 Task: Plan a trip to Richmond, Australia from 12th  December, 2023 to 15th December, 2023 for 3 adults.2 bedrooms having 3 beds and 1 bathroom. Property type can be flat. Amenities needed are: washing machine, kitchen. Booking option can be shelf check-in. Look for 3 properties as per requirement.
Action: Mouse moved to (448, 117)
Screenshot: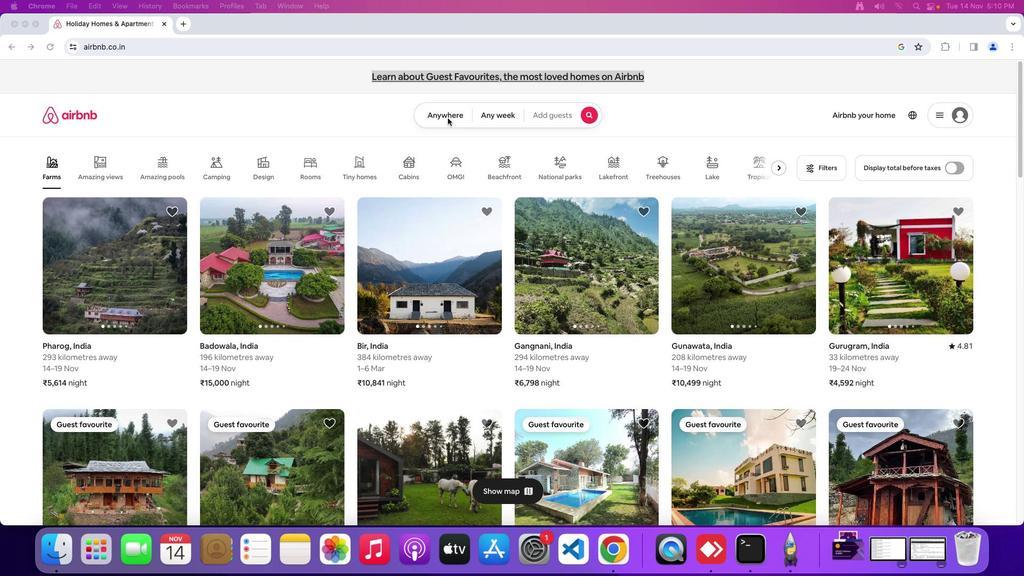 
Action: Mouse pressed left at (448, 117)
Screenshot: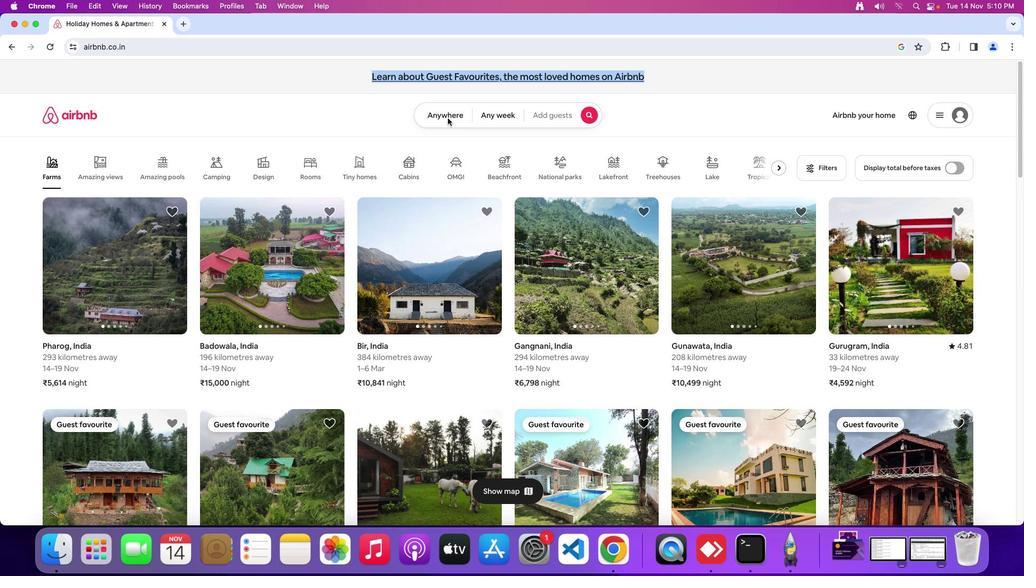 
Action: Mouse moved to (447, 113)
Screenshot: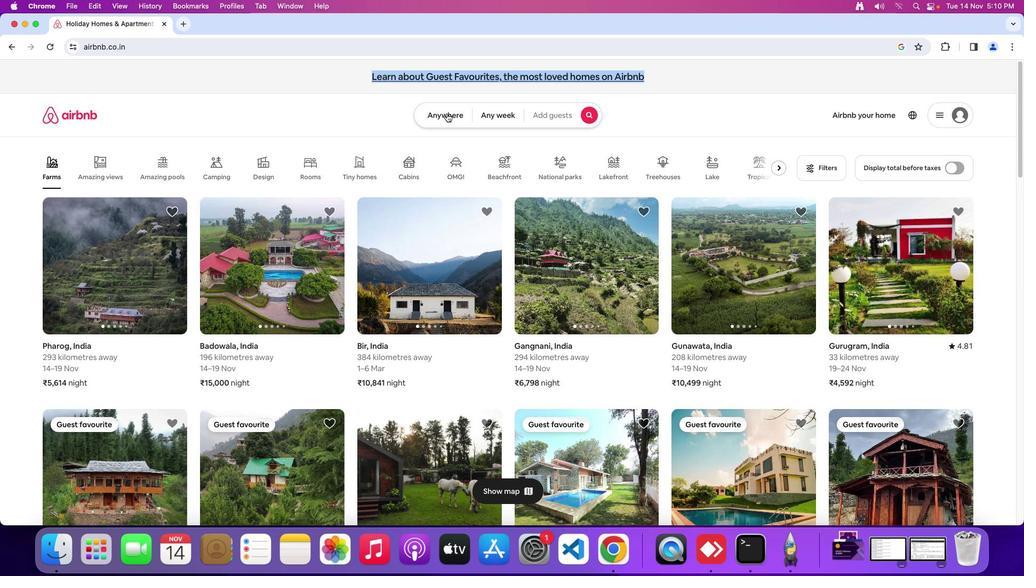 
Action: Mouse pressed left at (447, 113)
Screenshot: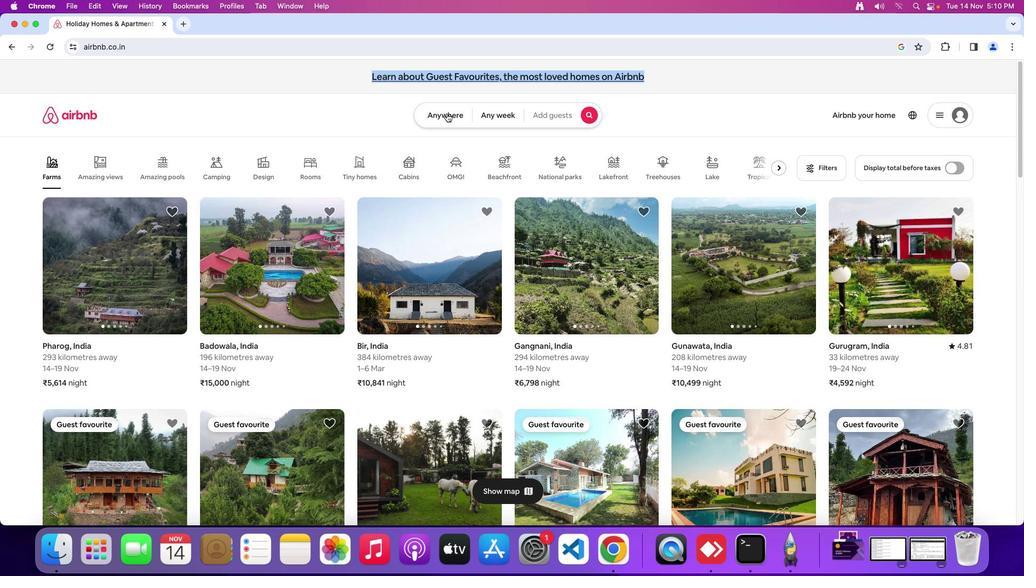 
Action: Mouse moved to (375, 155)
Screenshot: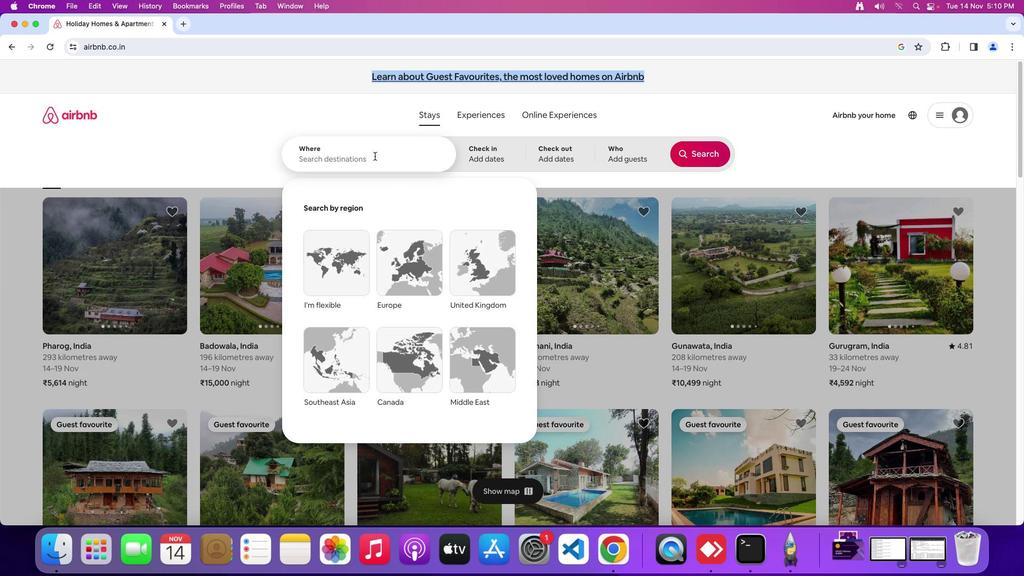 
Action: Mouse pressed left at (375, 155)
Screenshot: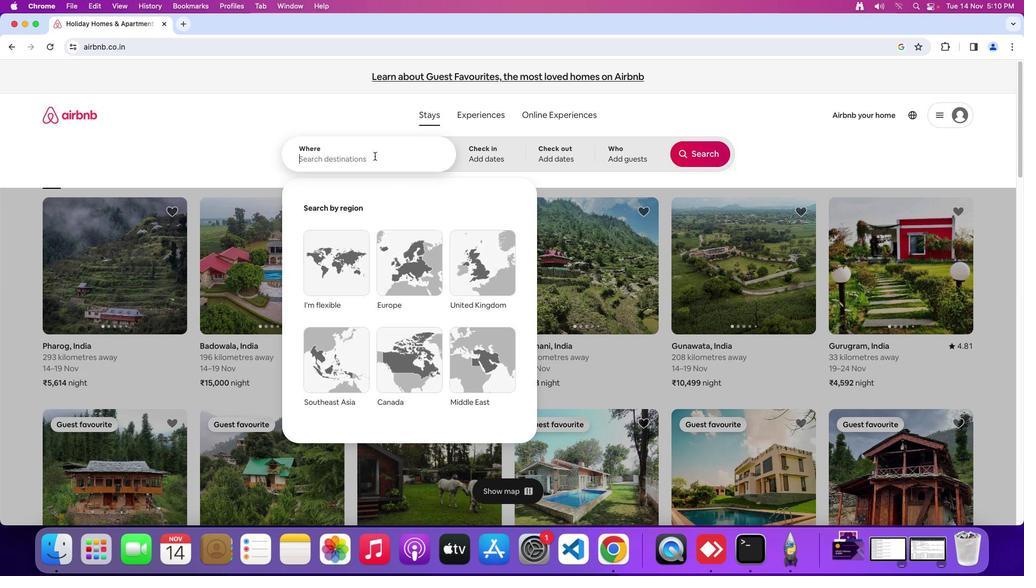 
Action: Mouse moved to (409, 226)
Screenshot: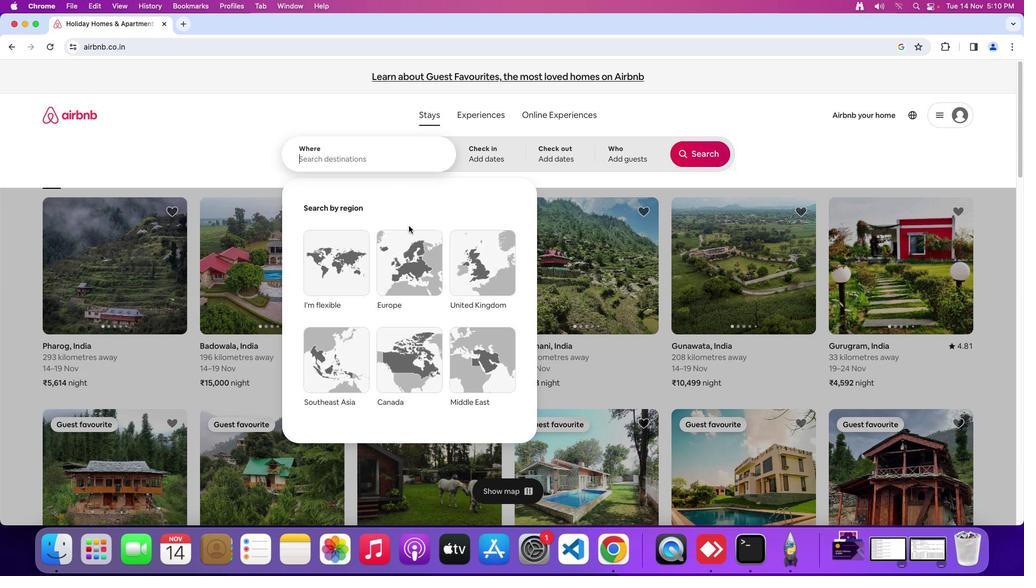 
Action: Key pressed Key.shift_r'R''i''c''h''m''o''n''d'','Key.spaceKey.shift_r'A''u''s''t''r''a''l''i''a'
Screenshot: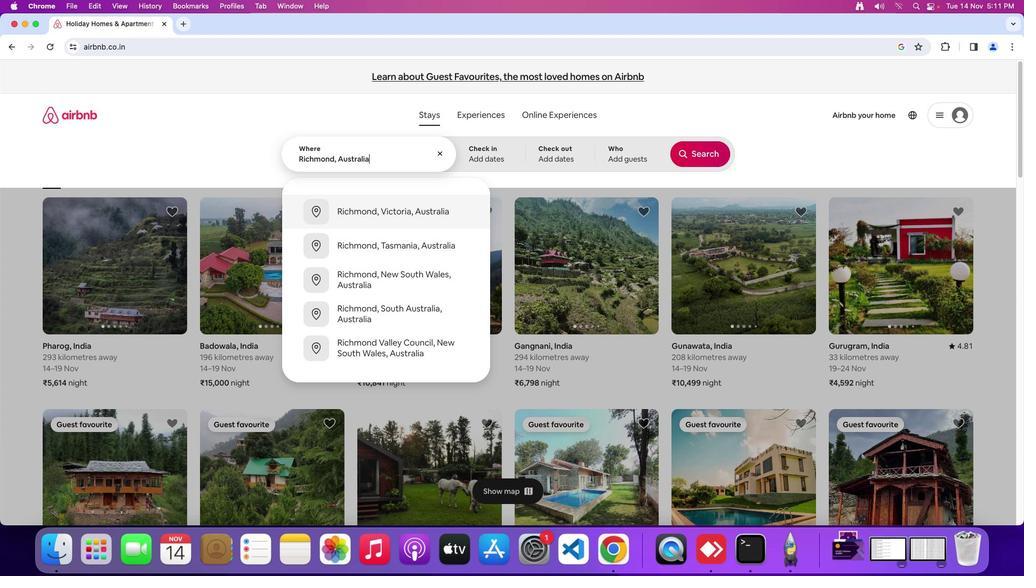 
Action: Mouse moved to (473, 151)
Screenshot: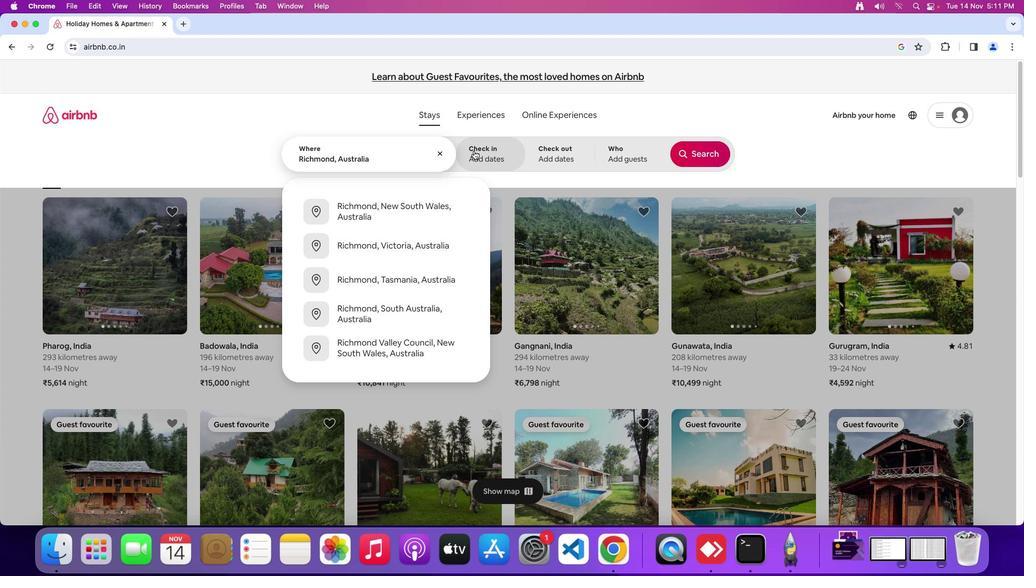
Action: Mouse pressed left at (473, 151)
Screenshot: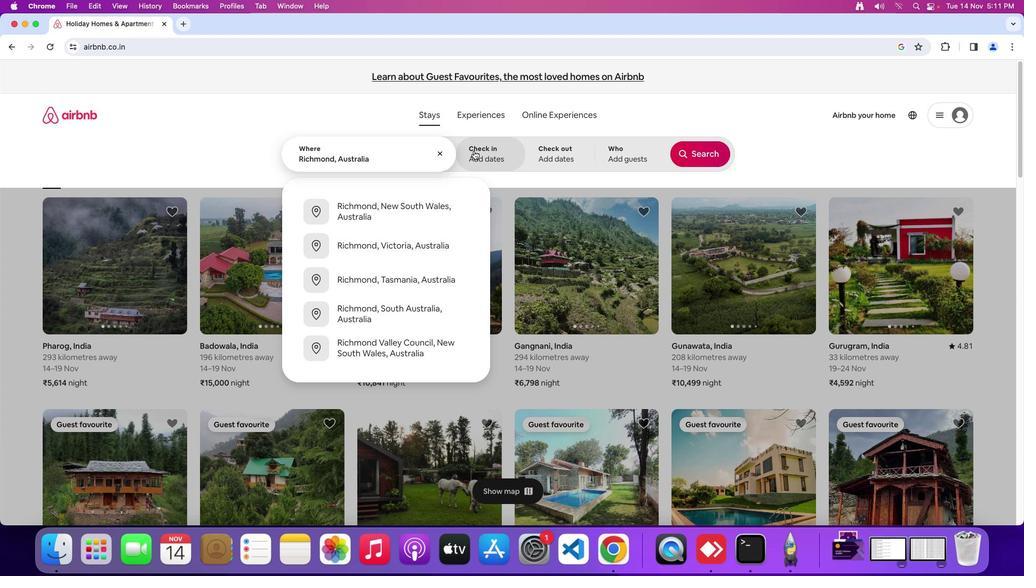 
Action: Mouse moved to (587, 340)
Screenshot: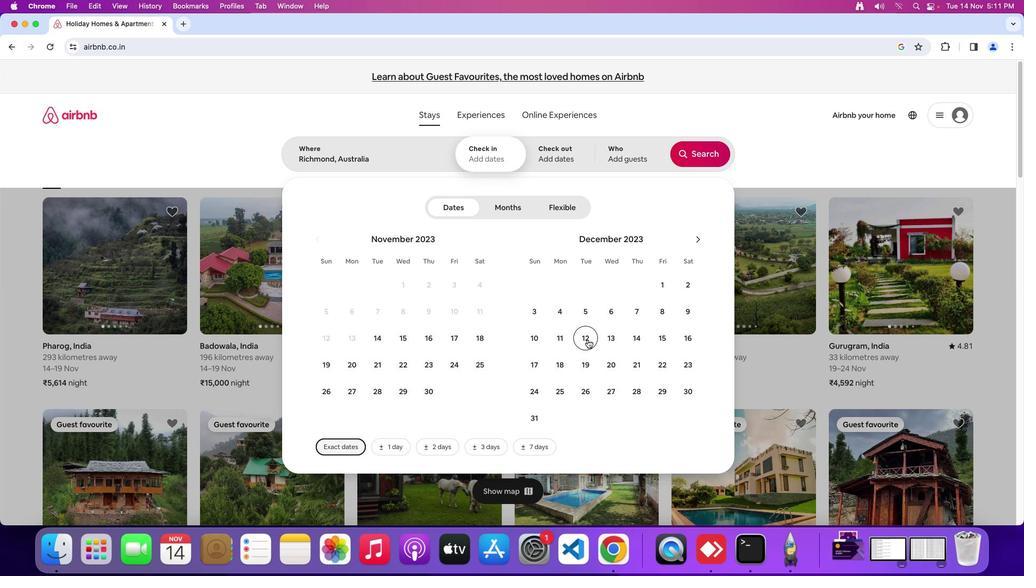 
Action: Mouse pressed left at (587, 340)
Screenshot: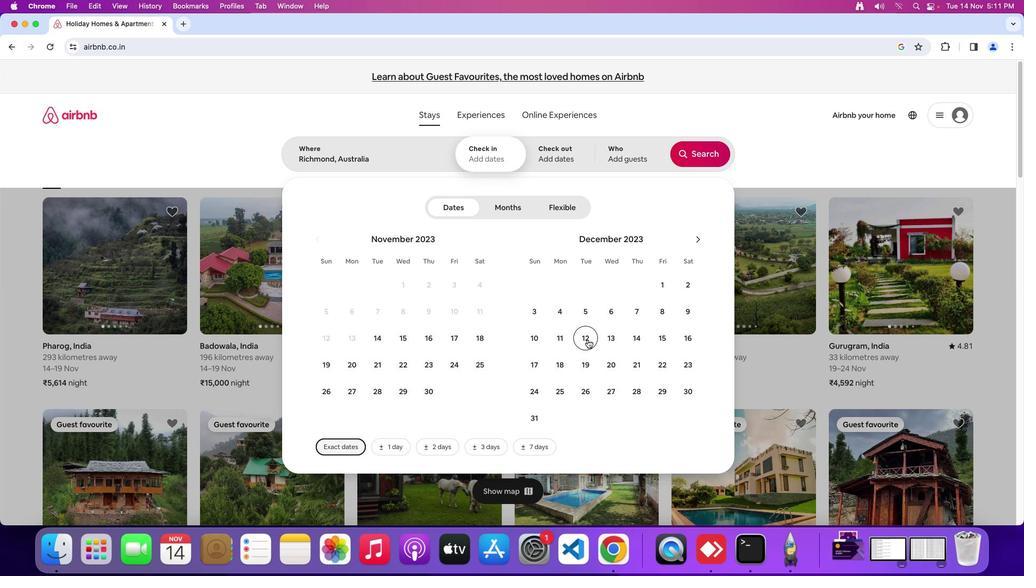 
Action: Mouse moved to (665, 336)
Screenshot: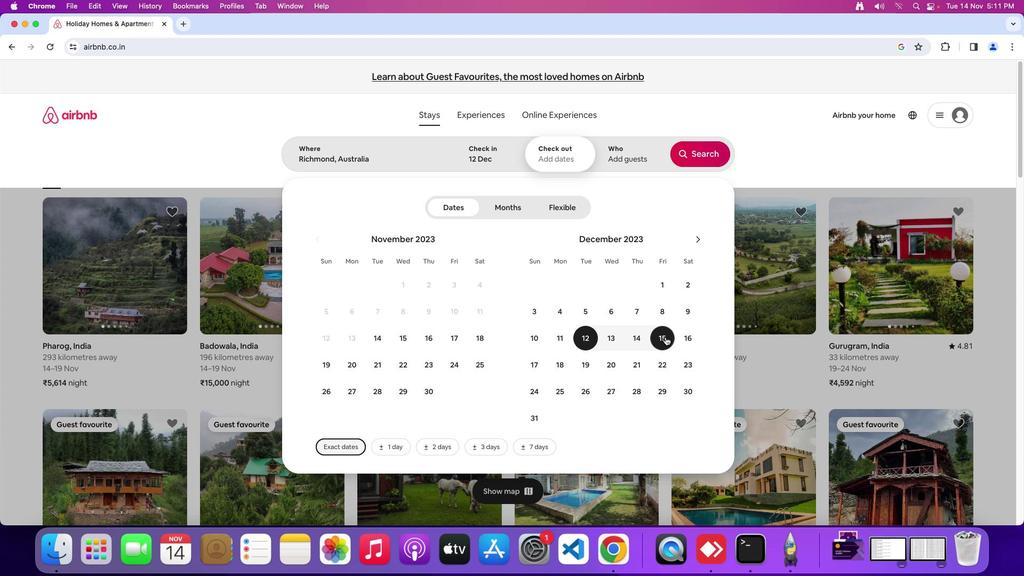 
Action: Mouse pressed left at (665, 336)
Screenshot: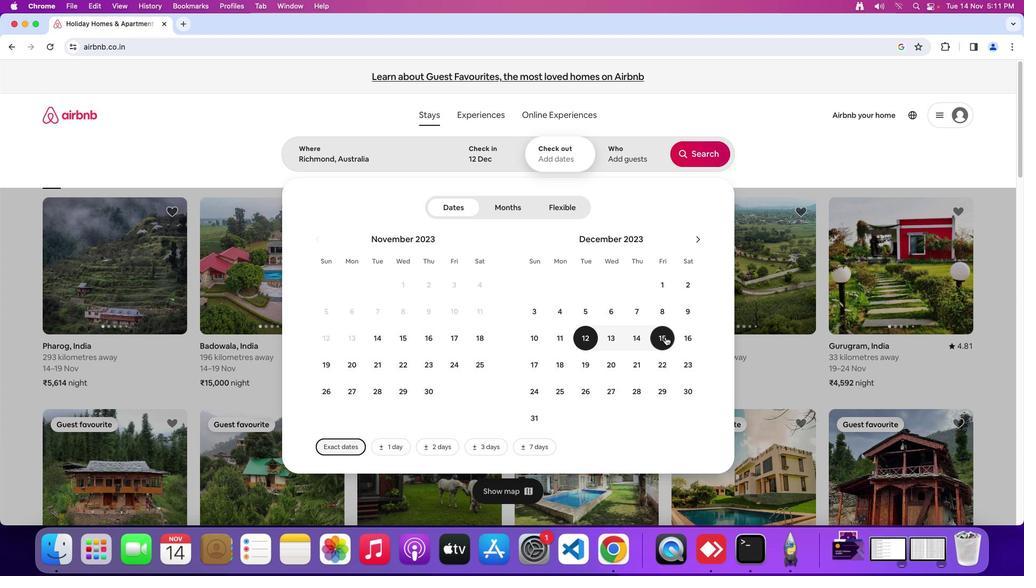 
Action: Mouse moved to (620, 160)
Screenshot: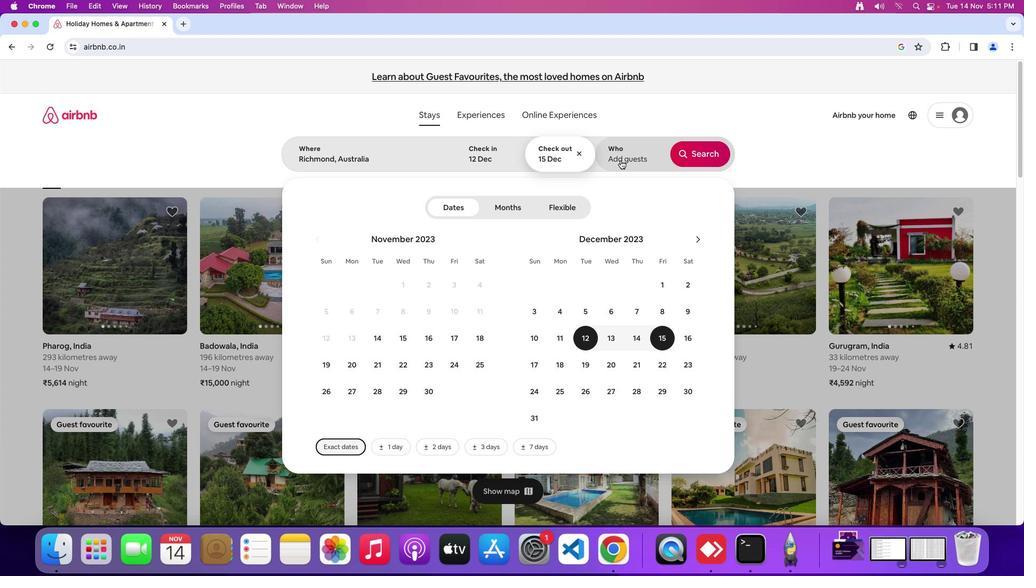 
Action: Mouse pressed left at (620, 160)
Screenshot: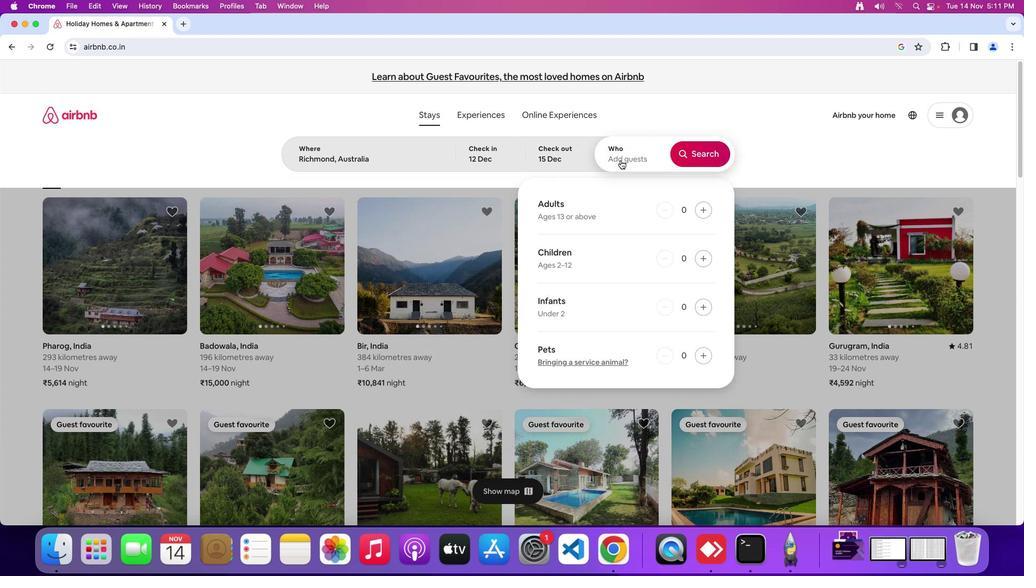 
Action: Mouse moved to (704, 210)
Screenshot: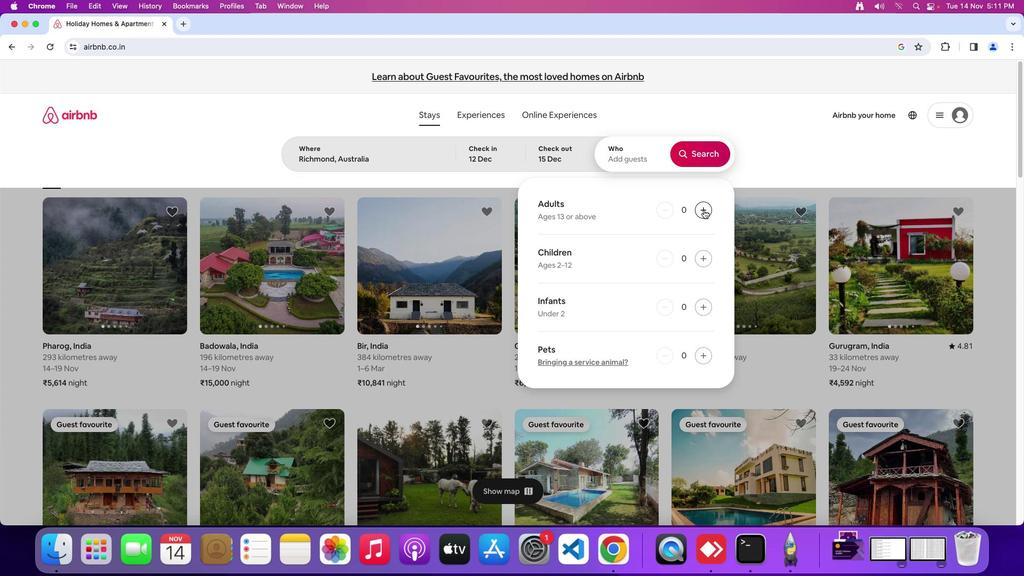 
Action: Mouse pressed left at (704, 210)
Screenshot: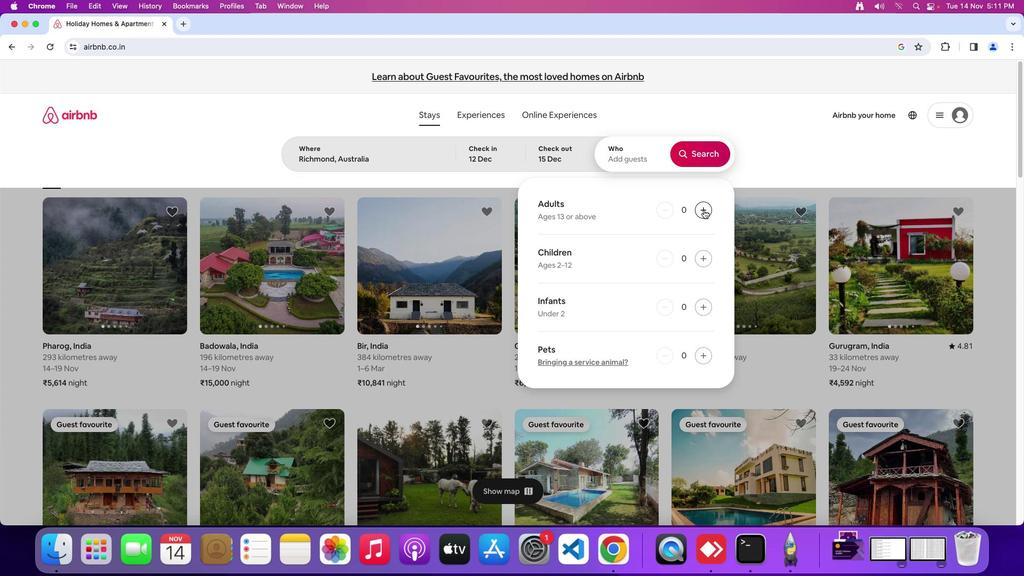 
Action: Mouse pressed left at (704, 210)
Screenshot: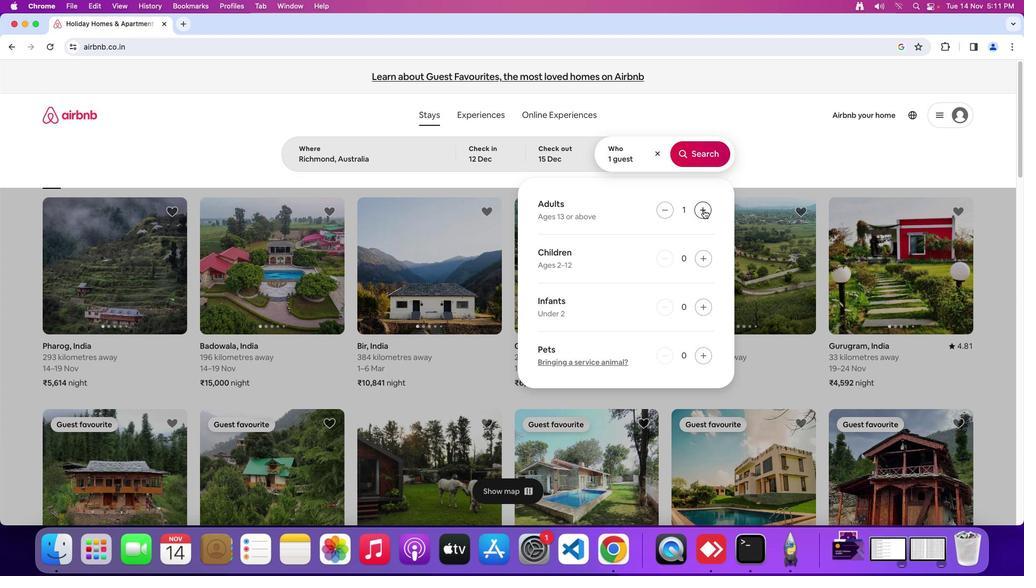 
Action: Mouse pressed left at (704, 210)
Screenshot: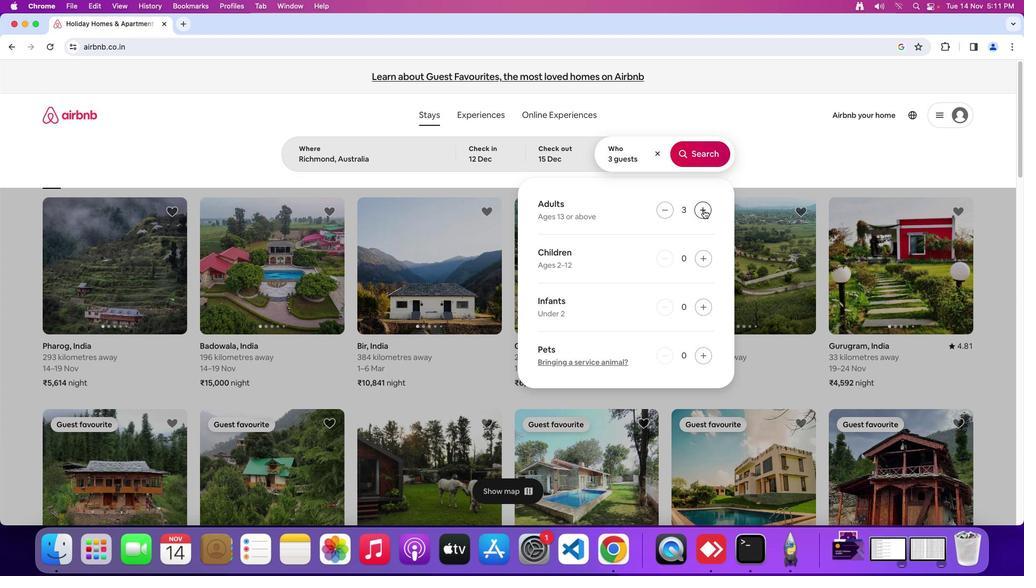 
Action: Mouse moved to (706, 155)
Screenshot: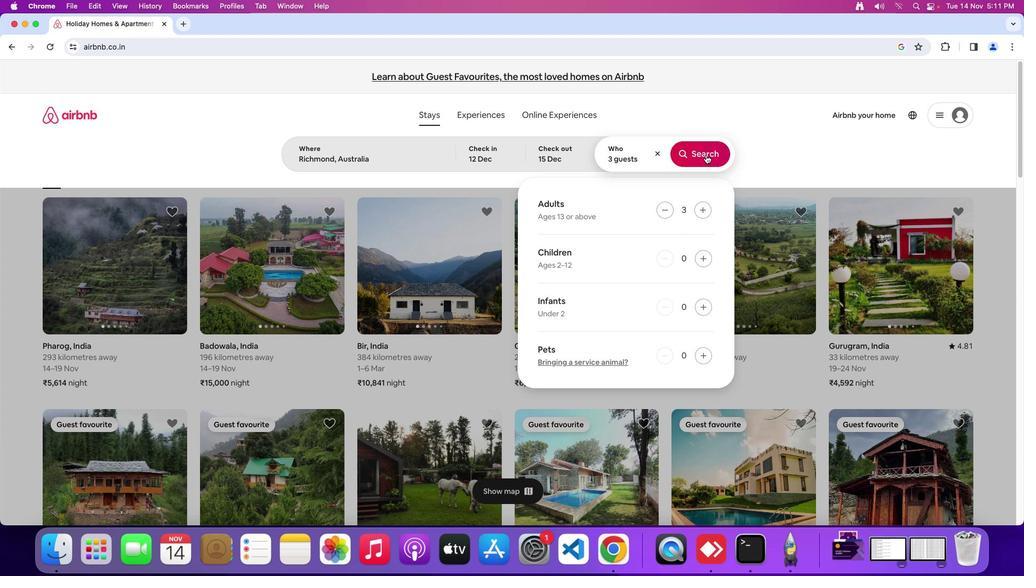 
Action: Mouse pressed left at (706, 155)
Screenshot: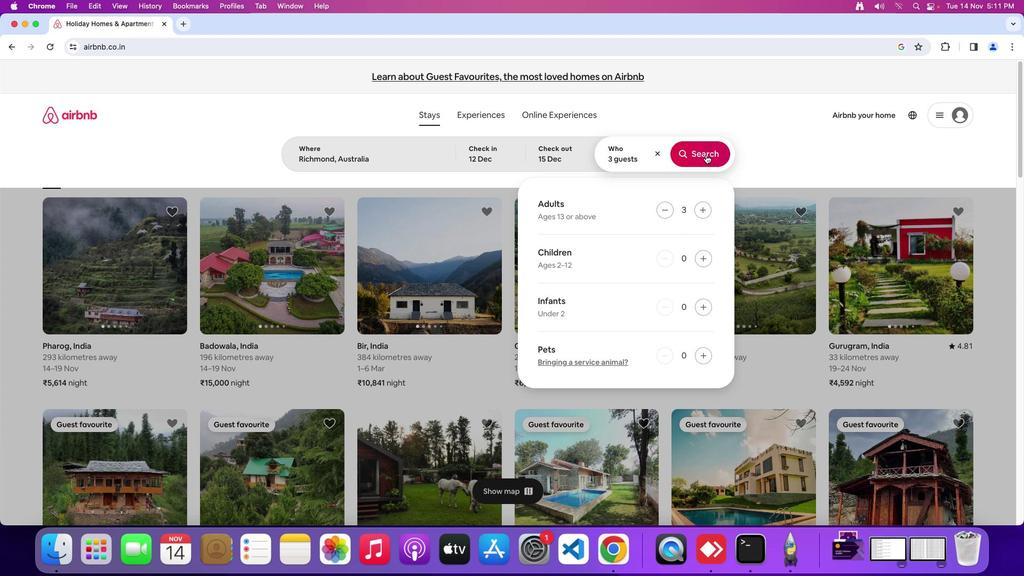 
Action: Mouse moved to (855, 125)
Screenshot: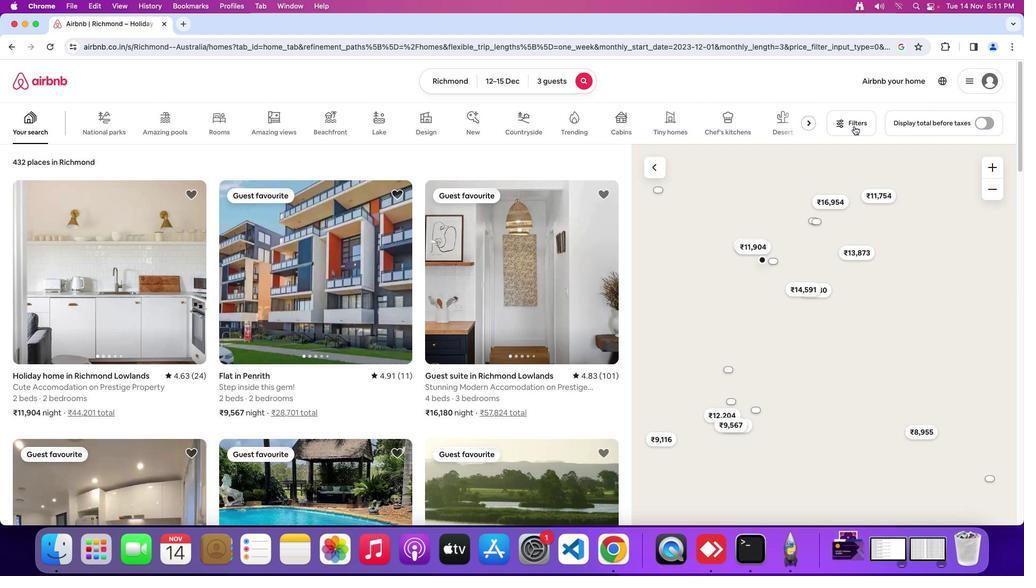 
Action: Mouse pressed left at (855, 125)
Screenshot: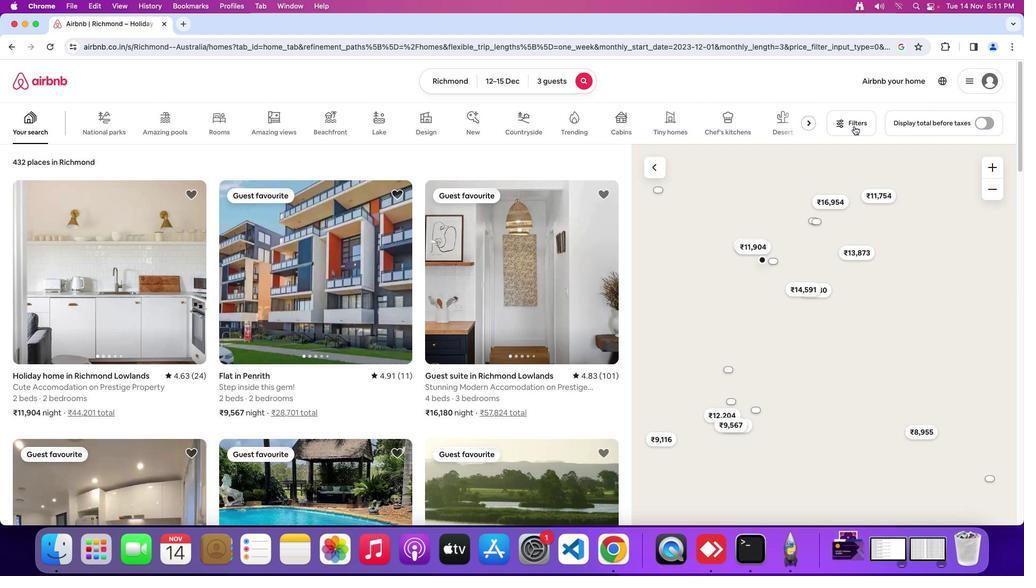 
Action: Mouse moved to (516, 292)
Screenshot: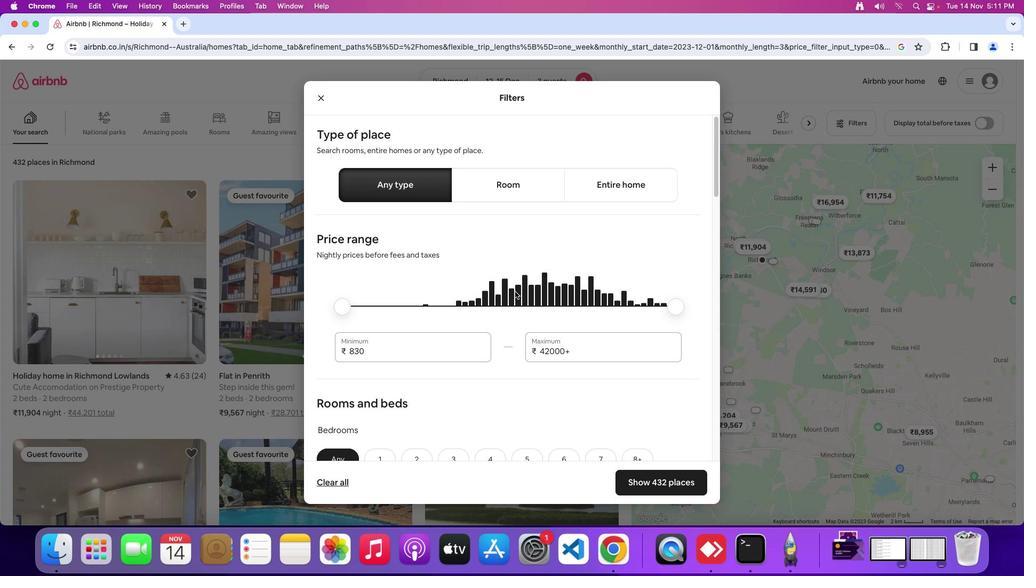 
Action: Mouse scrolled (516, 292) with delta (0, 0)
Screenshot: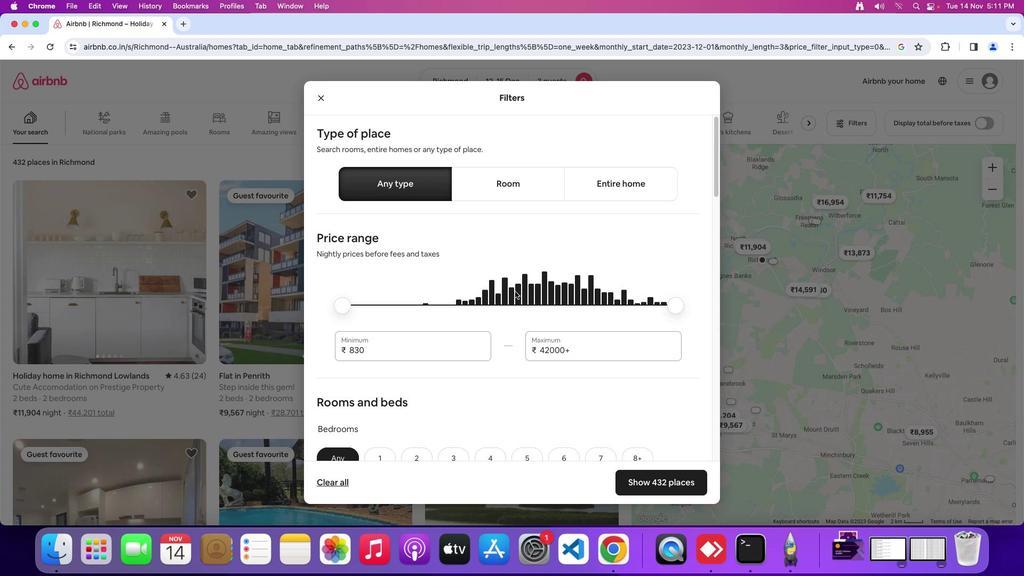 
Action: Mouse moved to (515, 291)
Screenshot: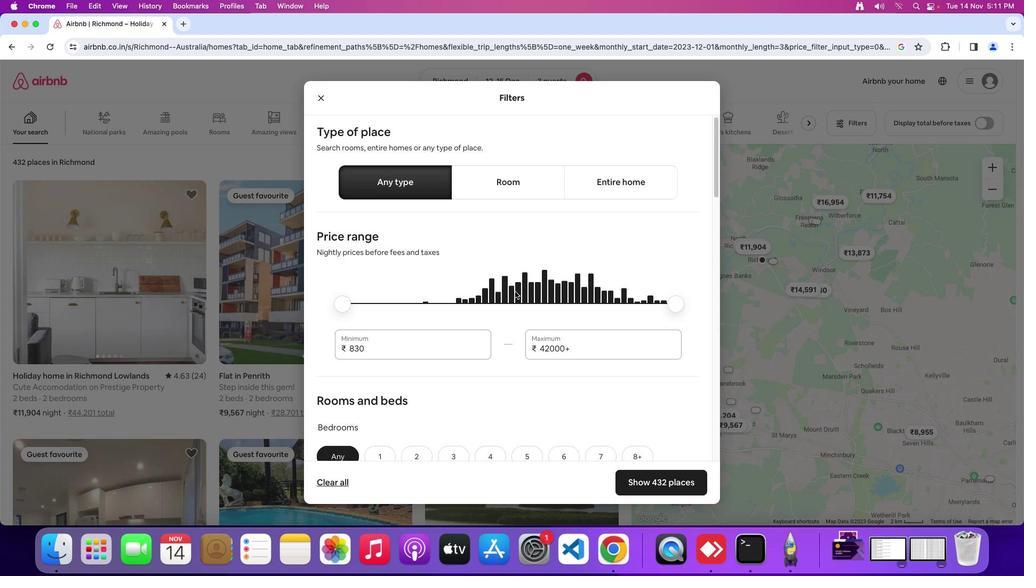 
Action: Mouse scrolled (515, 291) with delta (0, 0)
Screenshot: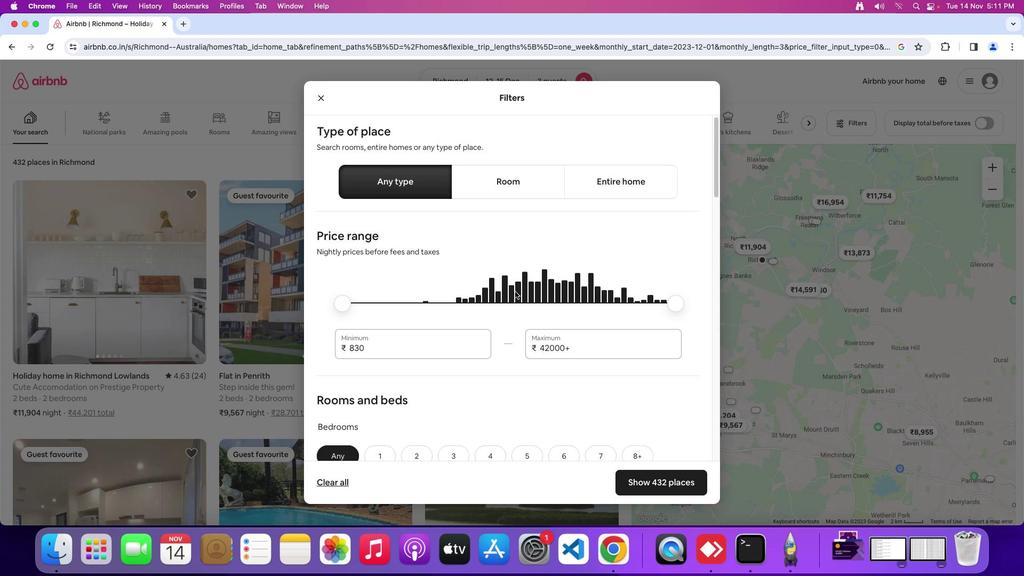 
Action: Mouse moved to (515, 291)
Screenshot: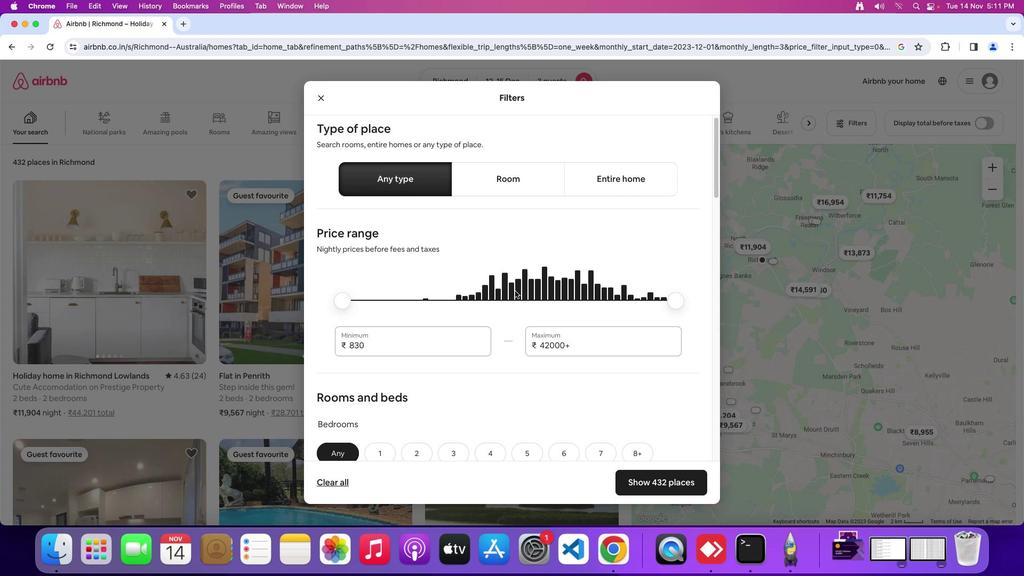 
Action: Mouse scrolled (515, 291) with delta (0, 0)
Screenshot: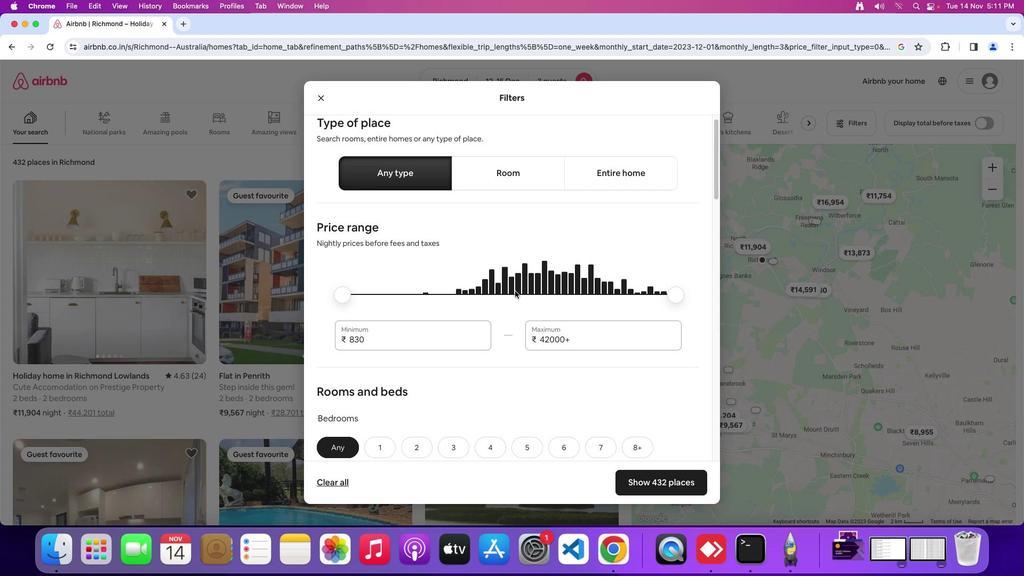 
Action: Mouse moved to (515, 290)
Screenshot: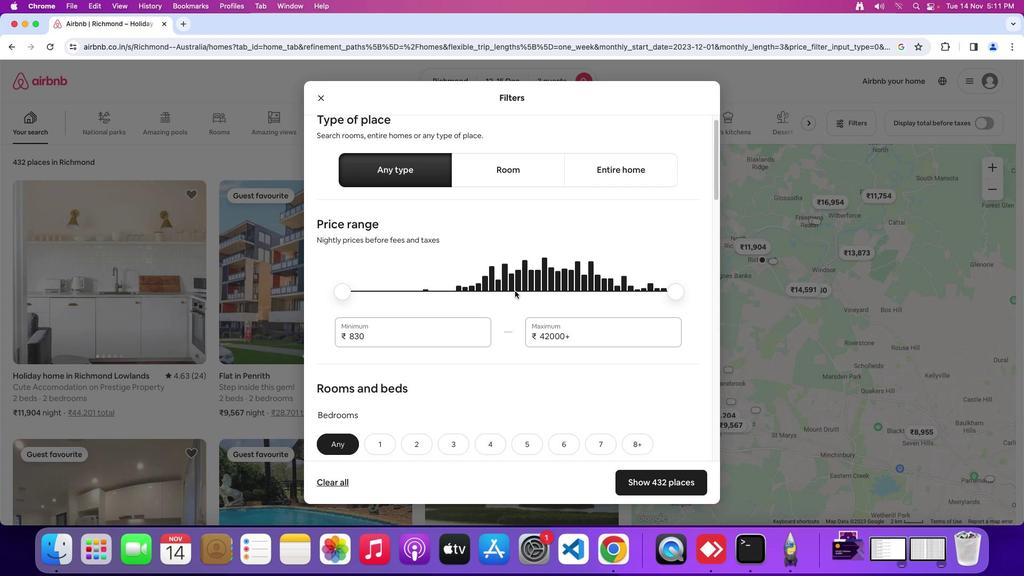 
Action: Mouse scrolled (515, 290) with delta (0, 0)
Screenshot: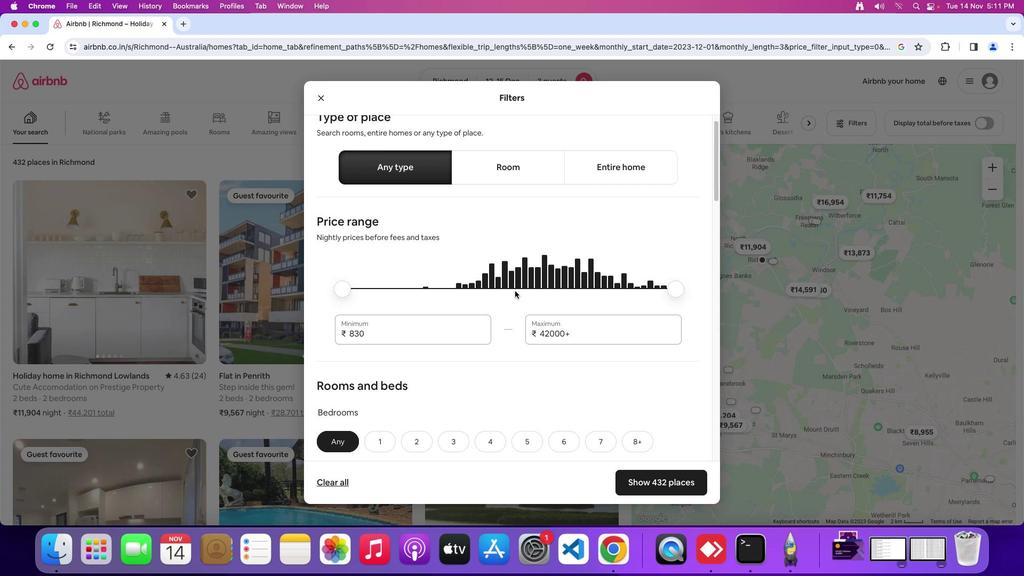 
Action: Mouse scrolled (515, 290) with delta (0, 0)
Screenshot: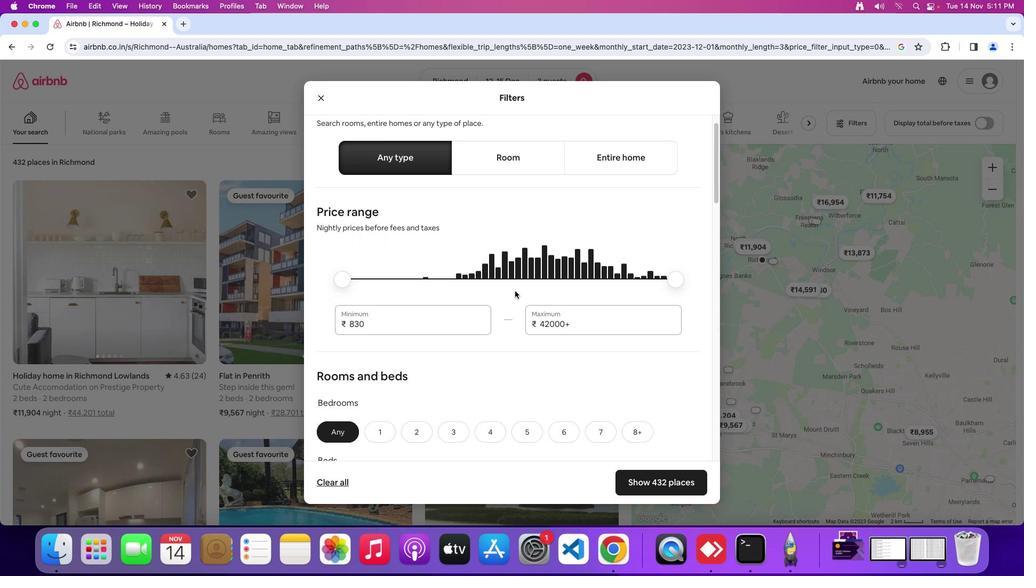 
Action: Mouse scrolled (515, 290) with delta (0, 0)
Screenshot: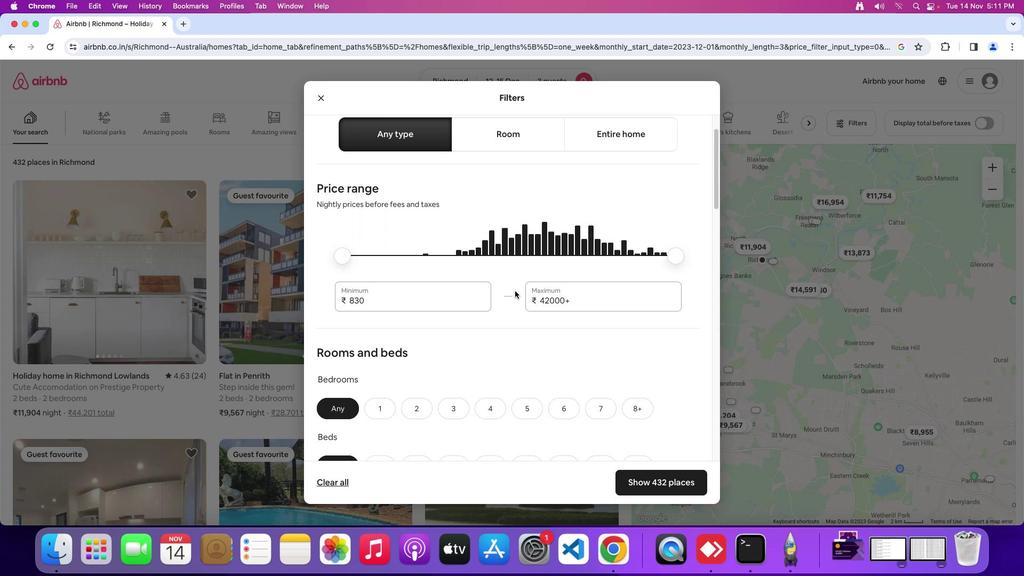 
Action: Mouse scrolled (515, 290) with delta (0, 0)
Screenshot: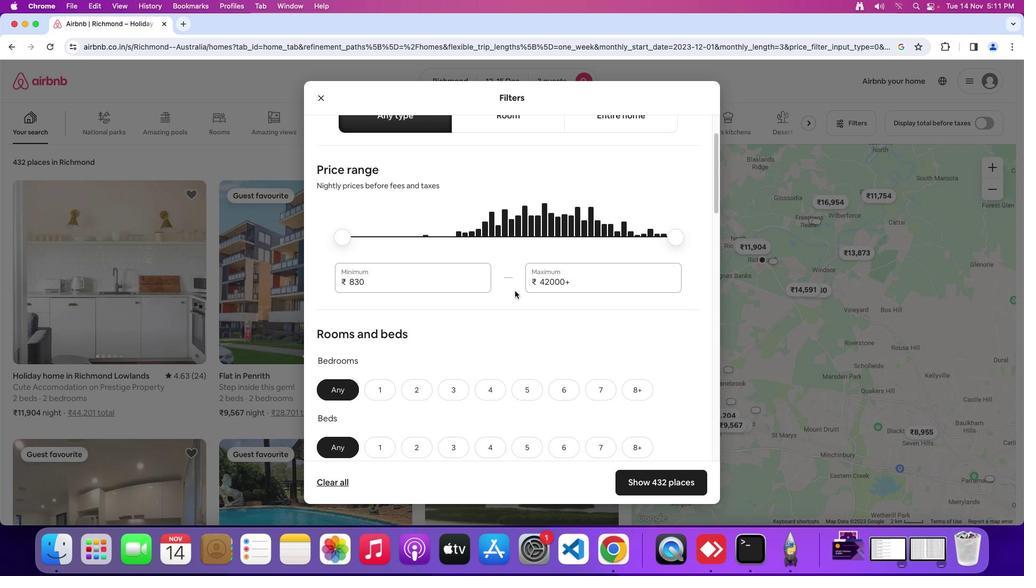 
Action: Mouse scrolled (515, 290) with delta (0, 0)
Screenshot: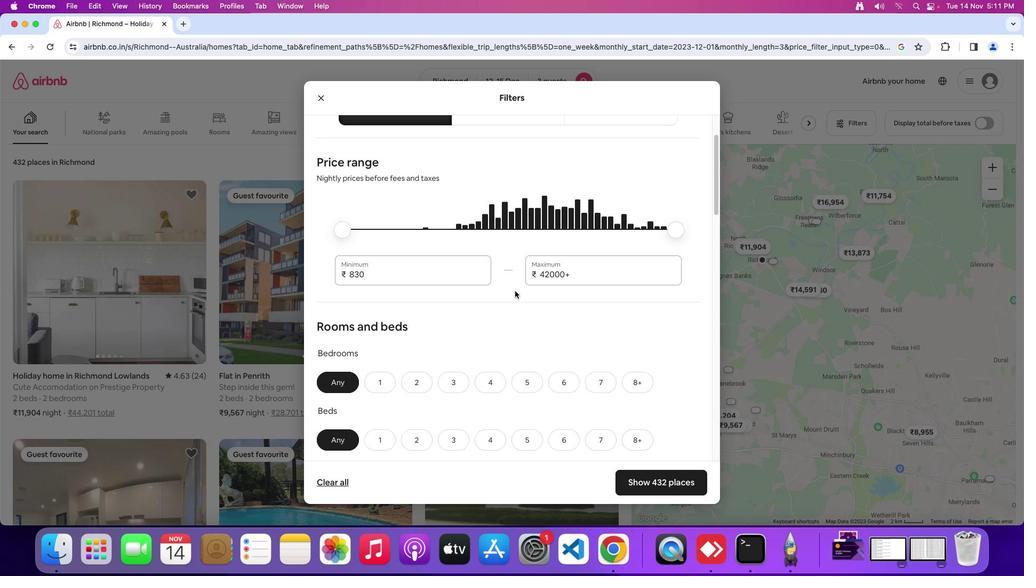 
Action: Mouse moved to (515, 290)
Screenshot: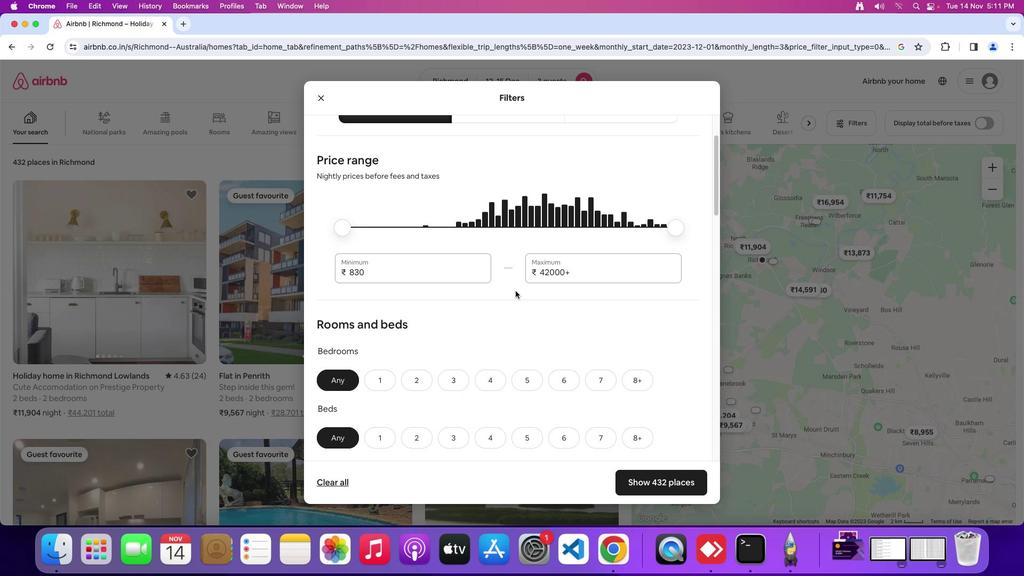 
Action: Mouse scrolled (515, 290) with delta (0, 0)
Screenshot: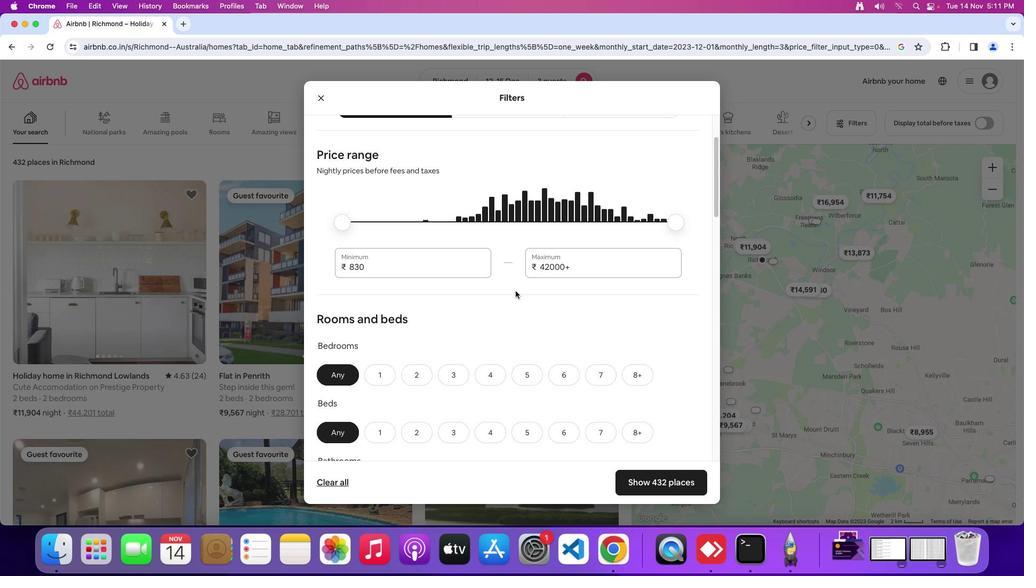 
Action: Mouse scrolled (515, 290) with delta (0, 0)
Screenshot: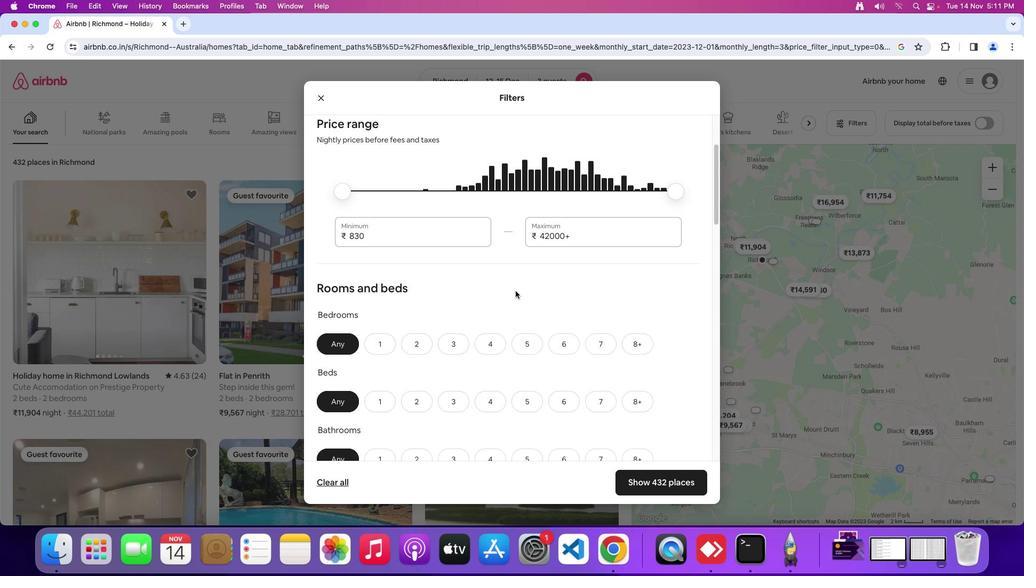 
Action: Mouse scrolled (515, 290) with delta (0, -1)
Screenshot: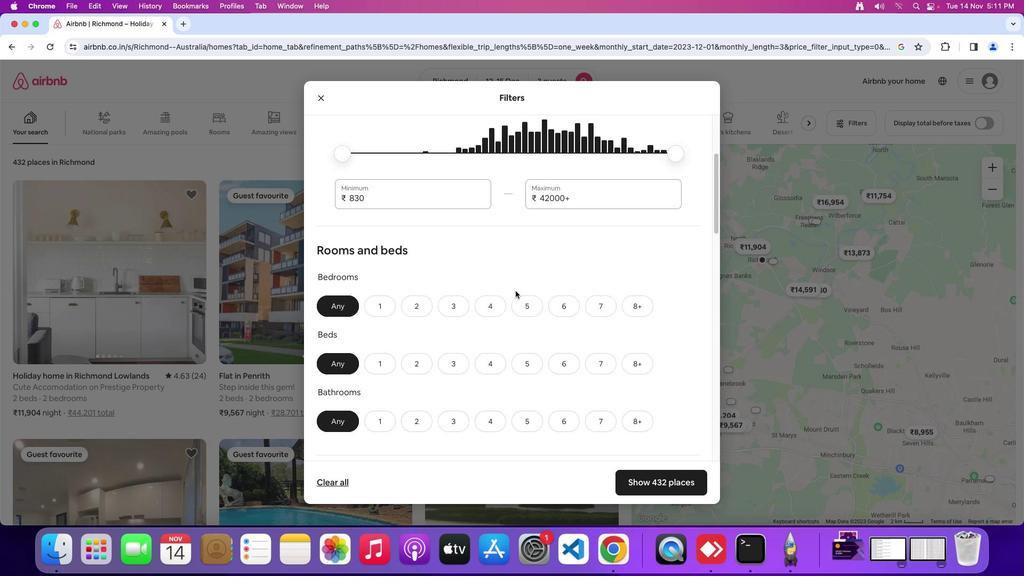 
Action: Mouse scrolled (515, 290) with delta (0, -2)
Screenshot: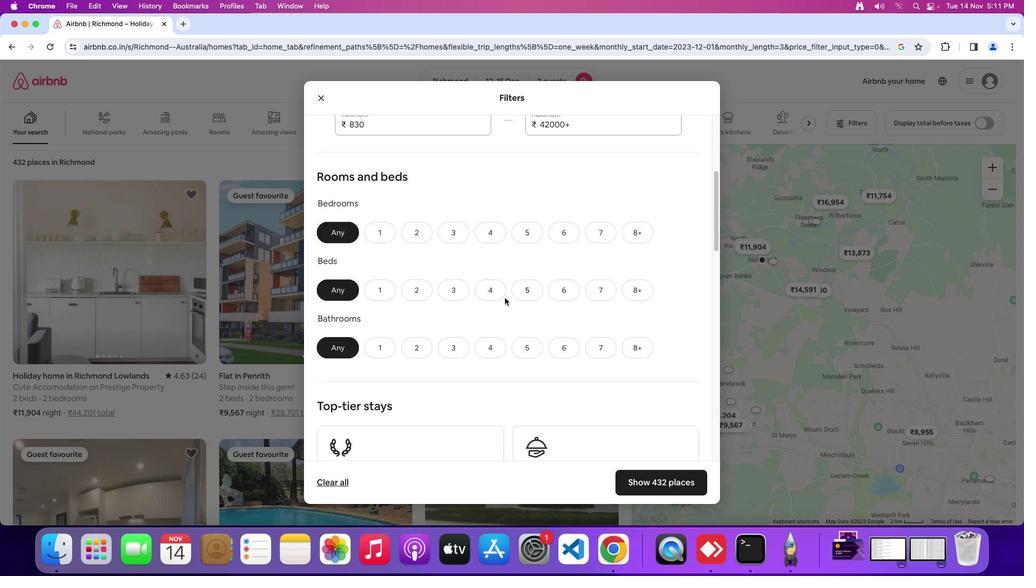
Action: Mouse moved to (410, 194)
Screenshot: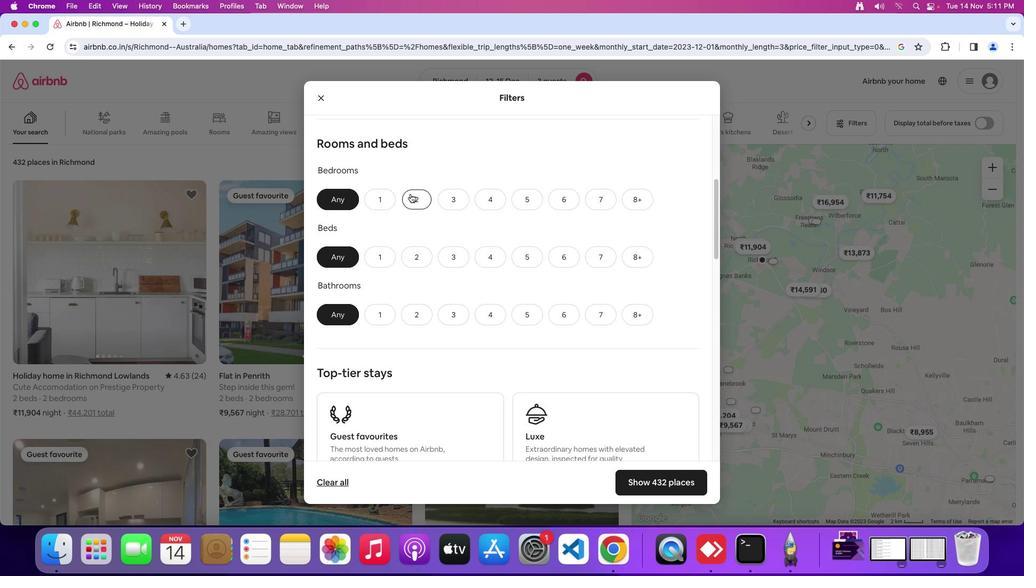 
Action: Mouse pressed left at (410, 194)
Screenshot: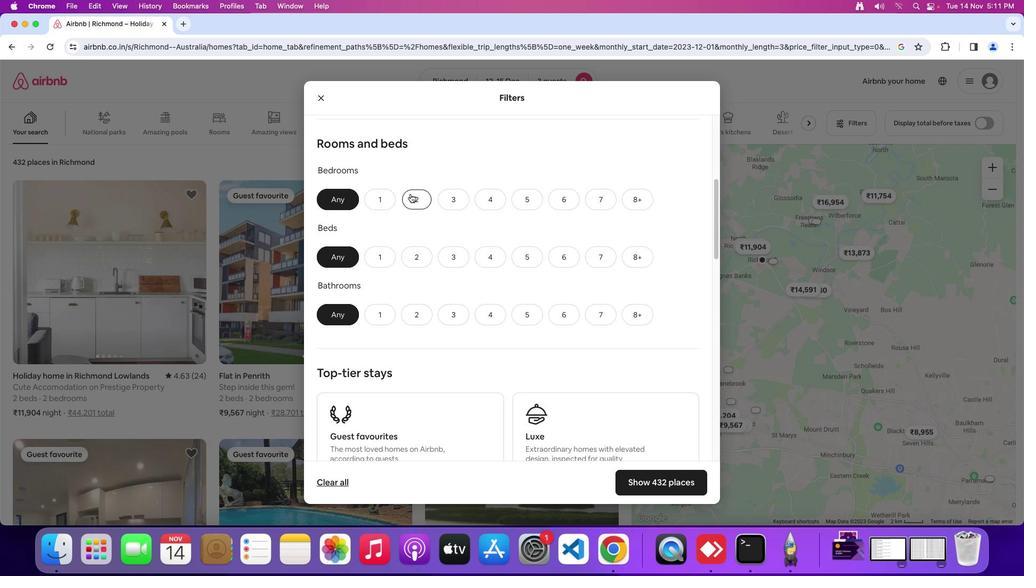 
Action: Mouse moved to (460, 255)
Screenshot: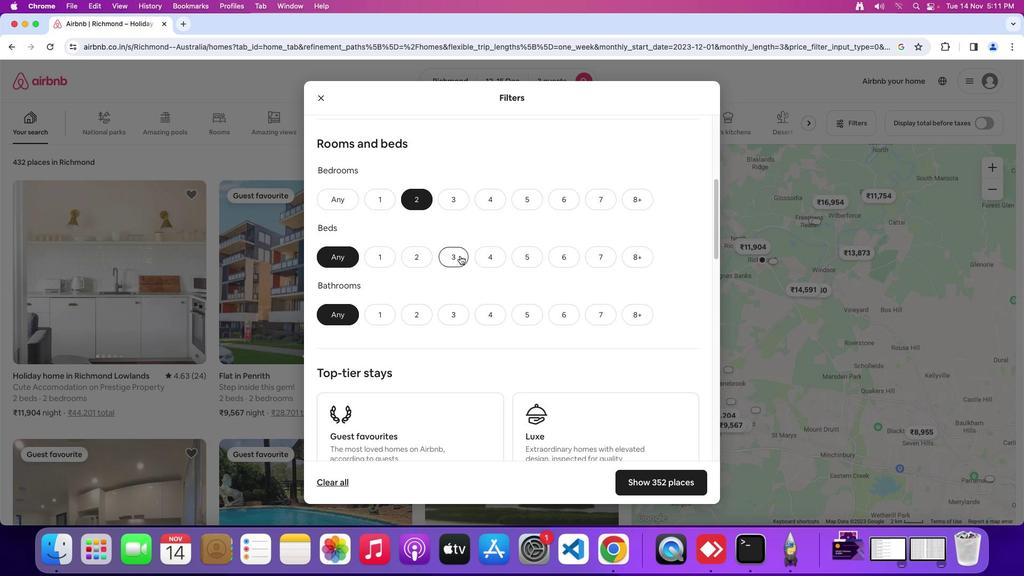 
Action: Mouse pressed left at (460, 255)
Screenshot: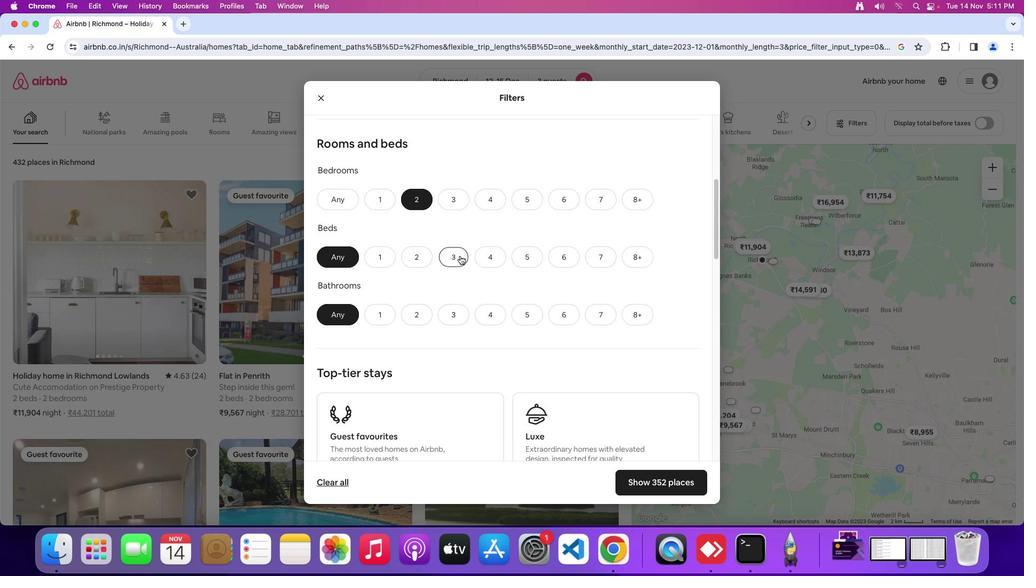 
Action: Mouse moved to (460, 257)
Screenshot: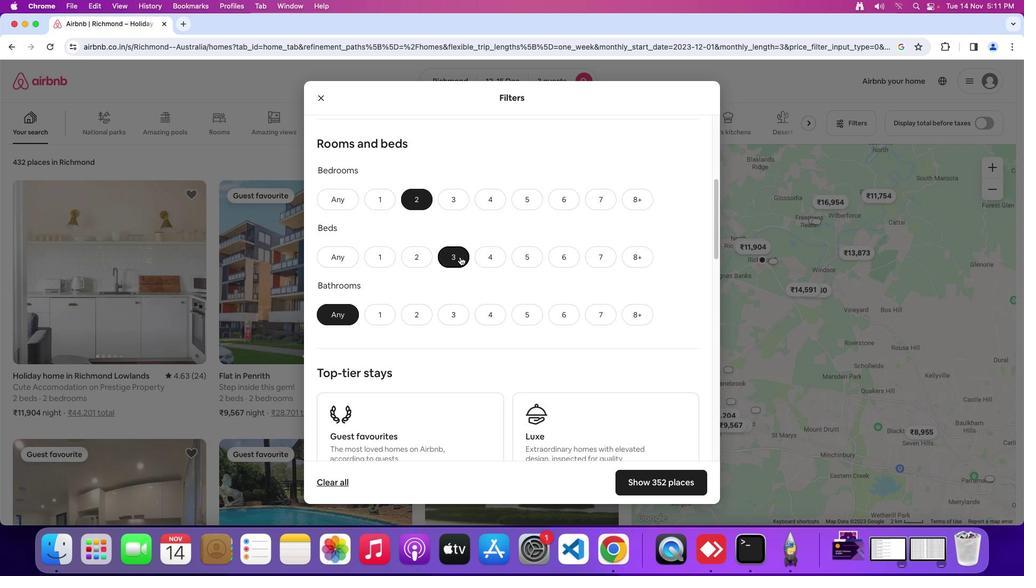 
Action: Mouse scrolled (460, 257) with delta (0, 0)
Screenshot: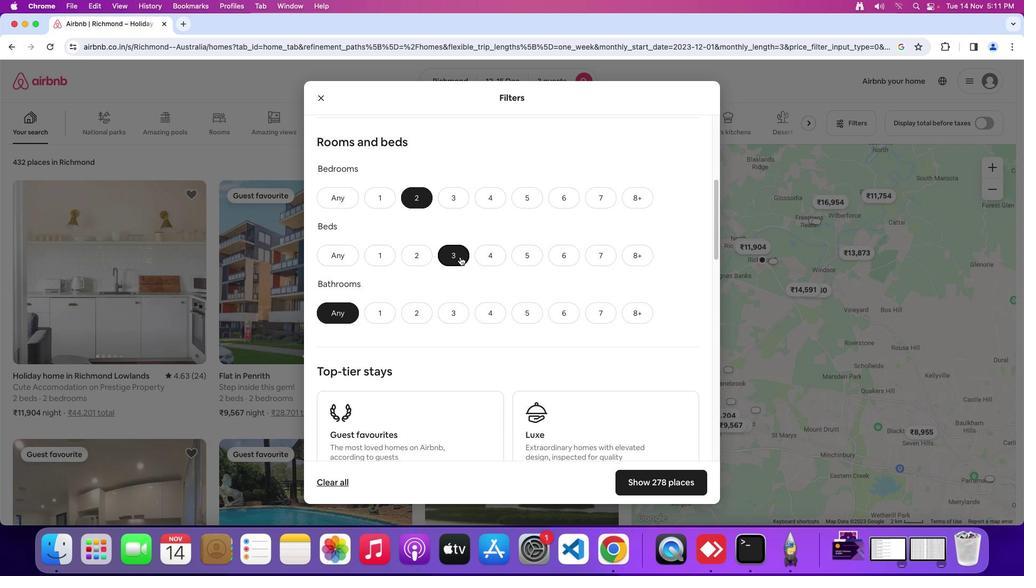 
Action: Mouse scrolled (460, 257) with delta (0, 0)
Screenshot: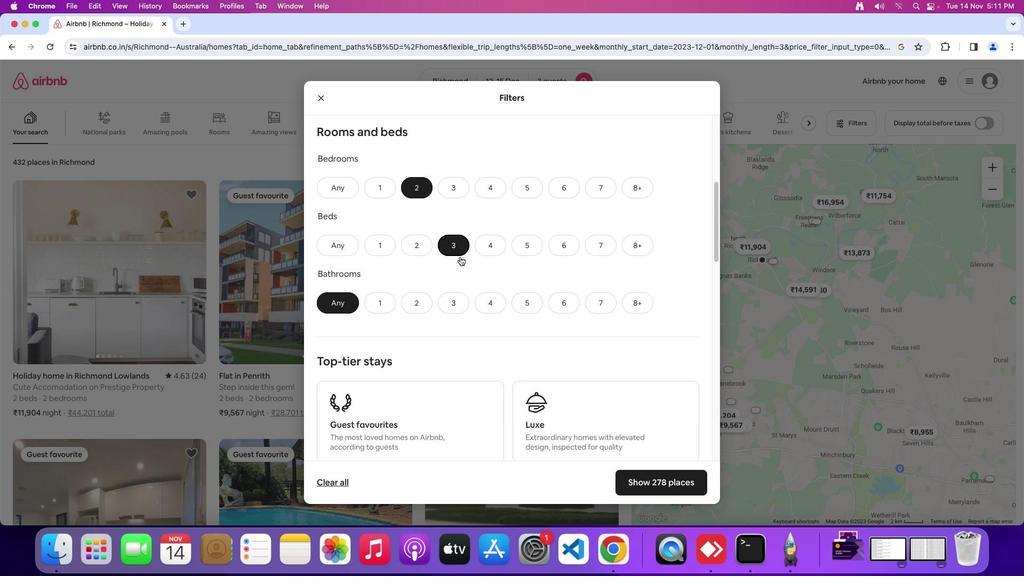 
Action: Mouse moved to (369, 306)
Screenshot: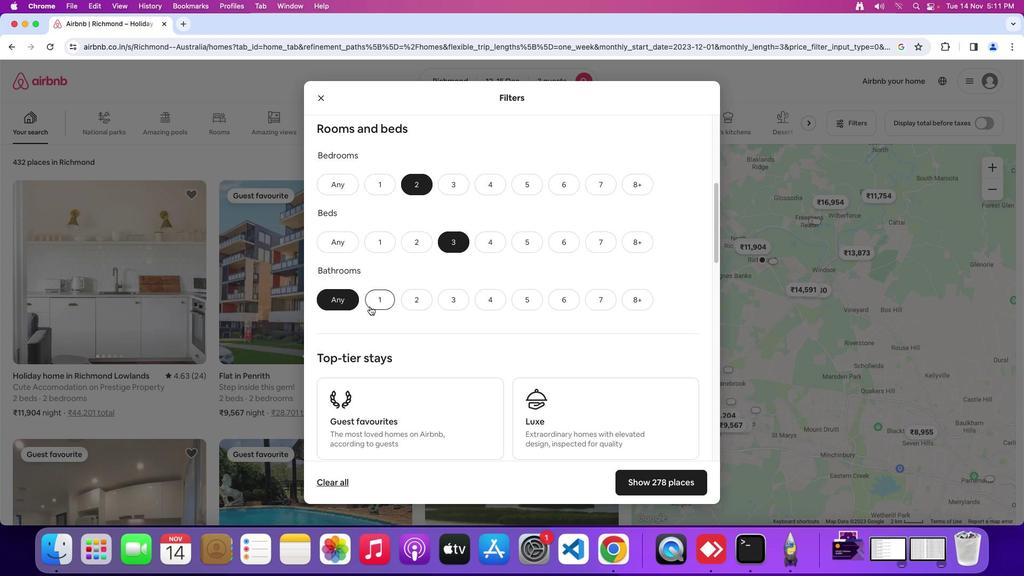 
Action: Mouse pressed left at (369, 306)
Screenshot: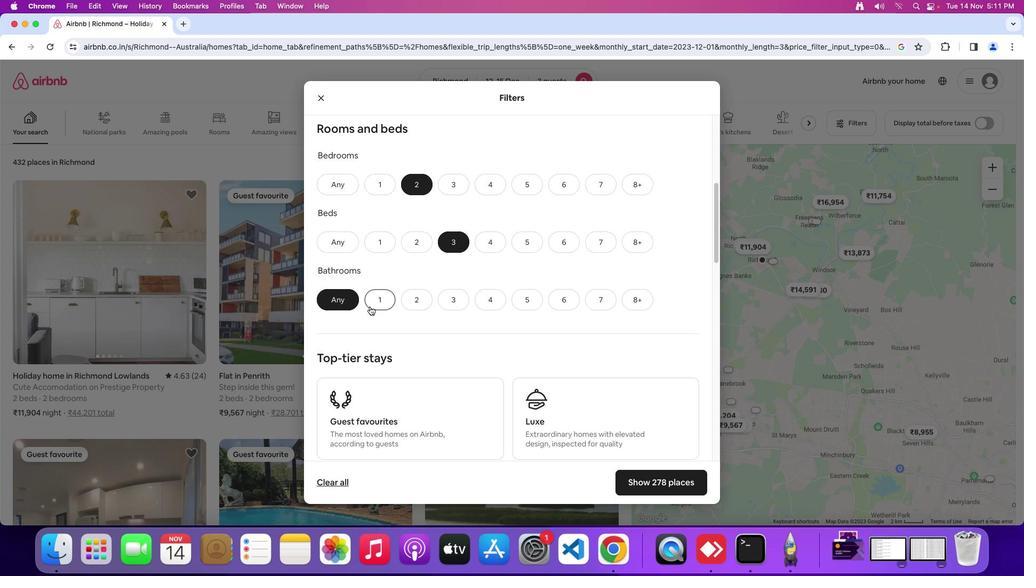 
Action: Mouse moved to (493, 305)
Screenshot: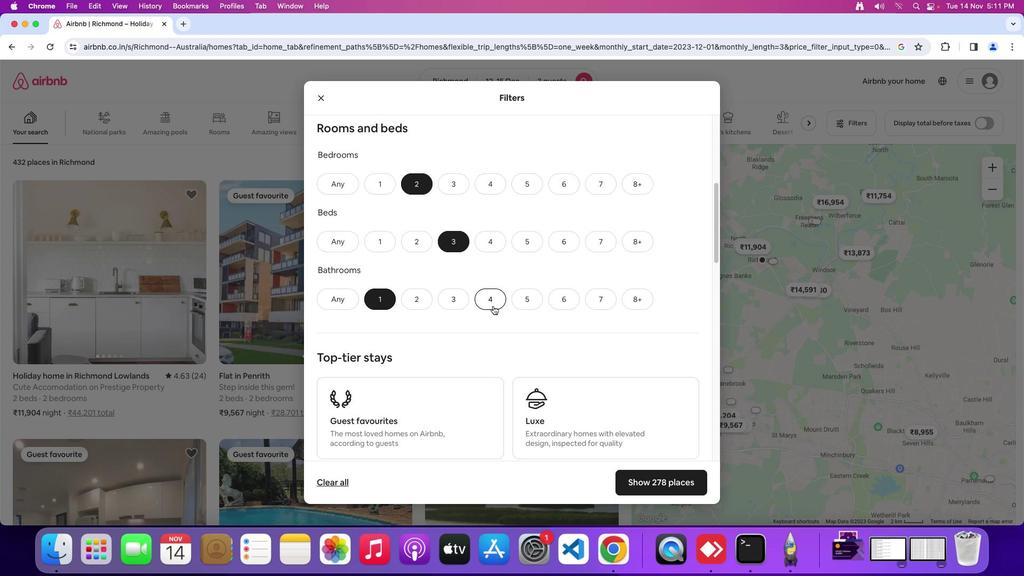 
Action: Mouse scrolled (493, 305) with delta (0, 0)
Screenshot: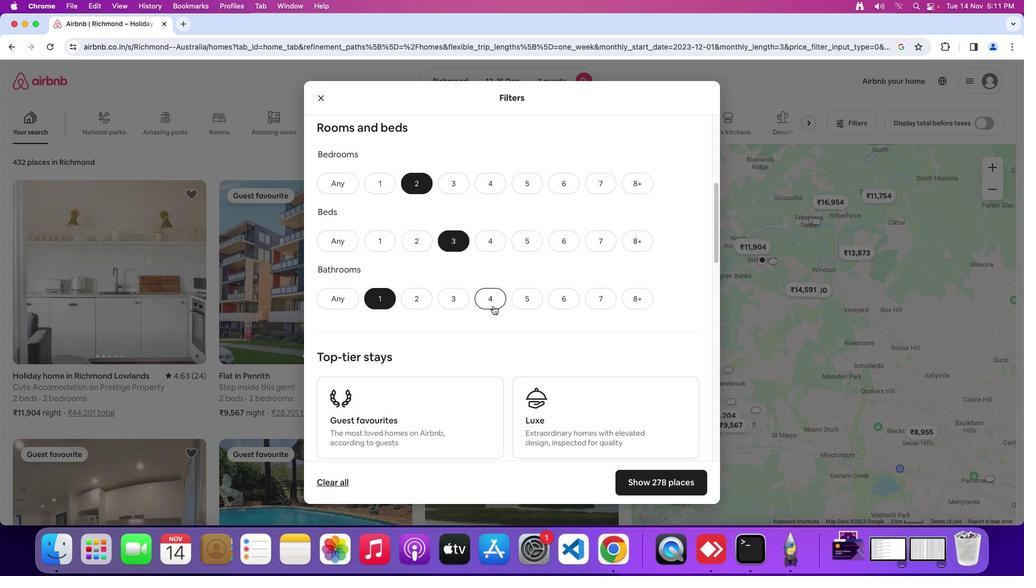 
Action: Mouse scrolled (493, 305) with delta (0, 0)
Screenshot: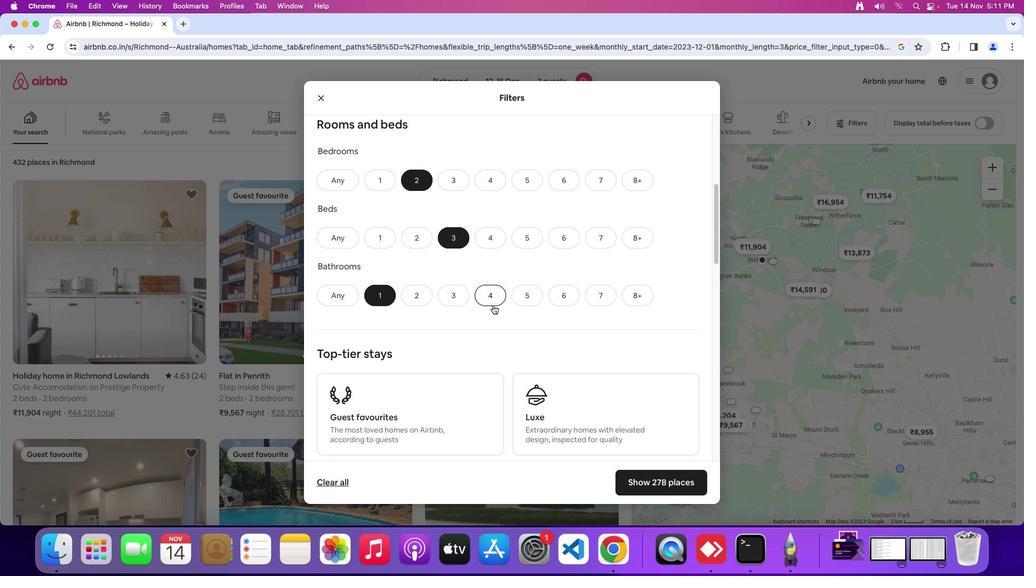 
Action: Mouse moved to (493, 305)
Screenshot: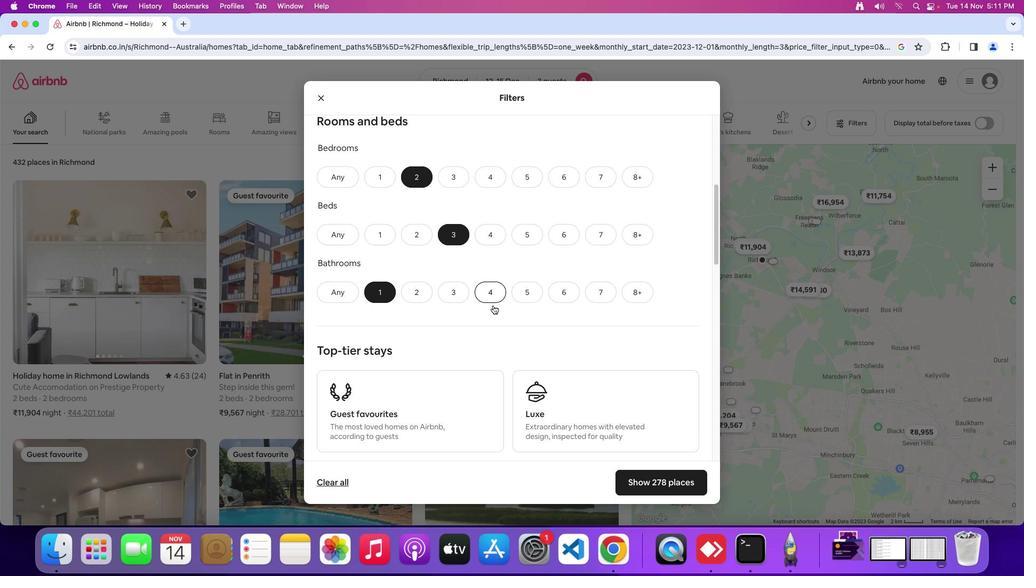 
Action: Mouse scrolled (493, 305) with delta (0, 0)
Screenshot: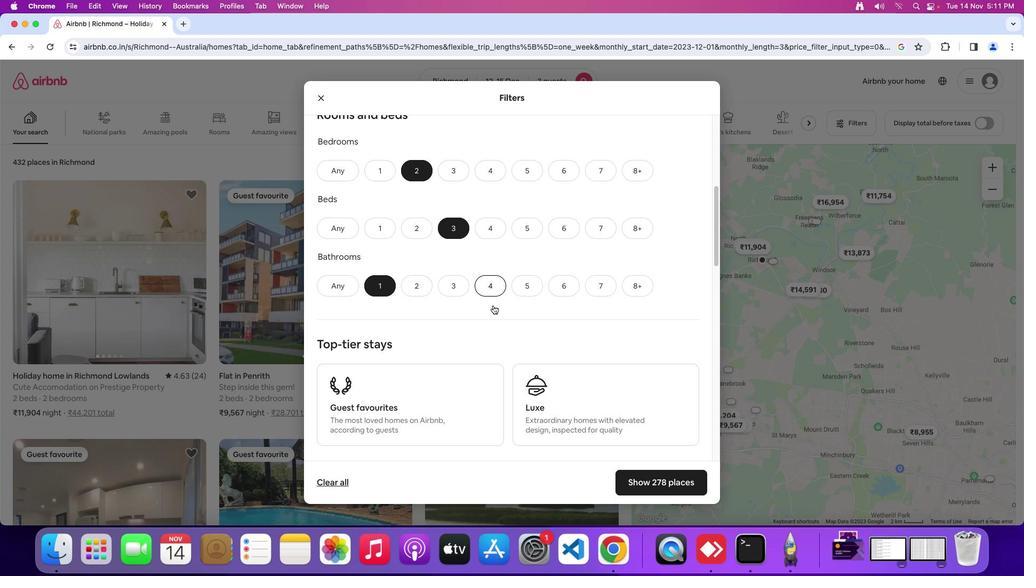 
Action: Mouse scrolled (493, 305) with delta (0, -1)
Screenshot: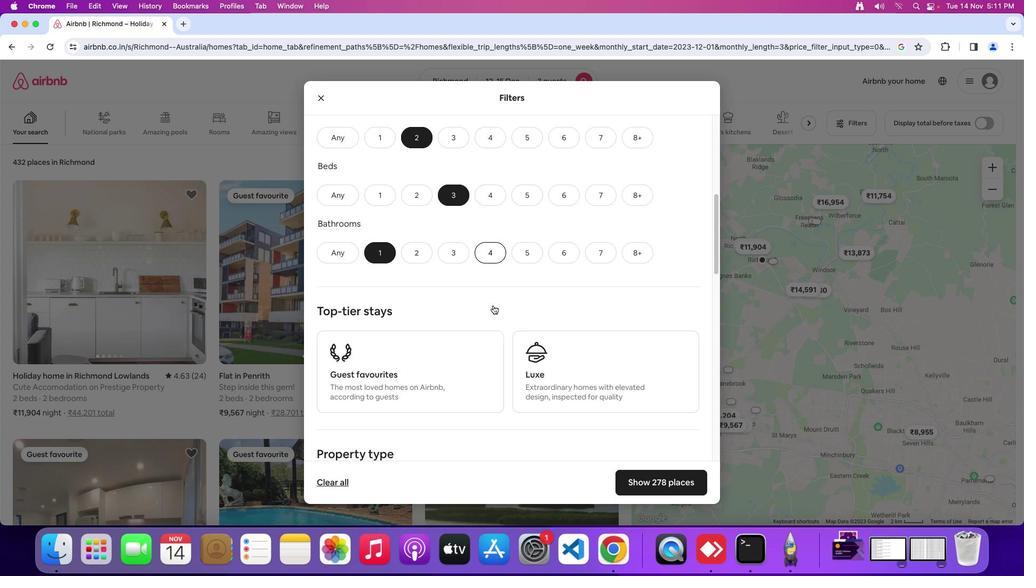 
Action: Mouse moved to (553, 330)
Screenshot: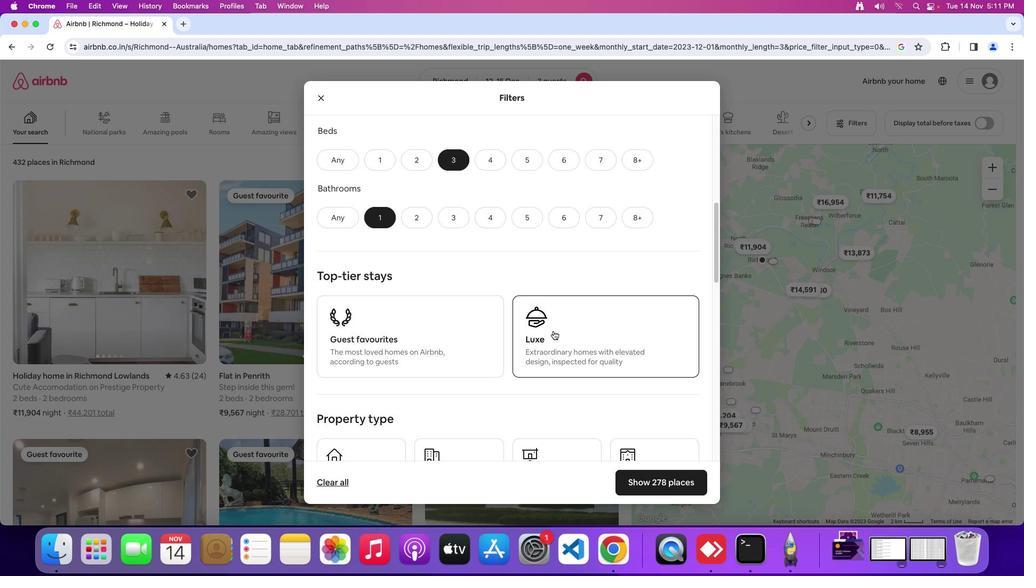 
Action: Mouse scrolled (553, 330) with delta (0, 0)
Screenshot: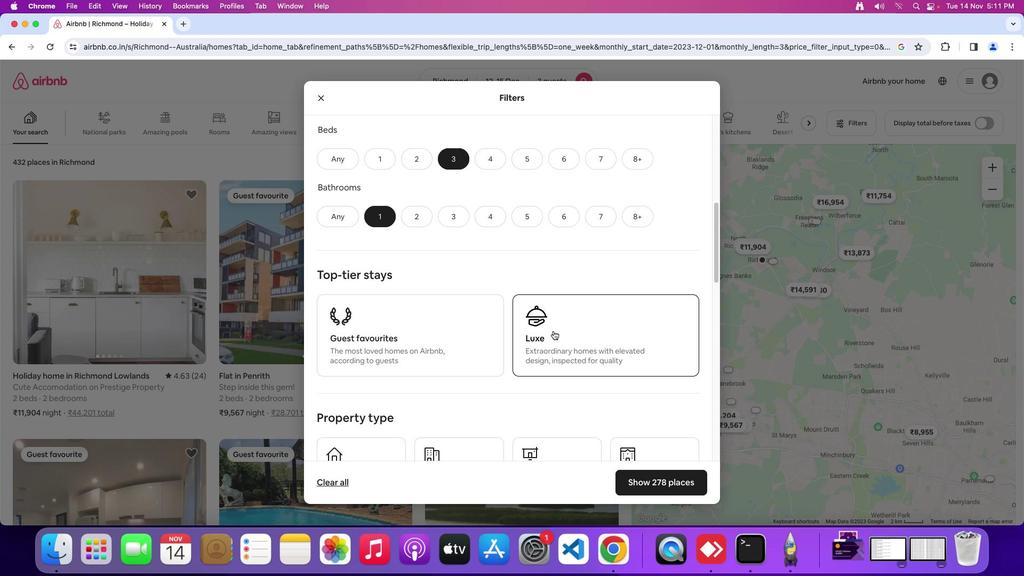 
Action: Mouse scrolled (553, 330) with delta (0, 0)
Screenshot: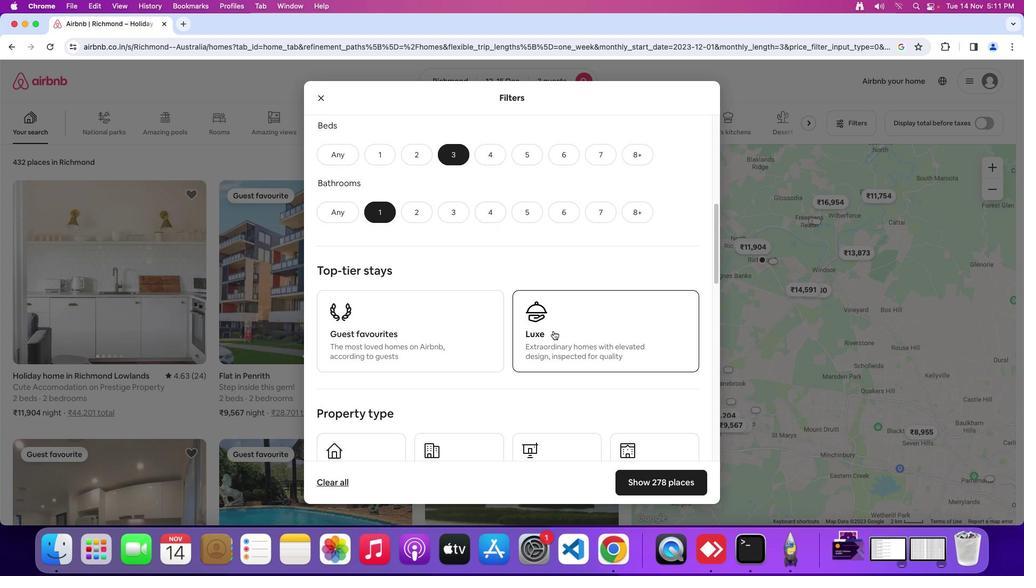 
Action: Mouse scrolled (553, 330) with delta (0, 0)
Screenshot: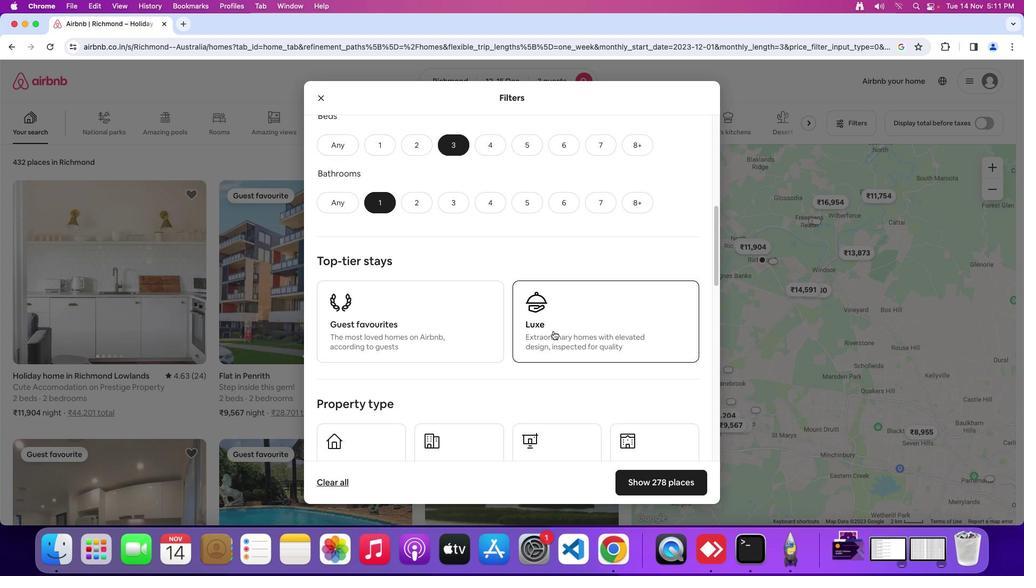 
Action: Mouse scrolled (553, 330) with delta (0, 0)
Screenshot: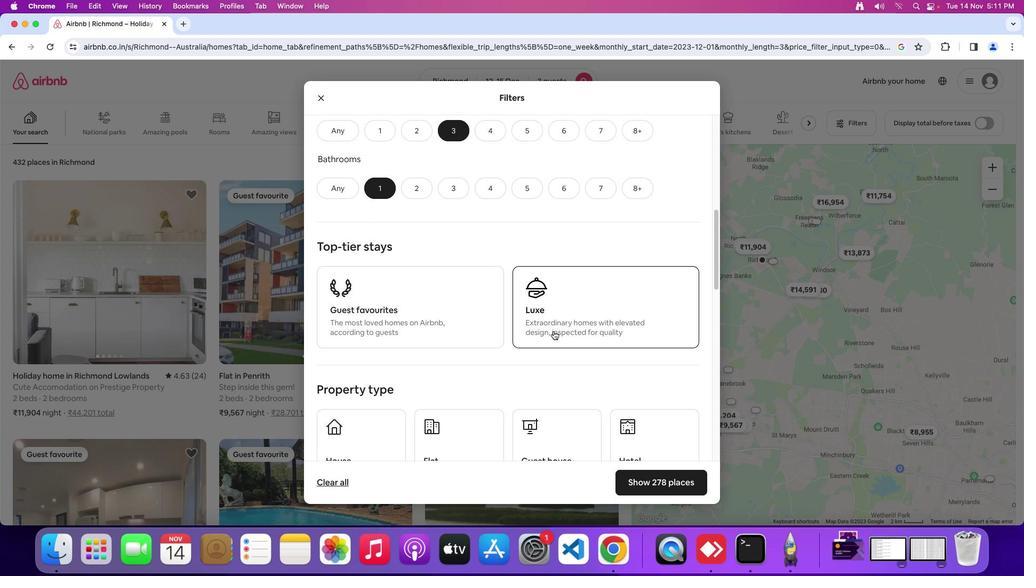 
Action: Mouse scrolled (553, 330) with delta (0, 0)
Screenshot: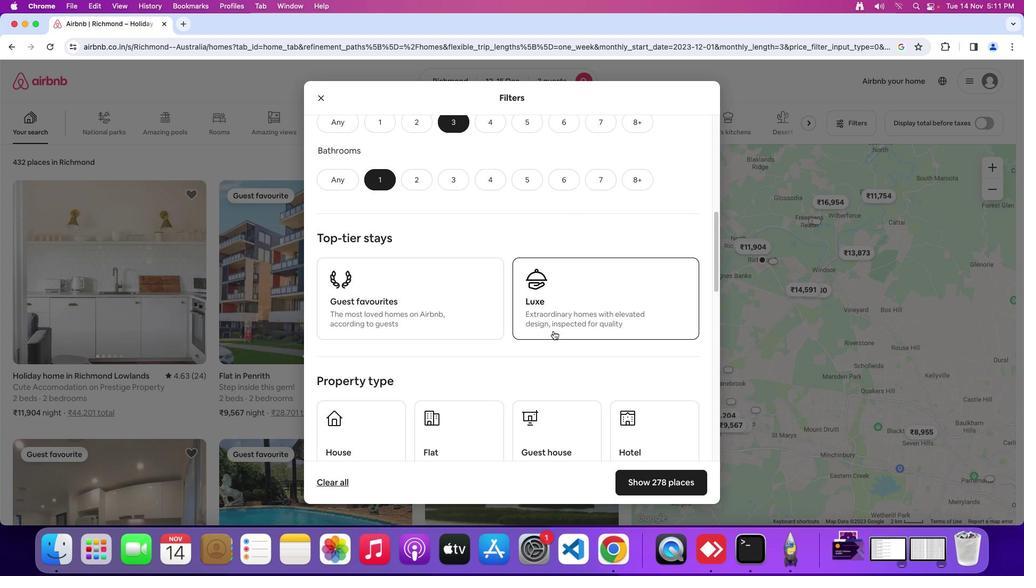 
Action: Mouse scrolled (553, 330) with delta (0, -1)
Screenshot: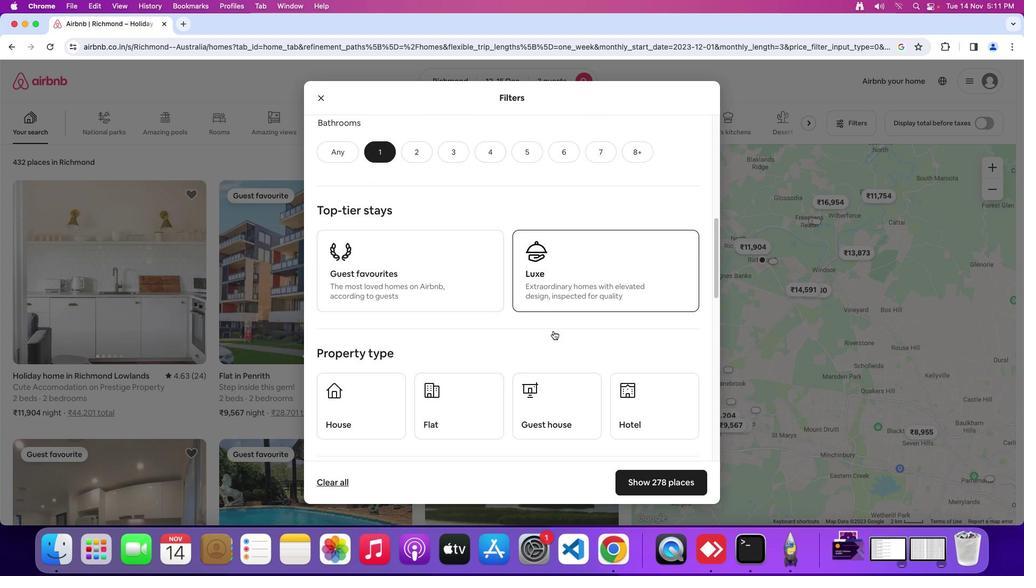 
Action: Mouse moved to (456, 369)
Screenshot: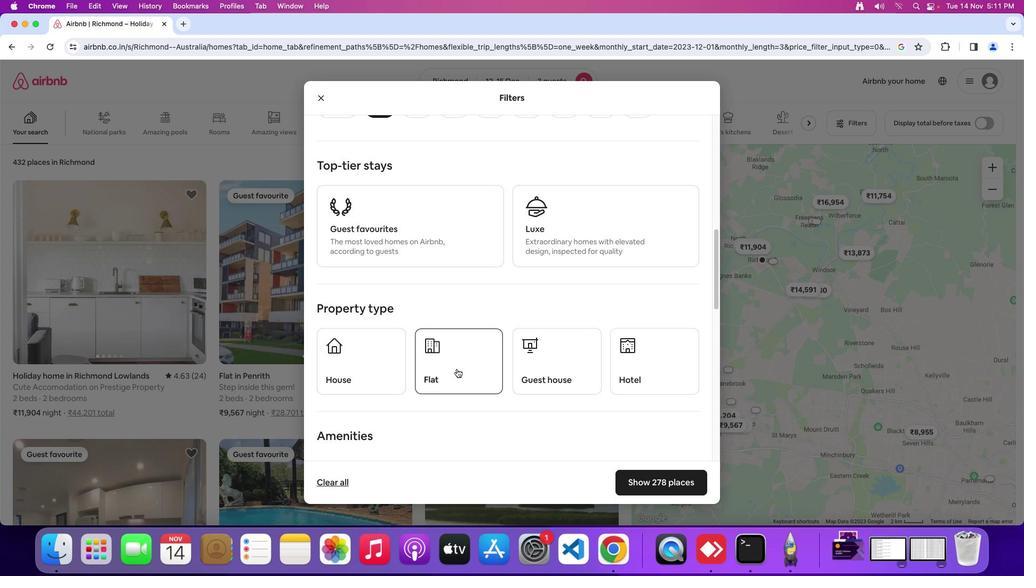 
Action: Mouse pressed left at (456, 369)
Screenshot: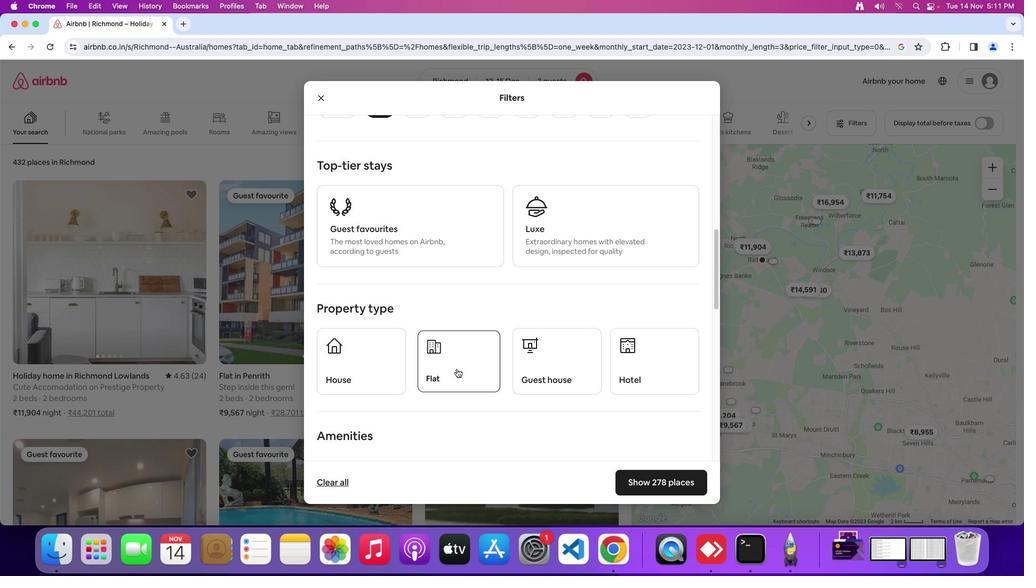 
Action: Mouse moved to (499, 336)
Screenshot: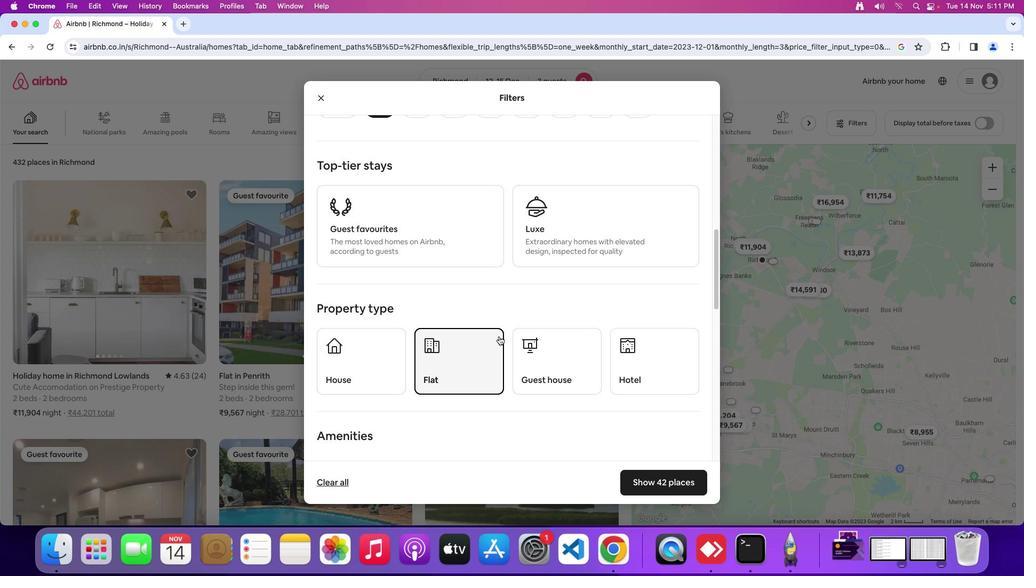 
Action: Mouse scrolled (499, 336) with delta (0, 0)
Screenshot: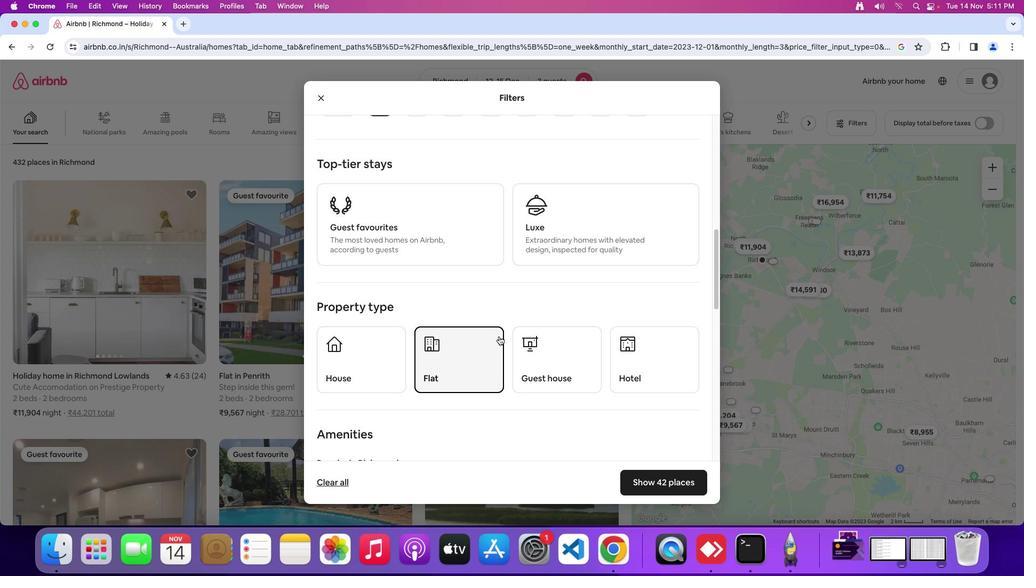 
Action: Mouse scrolled (499, 336) with delta (0, 0)
Screenshot: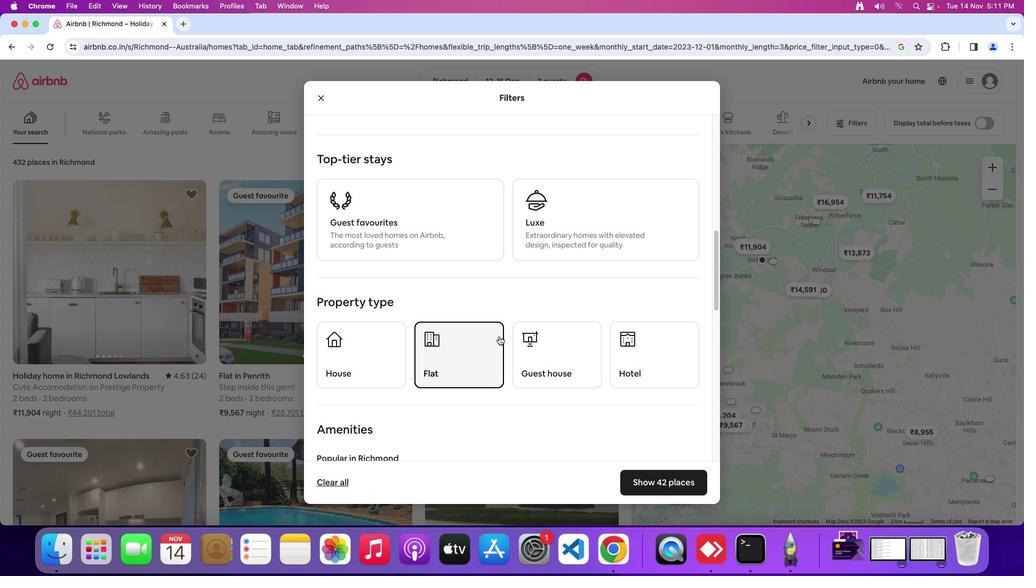
Action: Mouse scrolled (499, 336) with delta (0, 0)
Screenshot: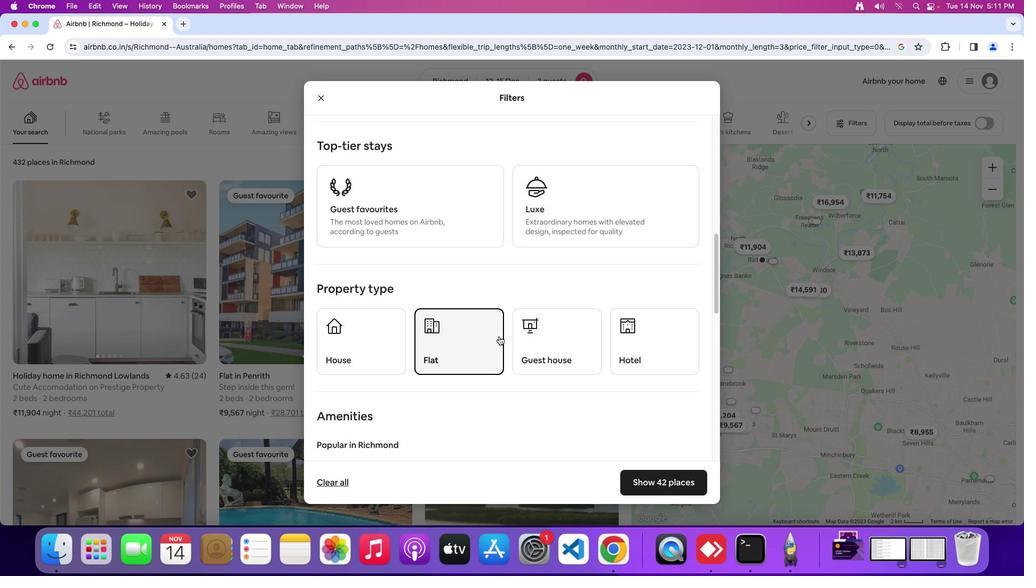 
Action: Mouse scrolled (499, 336) with delta (0, 0)
Screenshot: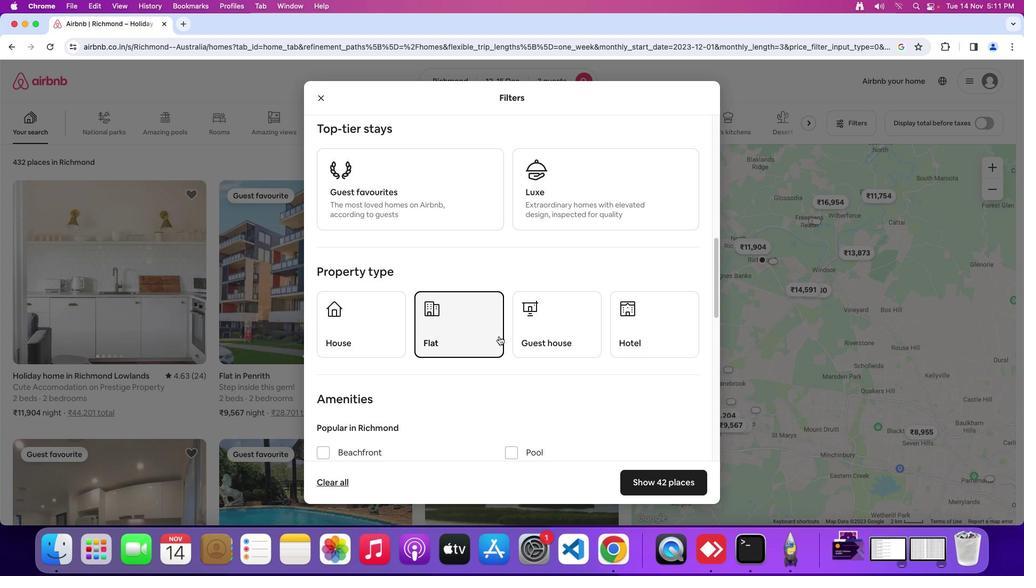 
Action: Mouse scrolled (499, 336) with delta (0, 0)
Screenshot: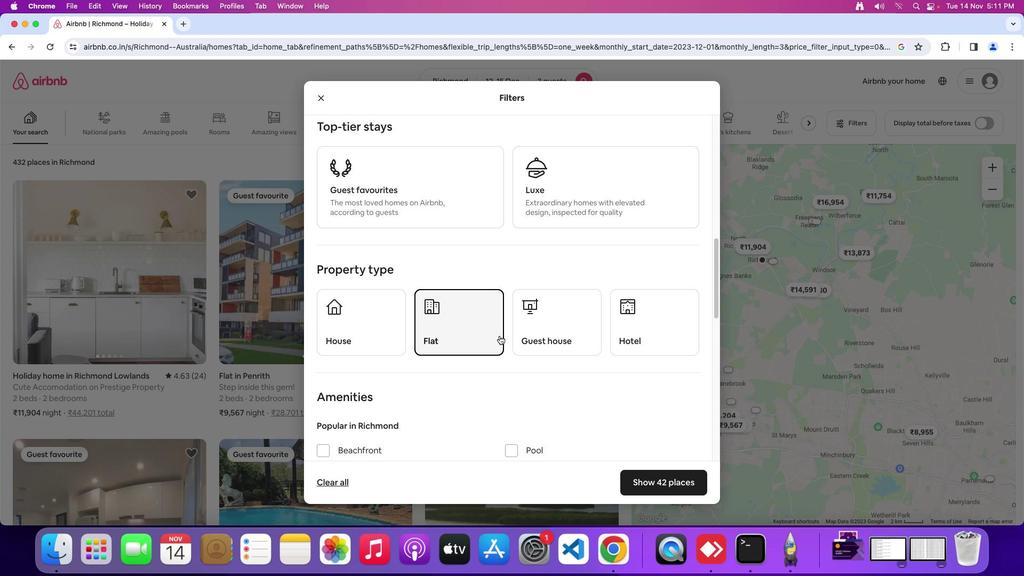 
Action: Mouse moved to (484, 358)
Screenshot: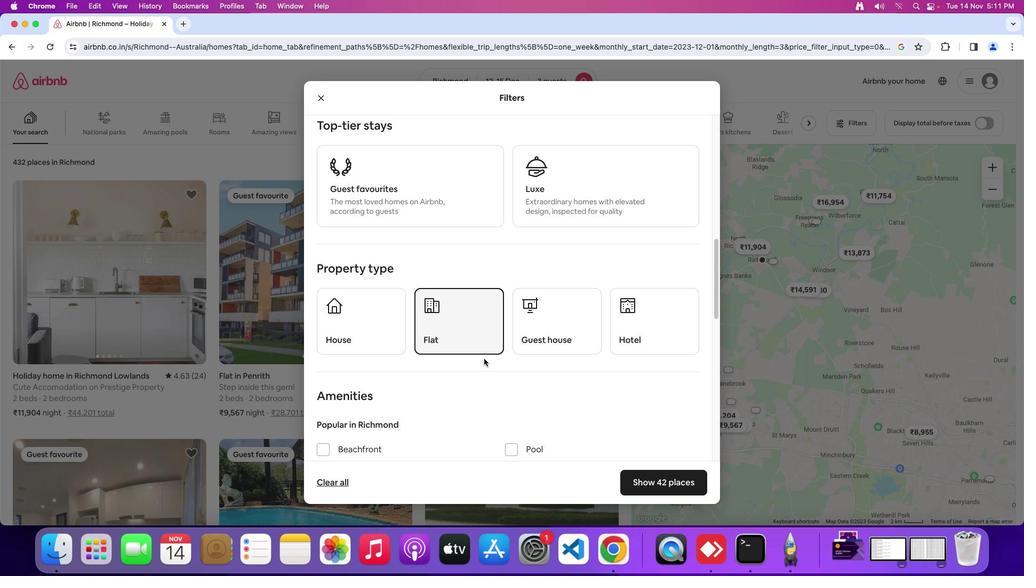 
Action: Mouse scrolled (484, 358) with delta (0, 0)
Screenshot: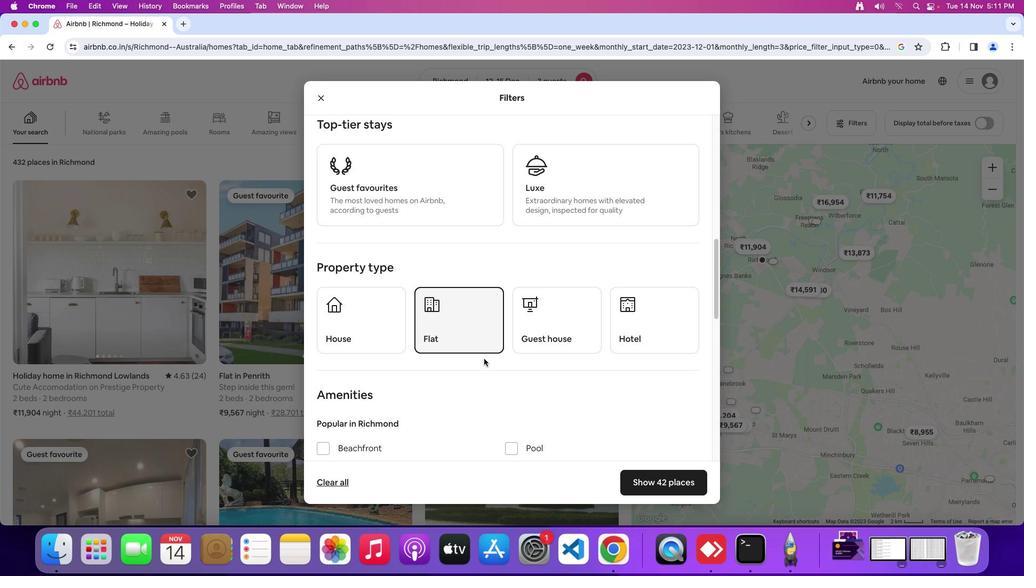 
Action: Mouse scrolled (484, 358) with delta (0, 0)
Screenshot: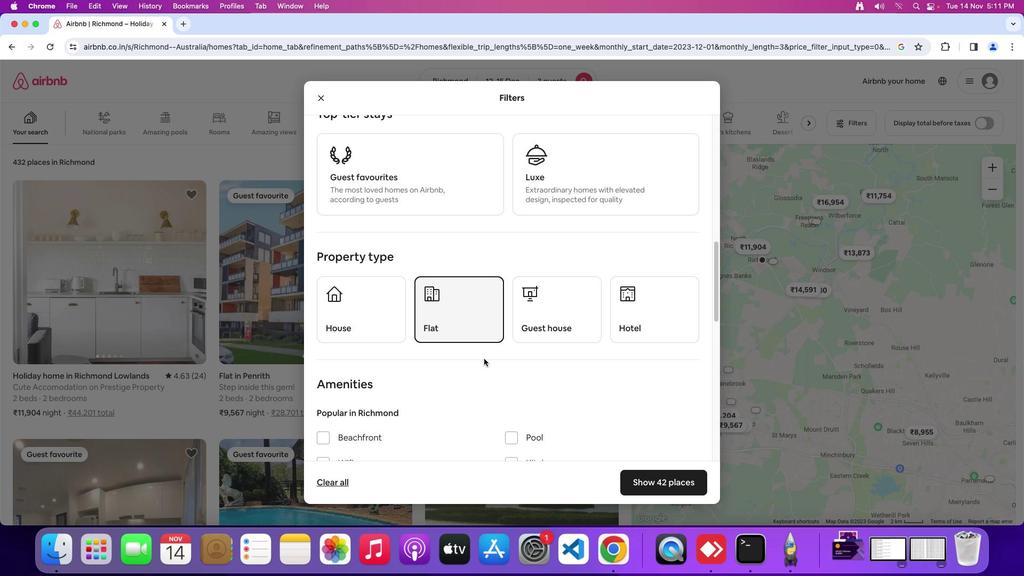
Action: Mouse scrolled (484, 358) with delta (0, 0)
Screenshot: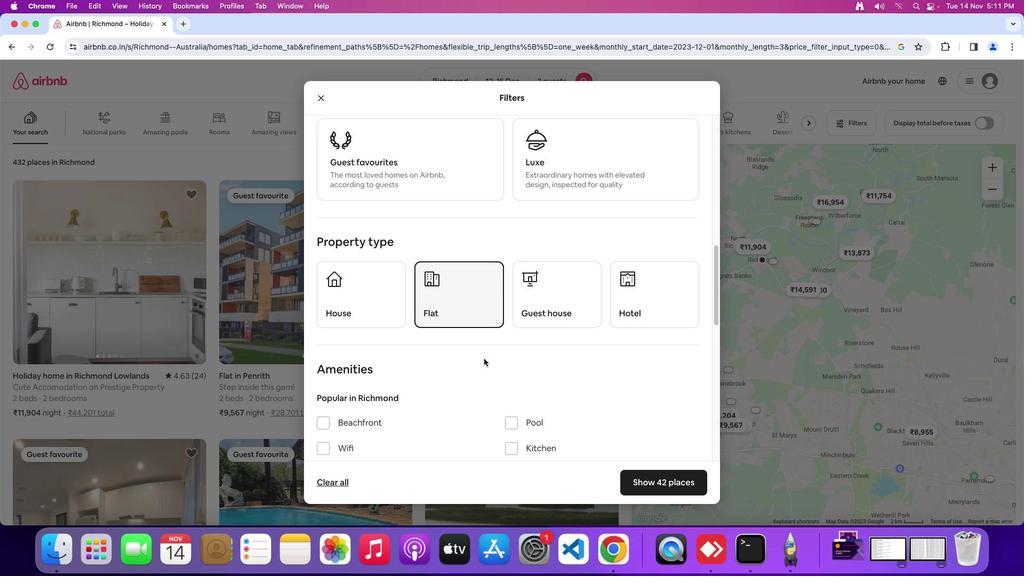 
Action: Mouse scrolled (484, 358) with delta (0, -1)
Screenshot: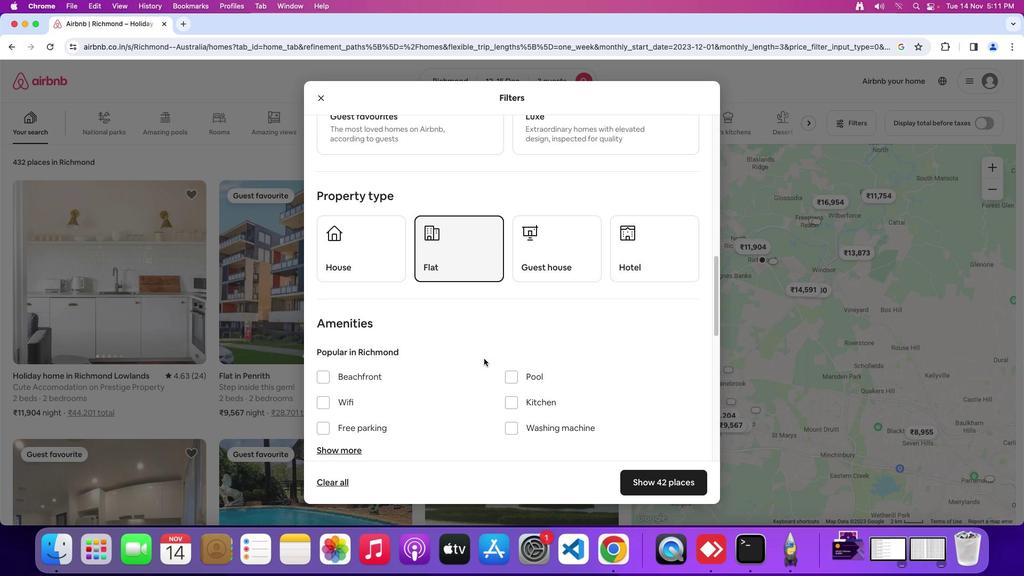 
Action: Mouse scrolled (484, 358) with delta (0, 0)
Screenshot: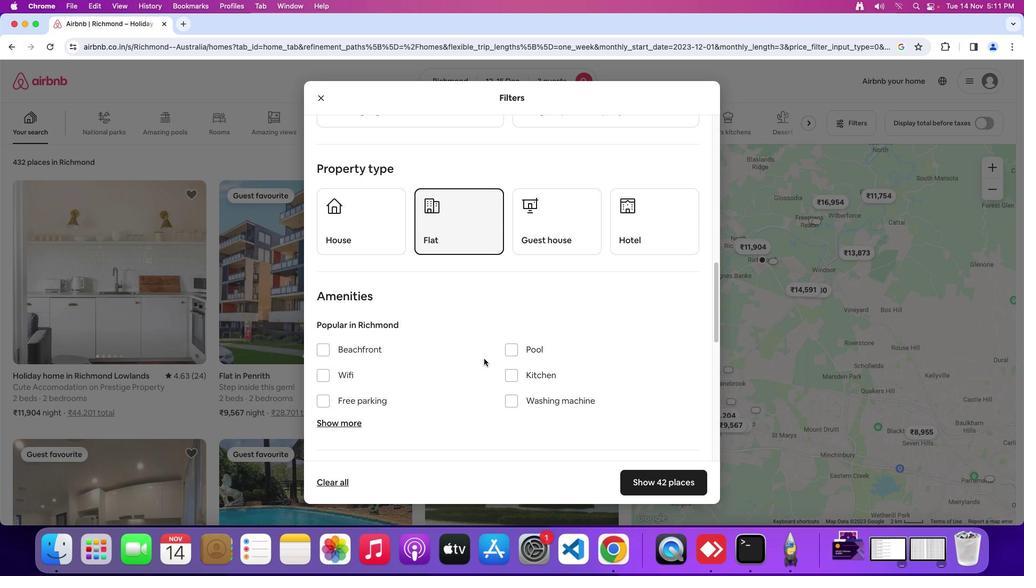 
Action: Mouse scrolled (484, 358) with delta (0, 0)
Screenshot: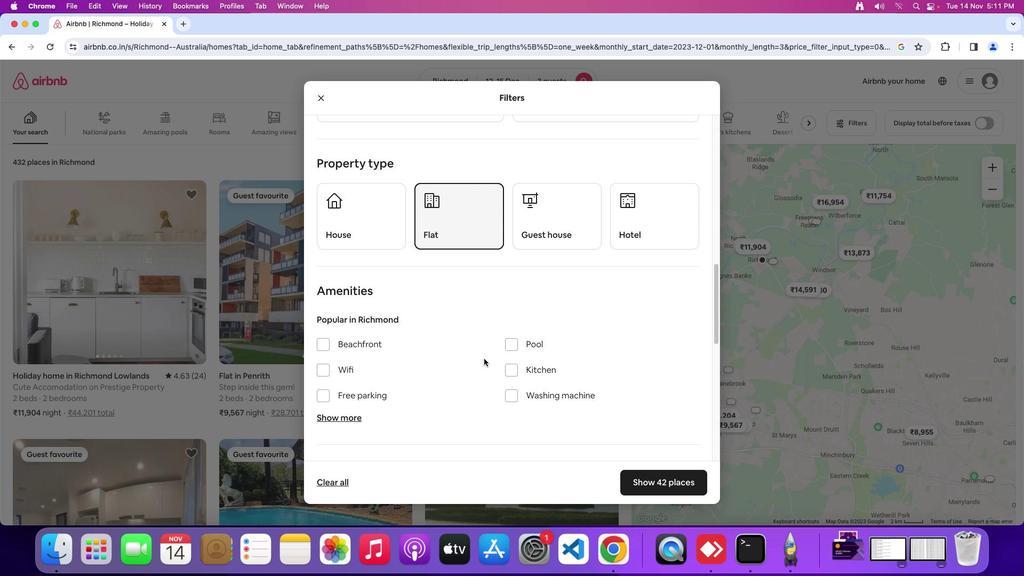 
Action: Mouse scrolled (484, 358) with delta (0, -1)
Screenshot: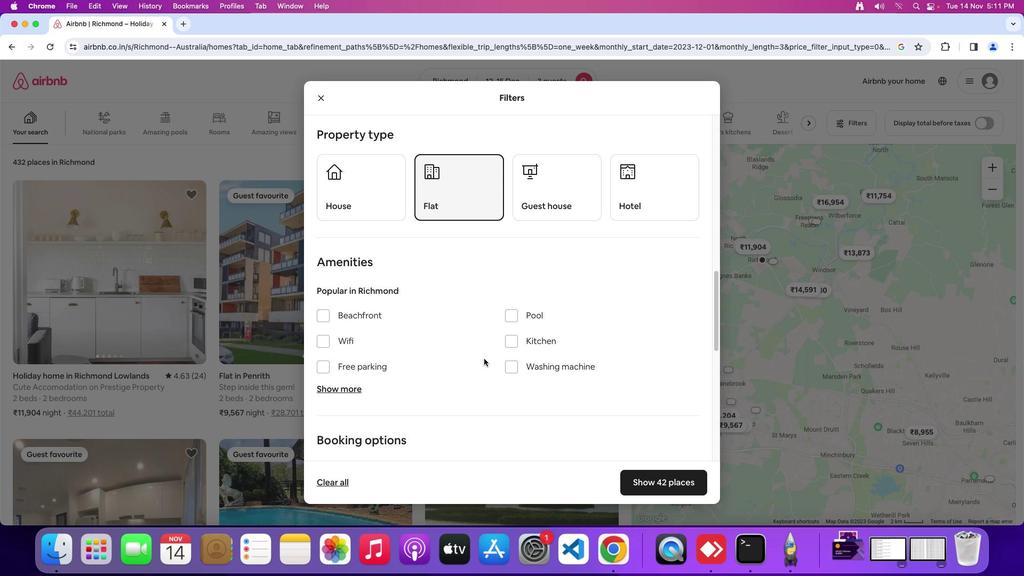 
Action: Mouse moved to (516, 329)
Screenshot: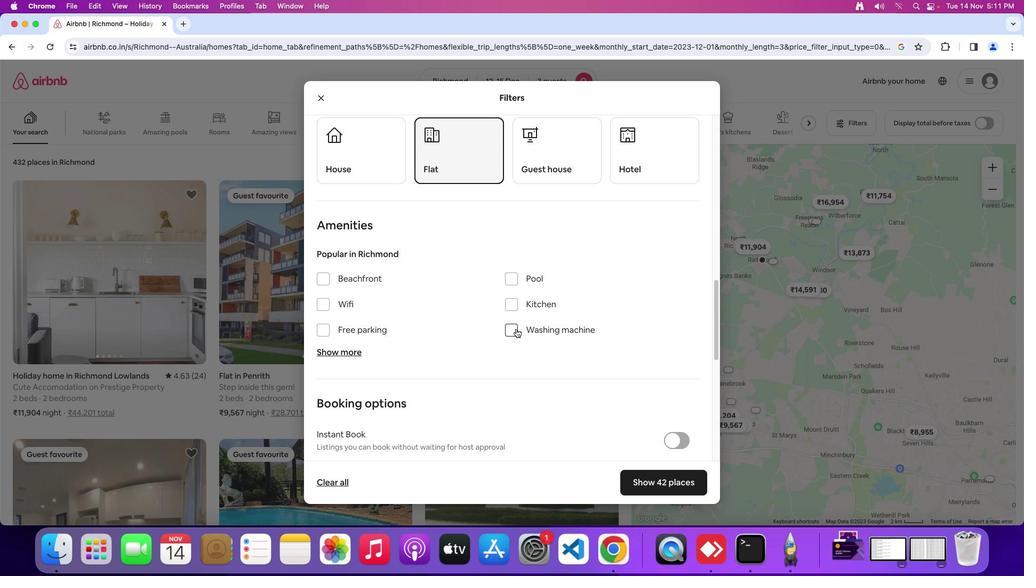 
Action: Mouse pressed left at (516, 329)
Screenshot: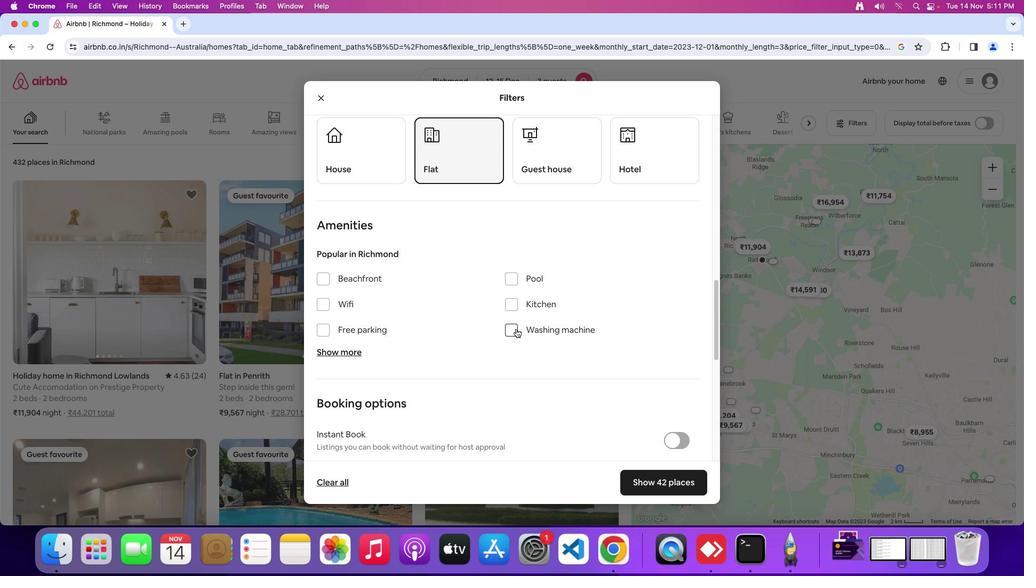 
Action: Mouse moved to (353, 352)
Screenshot: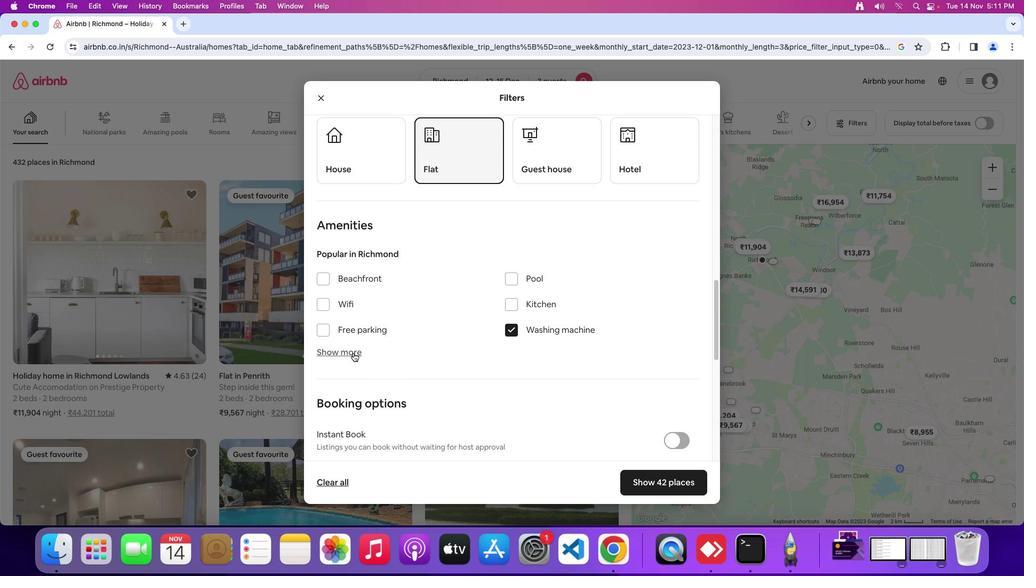 
Action: Mouse pressed left at (353, 352)
Screenshot: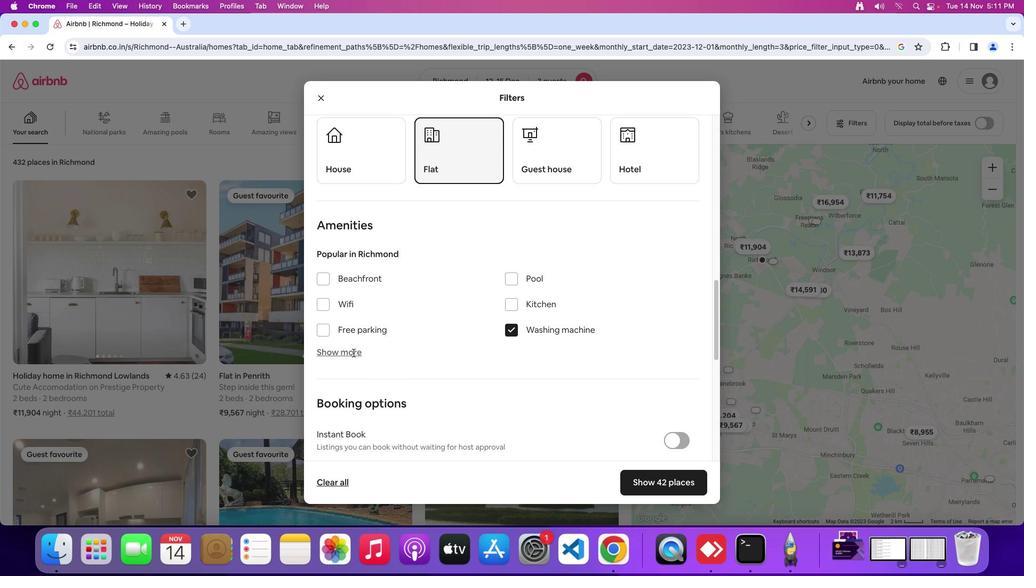 
Action: Mouse moved to (525, 360)
Screenshot: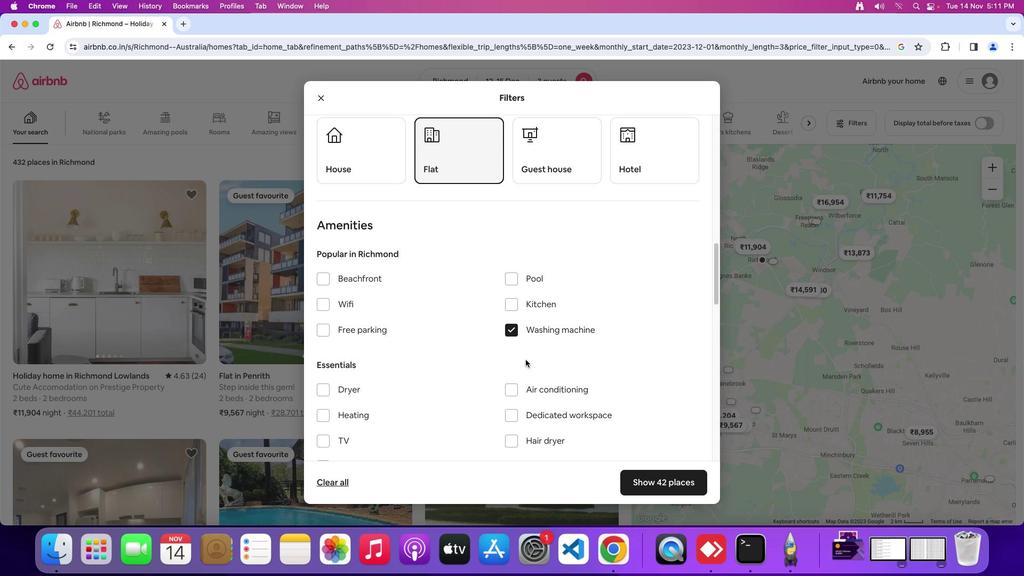 
Action: Mouse scrolled (525, 360) with delta (0, 0)
Screenshot: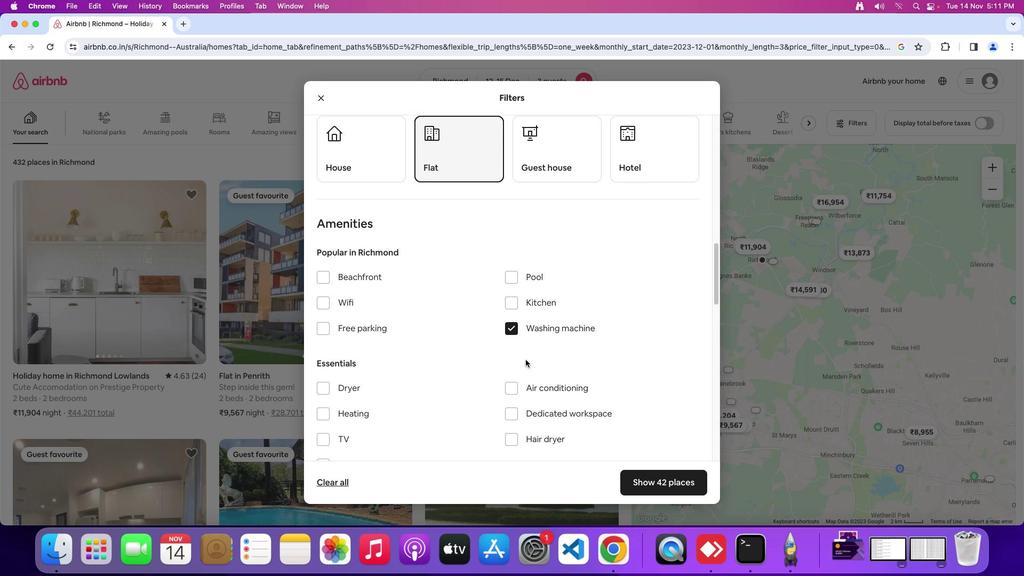 
Action: Mouse scrolled (525, 360) with delta (0, 0)
Screenshot: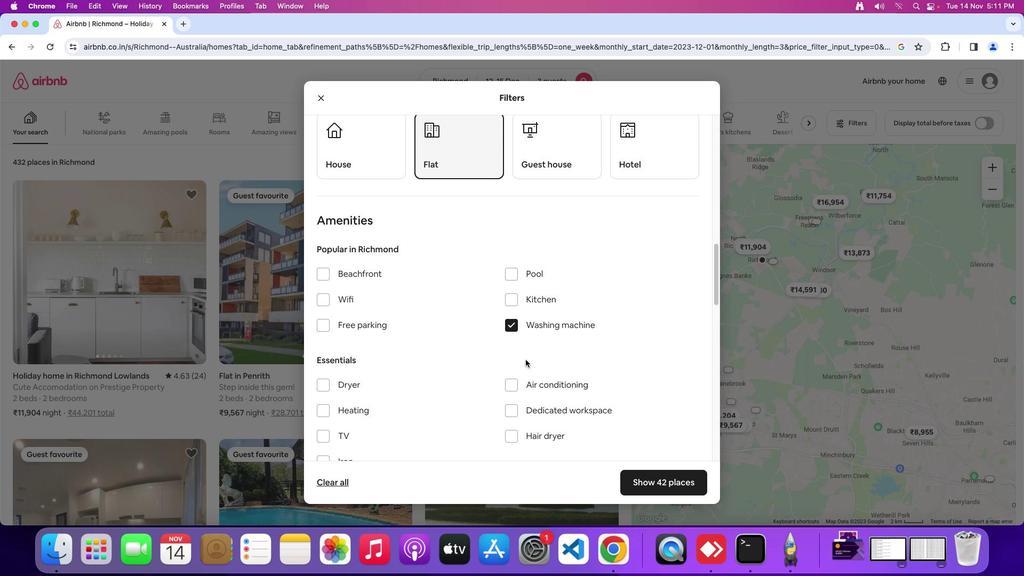 
Action: Mouse scrolled (525, 360) with delta (0, 0)
Screenshot: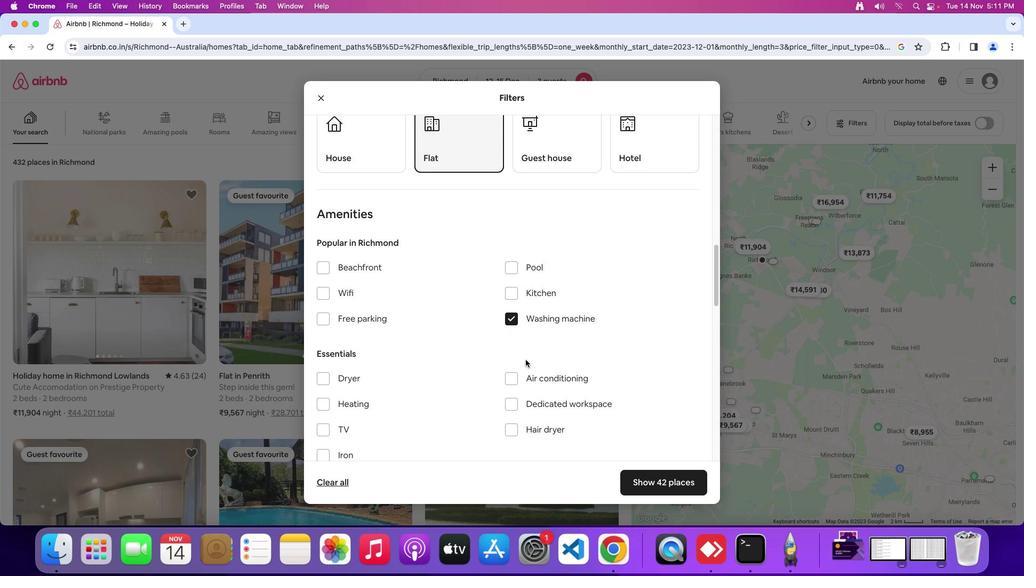 
Action: Mouse moved to (525, 360)
Screenshot: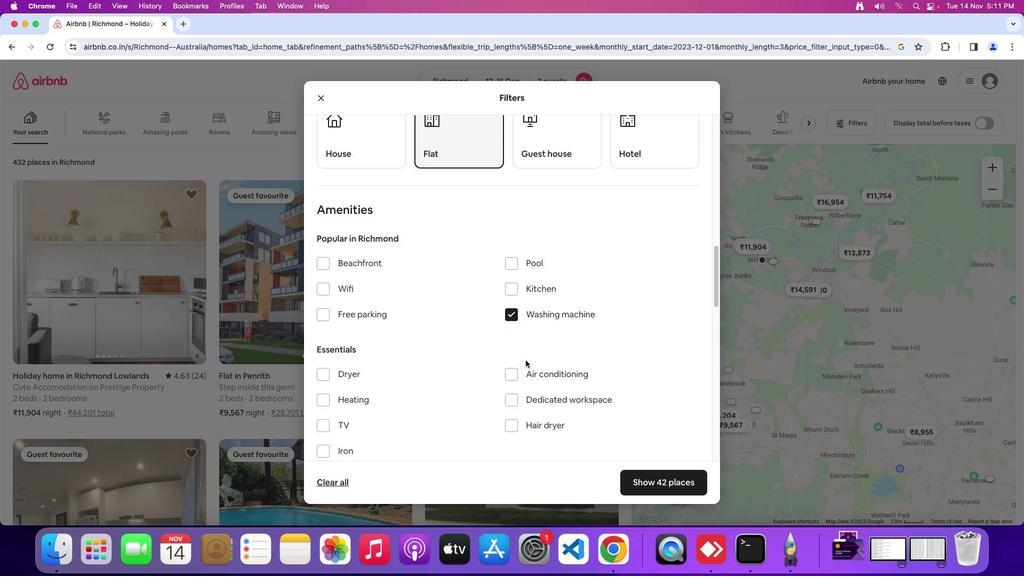 
Action: Mouse scrolled (525, 360) with delta (0, 0)
Screenshot: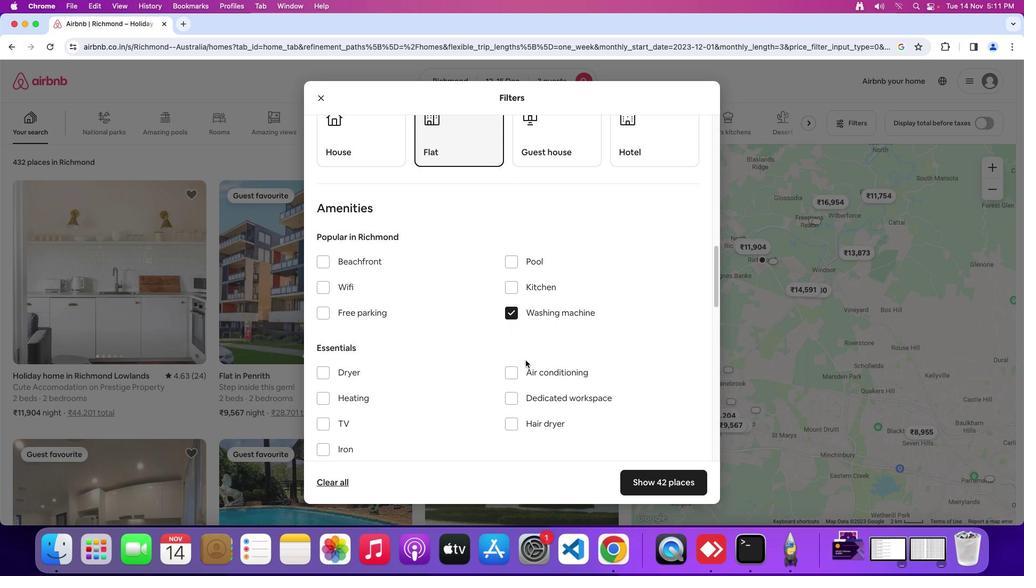 
Action: Mouse scrolled (525, 360) with delta (0, 0)
Screenshot: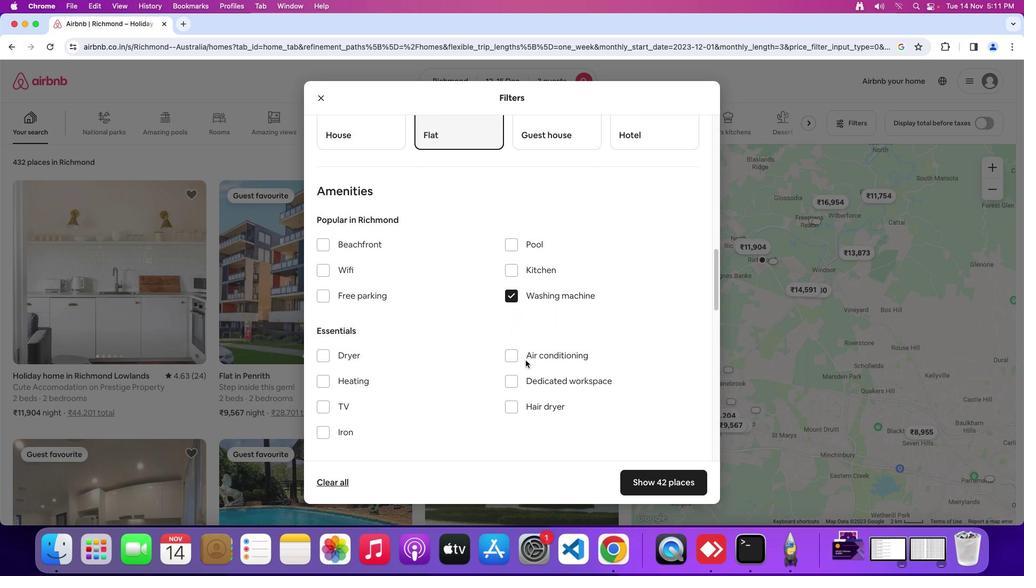 
Action: Mouse scrolled (525, 360) with delta (0, -1)
Screenshot: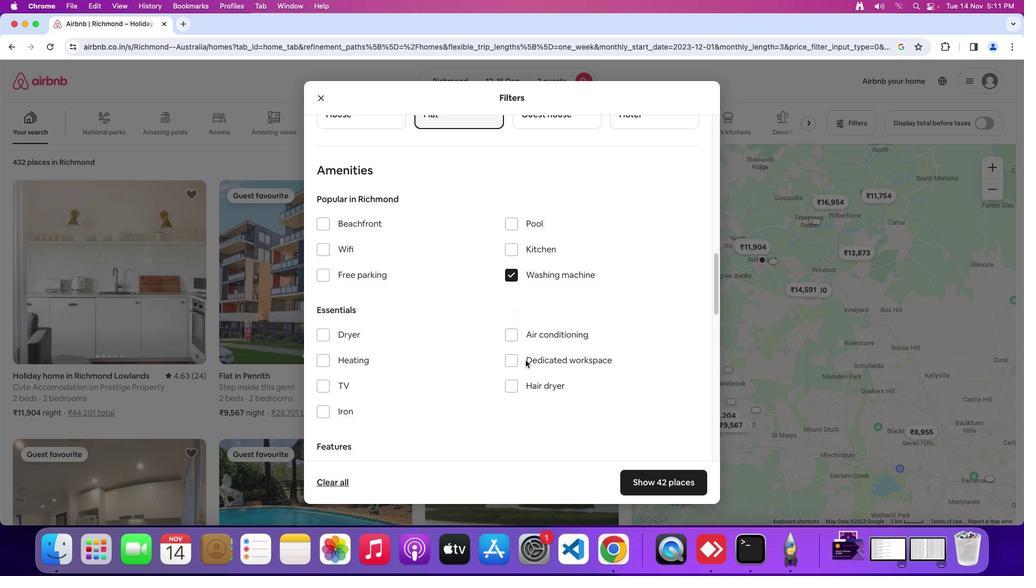
Action: Mouse moved to (522, 360)
Screenshot: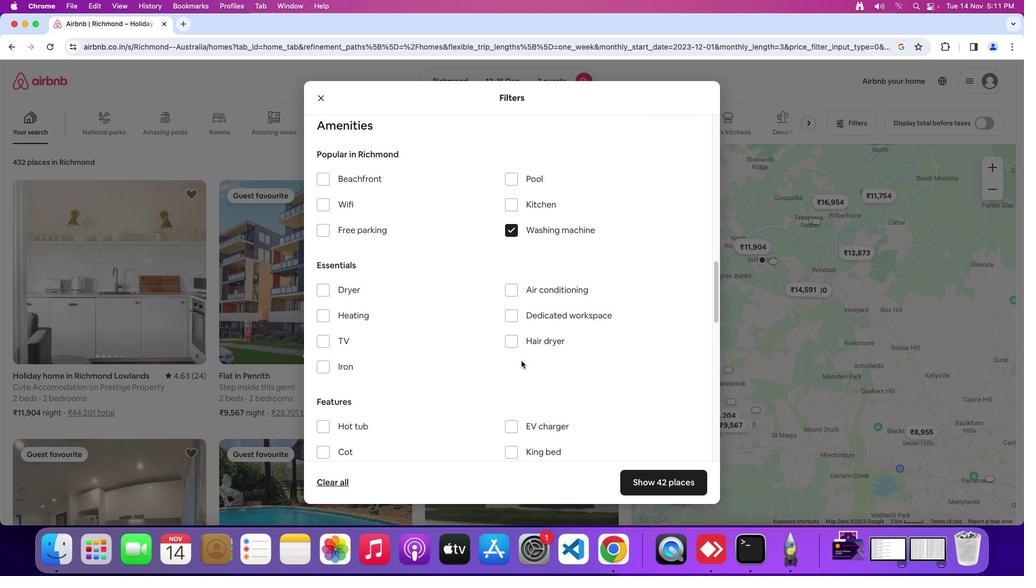 
Action: Mouse scrolled (522, 360) with delta (0, 0)
Screenshot: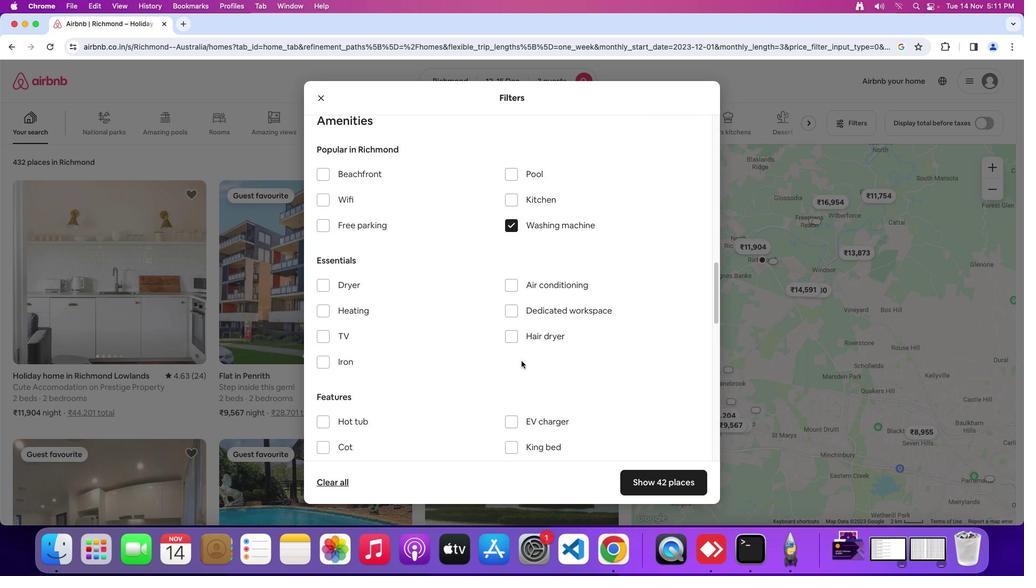 
Action: Mouse scrolled (522, 360) with delta (0, 0)
Screenshot: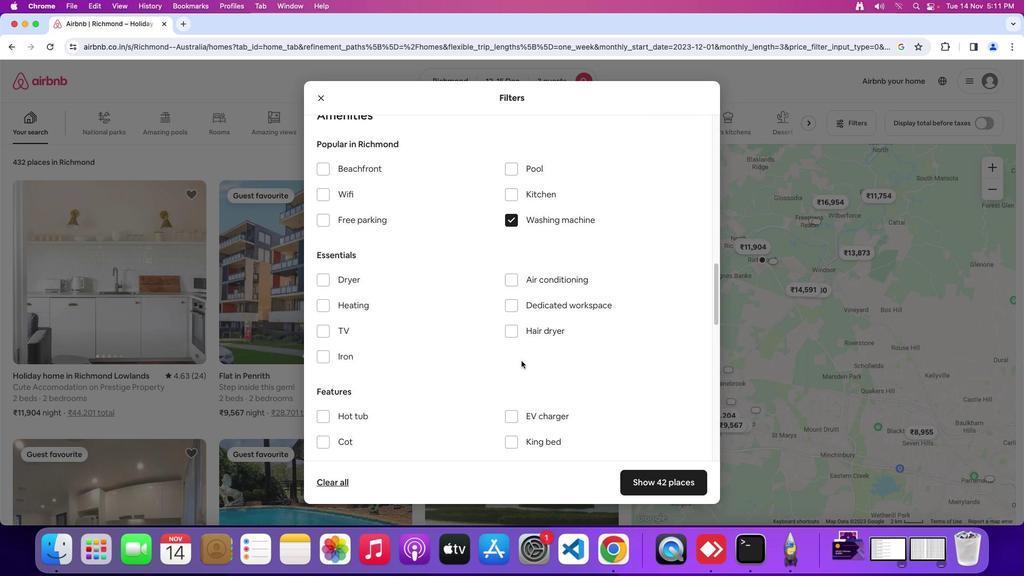 
Action: Mouse scrolled (522, 360) with delta (0, 0)
Screenshot: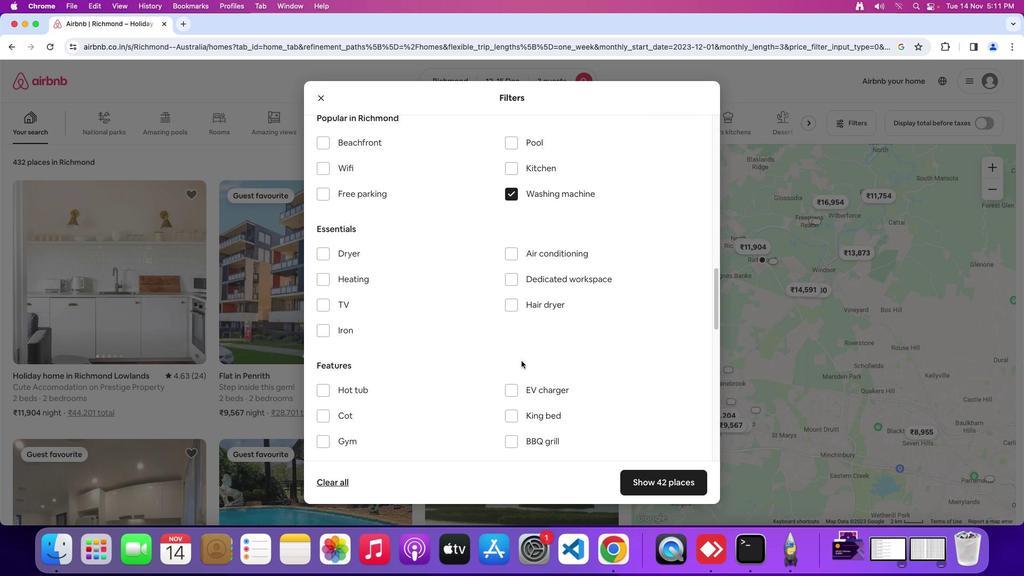 
Action: Mouse scrolled (522, 360) with delta (0, 0)
Screenshot: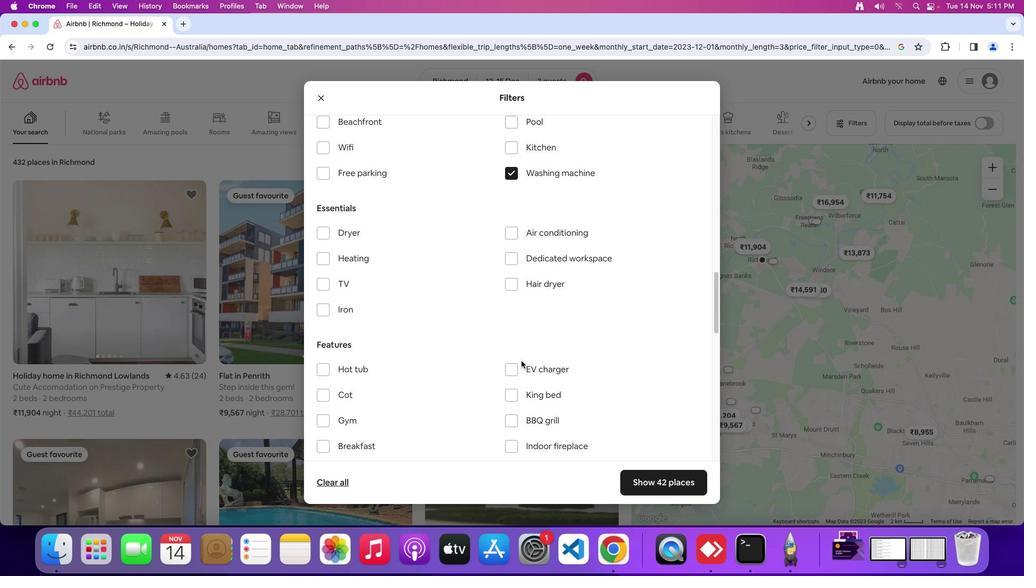 
Action: Mouse scrolled (522, 360) with delta (0, 0)
Screenshot: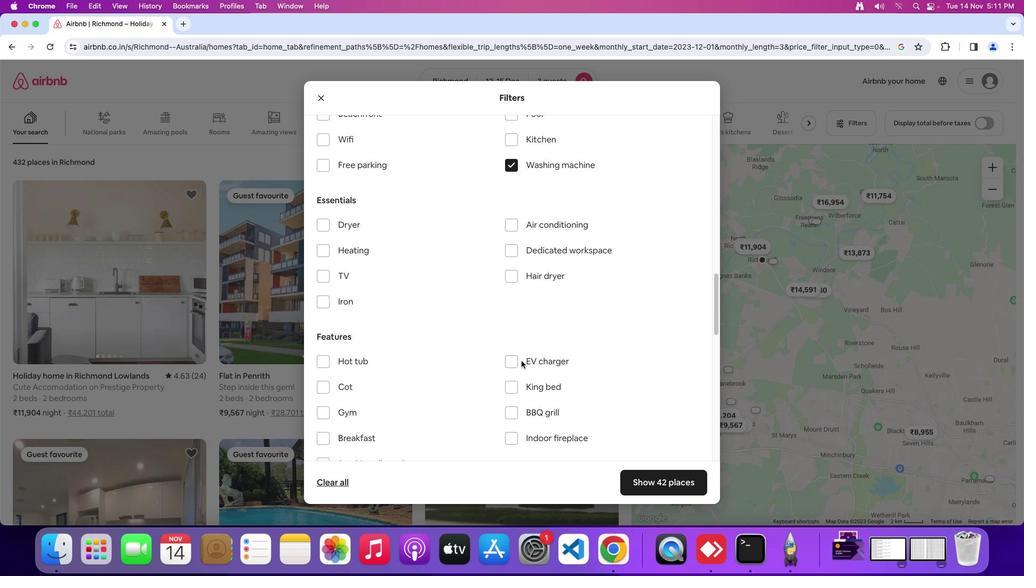 
Action: Mouse scrolled (522, 360) with delta (0, 0)
Screenshot: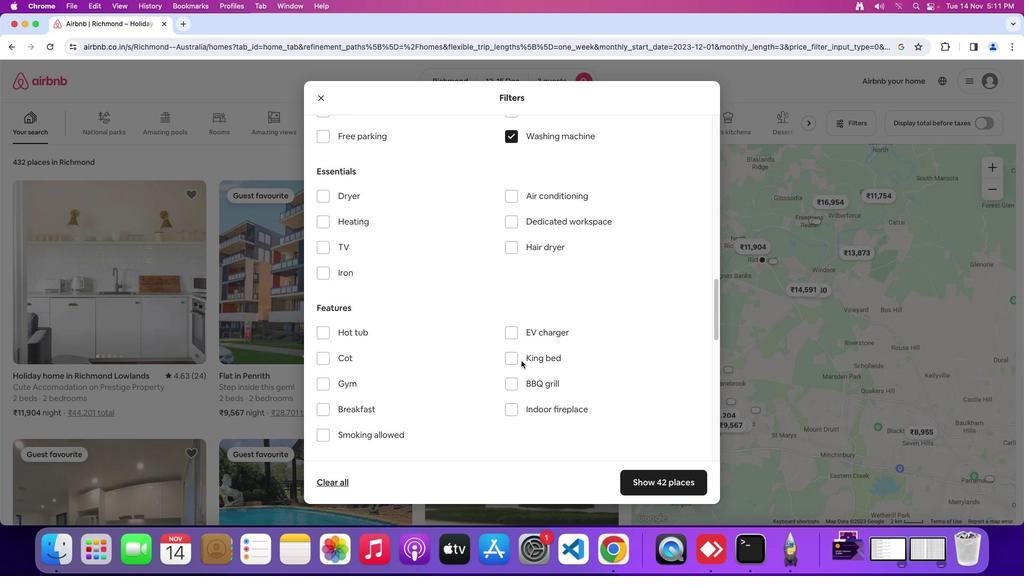 
Action: Mouse scrolled (522, 360) with delta (0, 0)
Screenshot: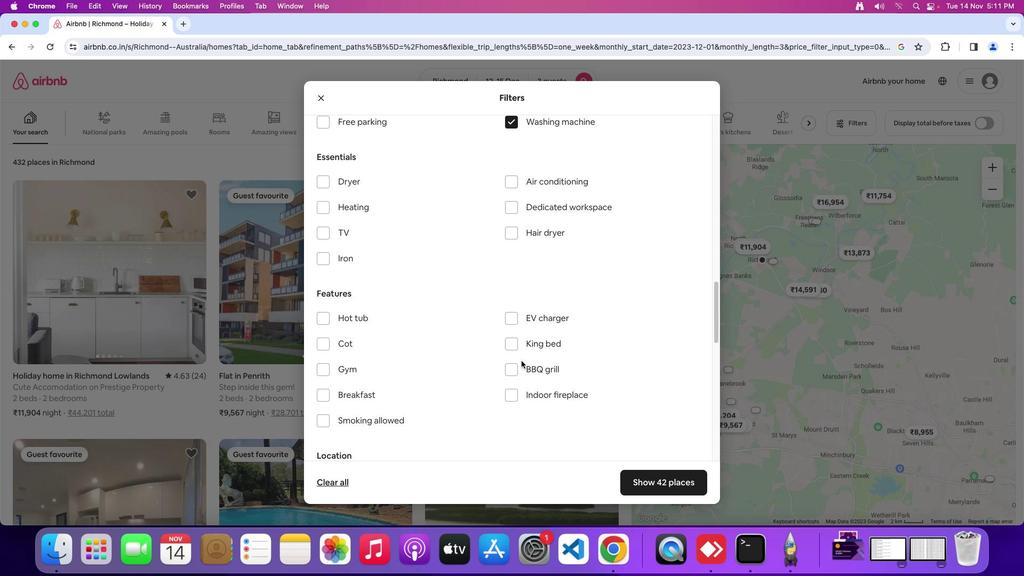 
Action: Mouse scrolled (522, 360) with delta (0, 0)
Screenshot: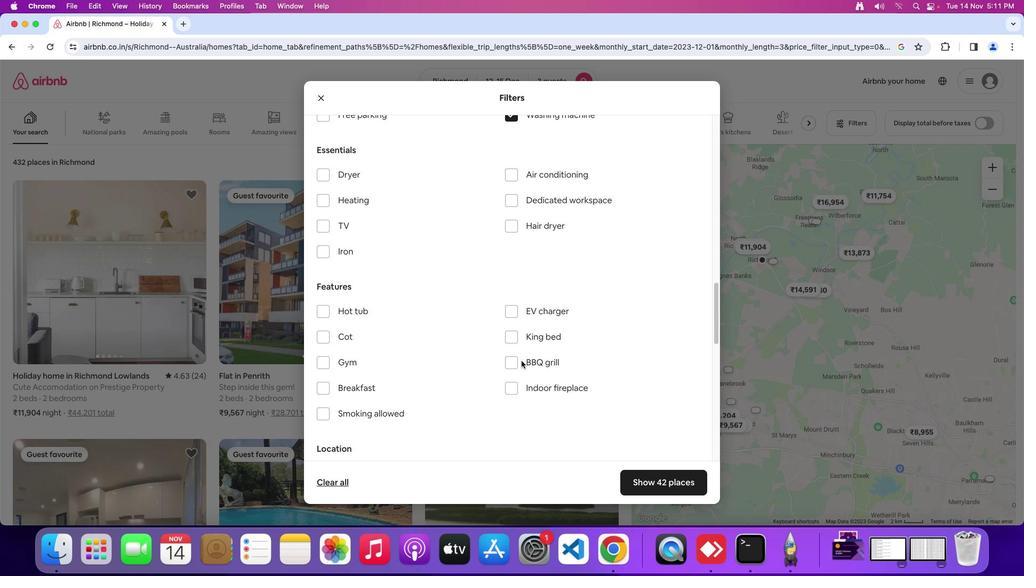 
Action: Mouse scrolled (522, 360) with delta (0, 0)
Screenshot: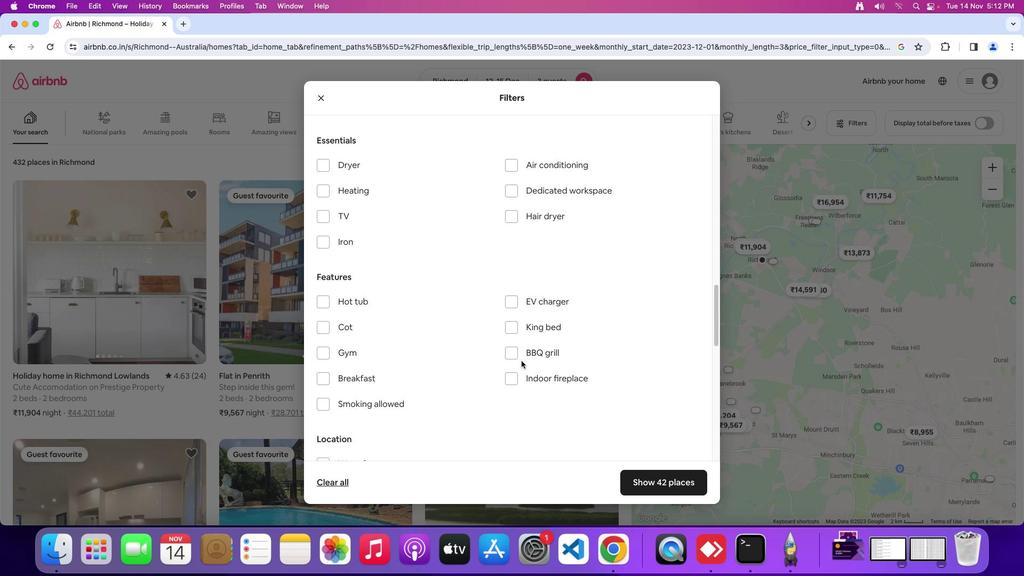 
Action: Mouse scrolled (522, 360) with delta (0, 0)
Screenshot: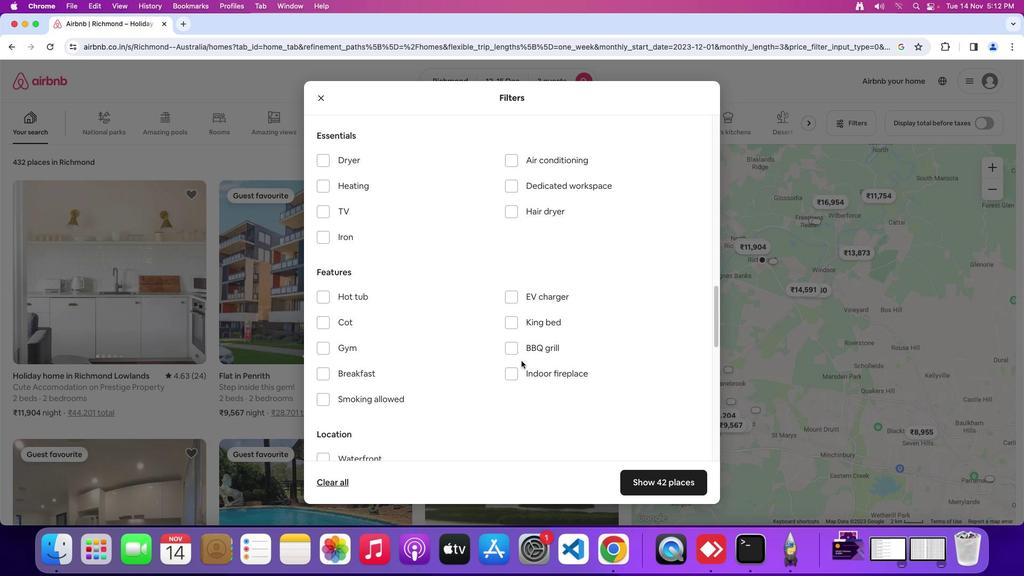 
Action: Mouse scrolled (522, 360) with delta (0, 0)
Screenshot: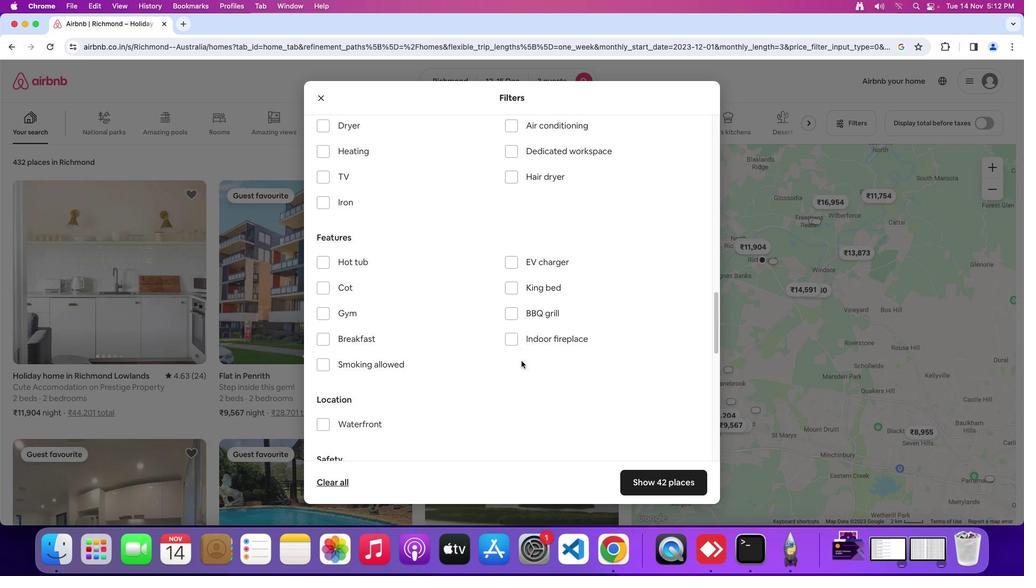 
Action: Mouse scrolled (522, 360) with delta (0, 0)
Screenshot: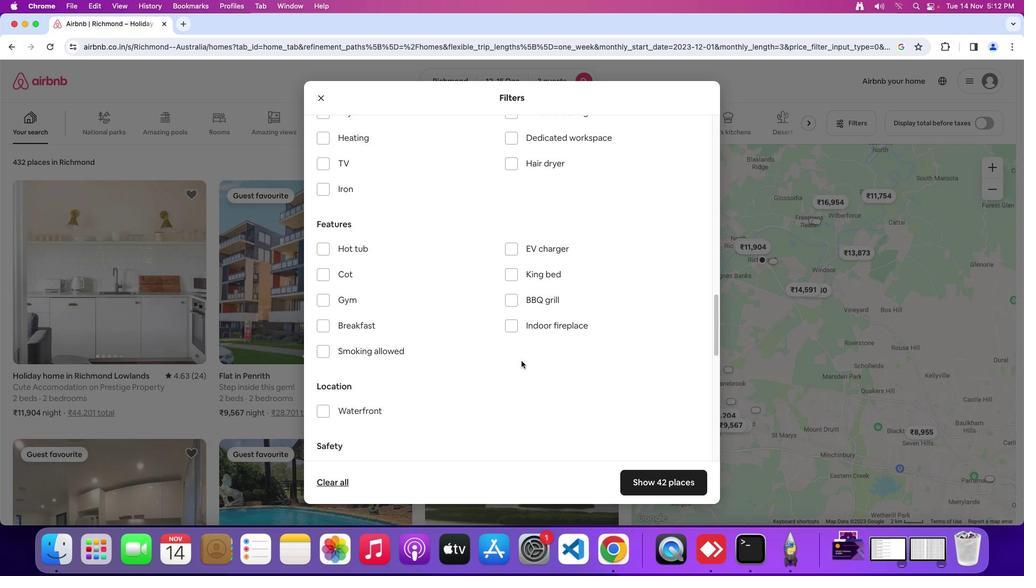 
Action: Mouse scrolled (522, 360) with delta (0, 0)
Screenshot: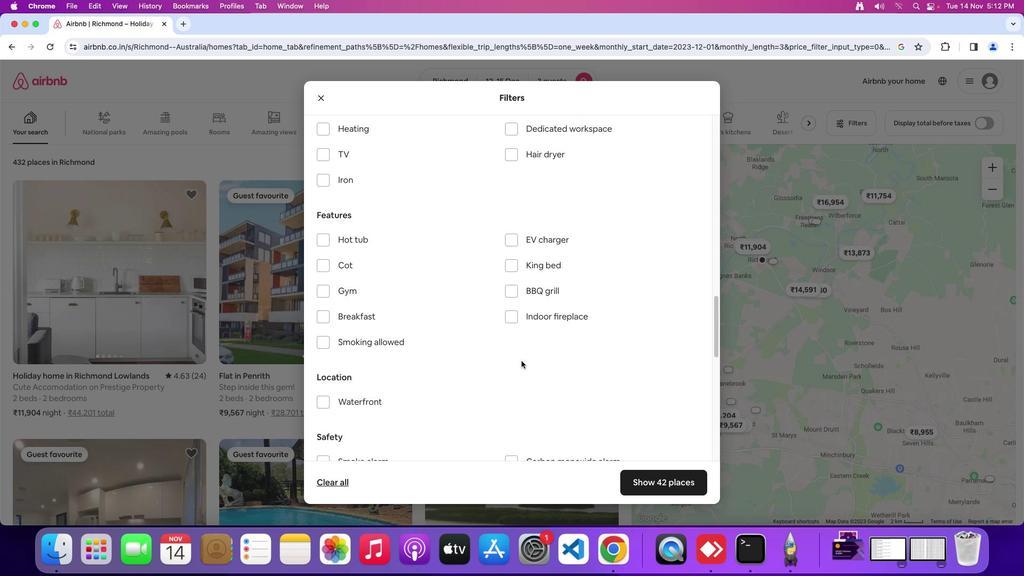 
Action: Mouse scrolled (522, 360) with delta (0, 0)
Screenshot: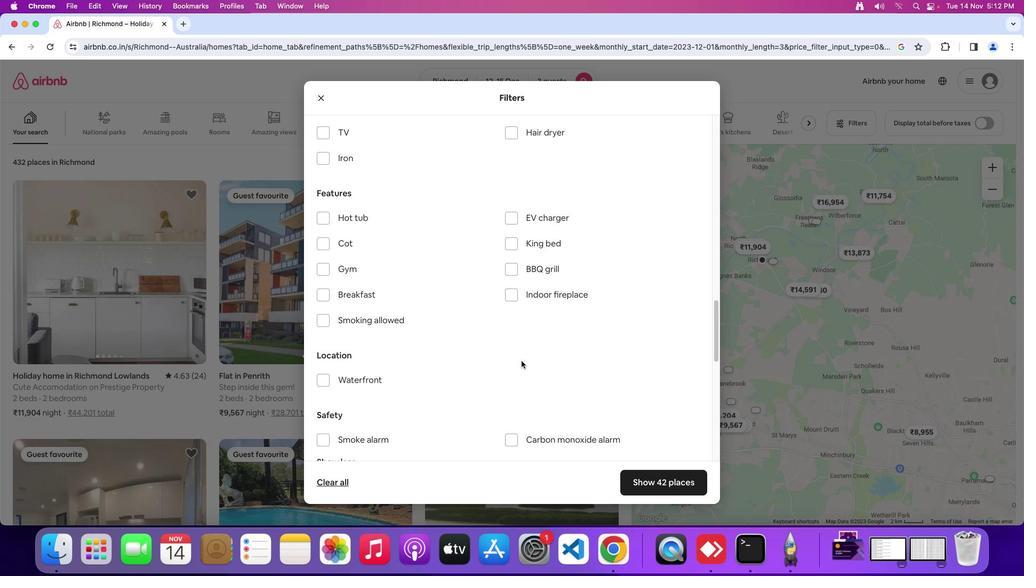 
Action: Mouse scrolled (522, 360) with delta (0, 0)
Screenshot: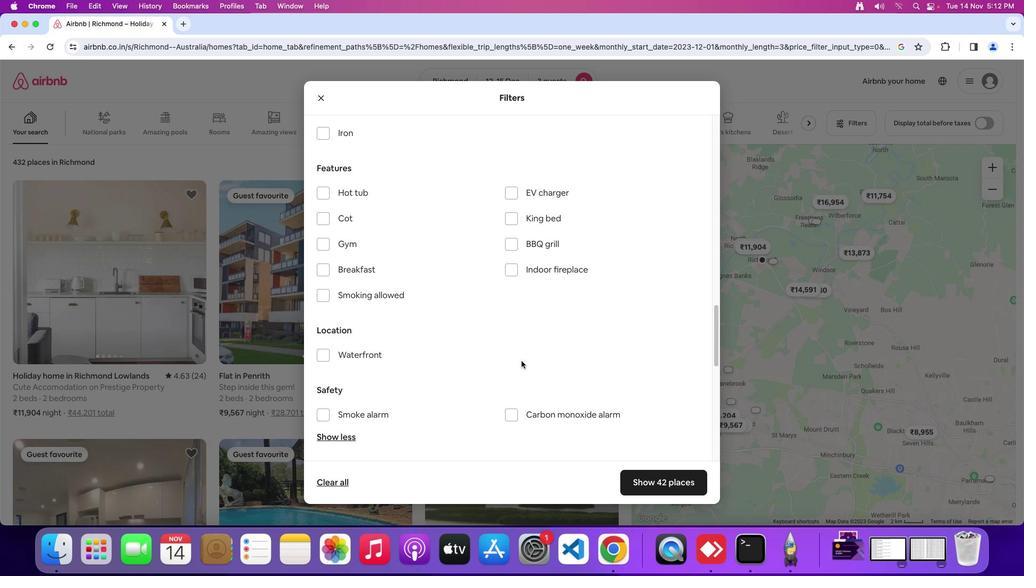 
Action: Mouse scrolled (522, 360) with delta (0, 0)
Screenshot: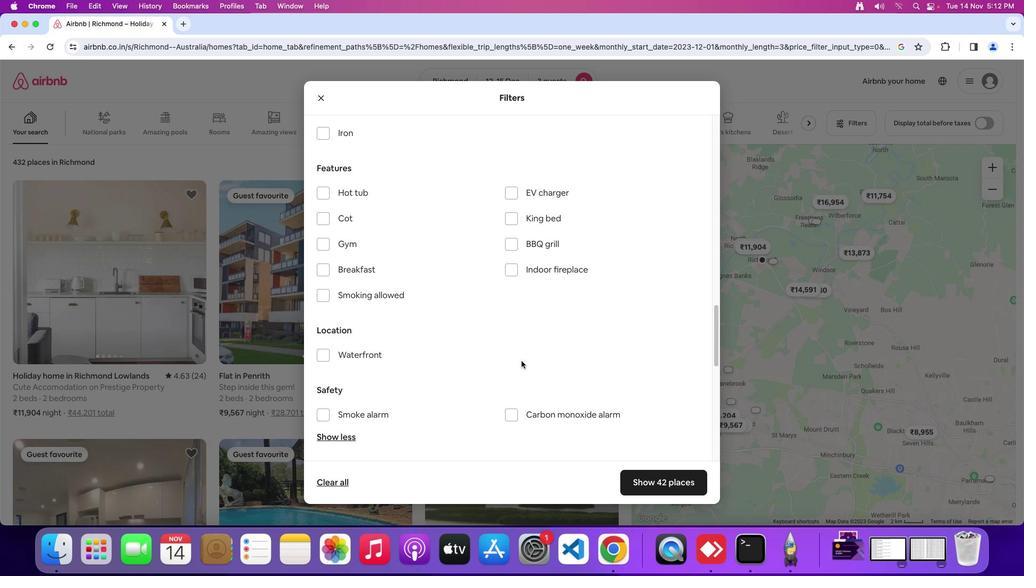 
Action: Mouse scrolled (522, 360) with delta (0, -1)
Screenshot: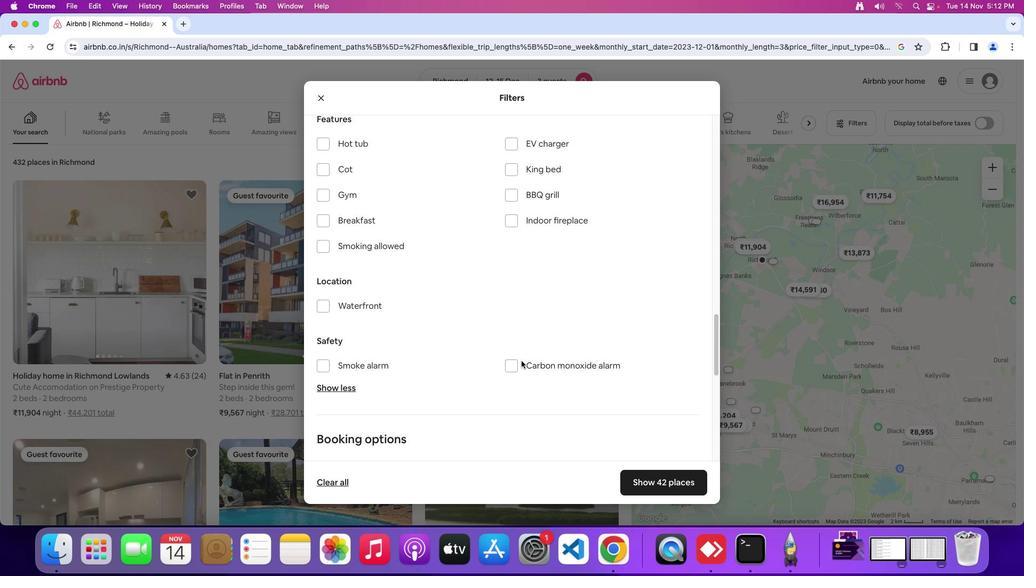 
Action: Mouse scrolled (522, 360) with delta (0, 0)
Screenshot: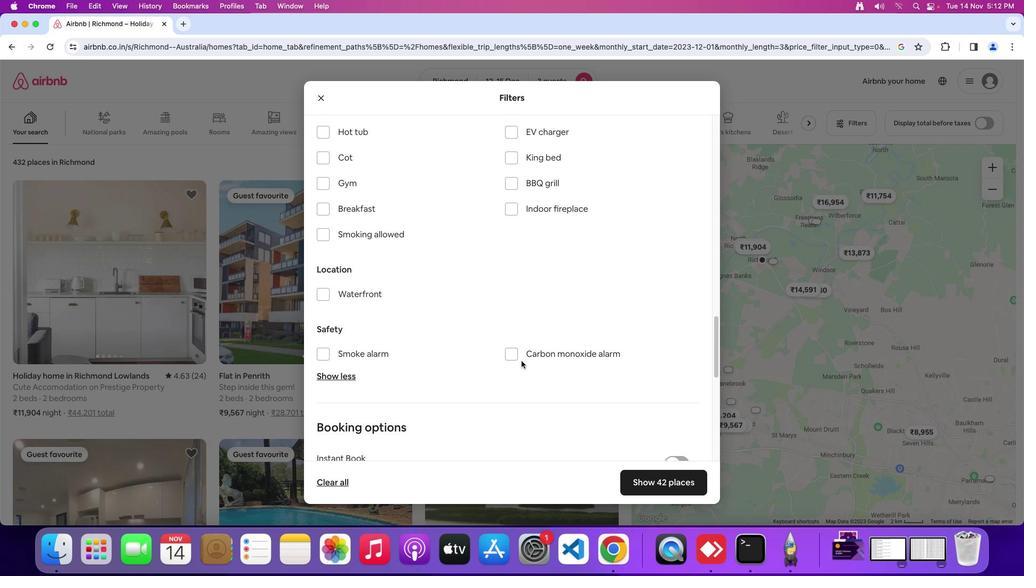 
Action: Mouse scrolled (522, 360) with delta (0, 0)
Screenshot: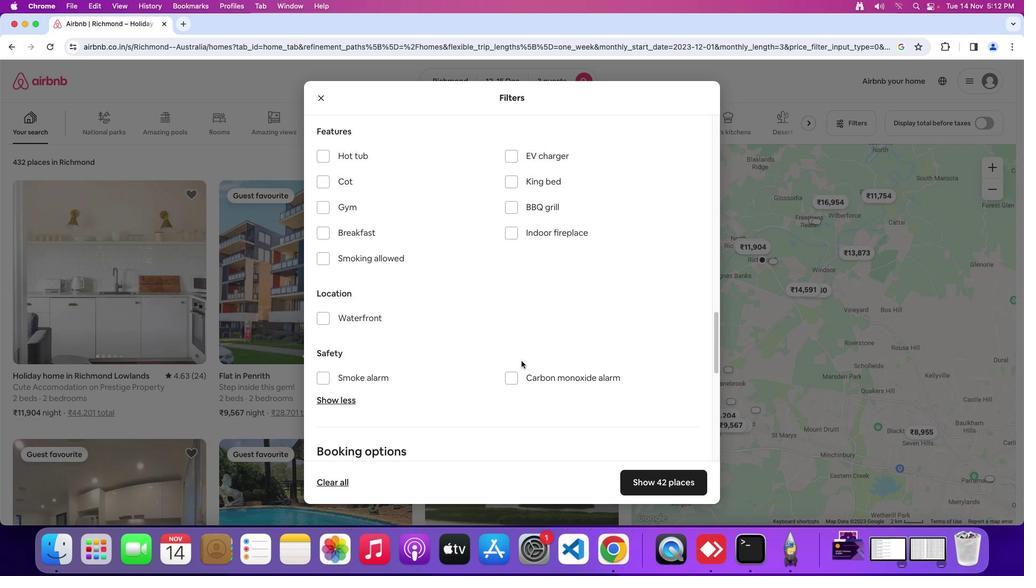 
Action: Mouse scrolled (522, 360) with delta (0, 1)
Screenshot: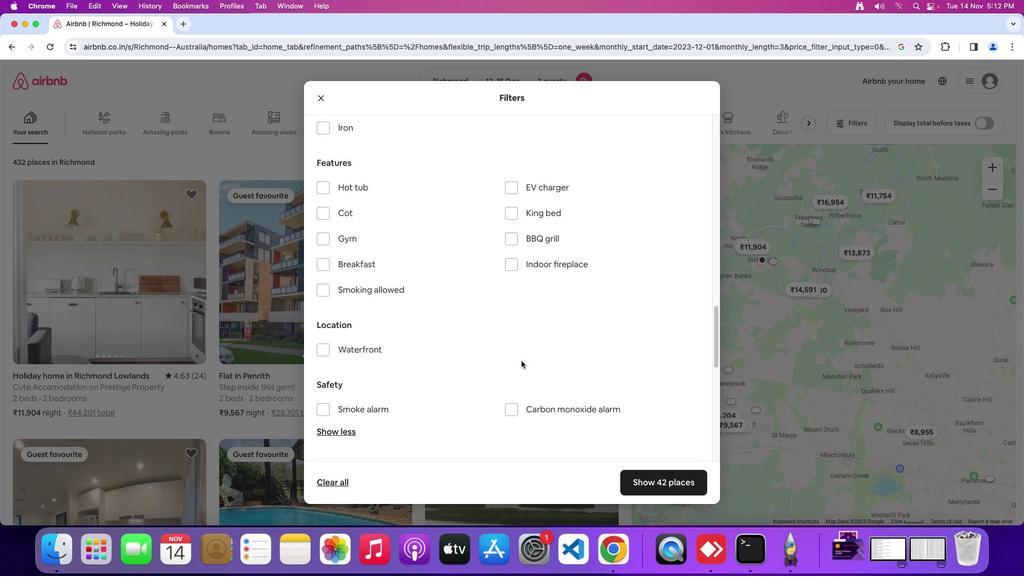 
Action: Mouse scrolled (522, 360) with delta (0, 0)
Screenshot: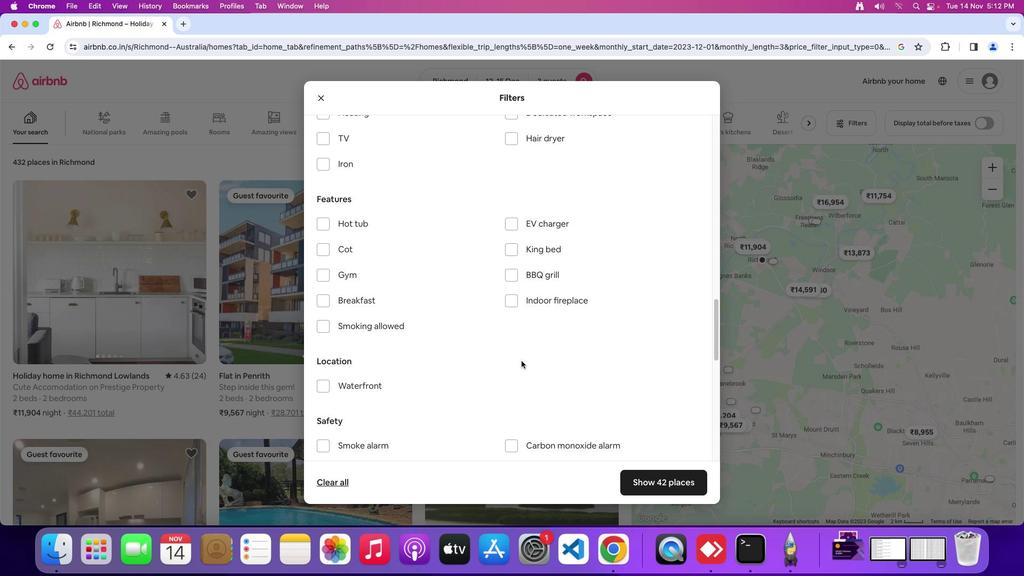 
Action: Mouse scrolled (522, 360) with delta (0, 0)
Screenshot: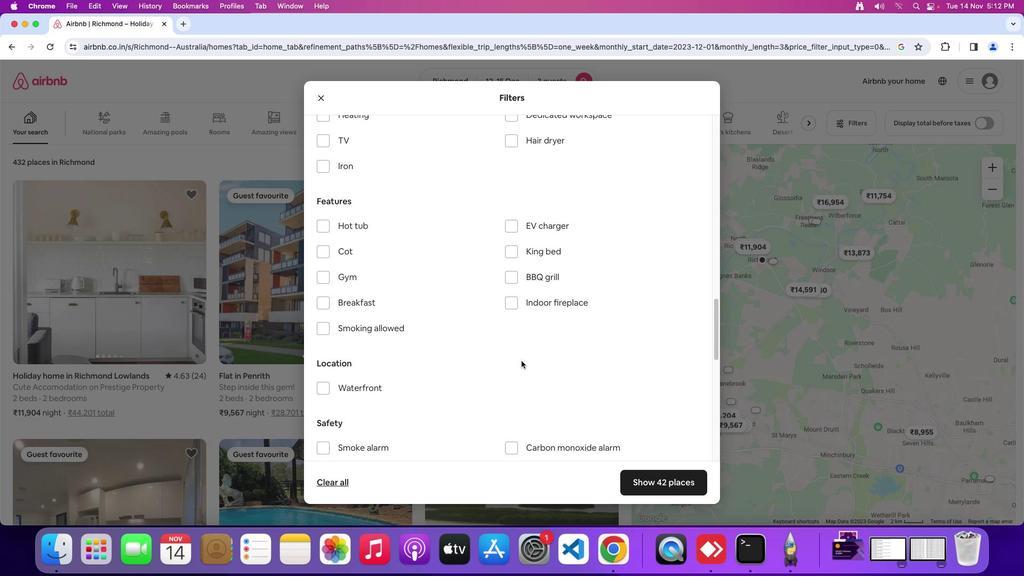 
Action: Mouse scrolled (522, 360) with delta (0, 0)
Screenshot: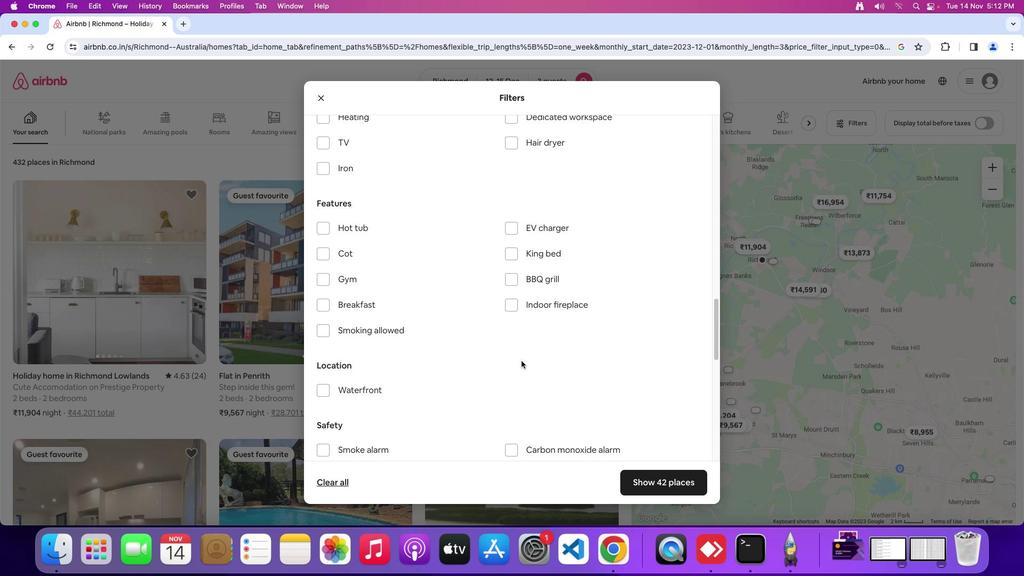 
Action: Mouse scrolled (522, 360) with delta (0, 0)
Screenshot: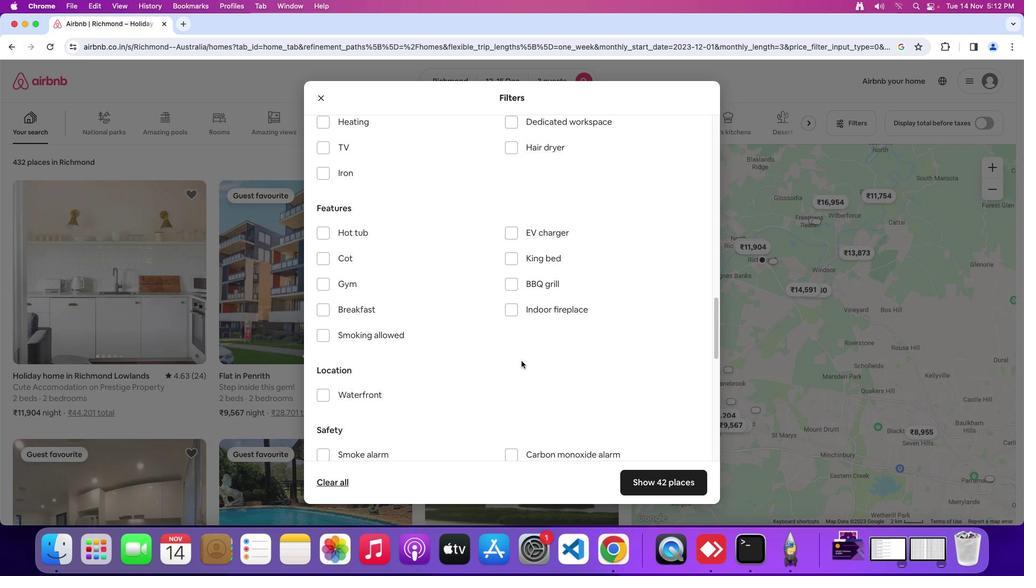 
Action: Mouse scrolled (522, 360) with delta (0, 0)
Screenshot: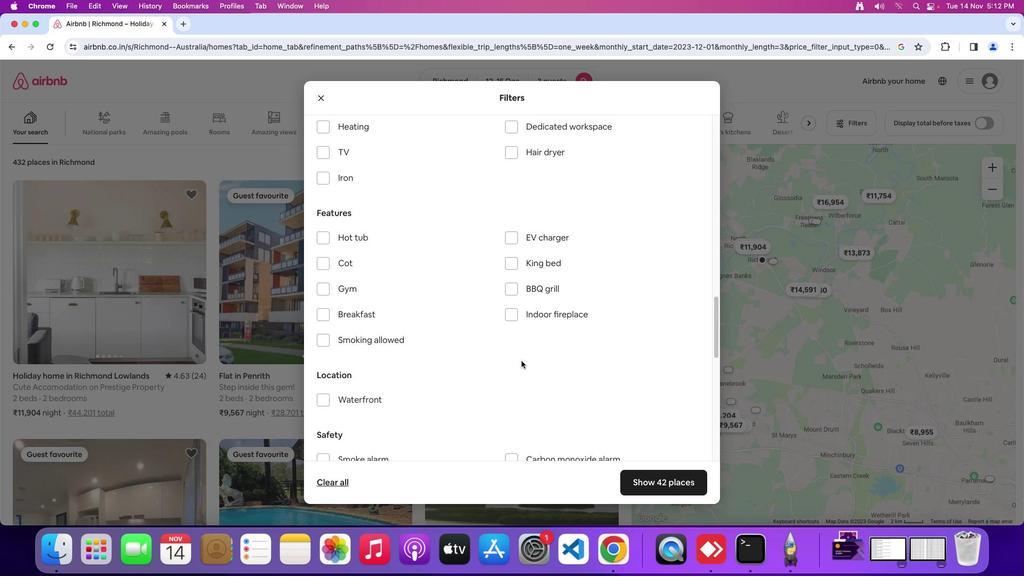 
Action: Mouse moved to (522, 360)
Screenshot: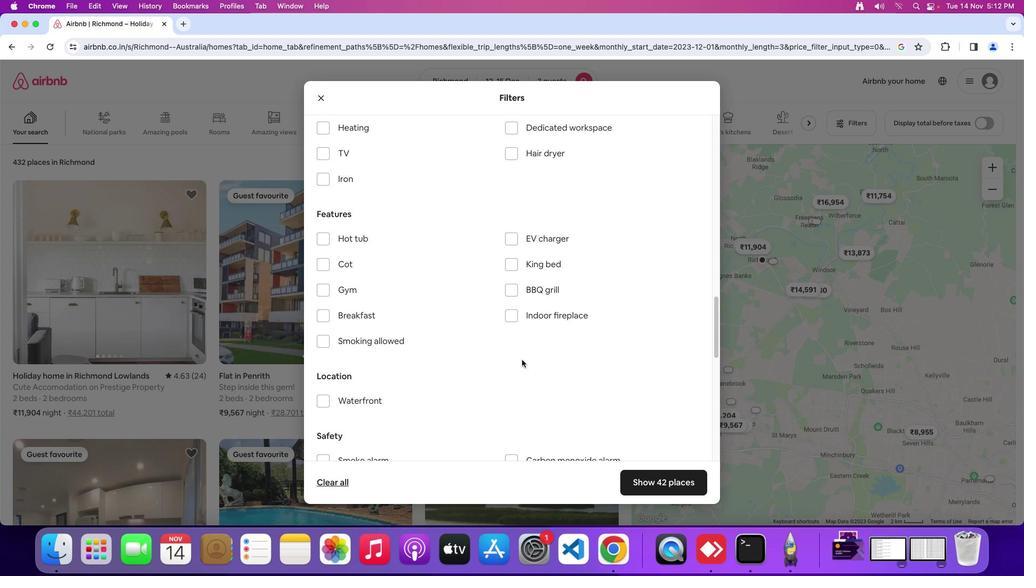 
Action: Mouse scrolled (522, 360) with delta (0, 0)
Screenshot: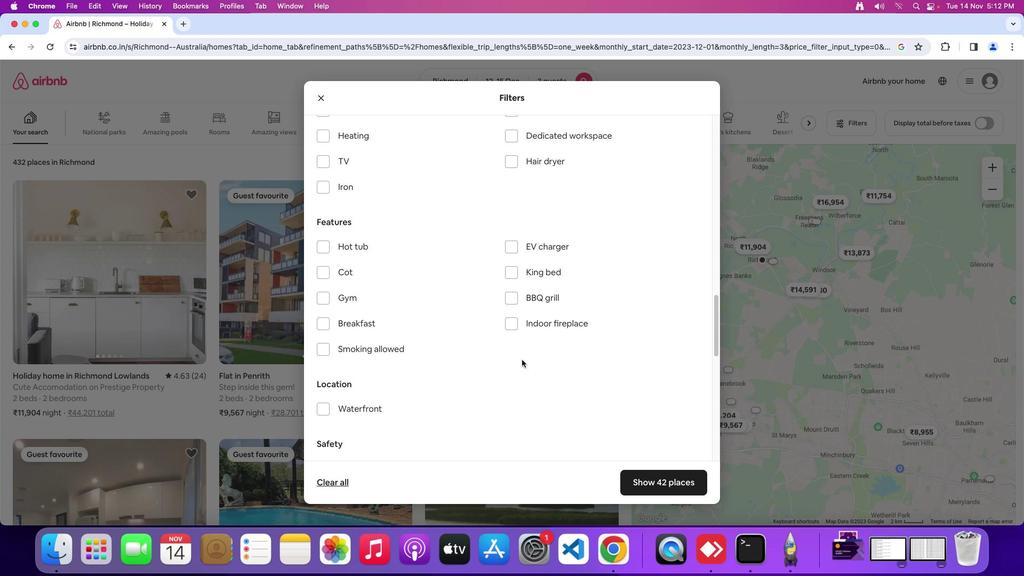 
Action: Mouse scrolled (522, 360) with delta (0, 0)
Screenshot: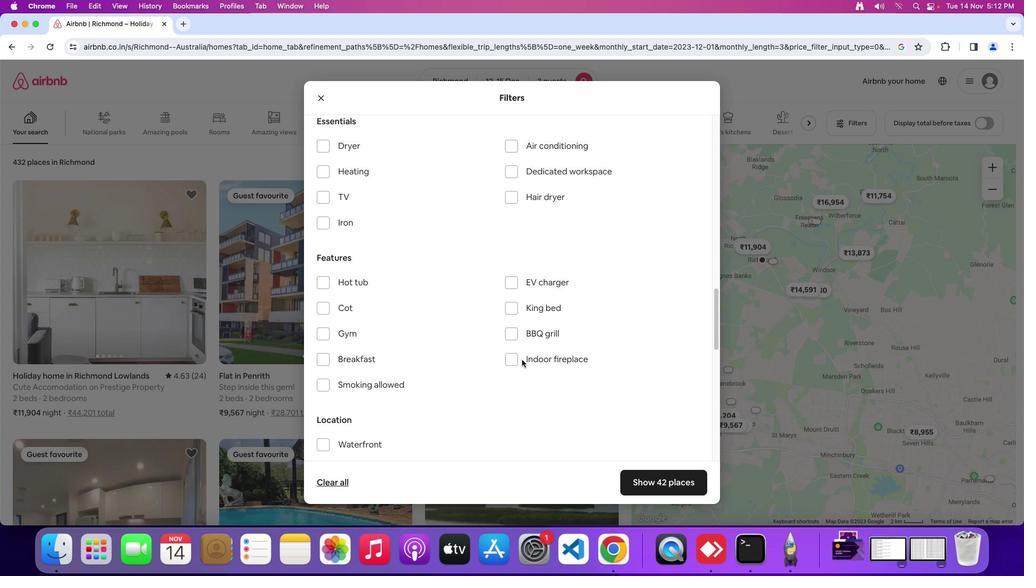 
Action: Mouse scrolled (522, 360) with delta (0, 1)
Screenshot: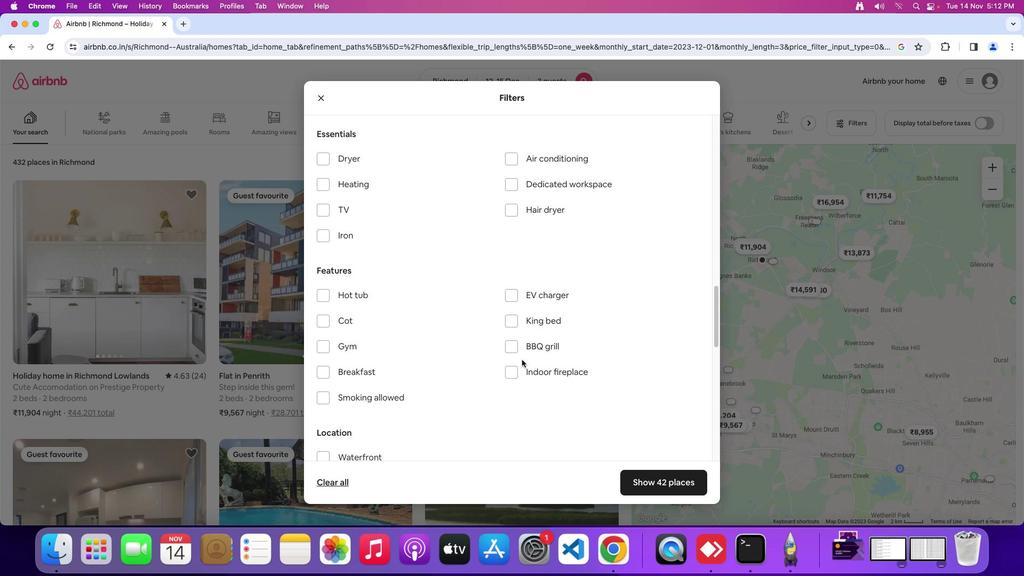 
Action: Mouse scrolled (522, 360) with delta (0, 0)
Screenshot: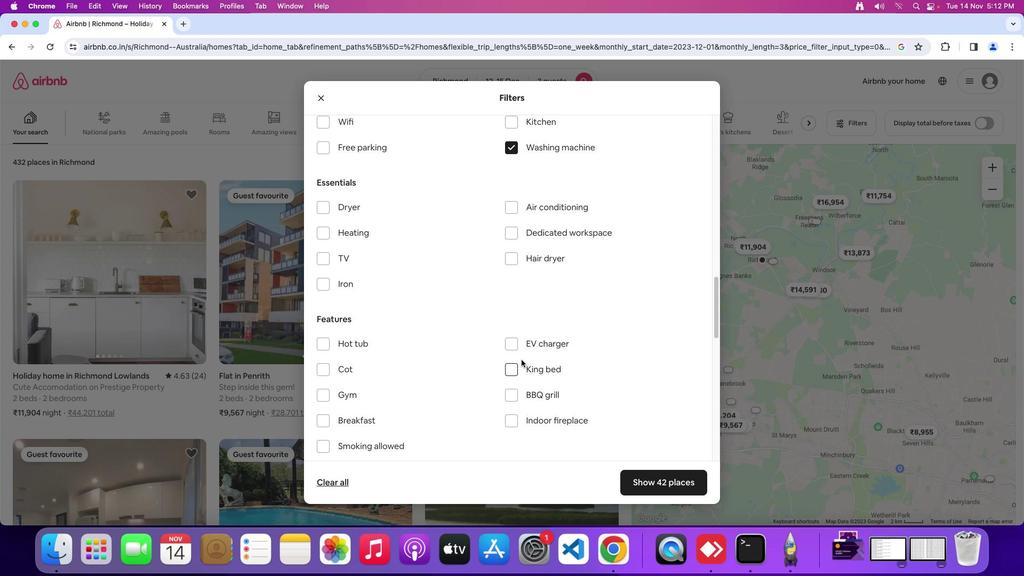 
Action: Mouse moved to (522, 359)
Screenshot: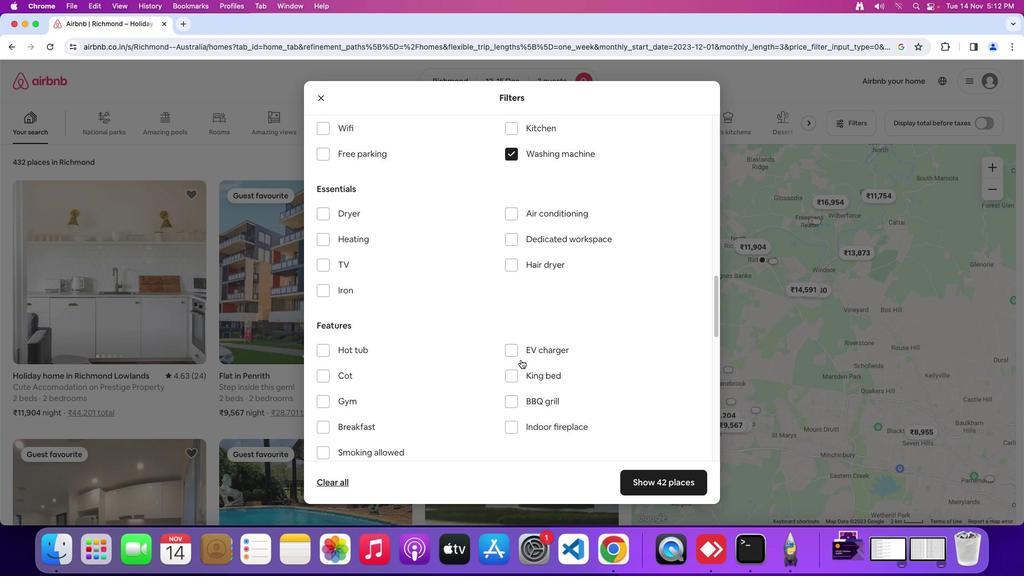 
Action: Mouse scrolled (522, 359) with delta (0, 0)
Screenshot: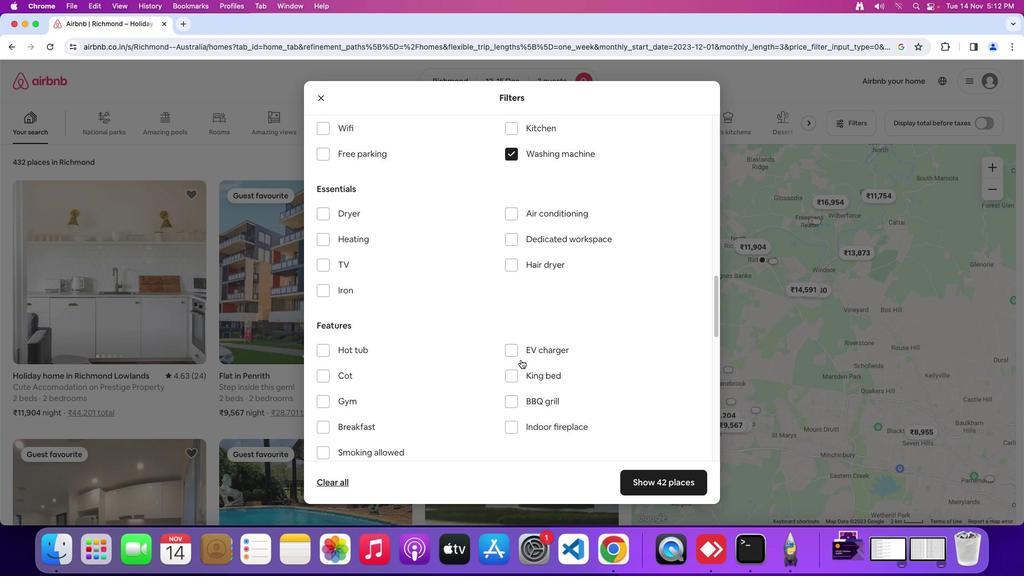 
Action: Mouse moved to (520, 359)
Screenshot: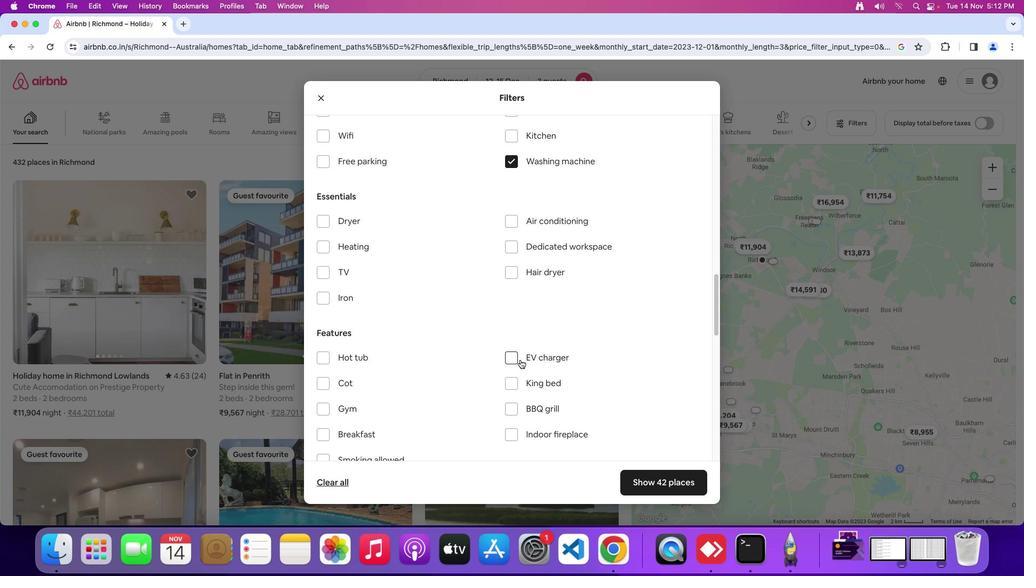 
Action: Mouse scrolled (520, 359) with delta (0, 0)
Screenshot: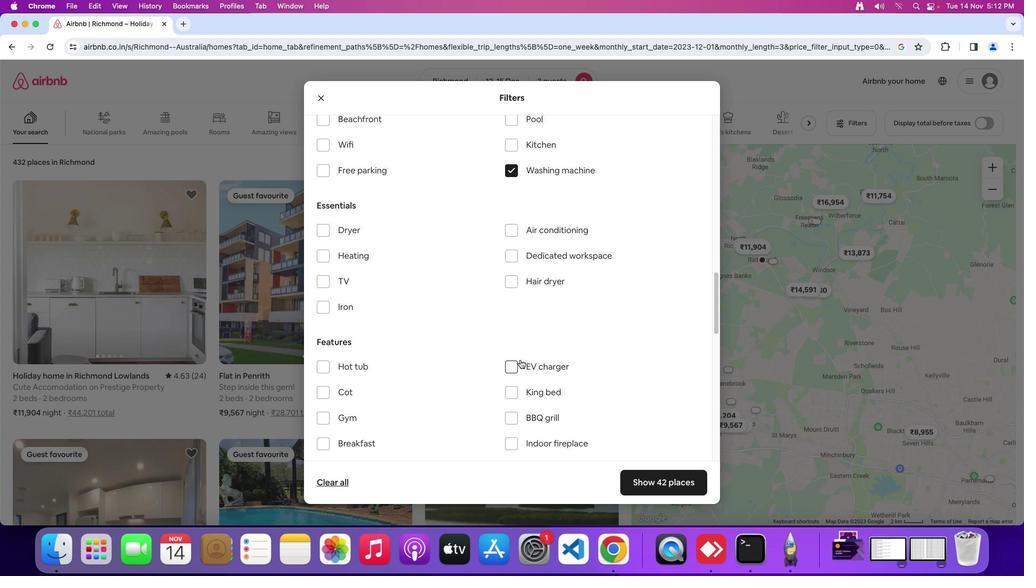 
Action: Mouse scrolled (520, 359) with delta (0, 0)
Screenshot: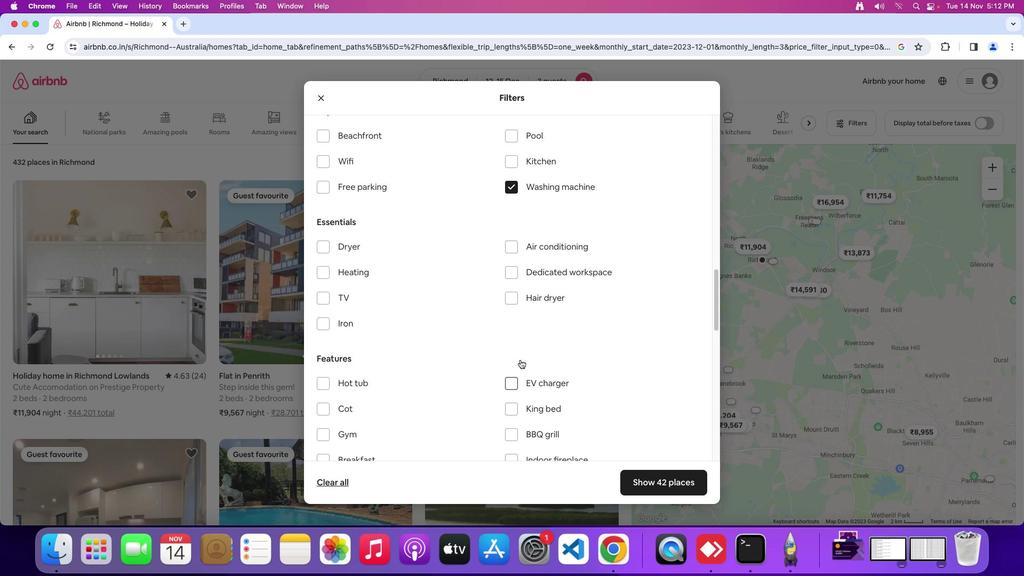 
Action: Mouse scrolled (520, 359) with delta (0, 1)
Screenshot: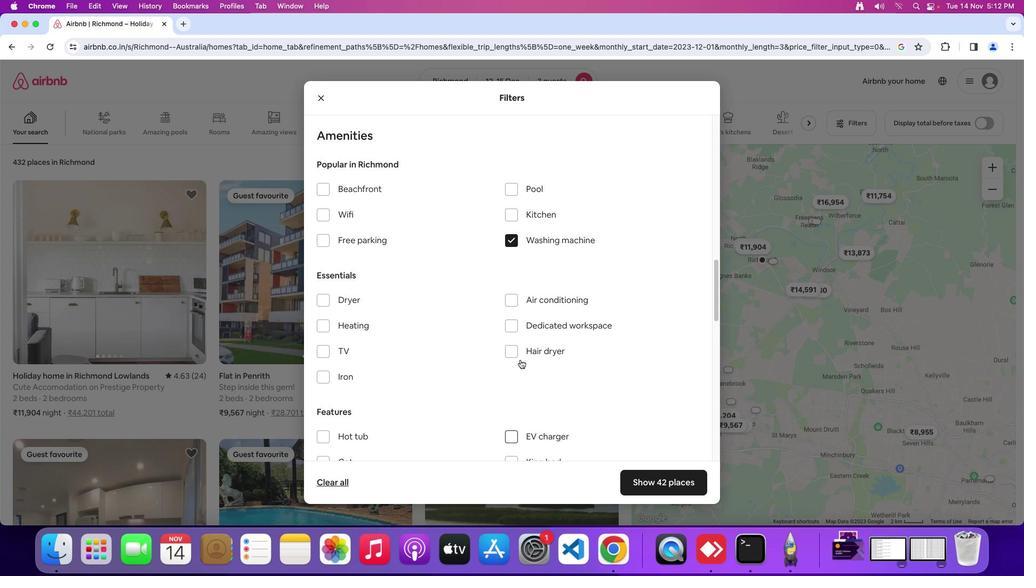 
Action: Mouse scrolled (520, 359) with delta (0, 0)
Screenshot: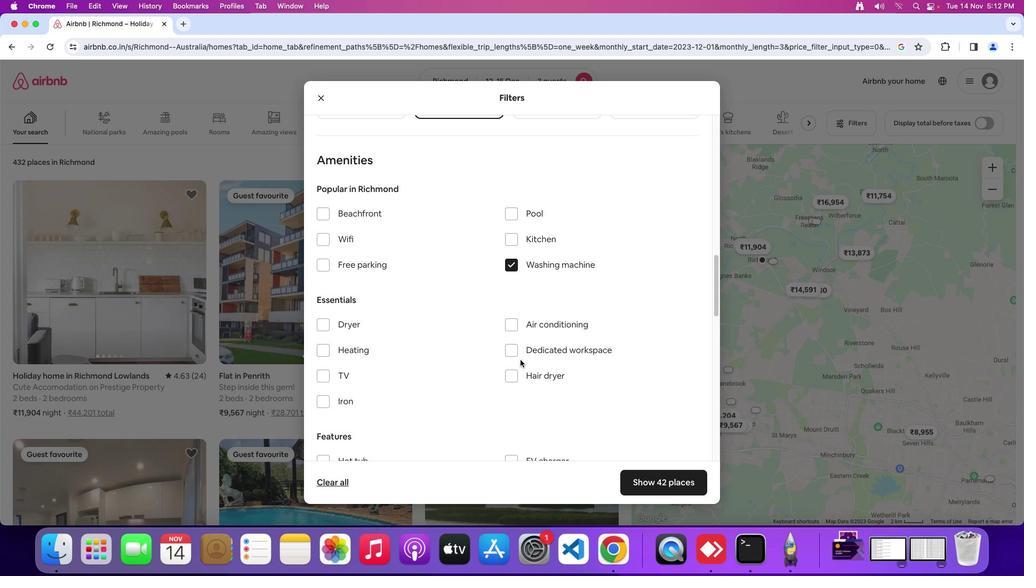 
Action: Mouse moved to (508, 240)
Screenshot: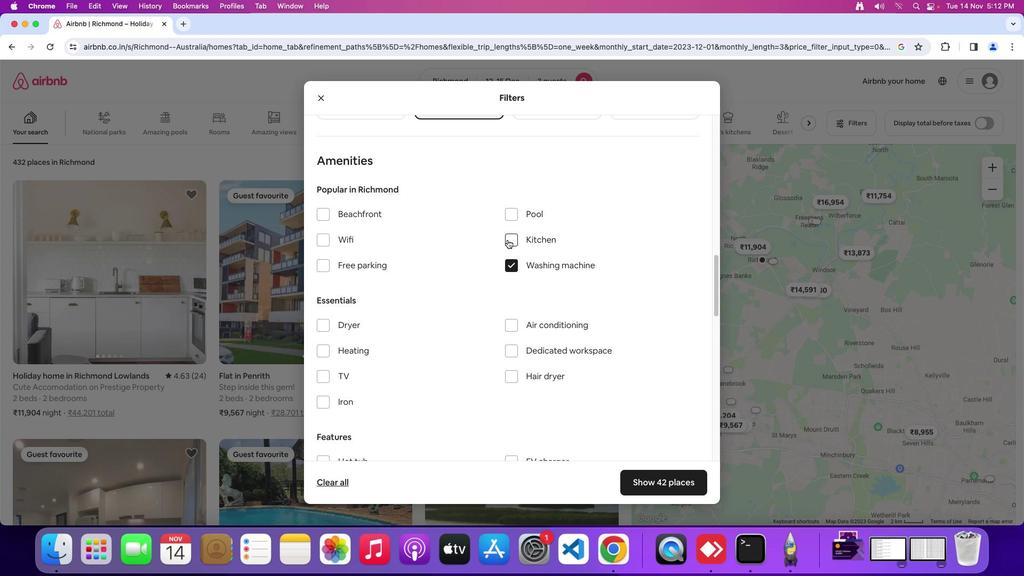 
Action: Mouse pressed left at (508, 240)
Screenshot: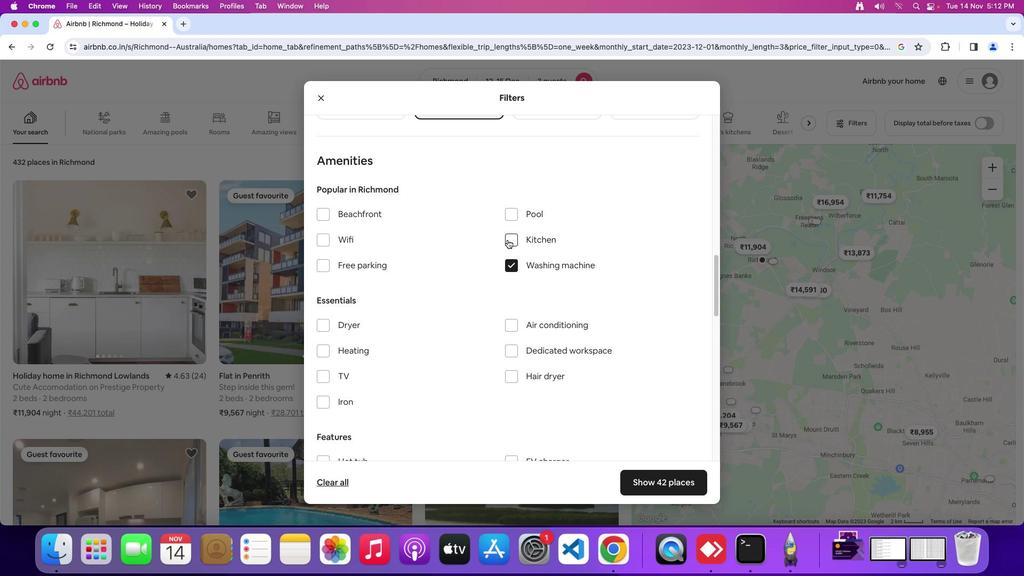 
Action: Mouse moved to (497, 309)
Screenshot: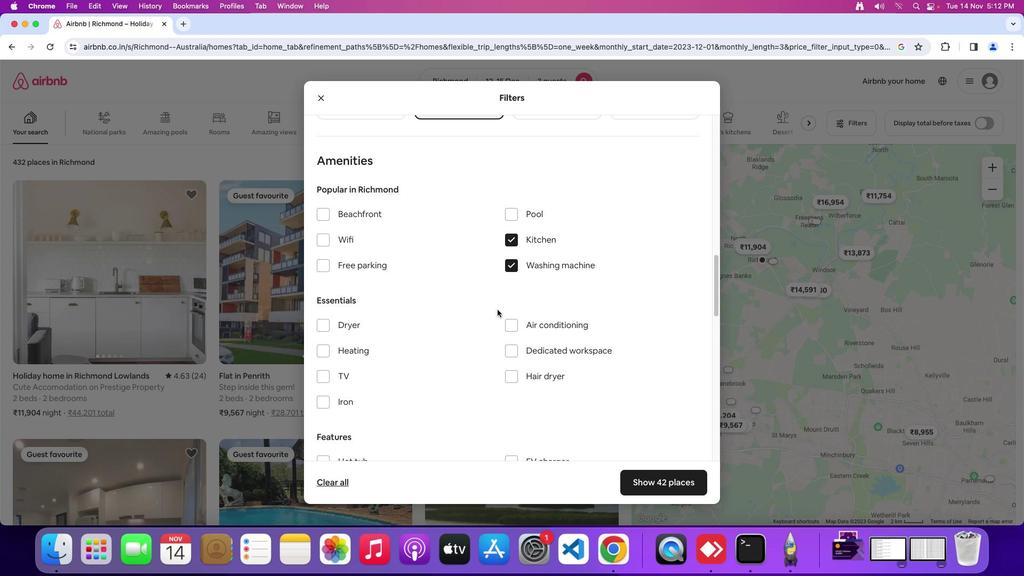 
Action: Mouse scrolled (497, 309) with delta (0, 0)
Screenshot: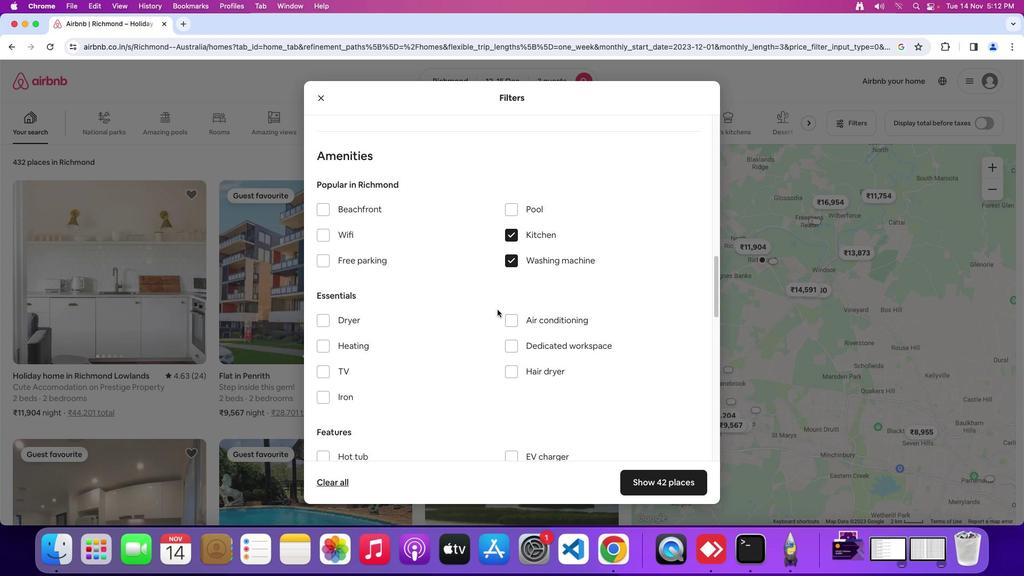 
Action: Mouse scrolled (497, 309) with delta (0, 0)
Screenshot: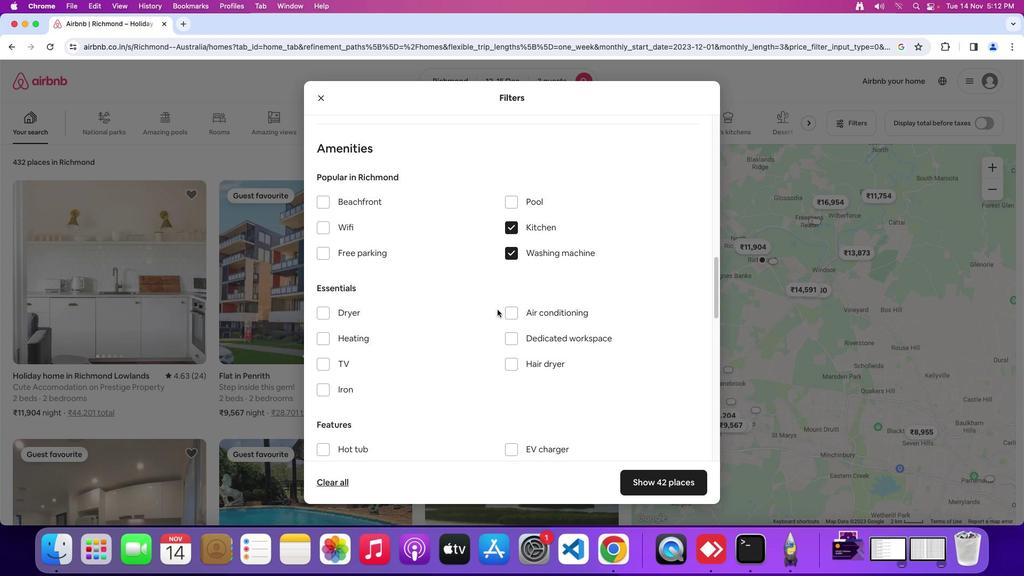 
Action: Mouse scrolled (497, 309) with delta (0, 0)
Screenshot: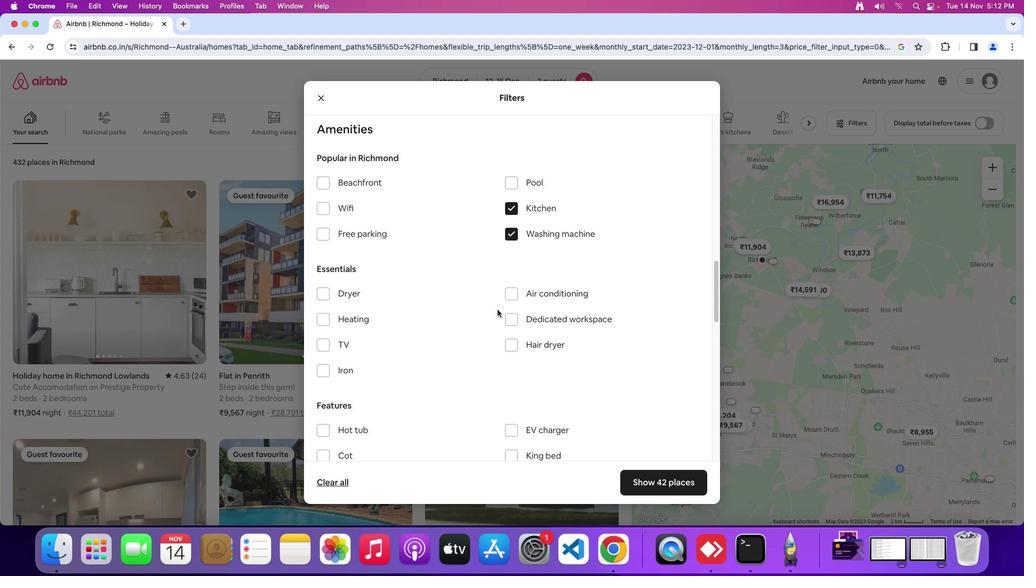 
Action: Mouse moved to (497, 309)
Screenshot: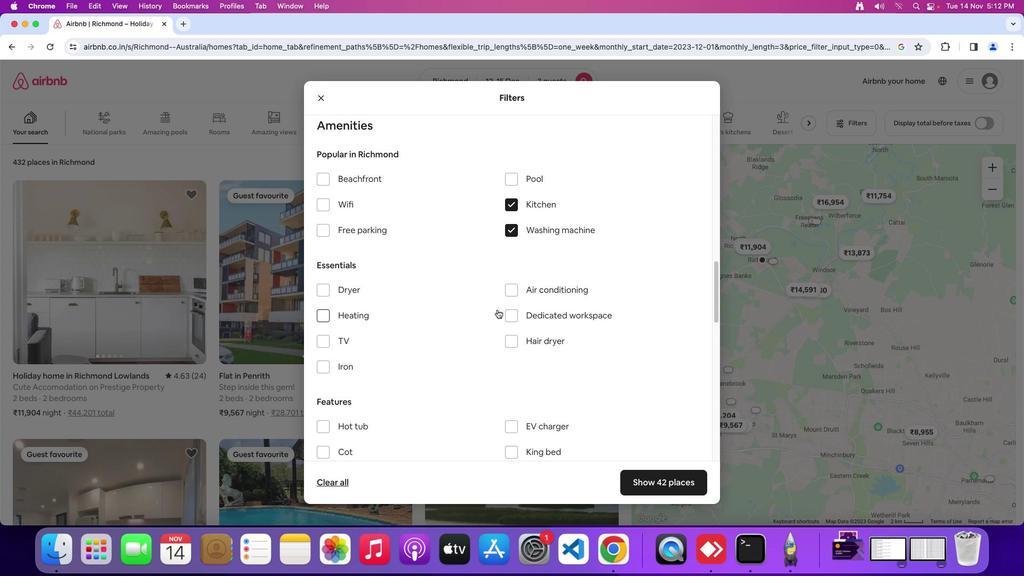 
Action: Mouse scrolled (497, 309) with delta (0, 0)
Screenshot: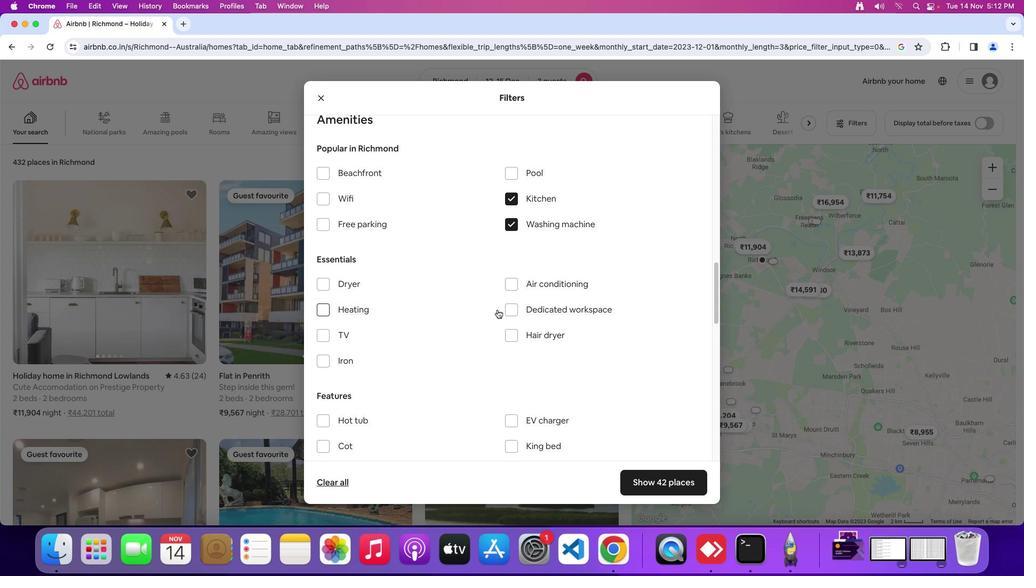 
Action: Mouse scrolled (497, 309) with delta (0, 0)
Screenshot: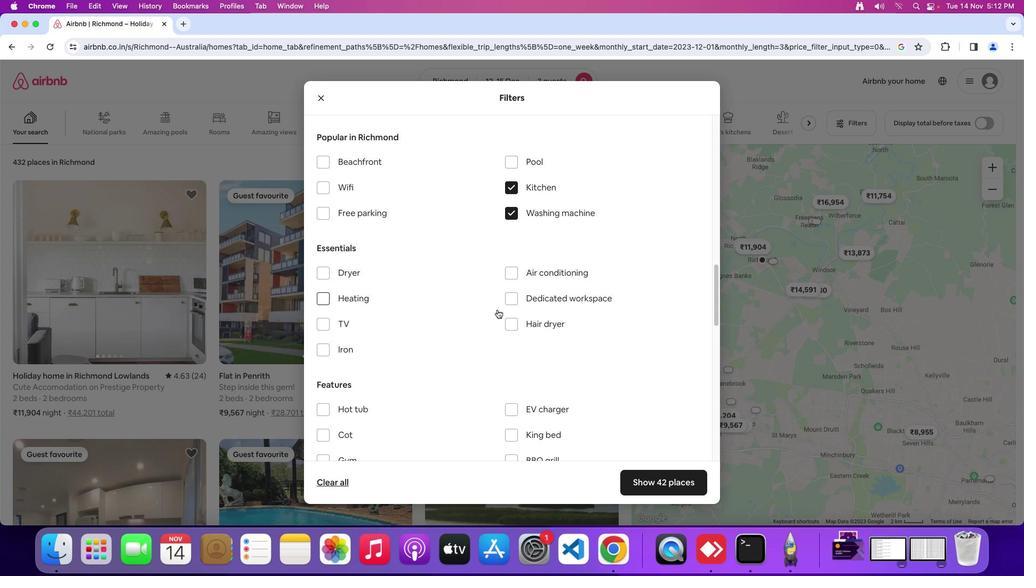 
Action: Mouse scrolled (497, 309) with delta (0, -1)
Screenshot: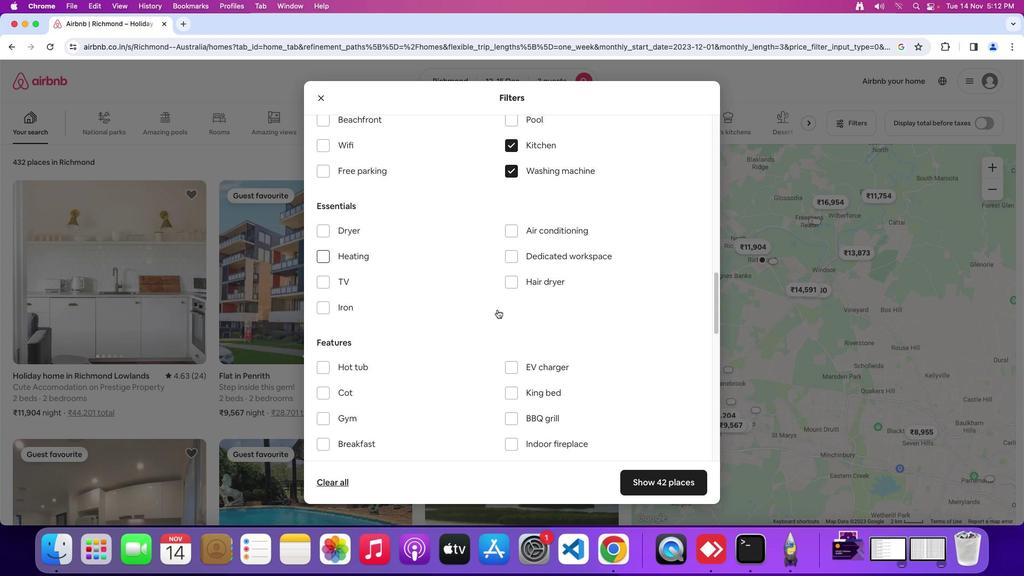 
Action: Mouse moved to (497, 309)
Screenshot: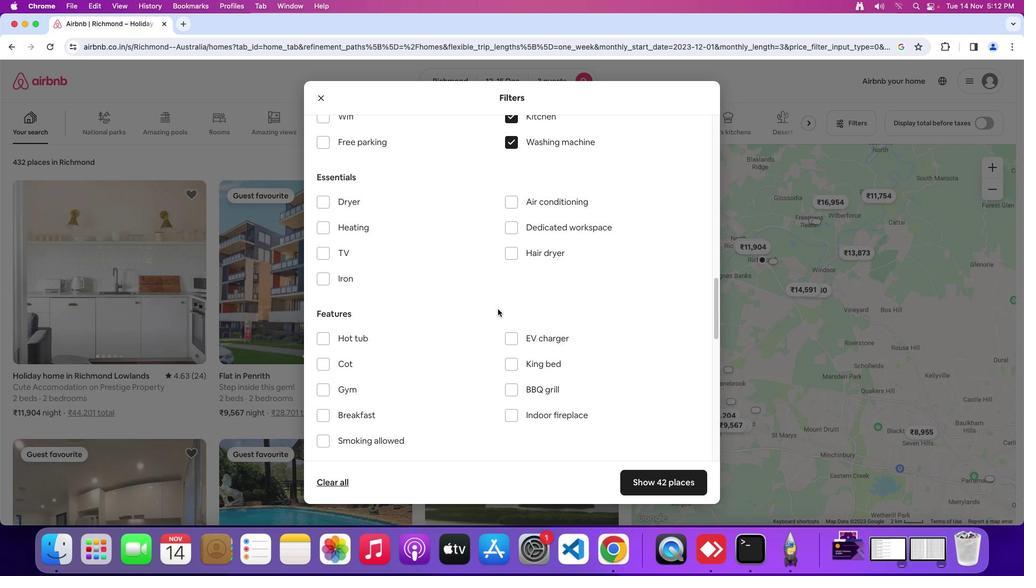 
Action: Mouse scrolled (497, 309) with delta (0, 0)
Screenshot: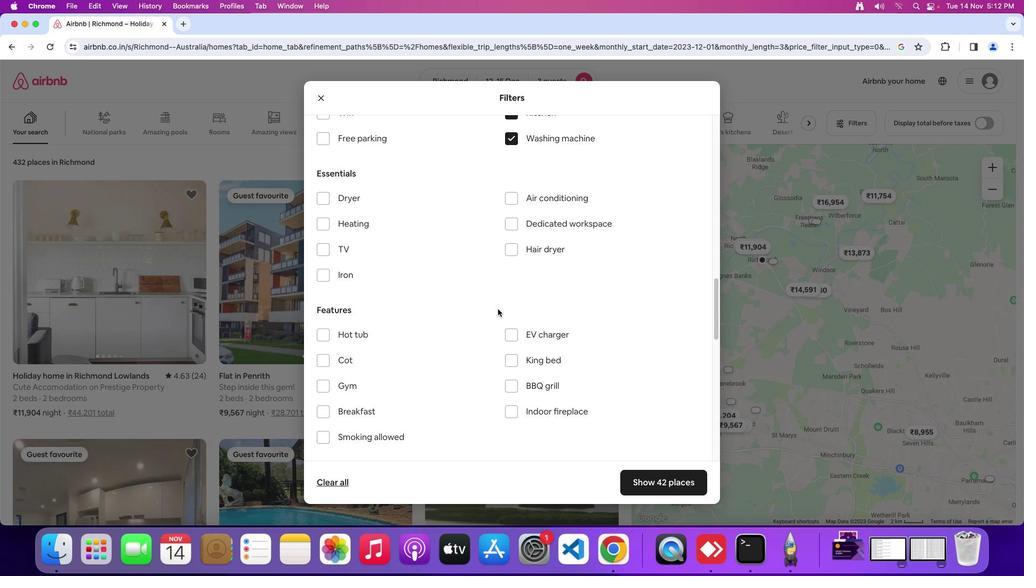 
Action: Mouse scrolled (497, 309) with delta (0, 0)
Screenshot: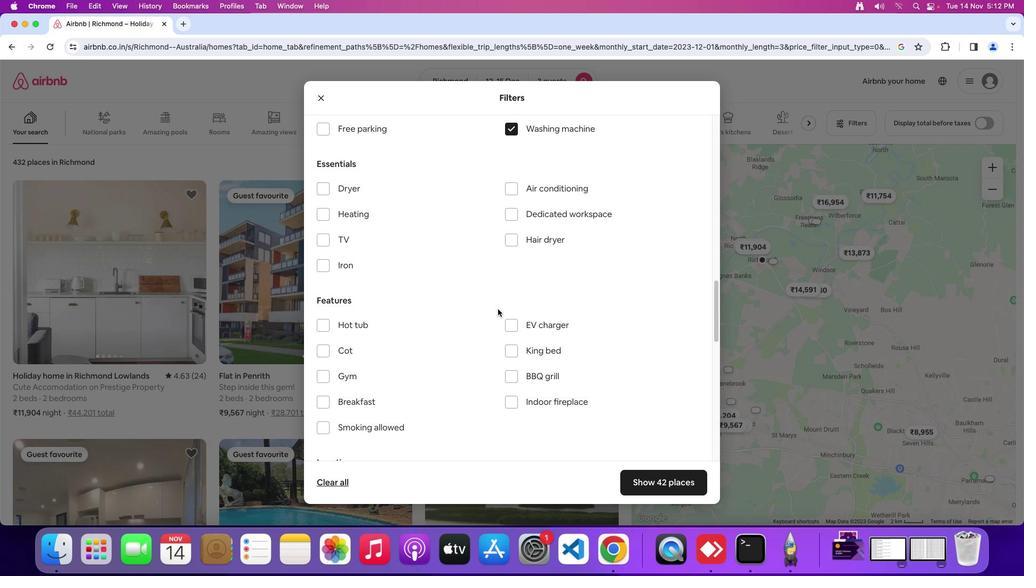 
Action: Mouse moved to (498, 309)
Screenshot: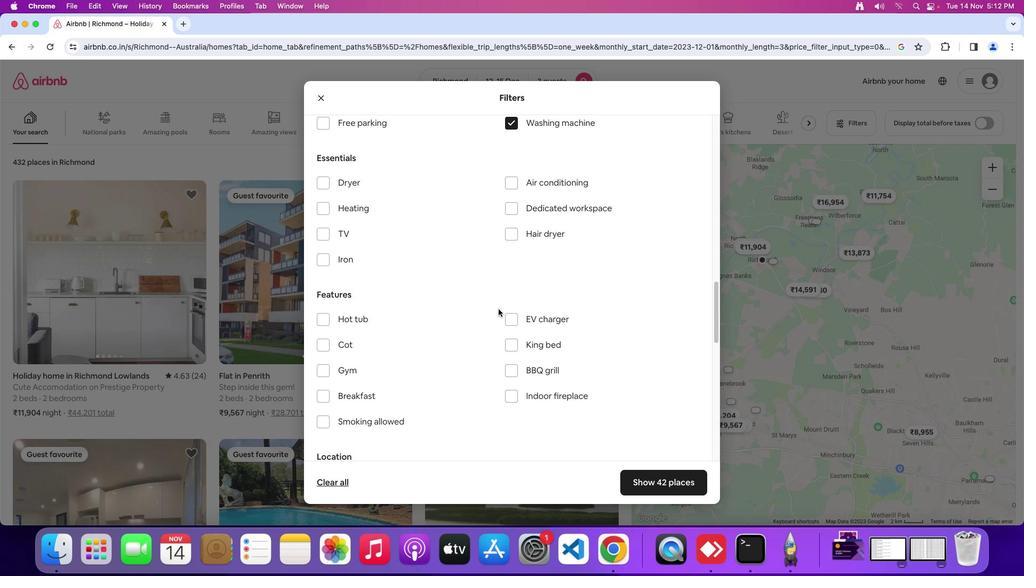 
Action: Mouse scrolled (498, 309) with delta (0, 0)
Screenshot: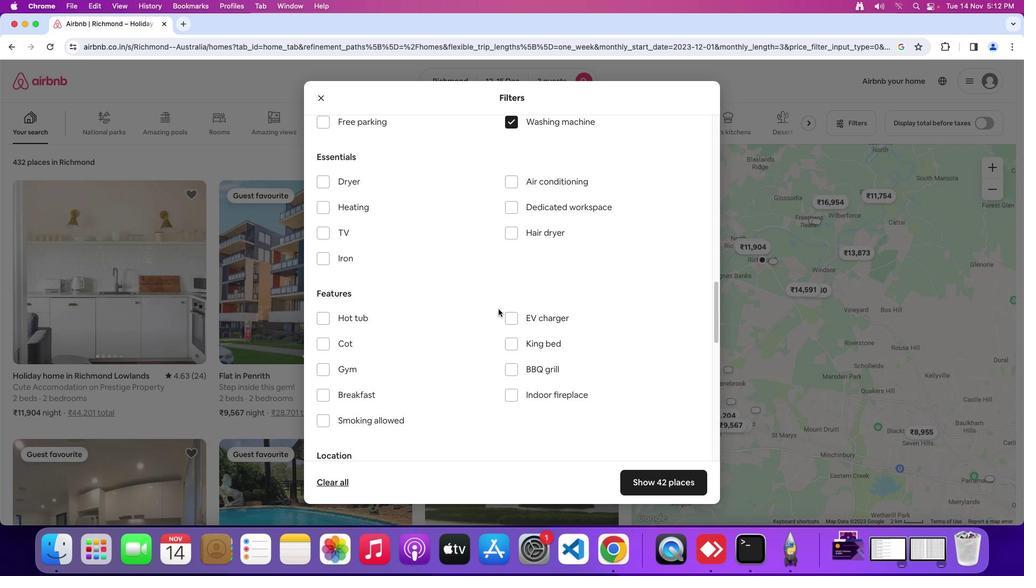 
Action: Mouse scrolled (498, 309) with delta (0, 0)
Screenshot: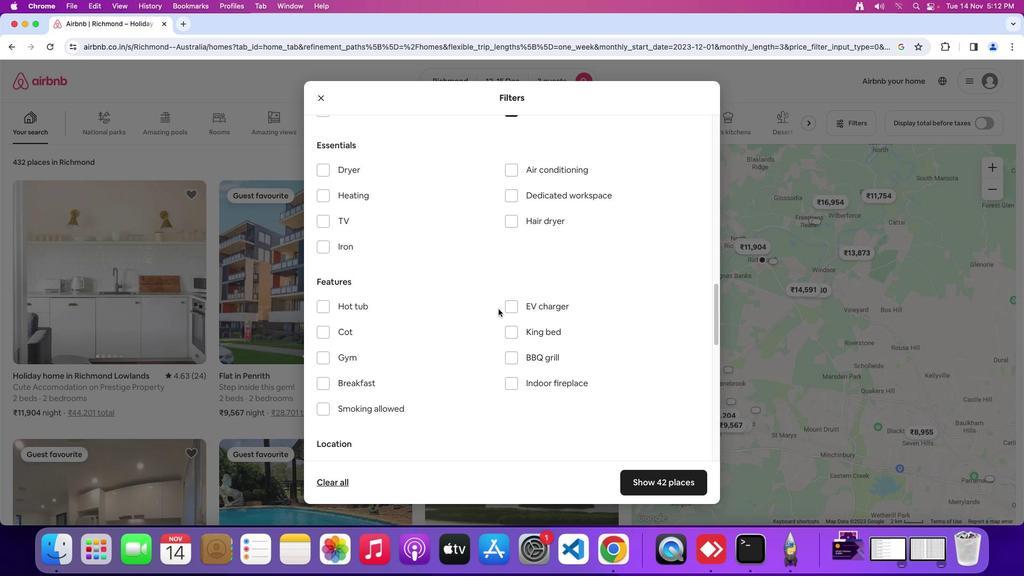 
Action: Mouse scrolled (498, 309) with delta (0, -1)
Screenshot: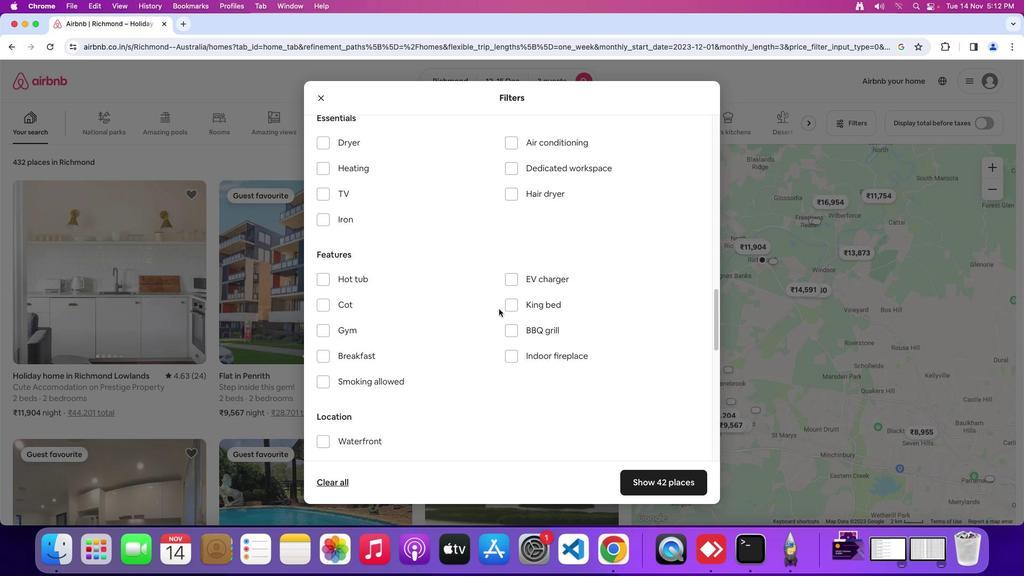 
Action: Mouse moved to (506, 337)
Screenshot: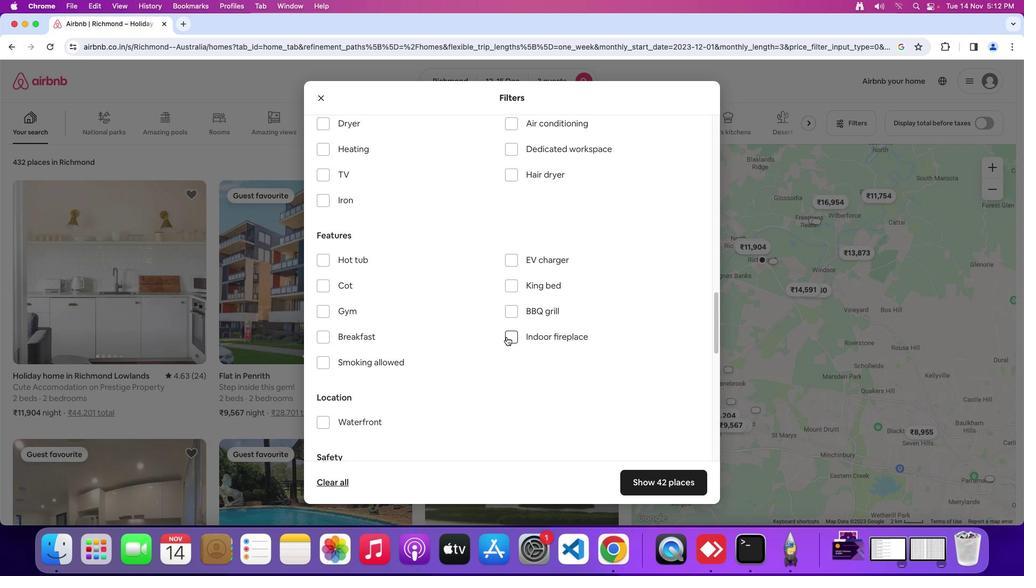 
Action: Mouse scrolled (506, 337) with delta (0, 0)
Screenshot: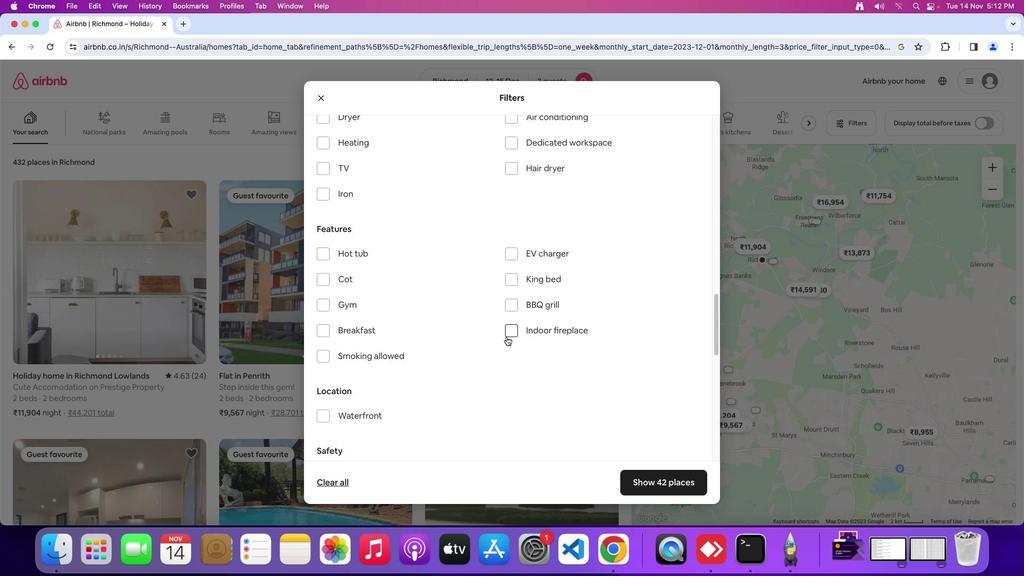 
Action: Mouse moved to (507, 337)
Screenshot: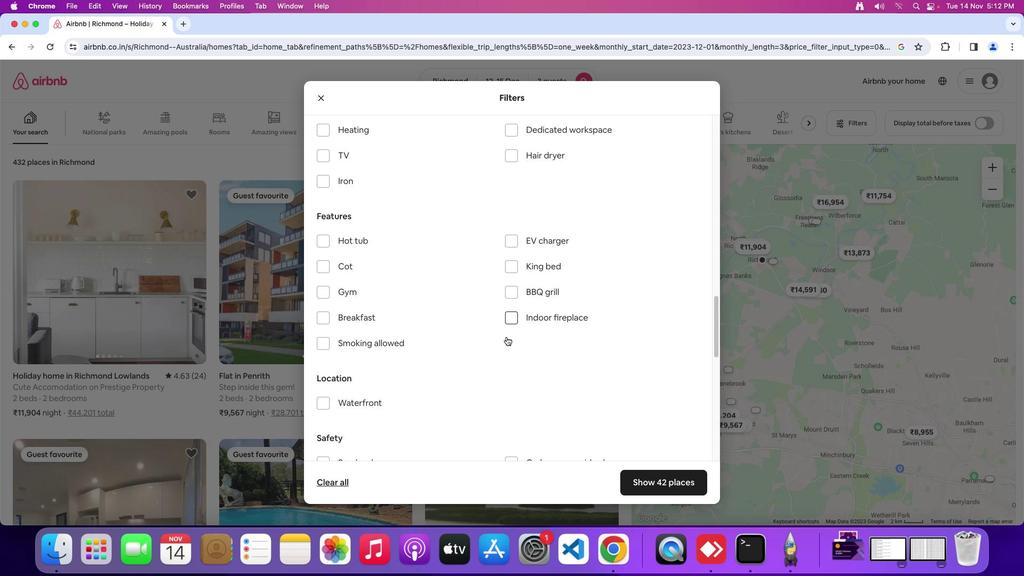 
Action: Mouse scrolled (507, 337) with delta (0, 0)
Screenshot: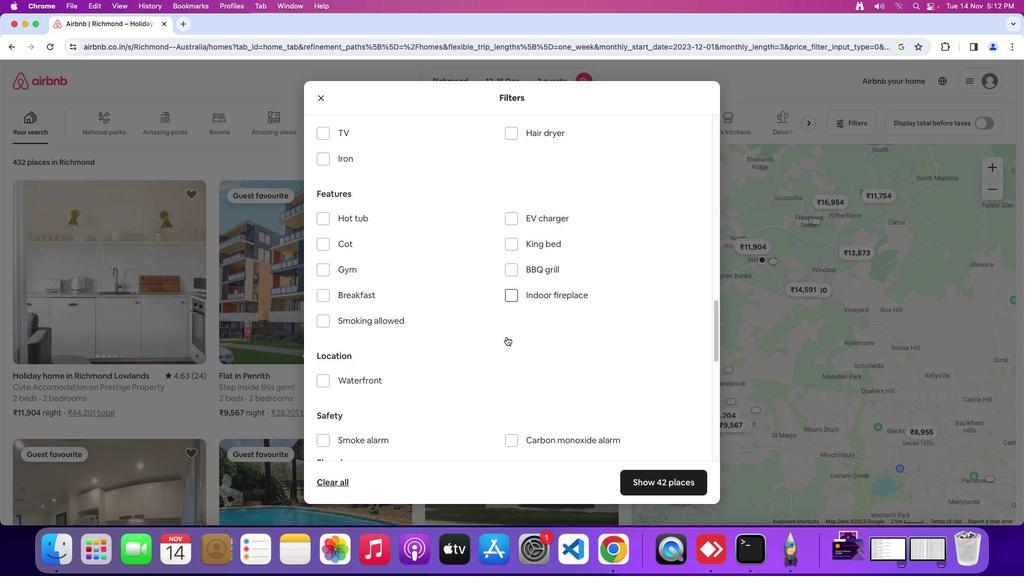 
Action: Mouse moved to (507, 337)
Screenshot: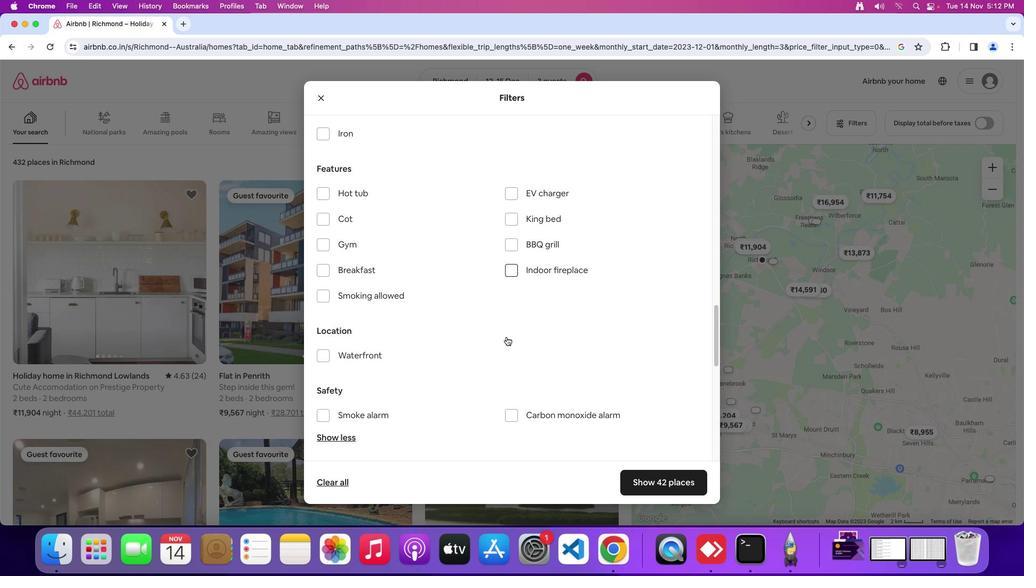 
Action: Mouse scrolled (507, 337) with delta (0, -1)
Screenshot: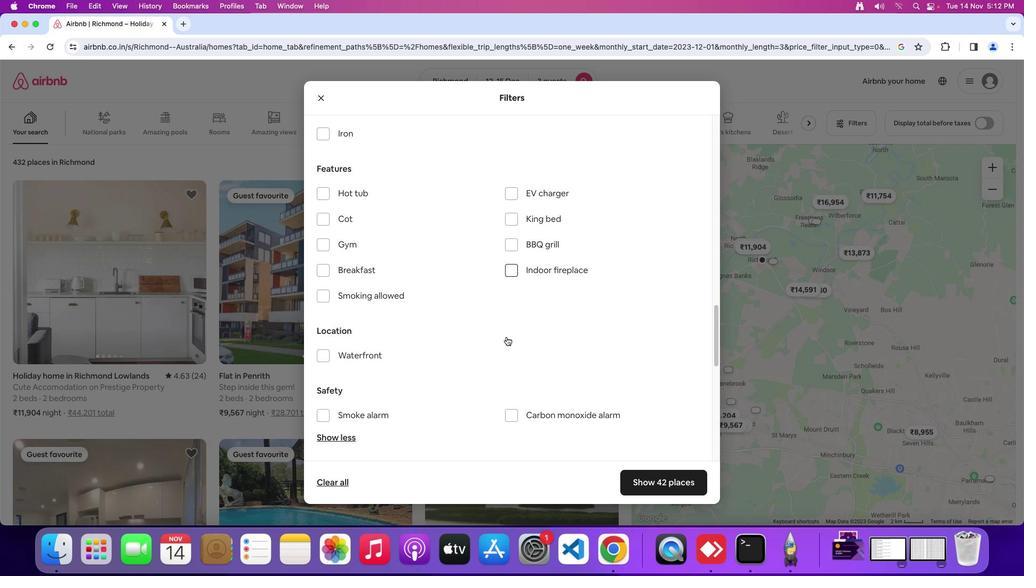 
Action: Mouse moved to (507, 336)
Screenshot: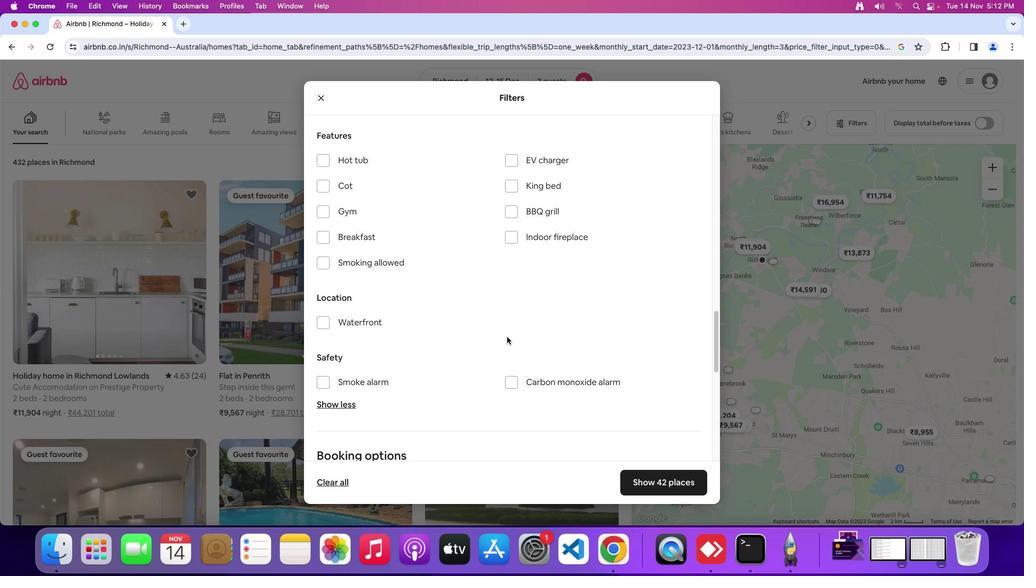 
Action: Mouse scrolled (507, 336) with delta (0, 0)
Screenshot: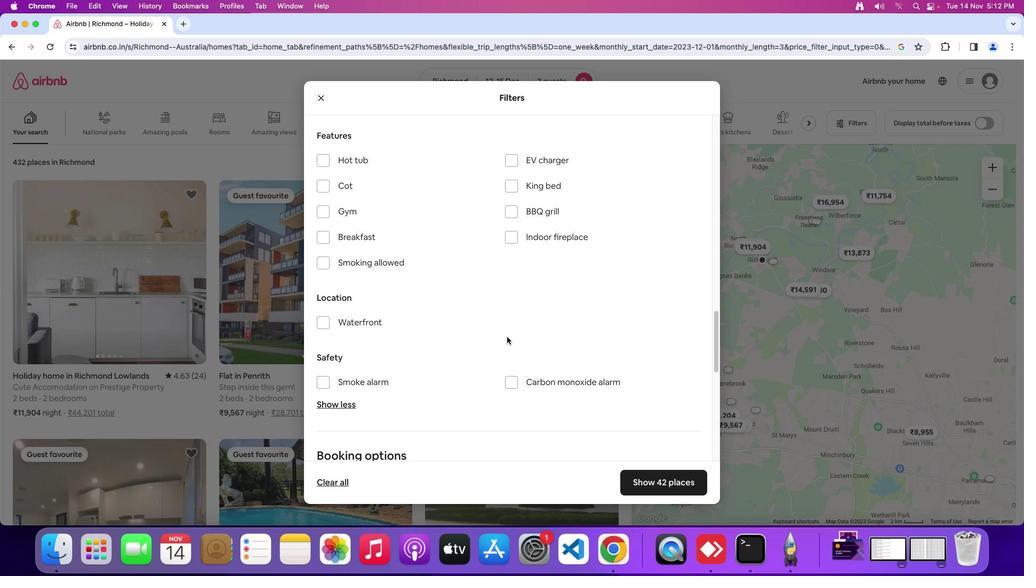 
Action: Mouse scrolled (507, 336) with delta (0, 0)
Screenshot: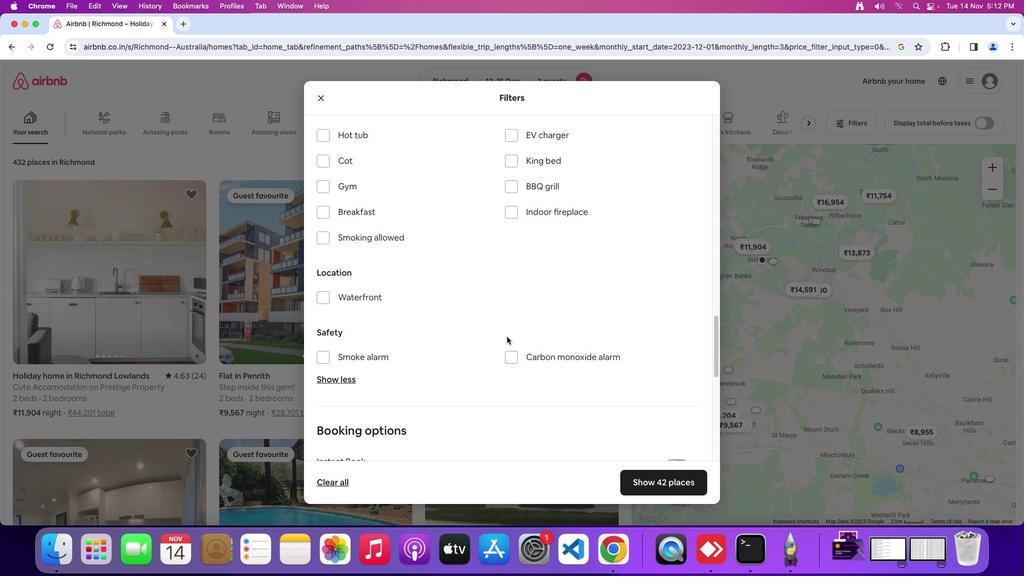 
Action: Mouse scrolled (507, 336) with delta (0, -1)
Screenshot: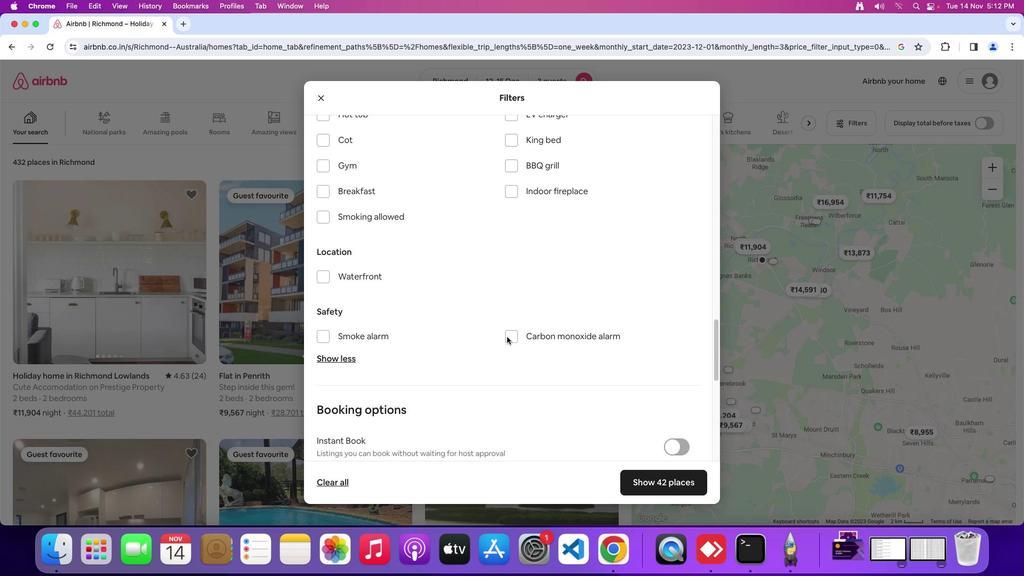 
Action: Mouse scrolled (507, 336) with delta (0, 0)
Screenshot: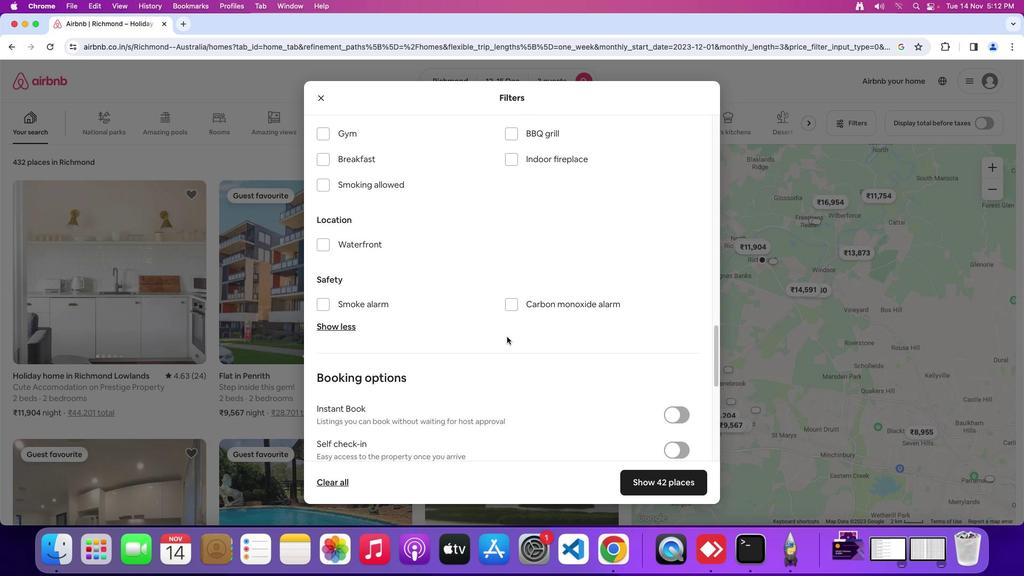 
Action: Mouse scrolled (507, 336) with delta (0, 0)
Screenshot: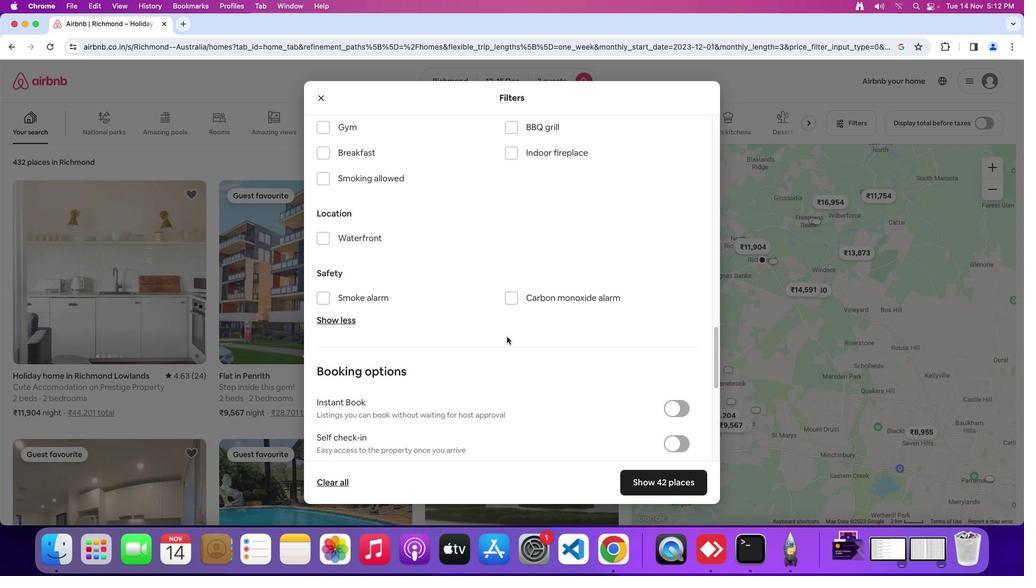 
Action: Mouse scrolled (507, 336) with delta (0, 0)
Screenshot: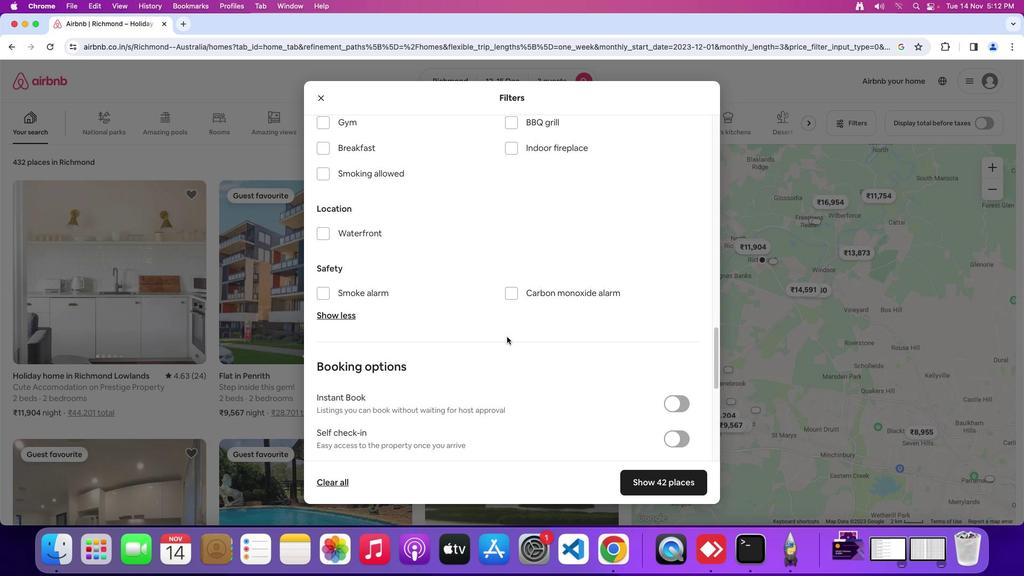 
Action: Mouse scrolled (507, 336) with delta (0, 0)
Screenshot: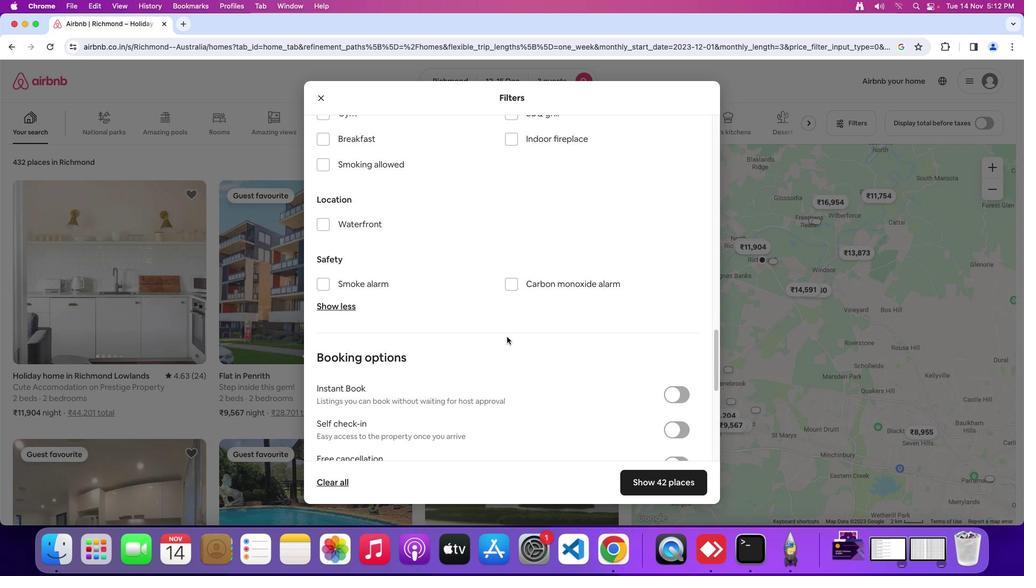 
Action: Mouse scrolled (507, 336) with delta (0, 0)
Screenshot: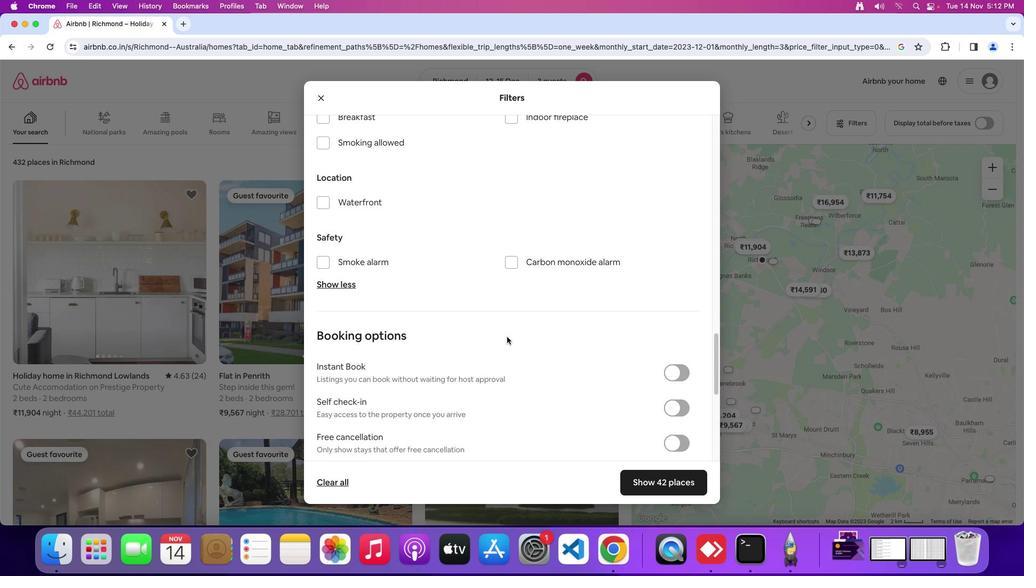 
Action: Mouse moved to (587, 348)
Screenshot: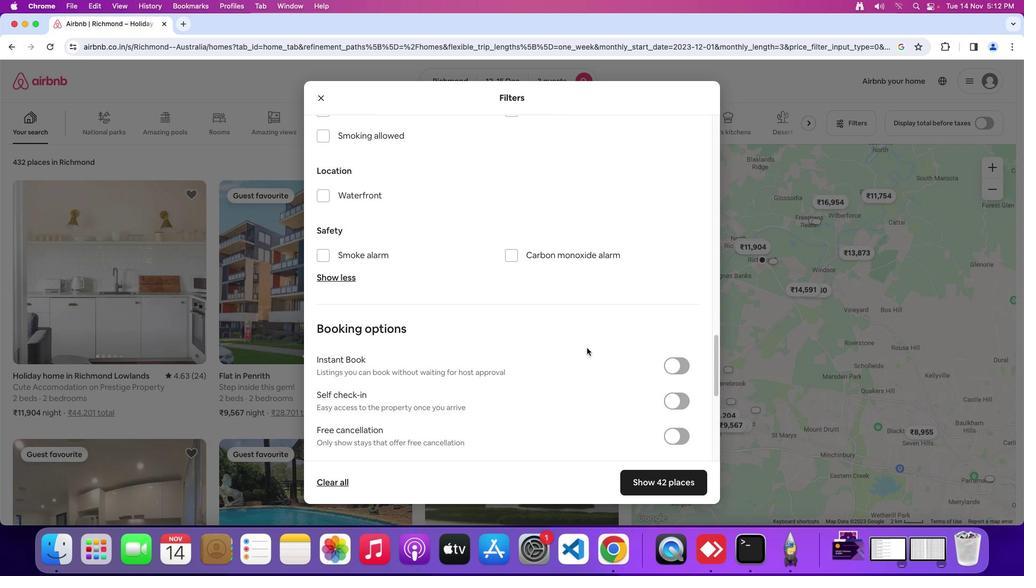 
Action: Mouse scrolled (587, 348) with delta (0, 0)
Screenshot: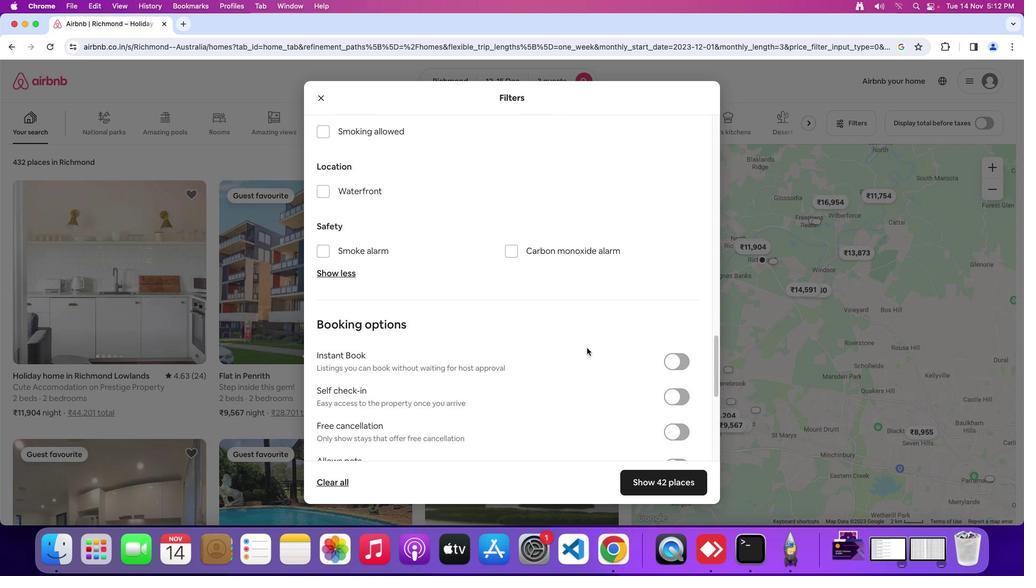 
Action: Mouse scrolled (587, 348) with delta (0, 0)
Screenshot: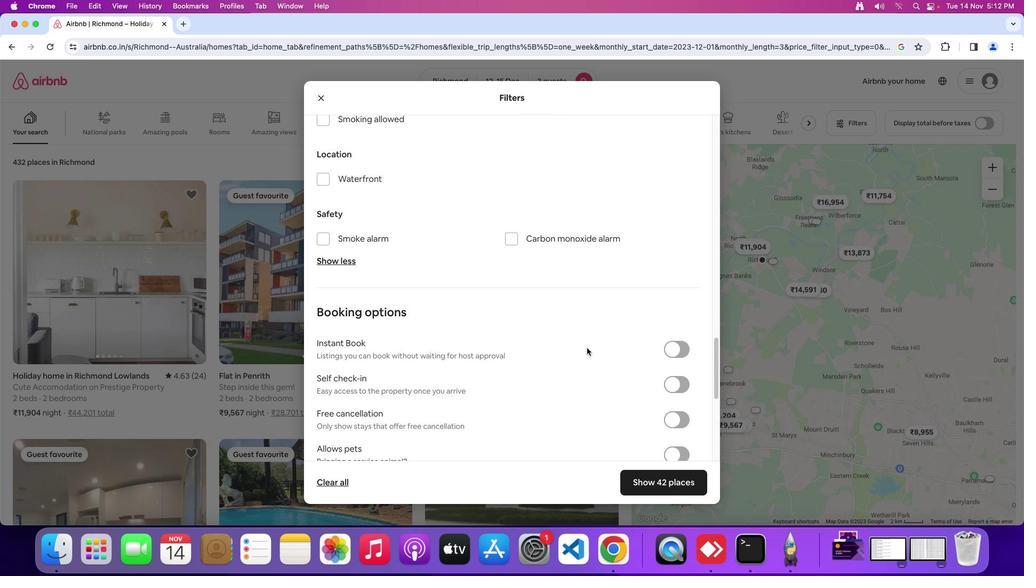 
Action: Mouse scrolled (587, 348) with delta (0, 0)
Screenshot: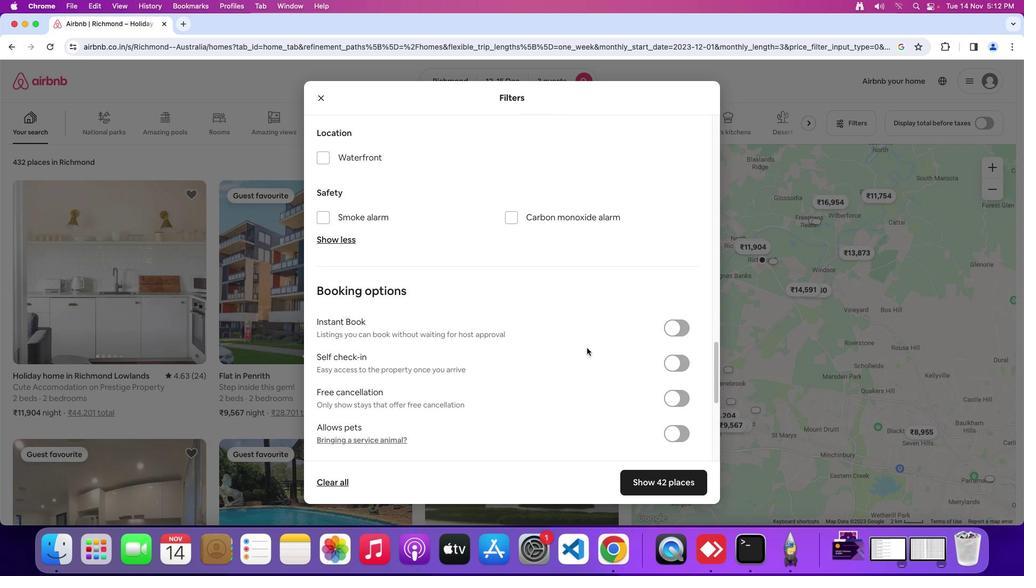 
Action: Mouse moved to (676, 358)
Screenshot: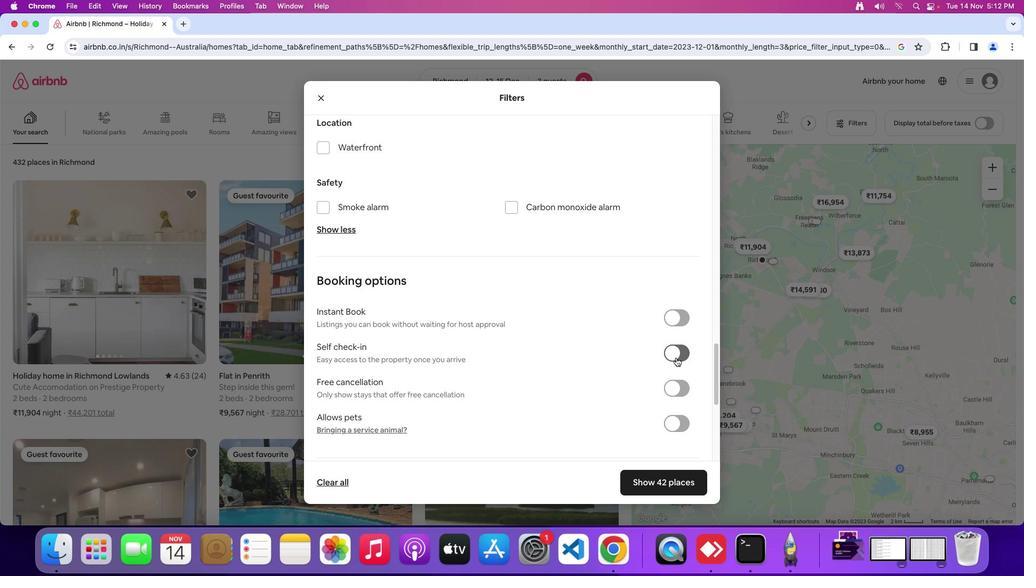 
Action: Mouse pressed left at (676, 358)
Screenshot: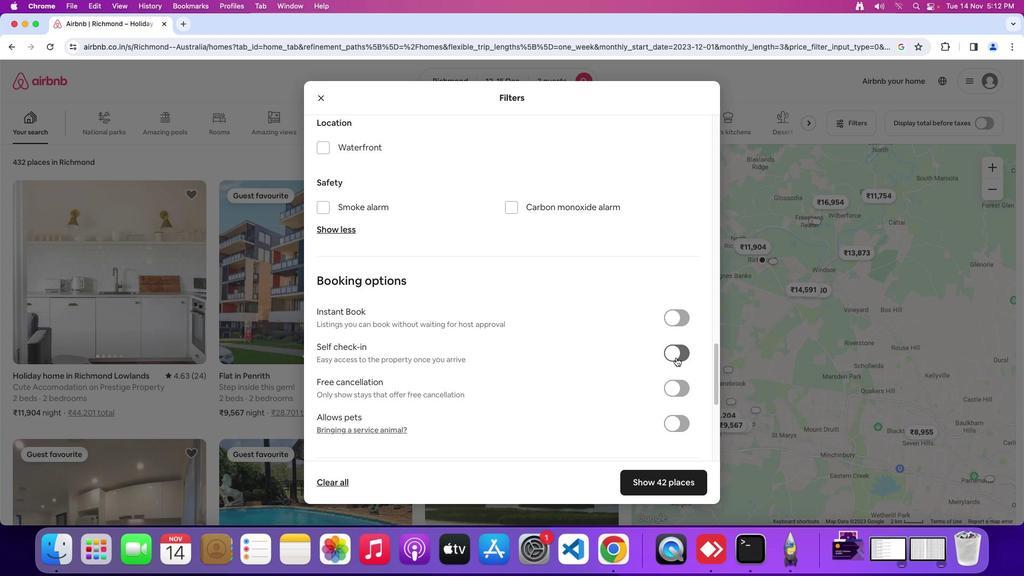 
Action: Mouse moved to (659, 485)
Screenshot: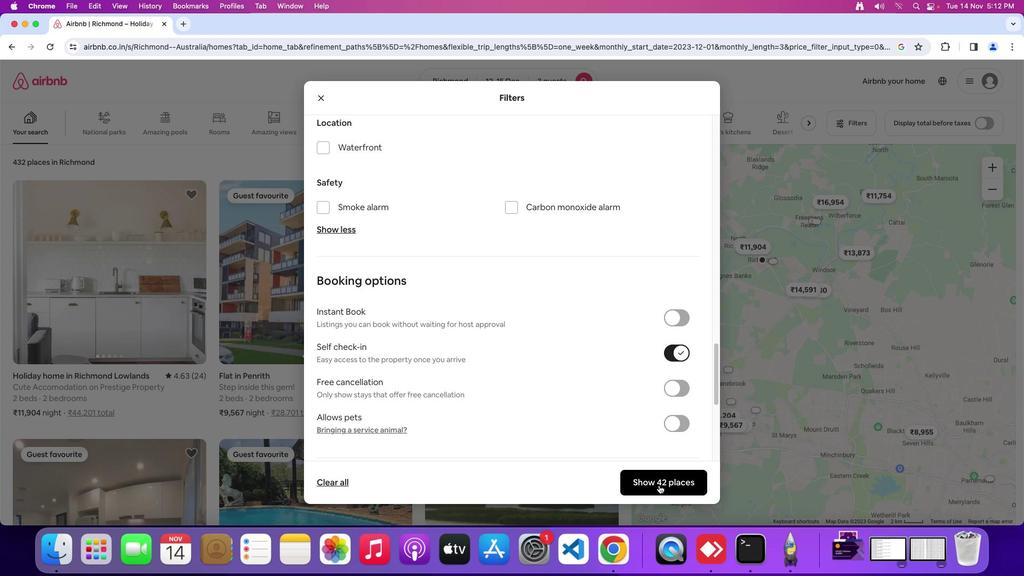 
Action: Mouse pressed left at (659, 485)
Screenshot: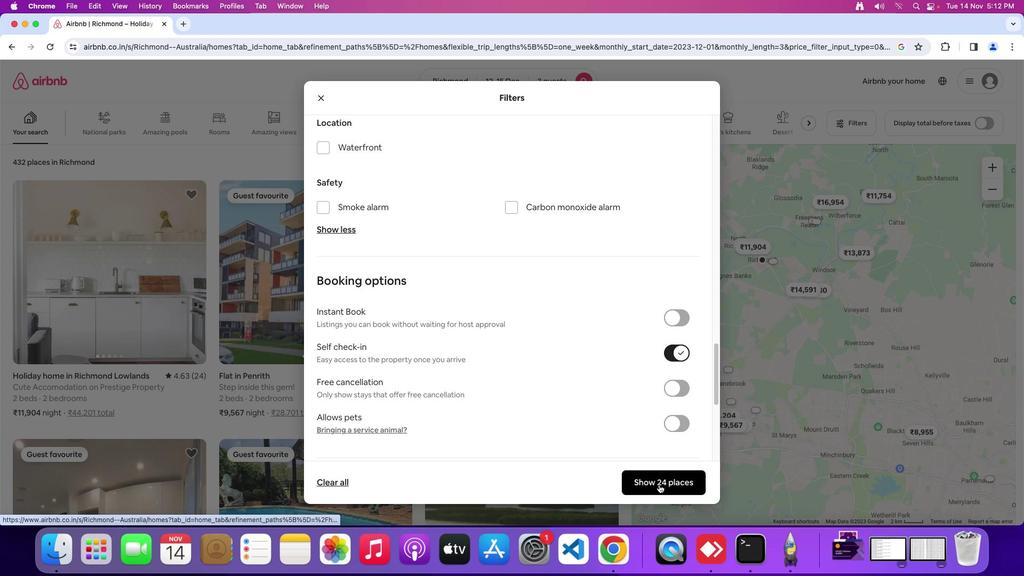 
Action: Mouse moved to (398, 384)
Screenshot: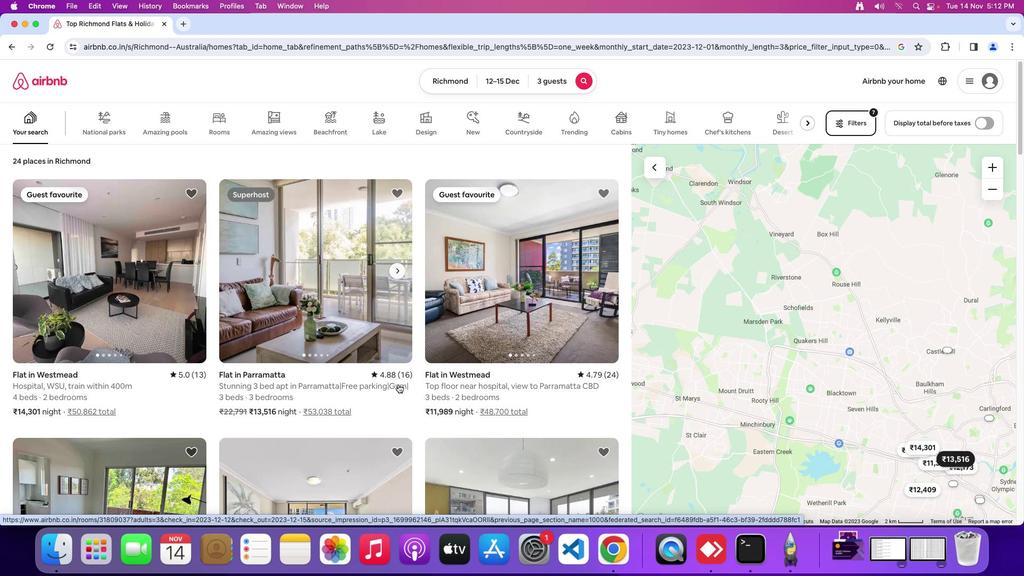 
Action: Mouse scrolled (398, 384) with delta (0, 0)
Screenshot: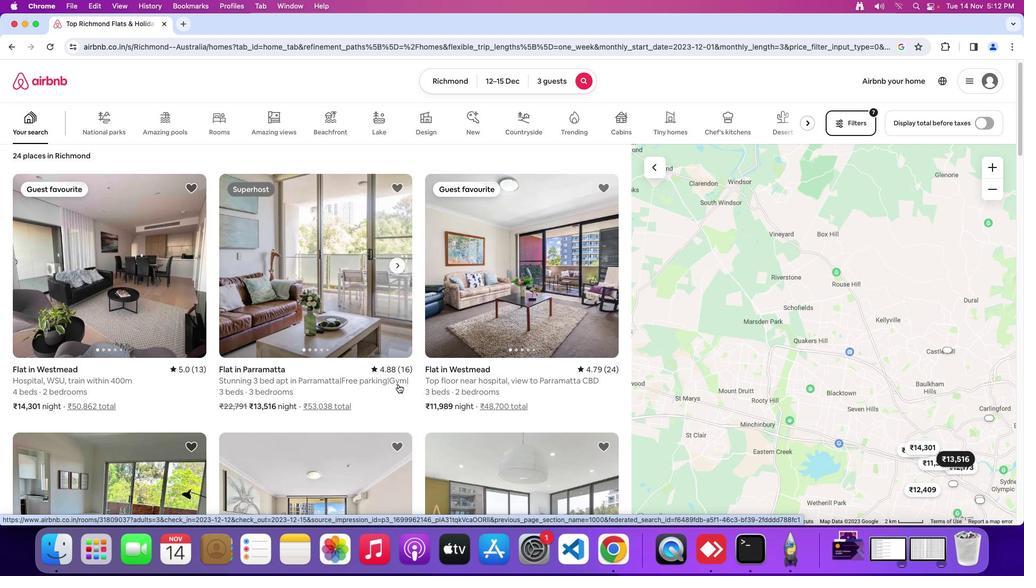 
Action: Mouse moved to (398, 384)
Screenshot: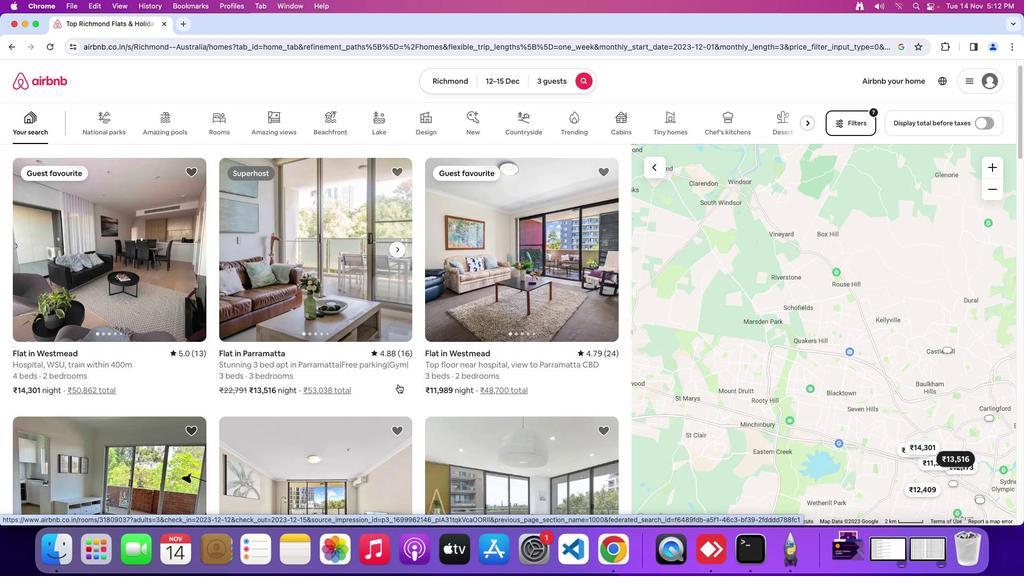 
Action: Mouse scrolled (398, 384) with delta (0, 0)
Screenshot: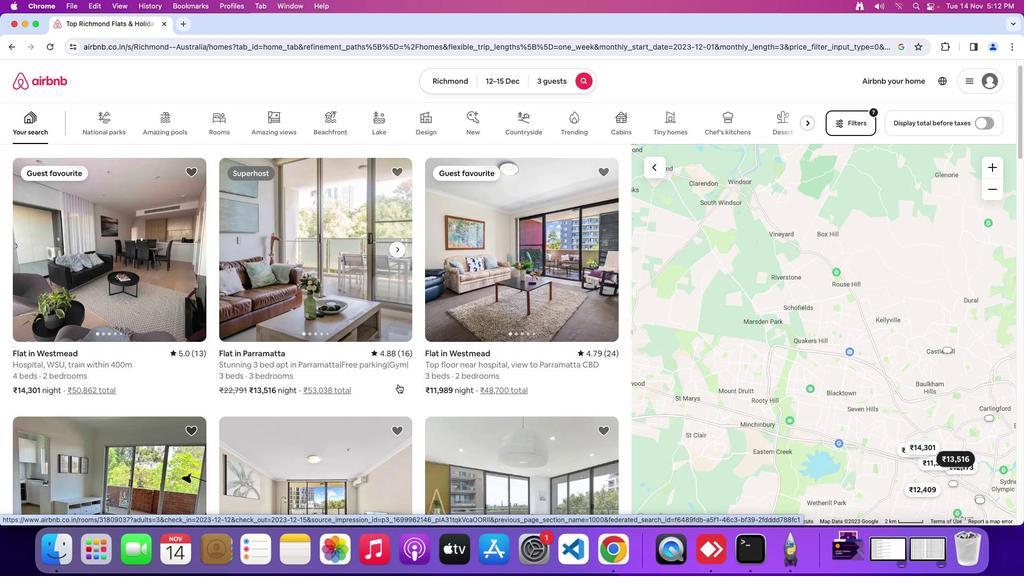 
Action: Mouse moved to (398, 384)
Screenshot: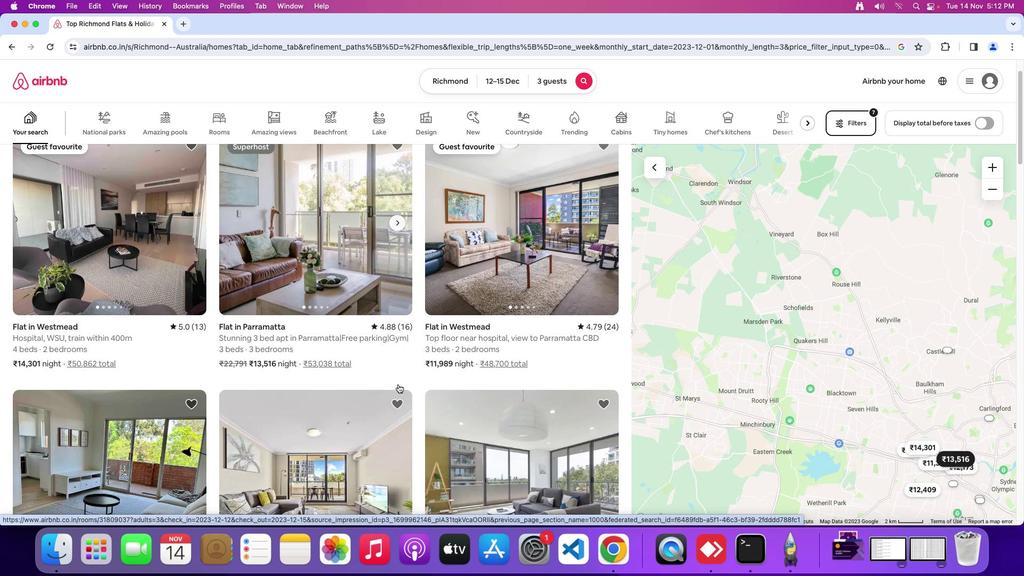 
Action: Mouse scrolled (398, 384) with delta (0, -1)
Screenshot: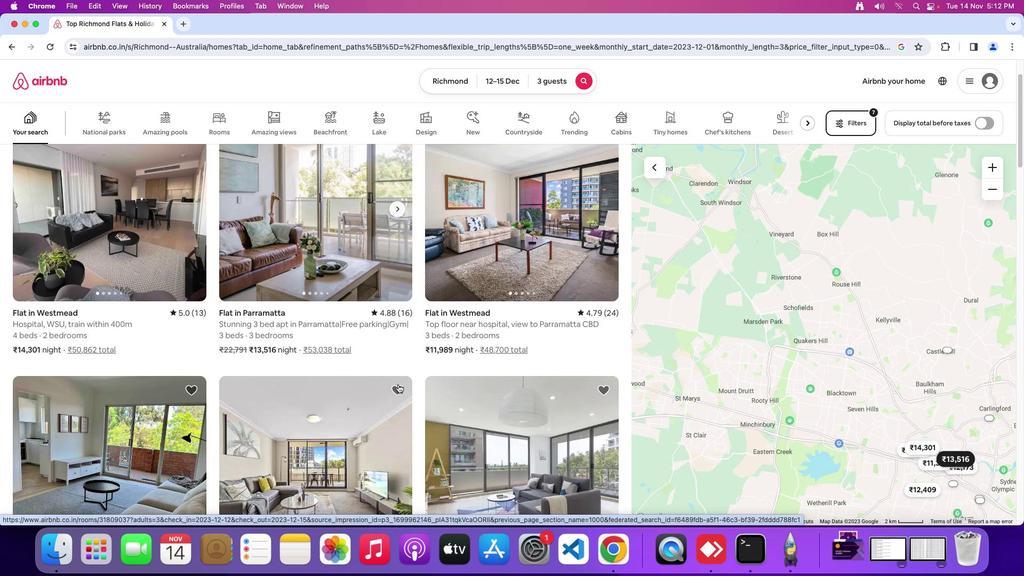 
Action: Mouse moved to (398, 384)
Screenshot: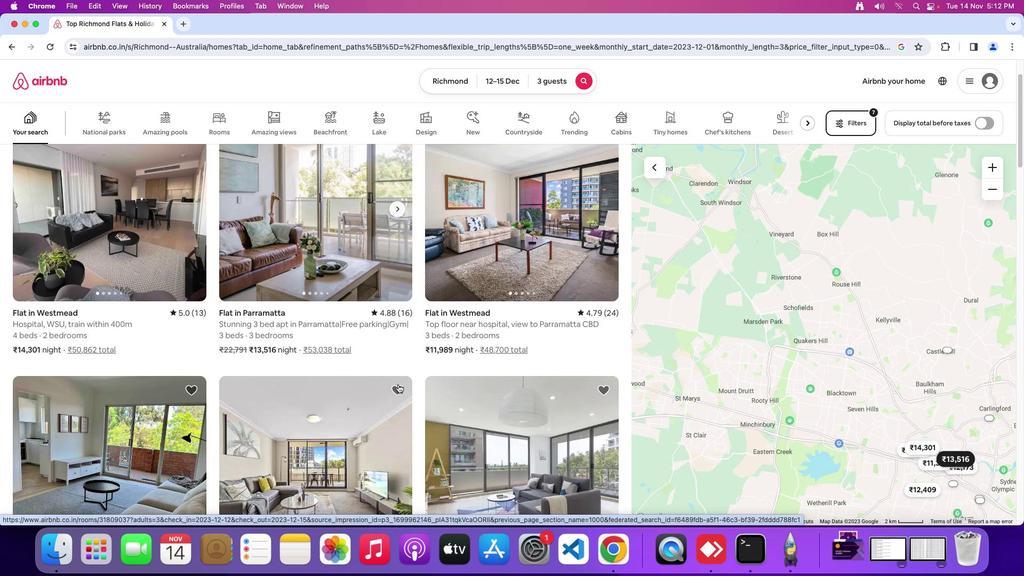 
Action: Mouse scrolled (398, 384) with delta (0, -1)
Screenshot: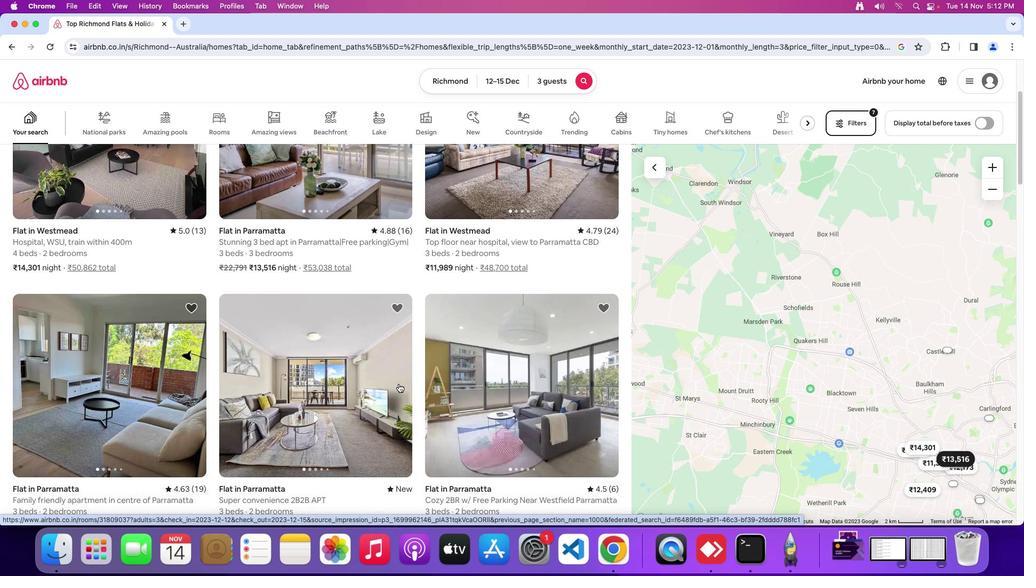 
Action: Mouse moved to (493, 383)
Screenshot: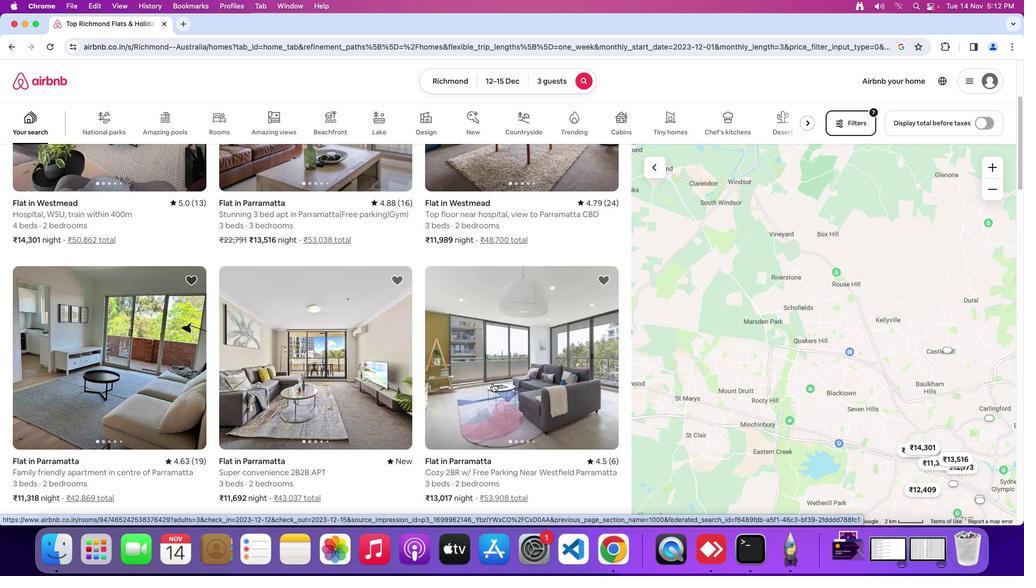 
Action: Mouse scrolled (493, 383) with delta (0, 0)
Screenshot: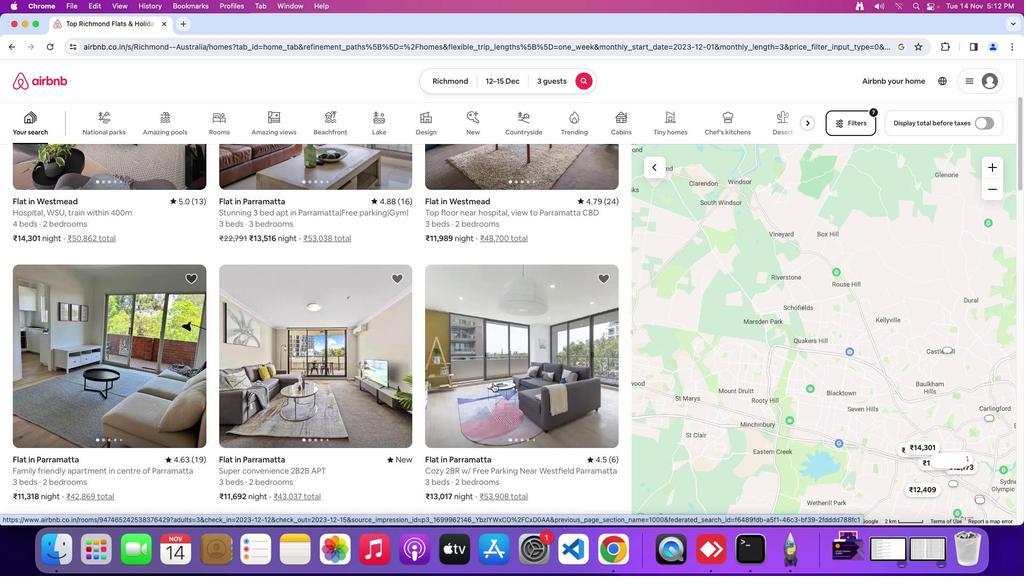 
Action: Mouse moved to (493, 383)
Screenshot: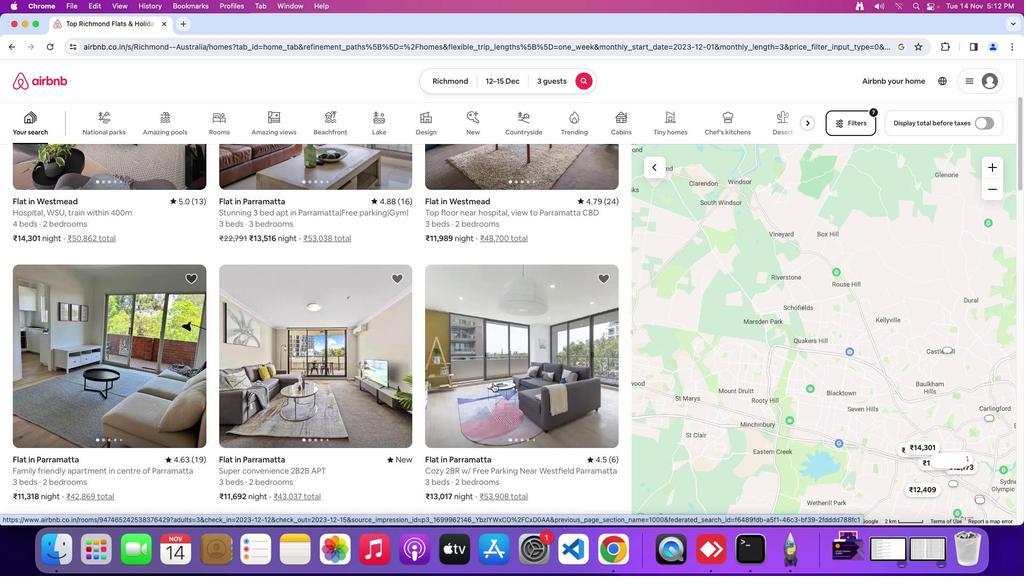 
Action: Mouse scrolled (493, 383) with delta (0, 0)
Screenshot: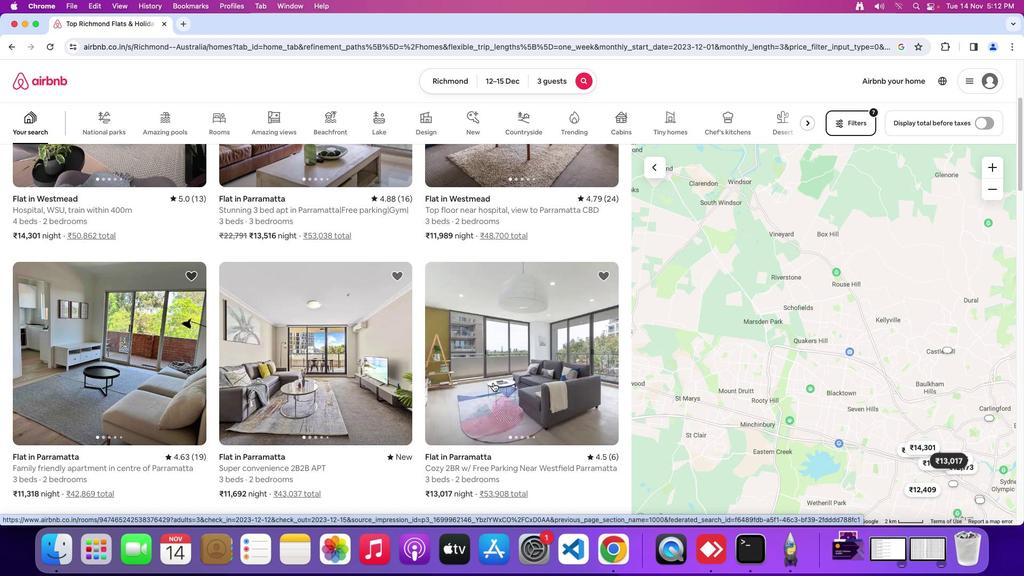 
Action: Mouse scrolled (493, 383) with delta (0, -1)
Screenshot: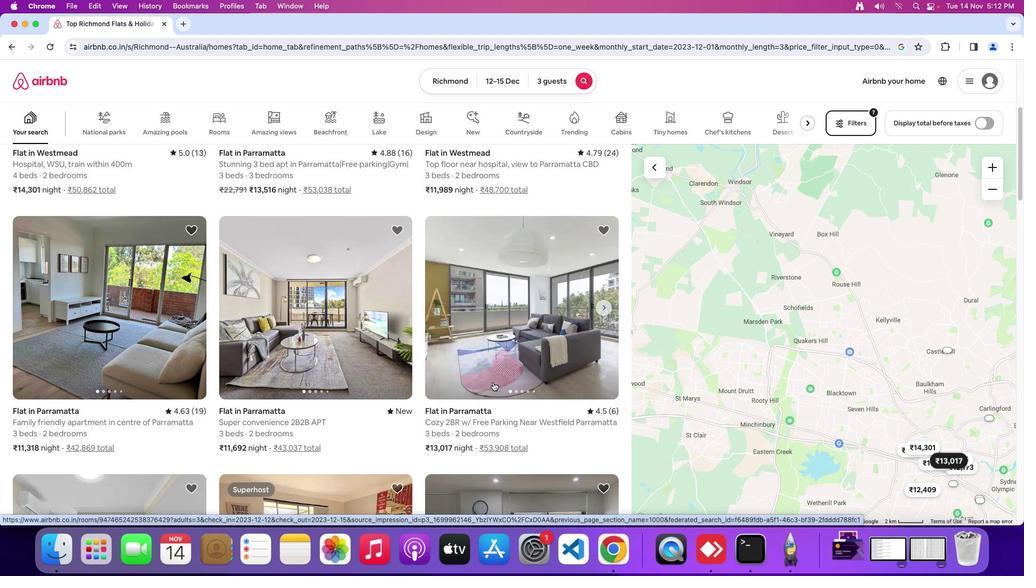 
Action: Mouse moved to (482, 383)
Screenshot: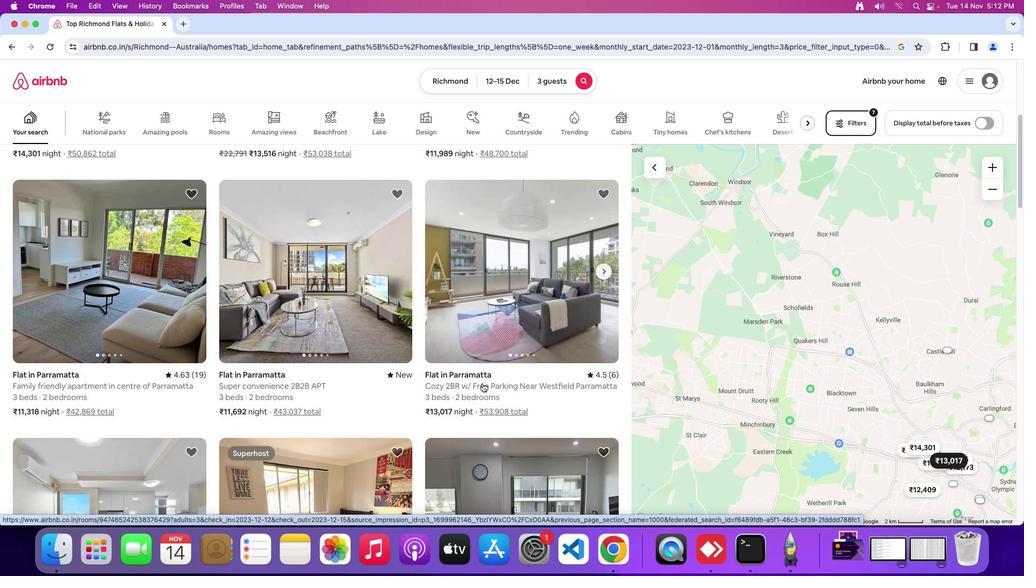 
Action: Mouse scrolled (482, 383) with delta (0, 0)
Screenshot: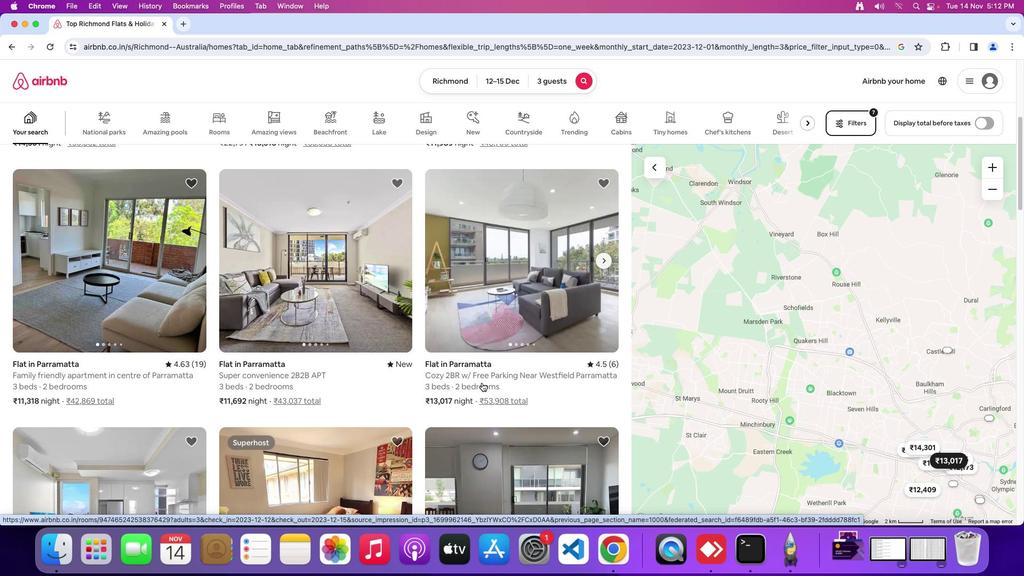 
Action: Mouse scrolled (482, 383) with delta (0, 0)
Screenshot: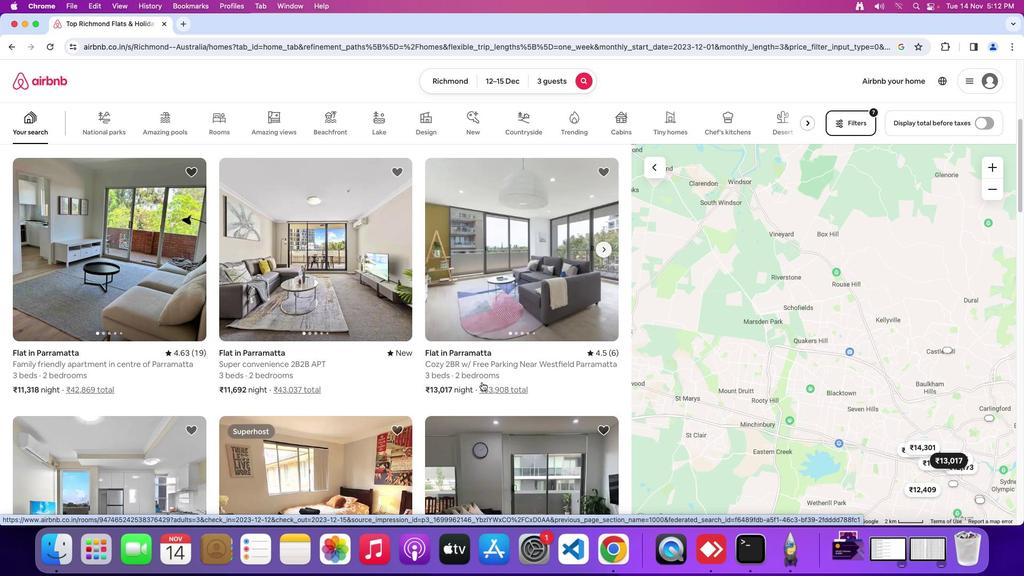 
Action: Mouse scrolled (482, 383) with delta (0, -1)
Screenshot: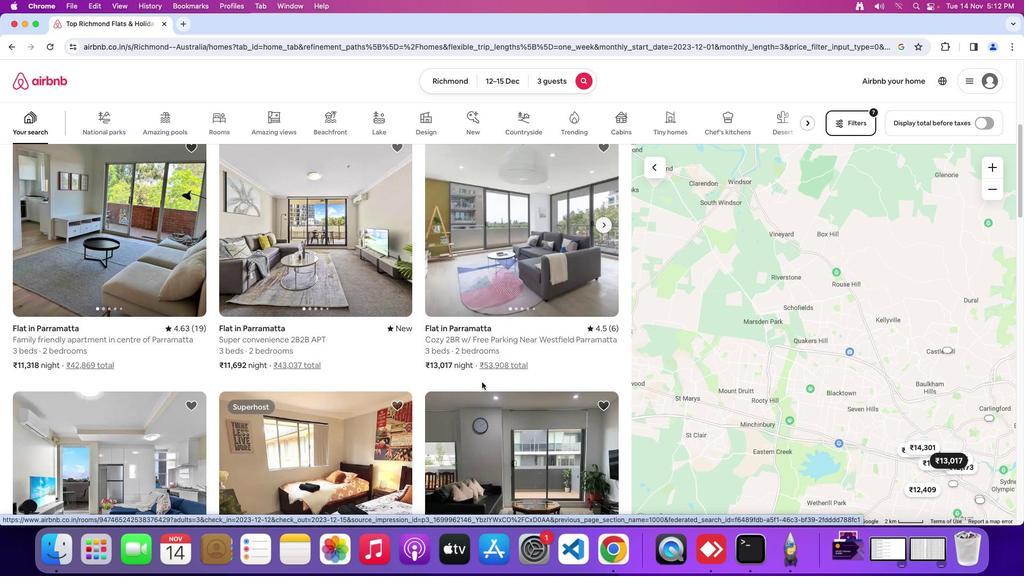 
Action: Mouse moved to (455, 382)
Screenshot: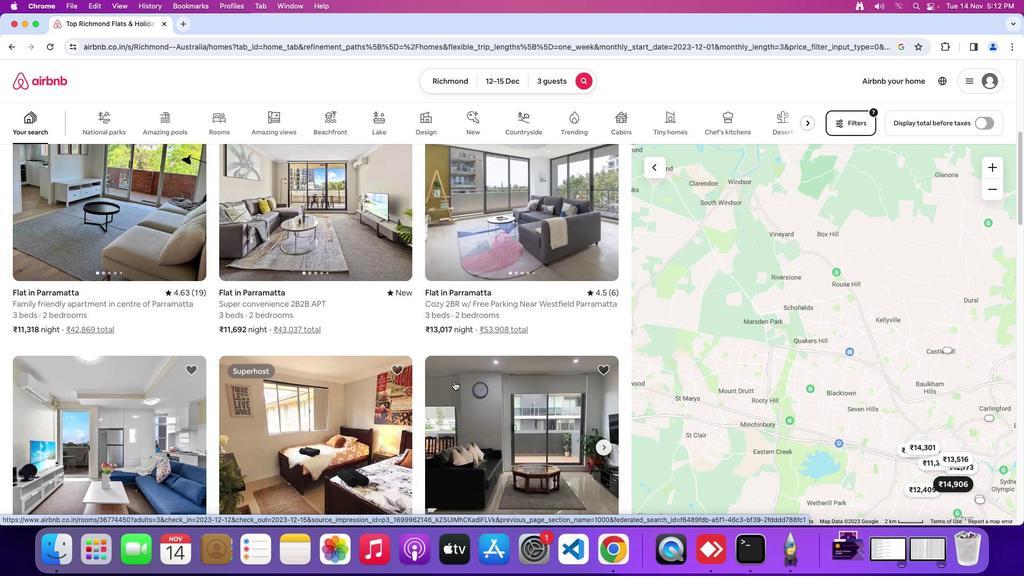 
Action: Mouse scrolled (455, 382) with delta (0, 0)
Screenshot: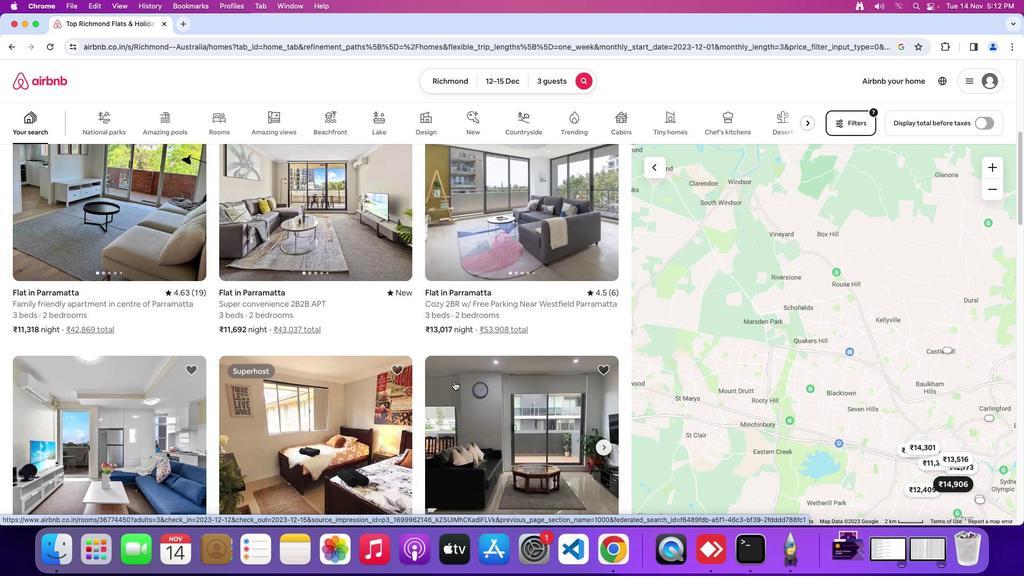 
Action: Mouse moved to (454, 382)
Screenshot: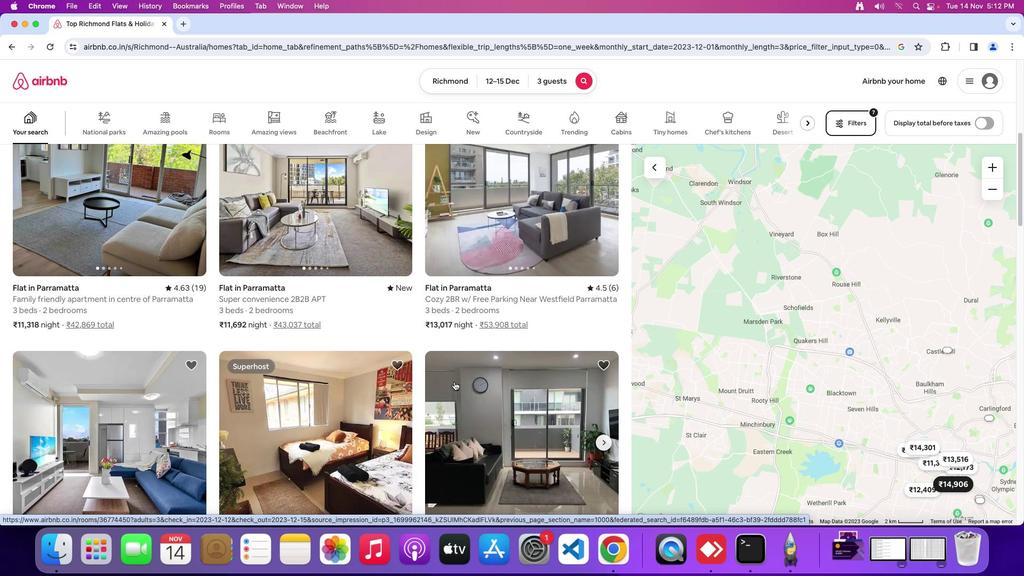 
Action: Mouse scrolled (454, 382) with delta (0, 0)
Screenshot: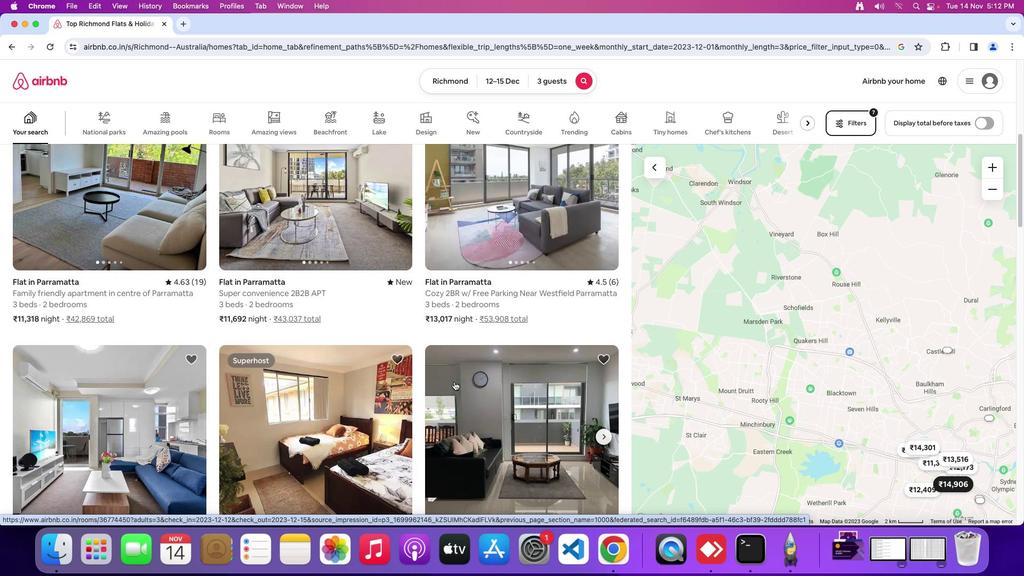
Action: Mouse moved to (452, 381)
Screenshot: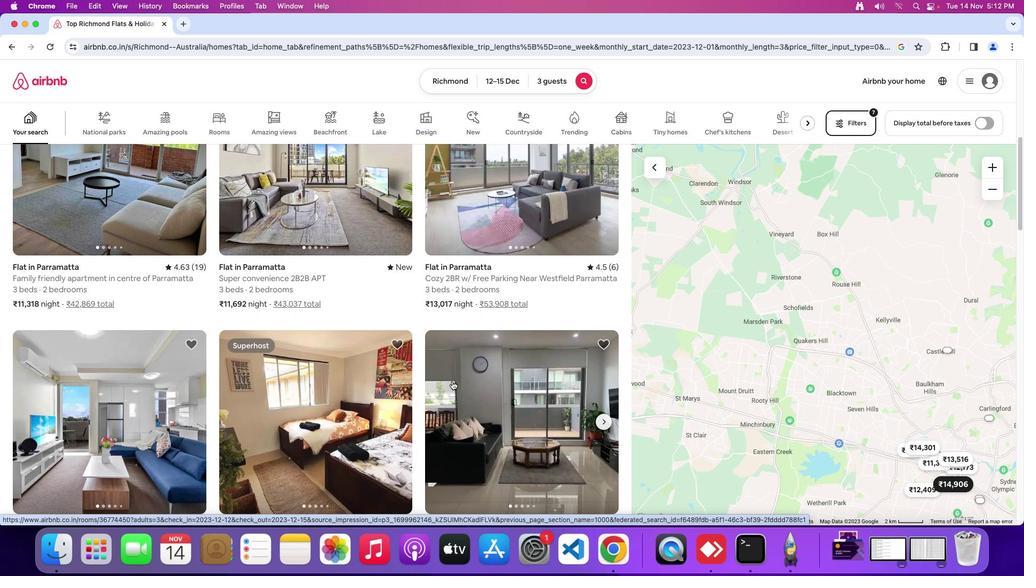 
Action: Mouse scrolled (452, 381) with delta (0, 0)
Screenshot: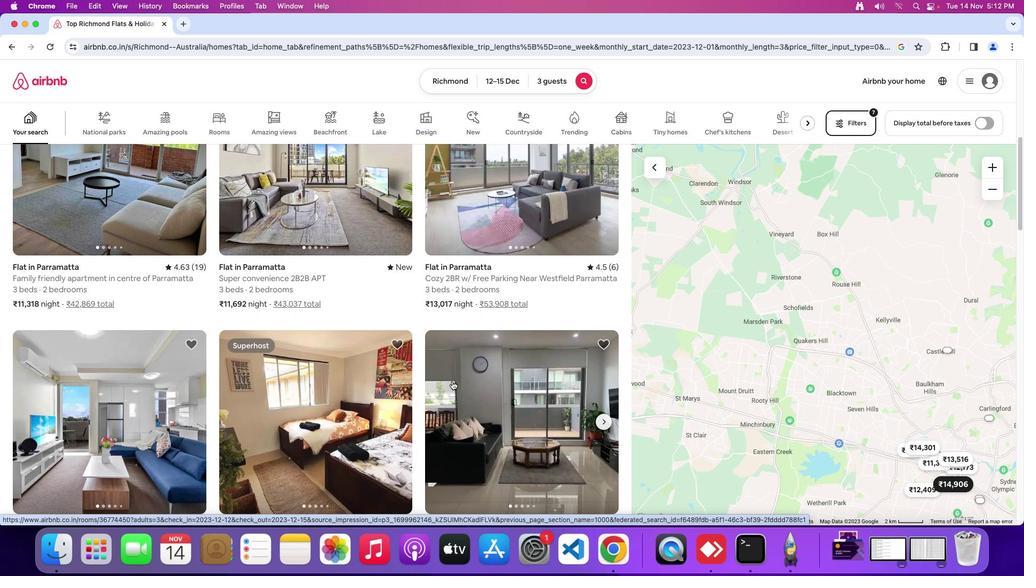 
Action: Mouse scrolled (452, 381) with delta (0, 0)
Screenshot: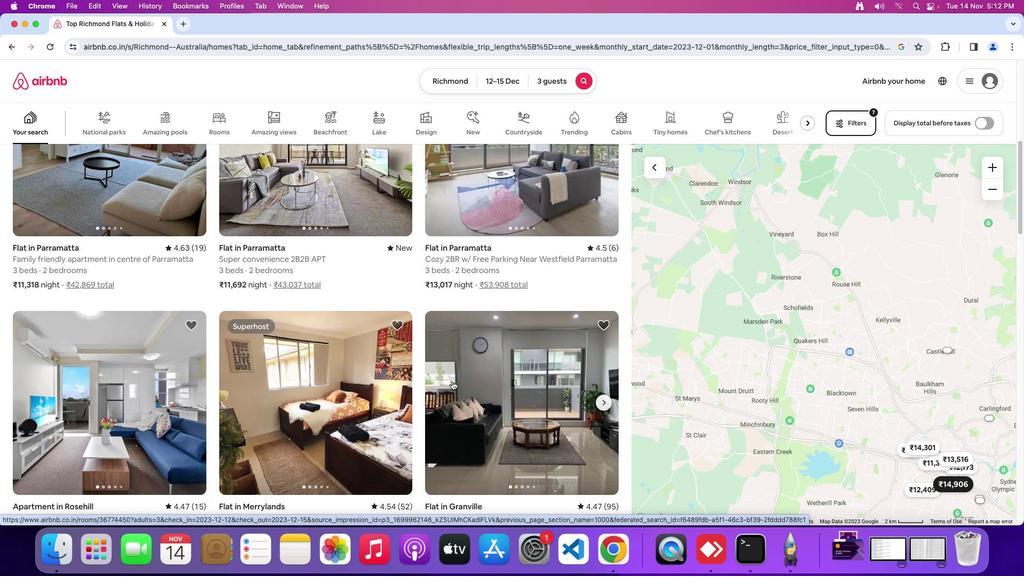 
Action: Mouse scrolled (452, 381) with delta (0, -1)
Screenshot: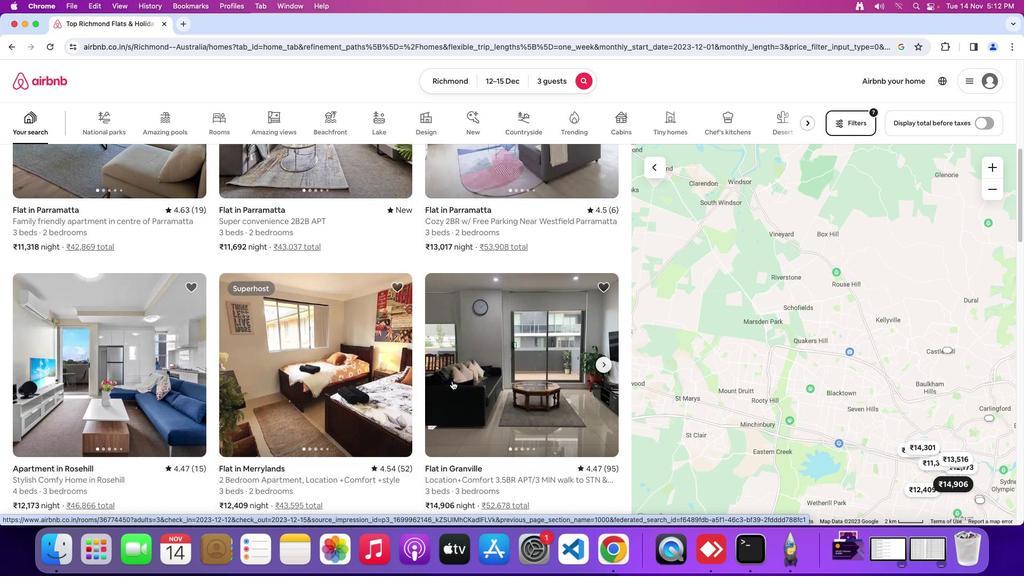 
Action: Mouse scrolled (452, 381) with delta (0, -2)
Screenshot: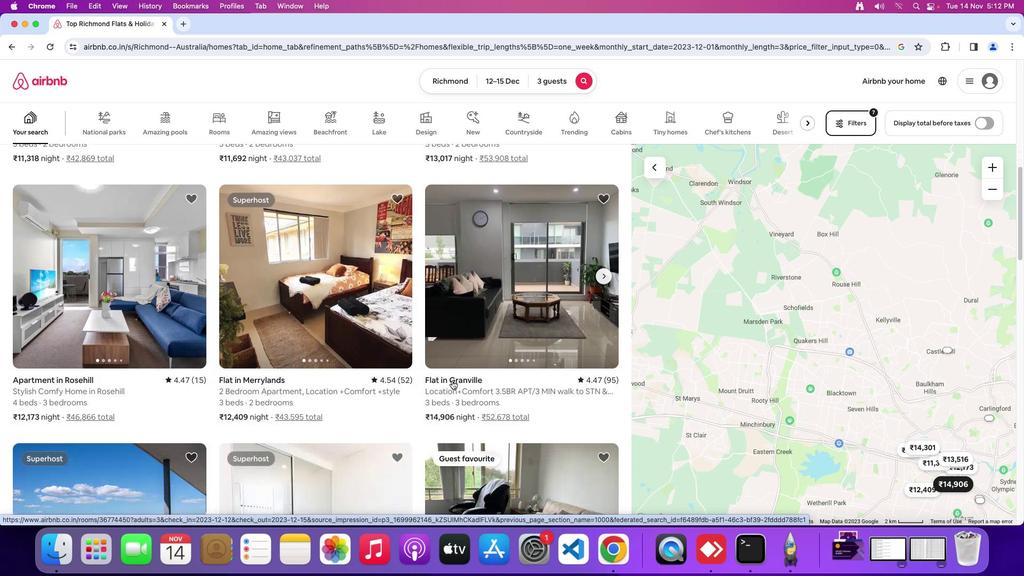 
Action: Mouse moved to (452, 380)
Screenshot: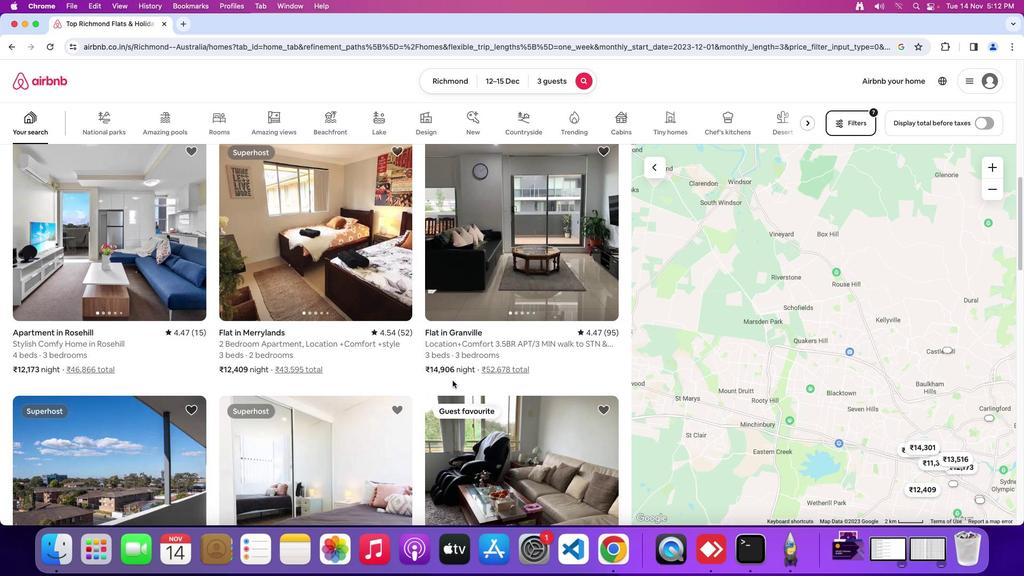 
Action: Mouse scrolled (452, 380) with delta (0, 0)
Screenshot: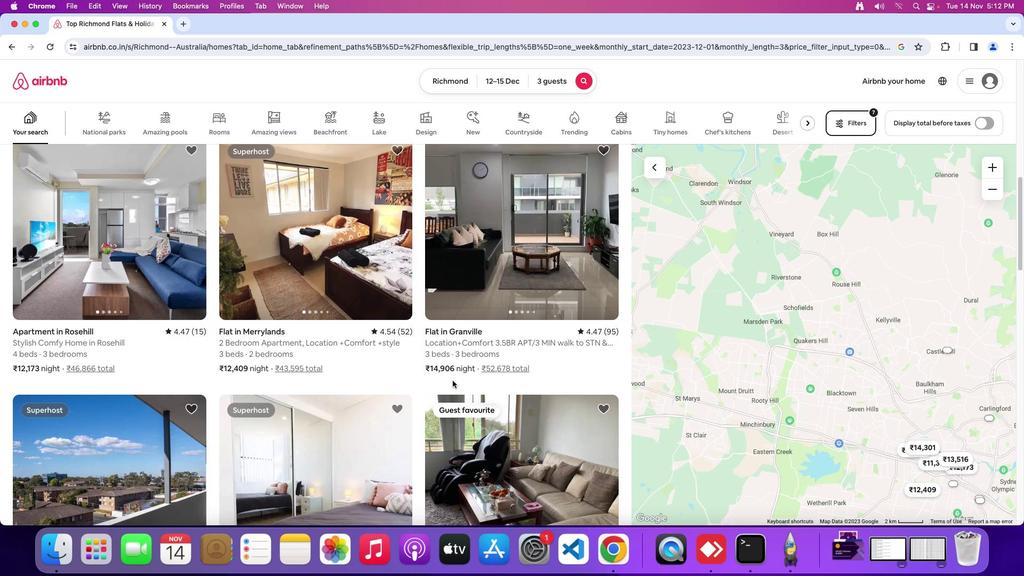 
Action: Mouse scrolled (452, 380) with delta (0, 0)
Screenshot: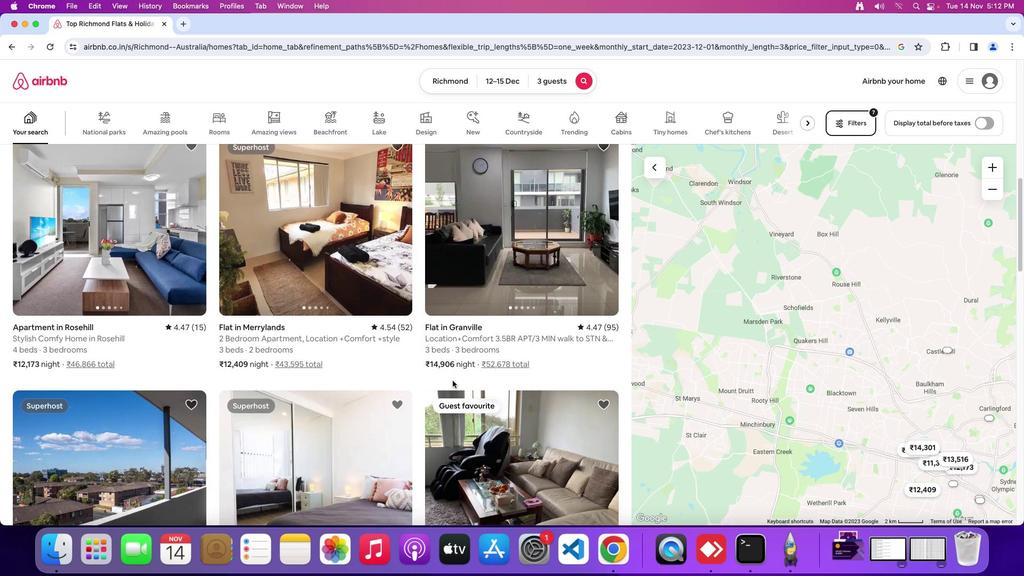 
Action: Mouse moved to (532, 301)
Screenshot: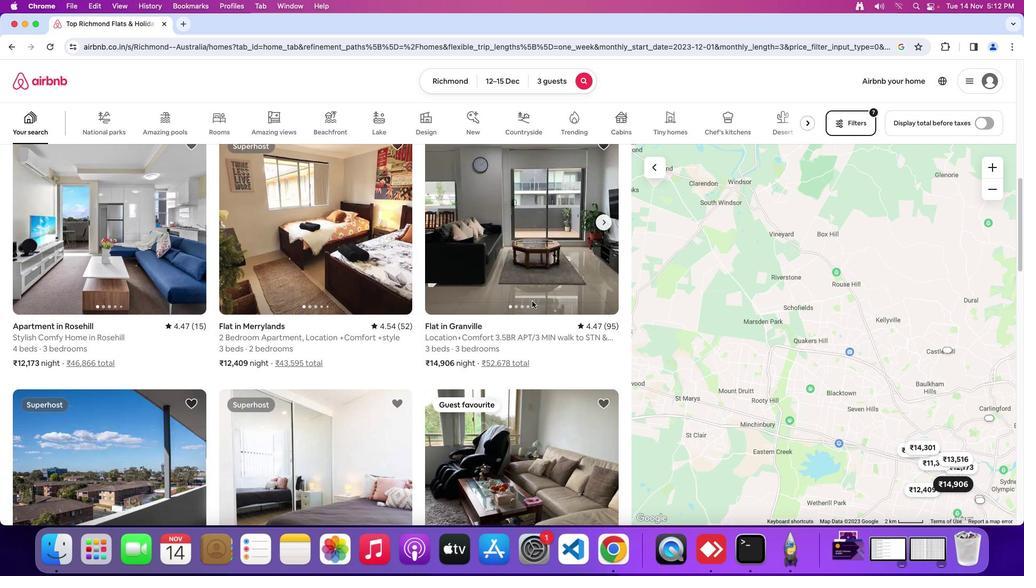 
Action: Mouse pressed left at (532, 301)
Screenshot: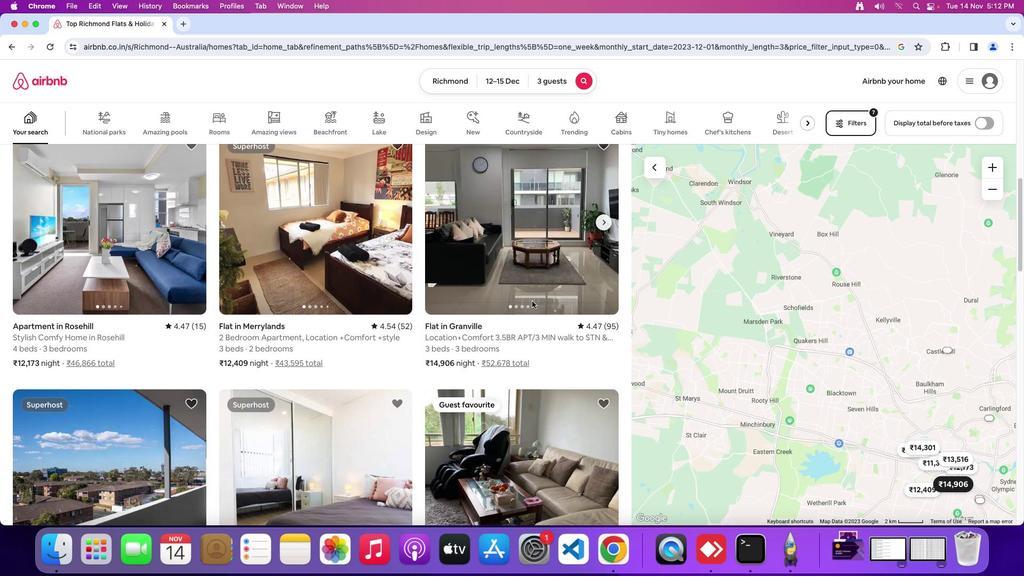 
Action: Mouse moved to (752, 368)
Screenshot: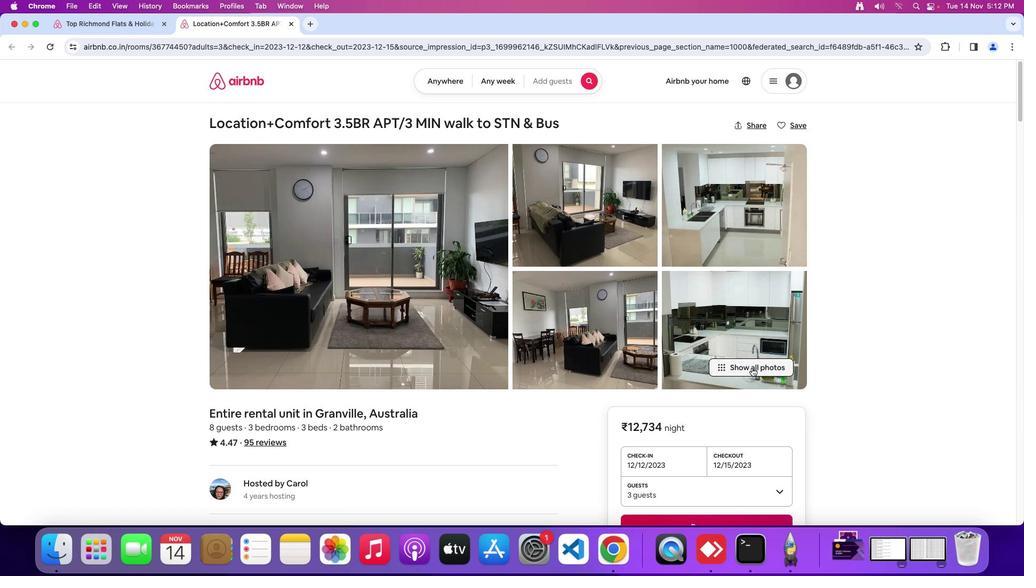
Action: Mouse pressed left at (752, 368)
Screenshot: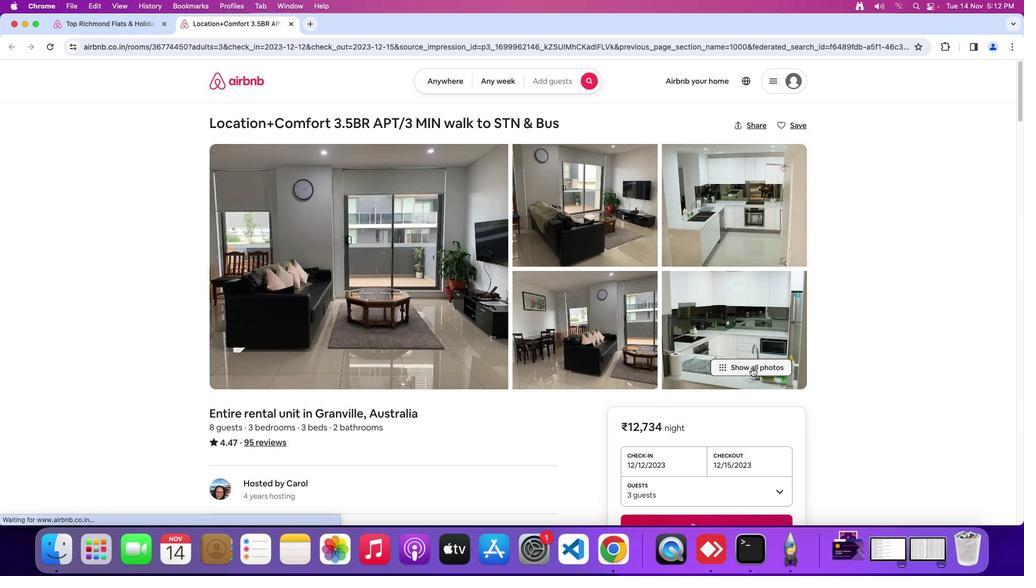 
Action: Mouse moved to (535, 378)
Screenshot: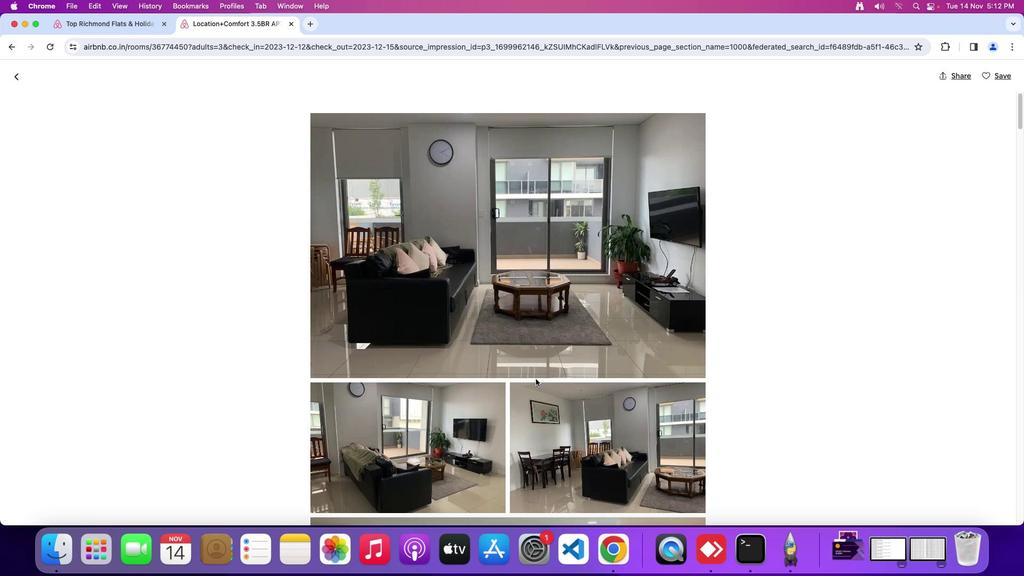 
Action: Mouse scrolled (535, 378) with delta (0, 0)
Screenshot: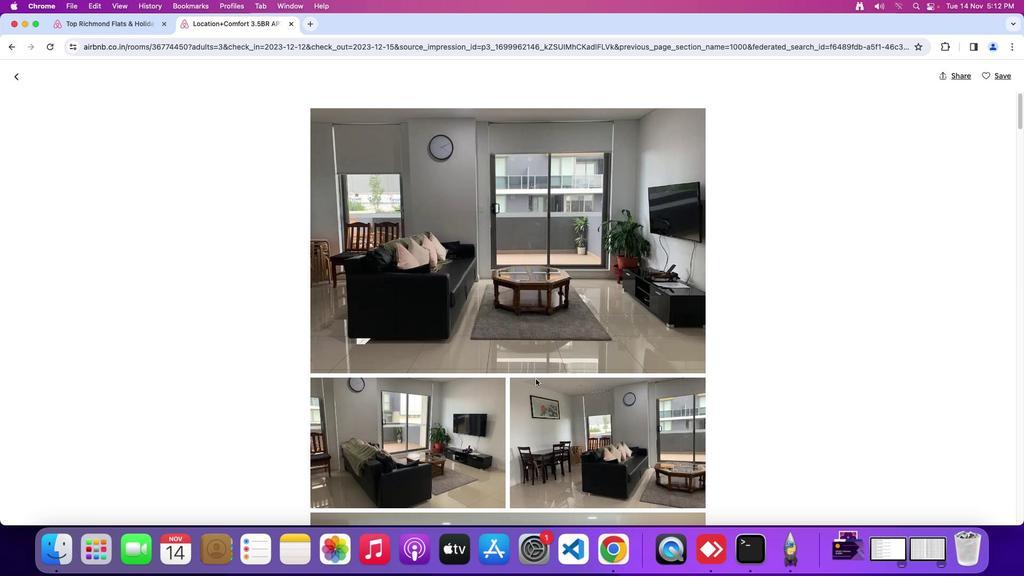 
Action: Mouse scrolled (535, 378) with delta (0, 0)
Screenshot: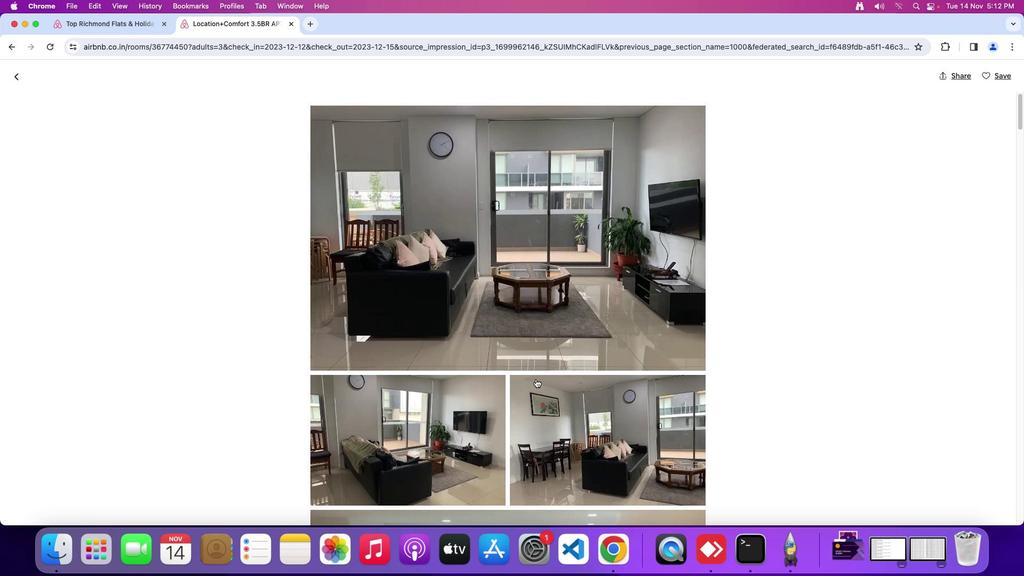 
Action: Mouse scrolled (535, 378) with delta (0, -1)
Screenshot: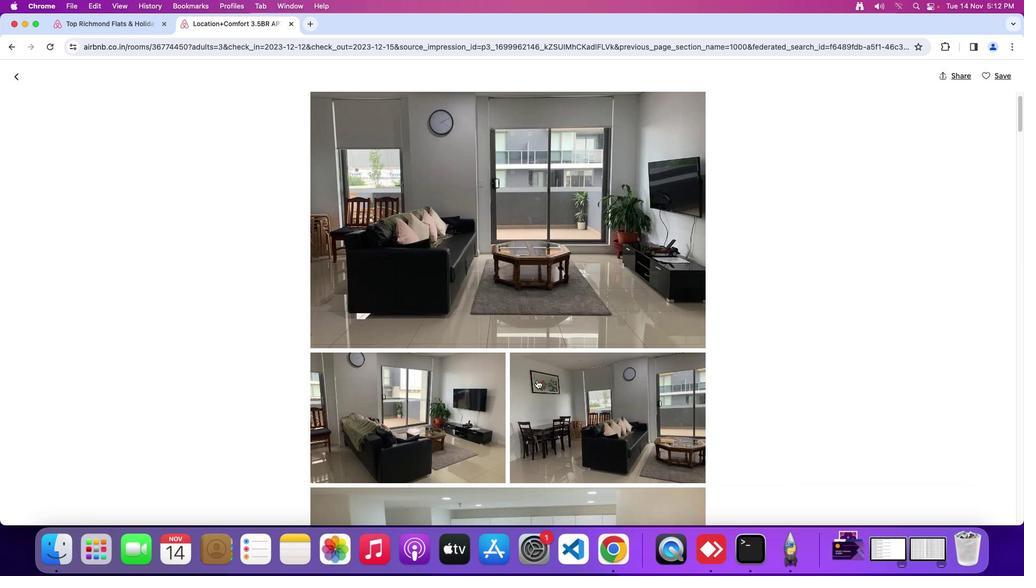 
Action: Mouse moved to (586, 366)
Screenshot: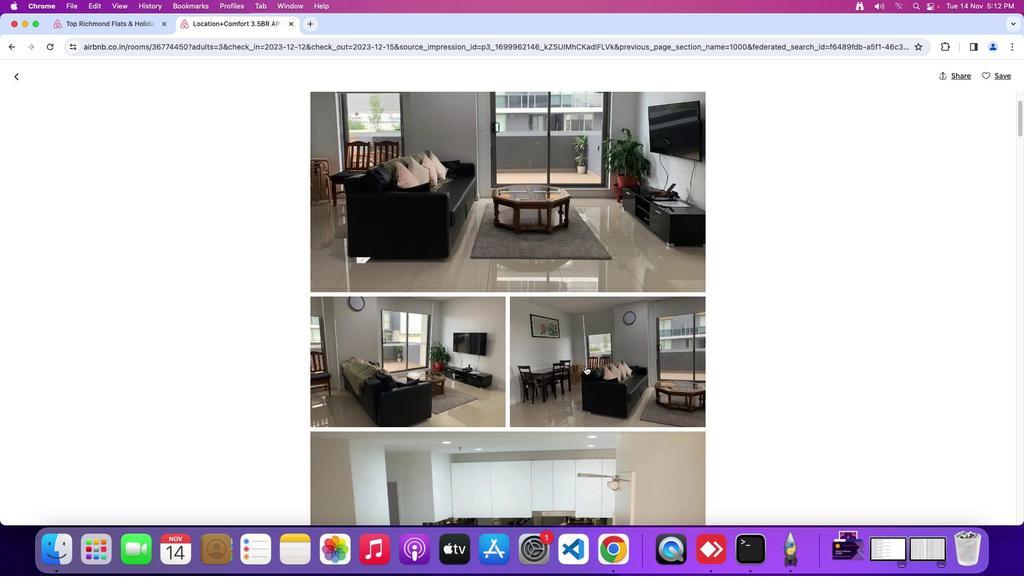 
Action: Mouse scrolled (586, 366) with delta (0, 0)
Screenshot: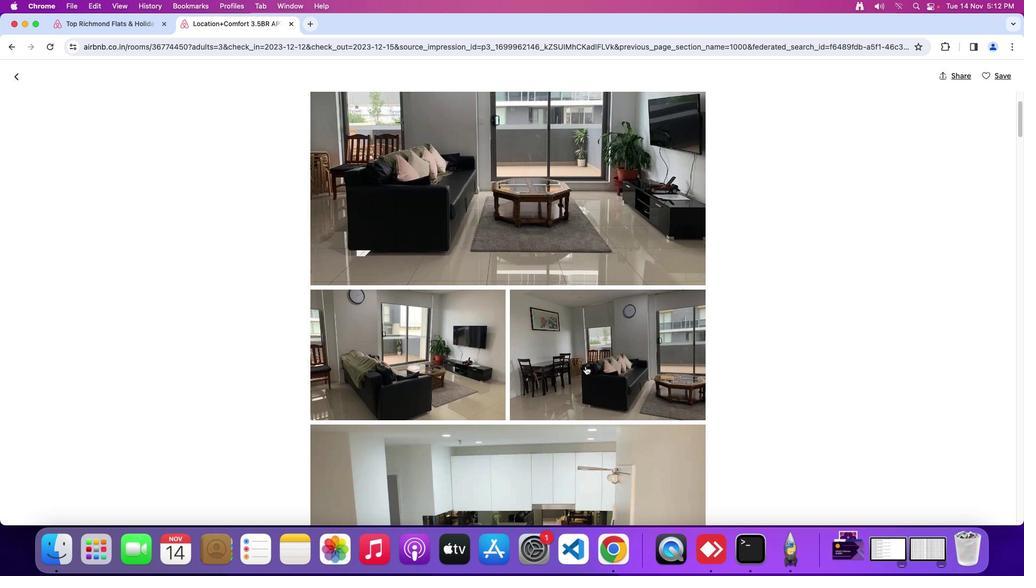 
Action: Mouse scrolled (586, 366) with delta (0, 0)
Screenshot: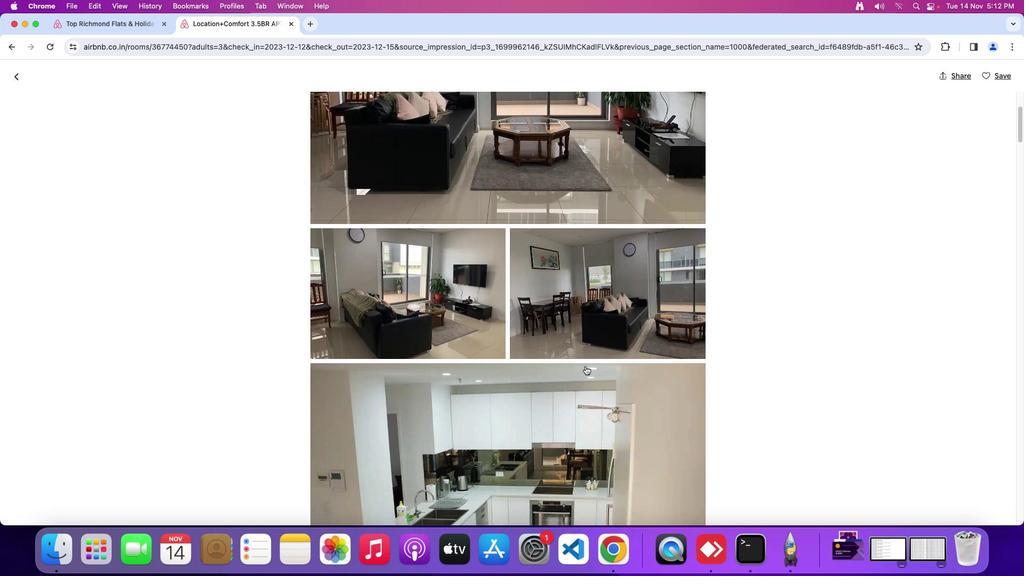 
Action: Mouse scrolled (586, 366) with delta (0, -2)
Screenshot: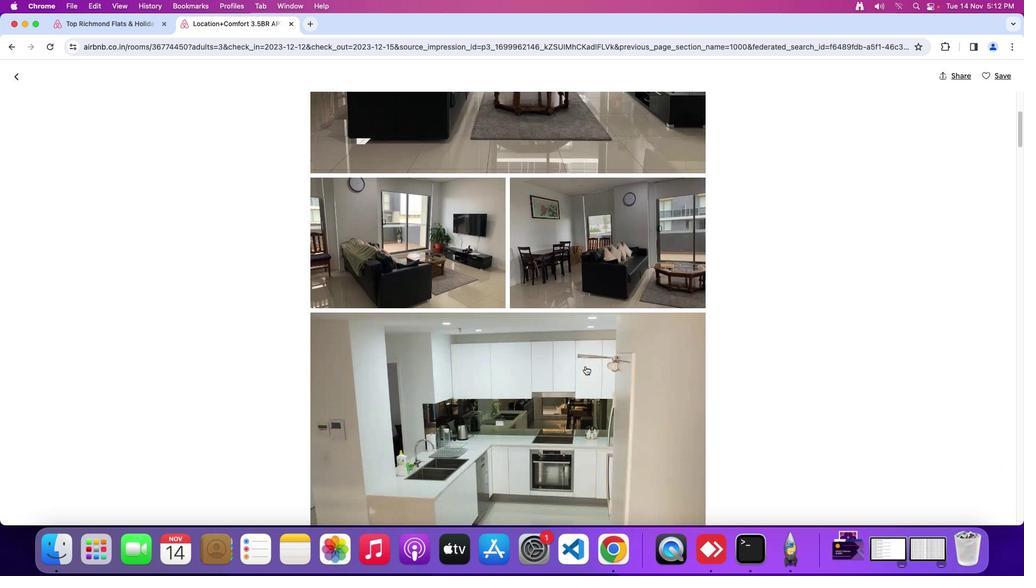 
Action: Mouse scrolled (586, 366) with delta (0, -3)
Screenshot: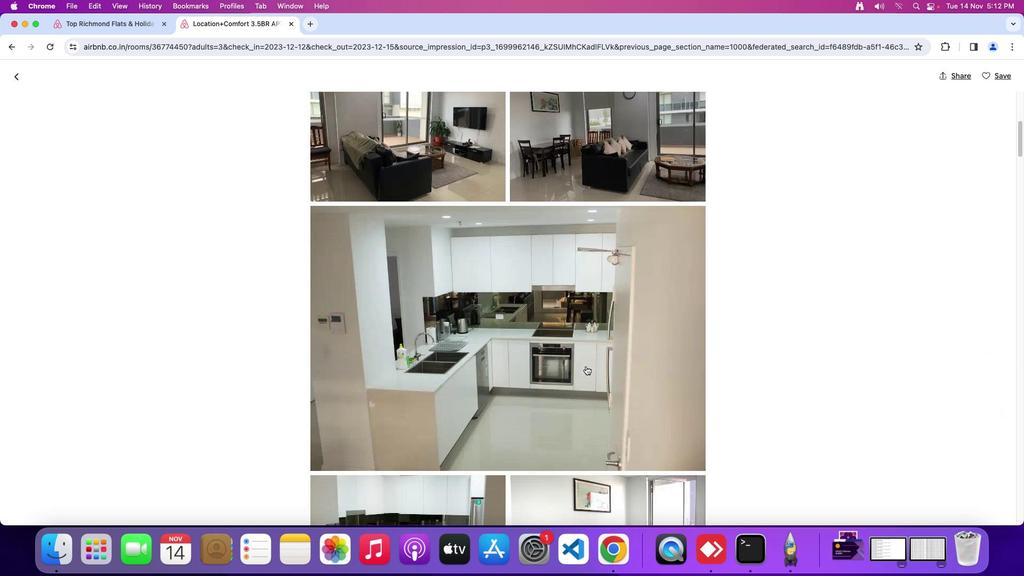 
Action: Mouse moved to (586, 367)
Screenshot: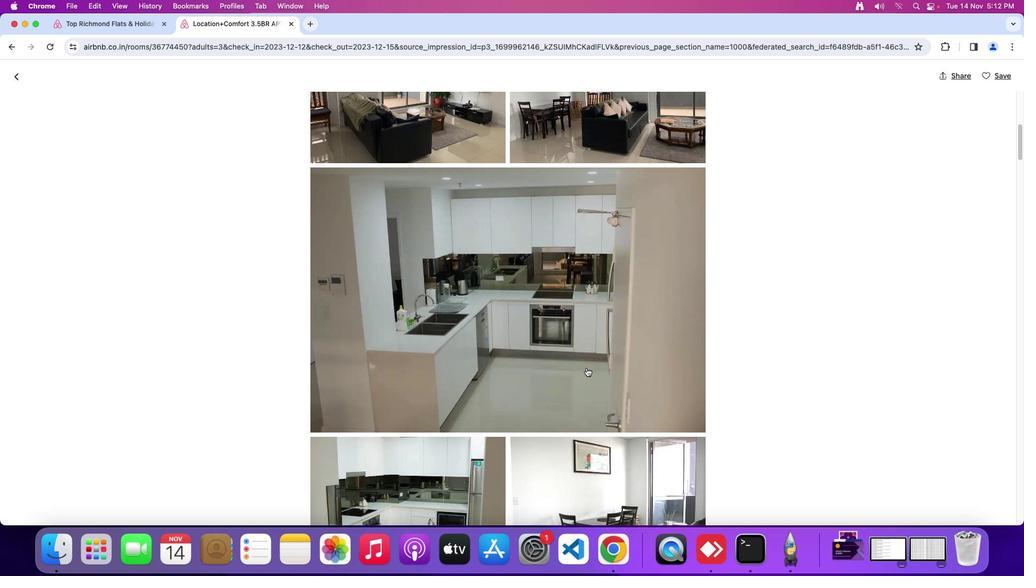 
Action: Mouse scrolled (586, 367) with delta (0, 0)
Screenshot: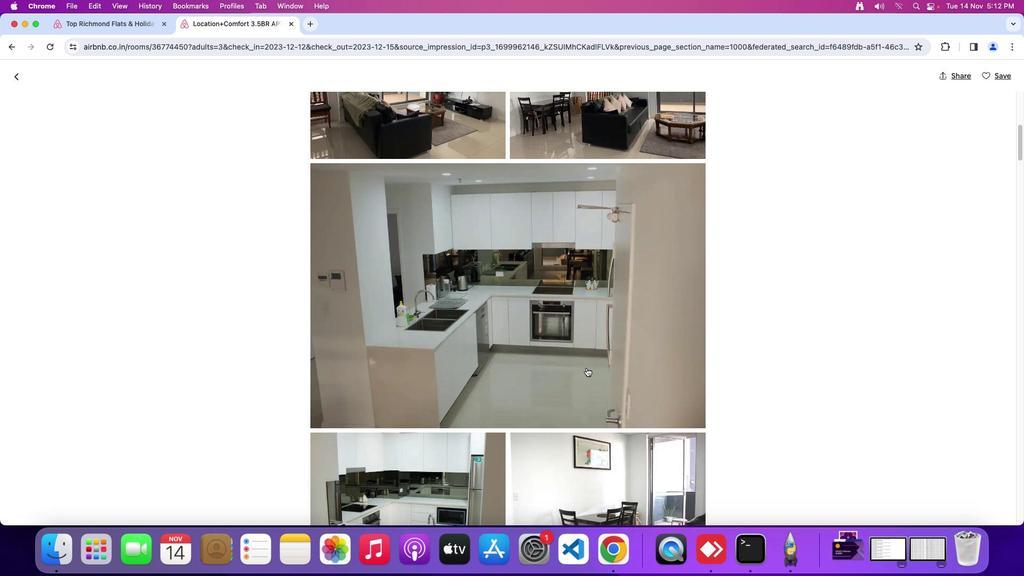 
Action: Mouse scrolled (586, 367) with delta (0, 0)
Screenshot: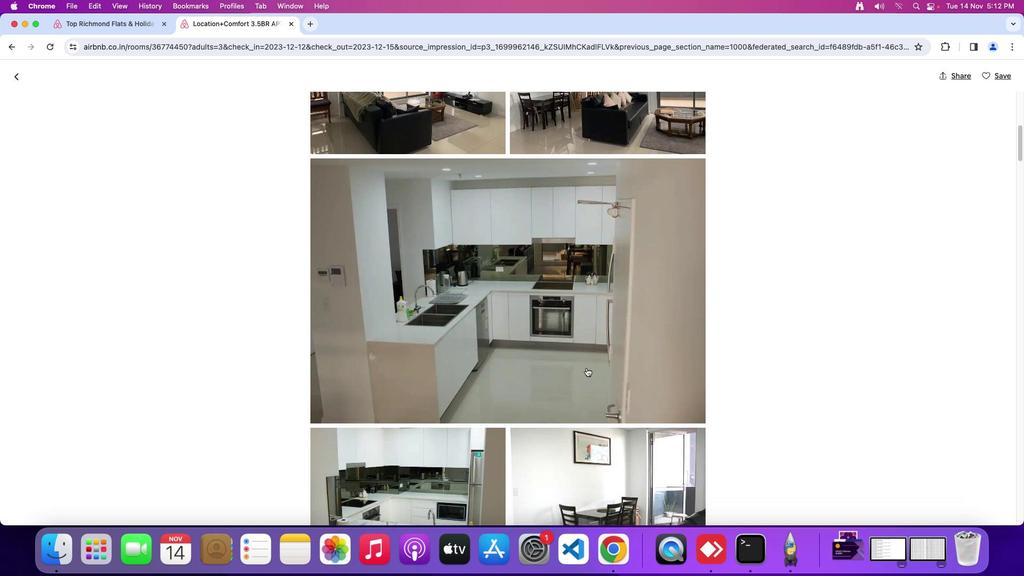
Action: Mouse scrolled (586, 367) with delta (0, -1)
Screenshot: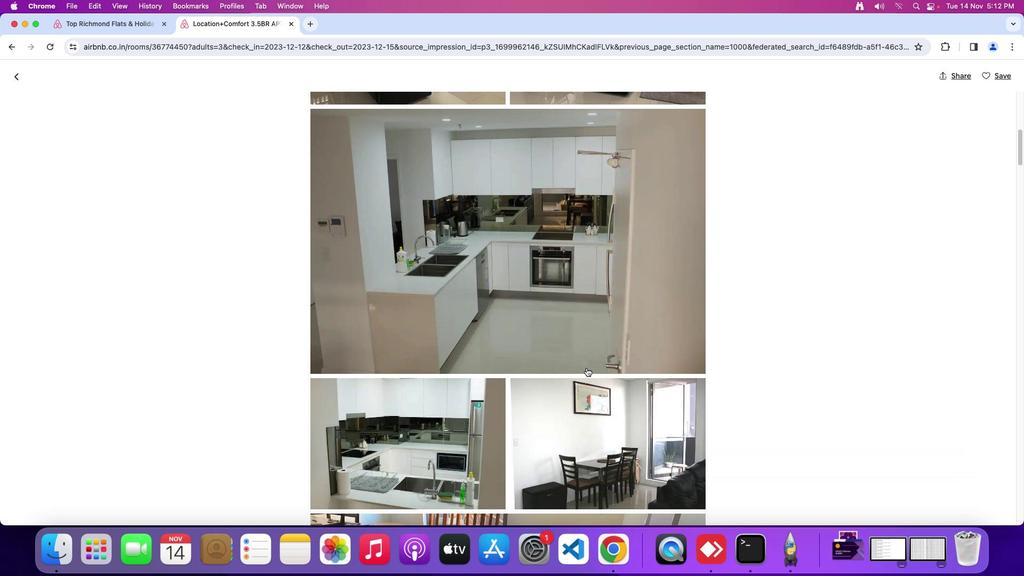 
Action: Mouse moved to (587, 368)
Screenshot: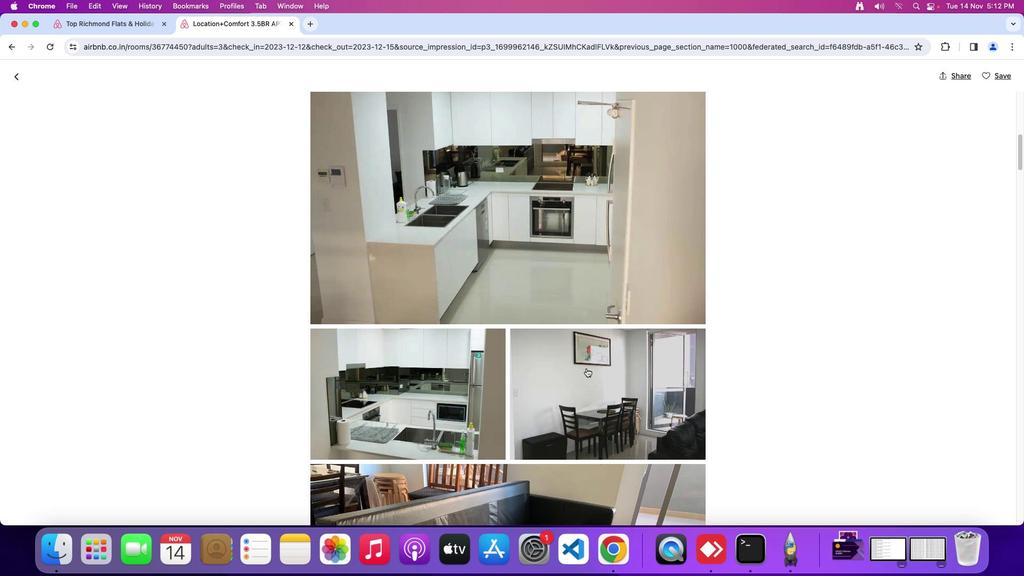 
Action: Mouse scrolled (587, 368) with delta (0, 0)
Screenshot: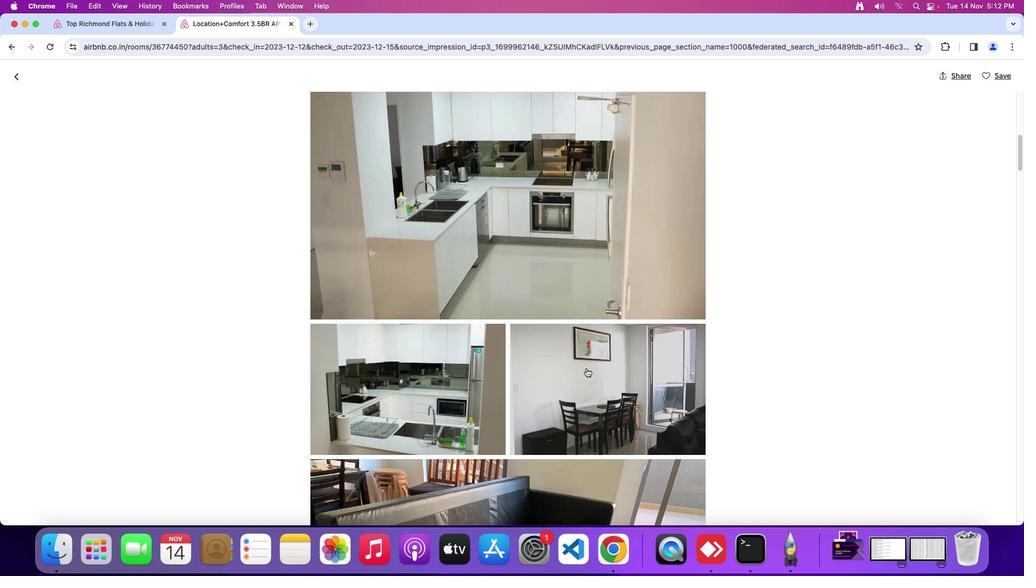 
Action: Mouse scrolled (587, 368) with delta (0, 0)
Screenshot: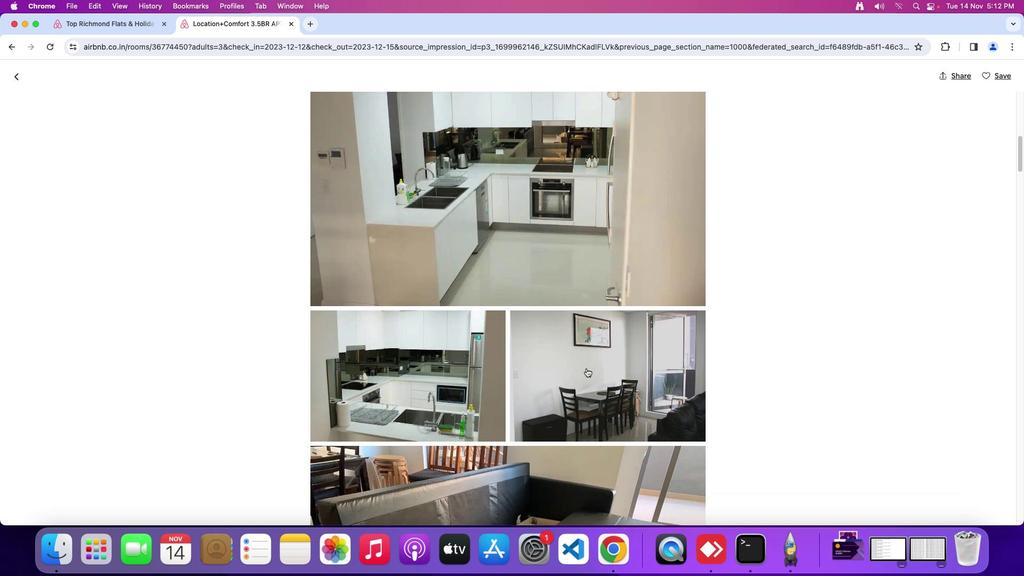 
Action: Mouse scrolled (587, 368) with delta (0, -1)
Screenshot: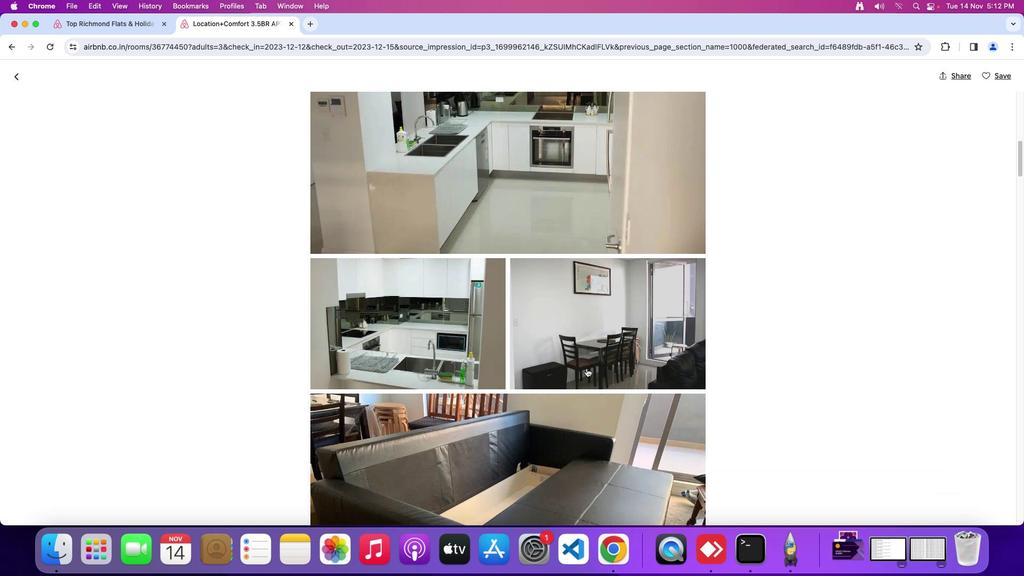 
Action: Mouse moved to (587, 368)
Screenshot: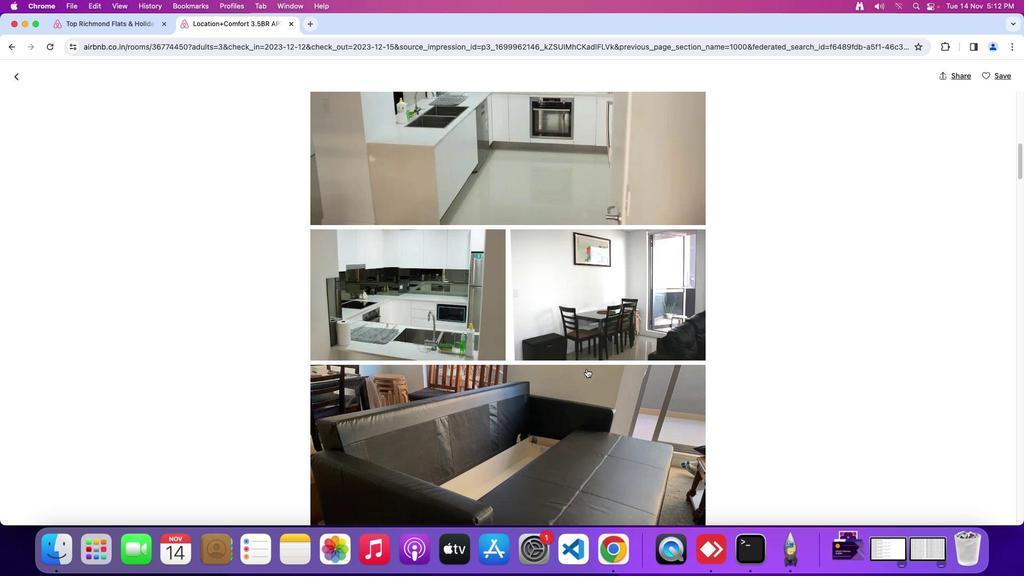 
Action: Mouse scrolled (587, 368) with delta (0, 0)
Screenshot: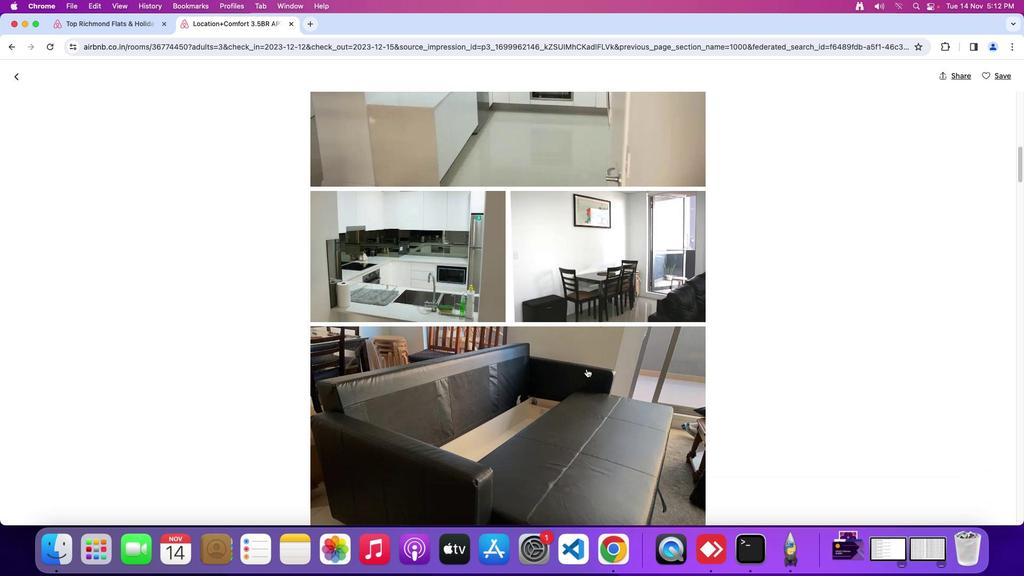 
Action: Mouse scrolled (587, 368) with delta (0, 0)
Screenshot: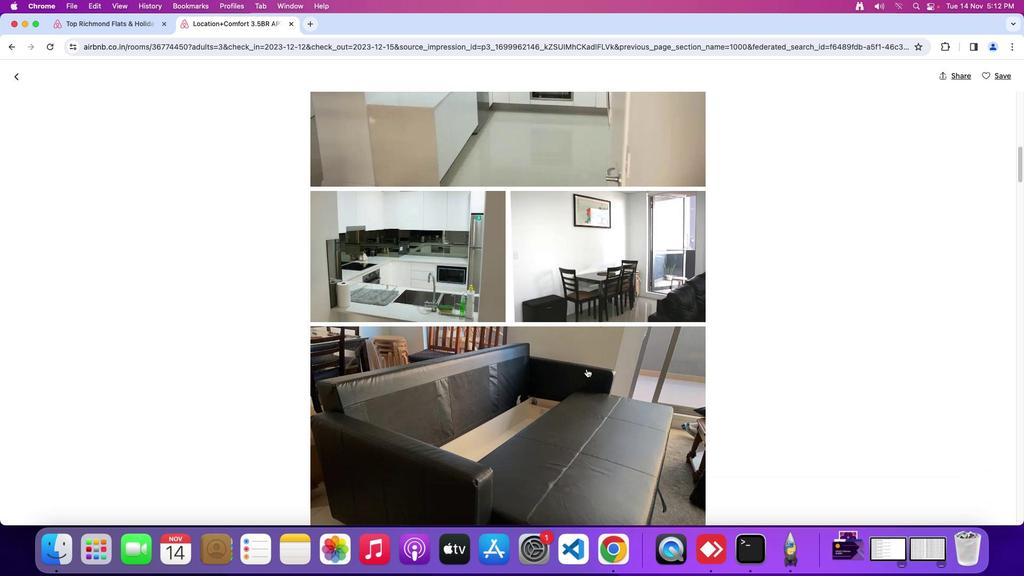 
Action: Mouse scrolled (587, 368) with delta (0, -2)
Screenshot: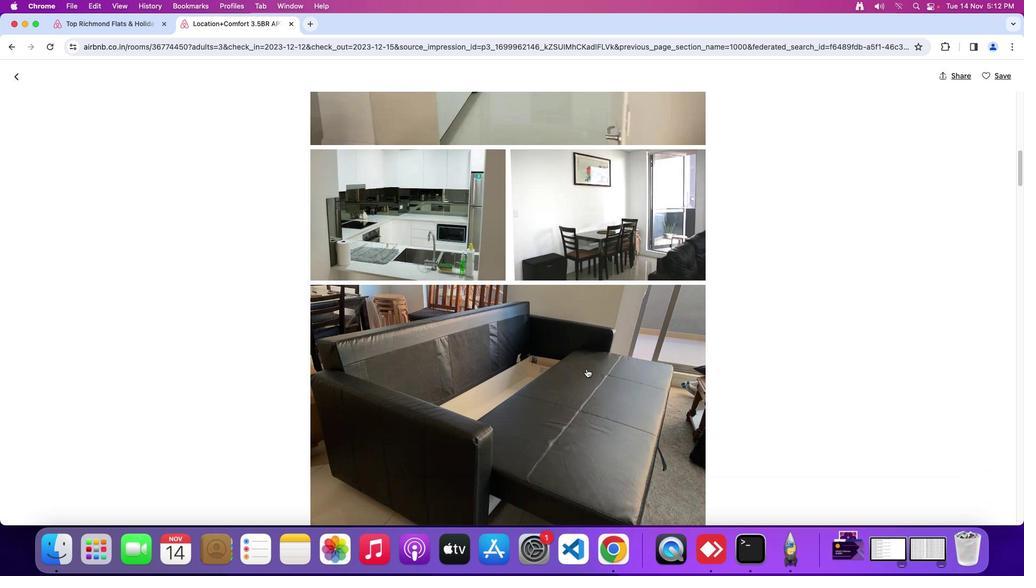 
Action: Mouse scrolled (587, 368) with delta (0, -3)
Screenshot: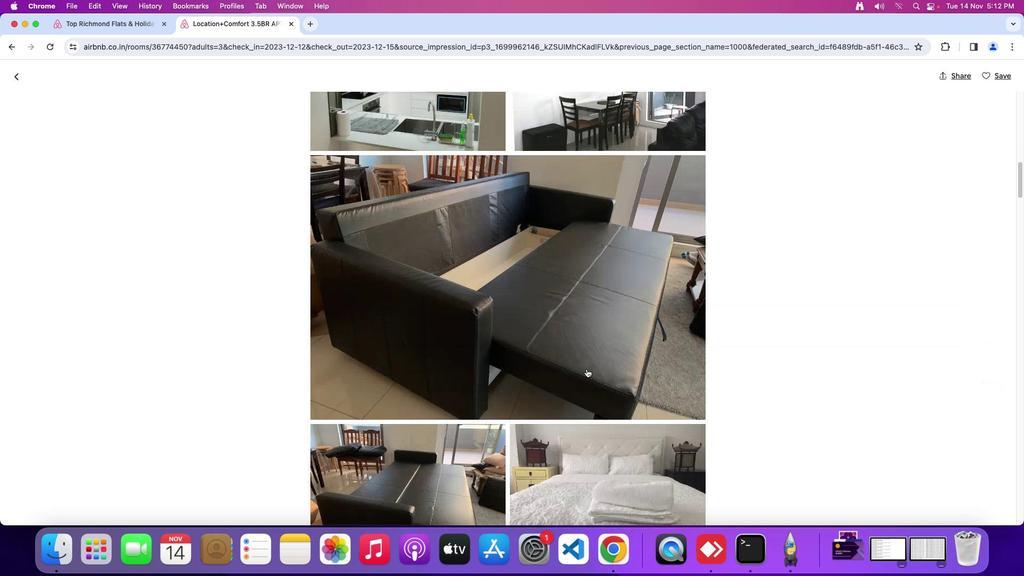 
Action: Mouse scrolled (587, 368) with delta (0, 0)
Screenshot: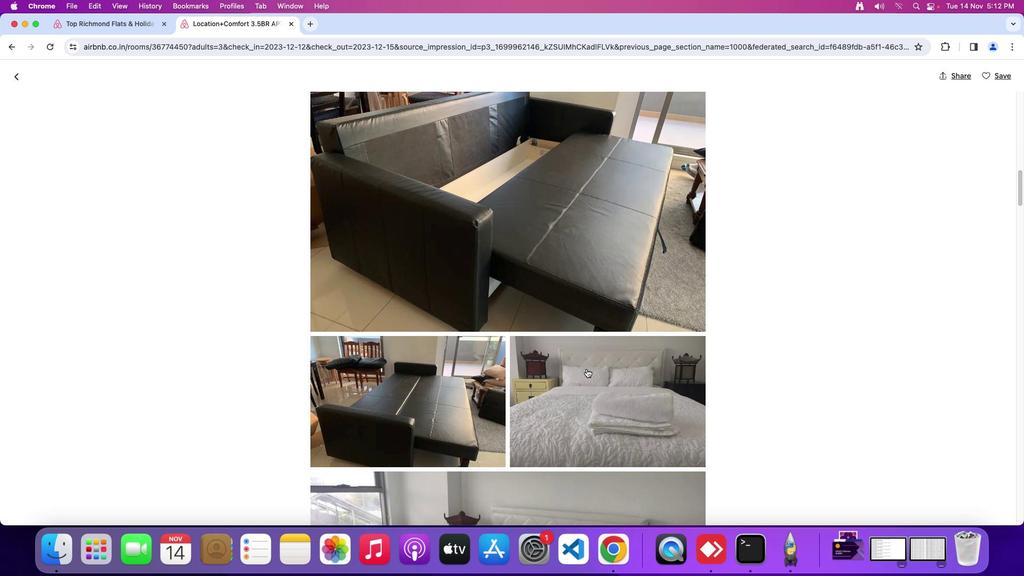 
Action: Mouse scrolled (587, 368) with delta (0, 0)
Screenshot: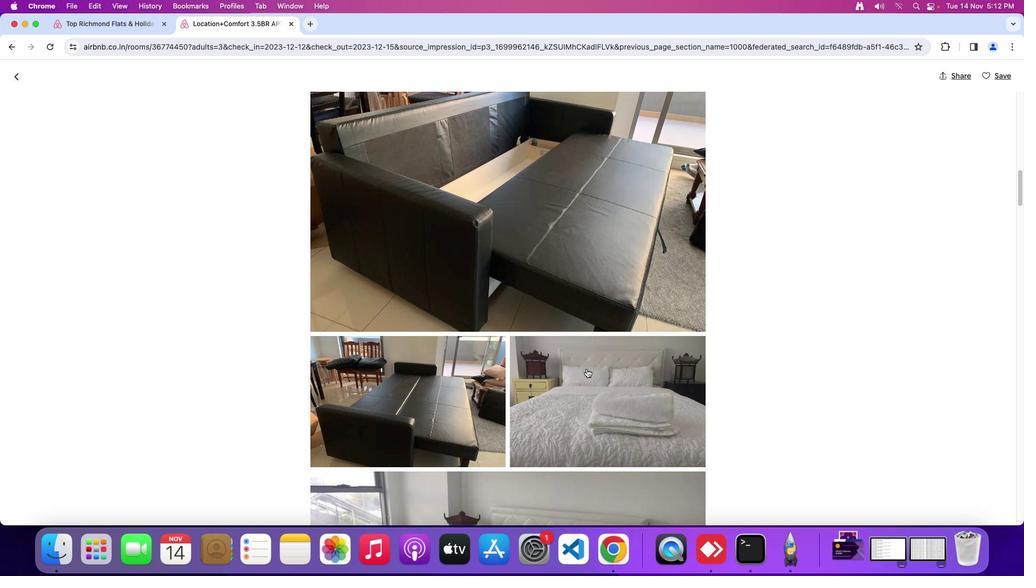 
Action: Mouse scrolled (587, 368) with delta (0, -2)
Screenshot: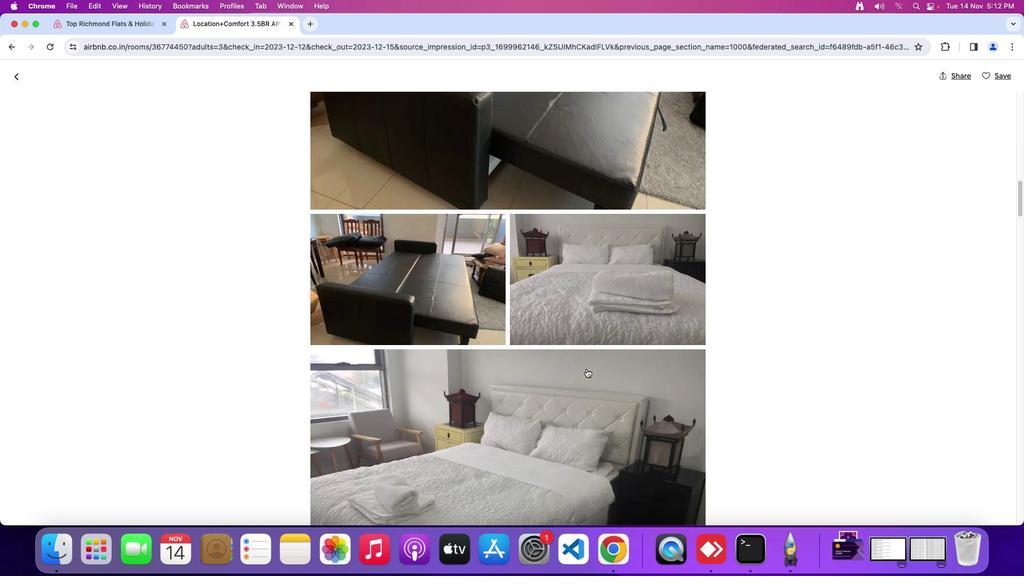 
Action: Mouse scrolled (587, 368) with delta (0, -3)
Screenshot: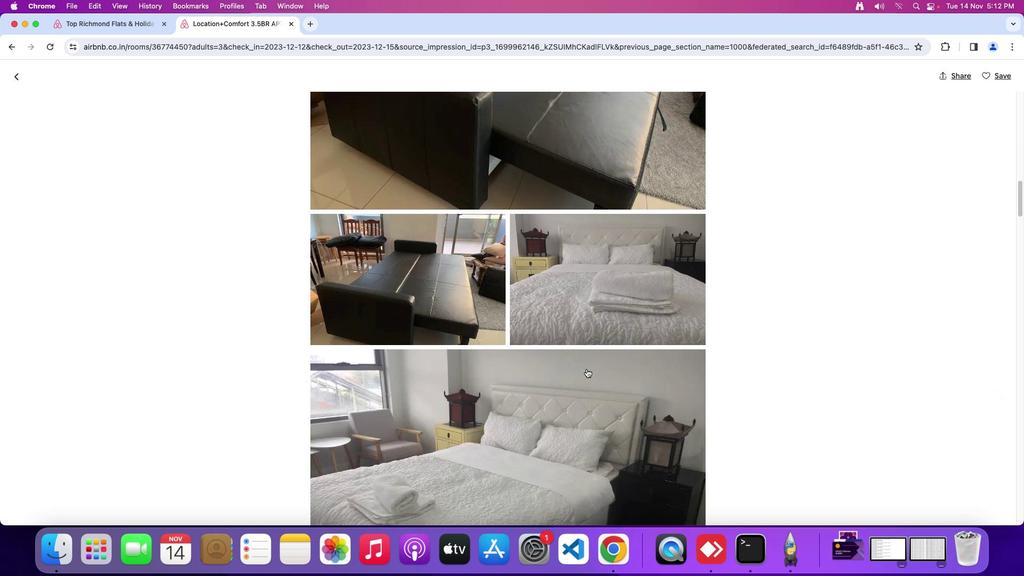 
Action: Mouse scrolled (587, 368) with delta (0, 0)
Screenshot: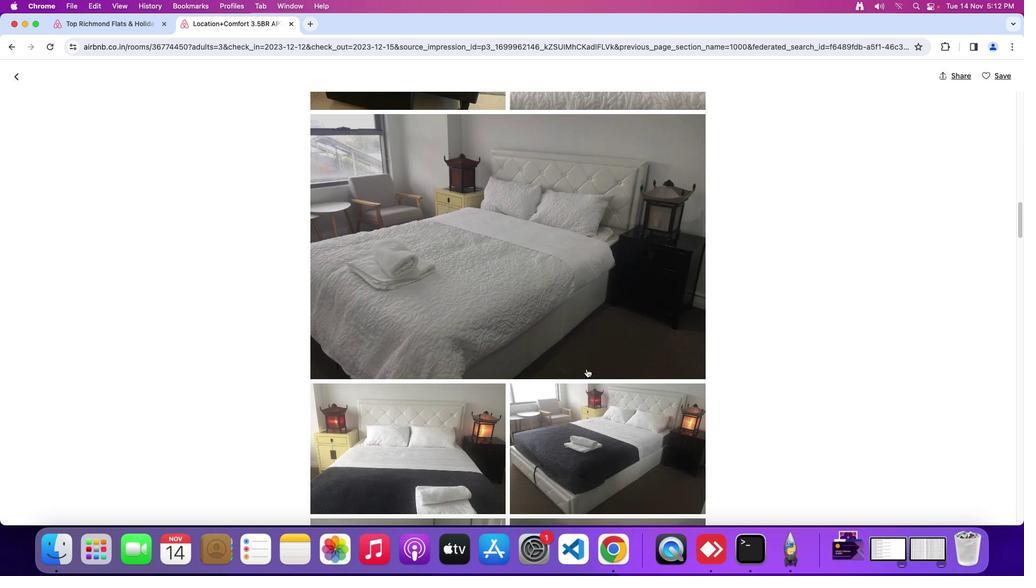 
Action: Mouse scrolled (587, 368) with delta (0, 0)
Screenshot: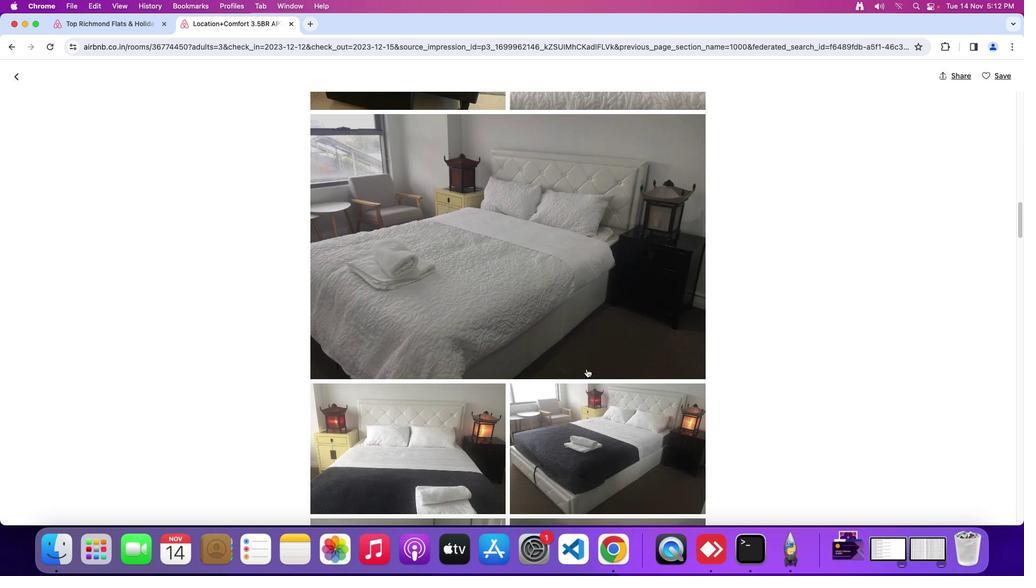 
Action: Mouse scrolled (587, 368) with delta (0, -2)
Screenshot: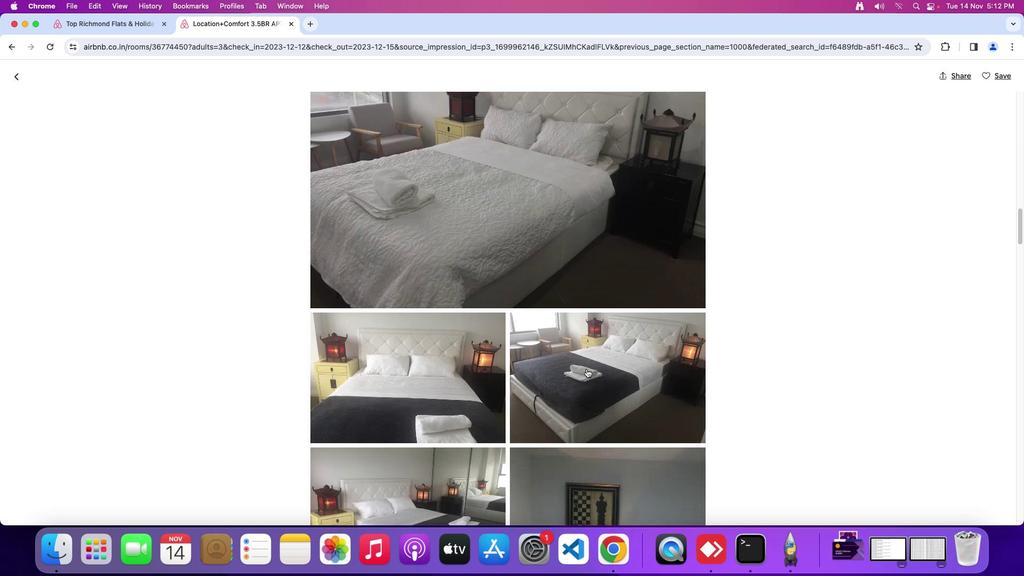 
Action: Mouse scrolled (587, 368) with delta (0, -3)
Screenshot: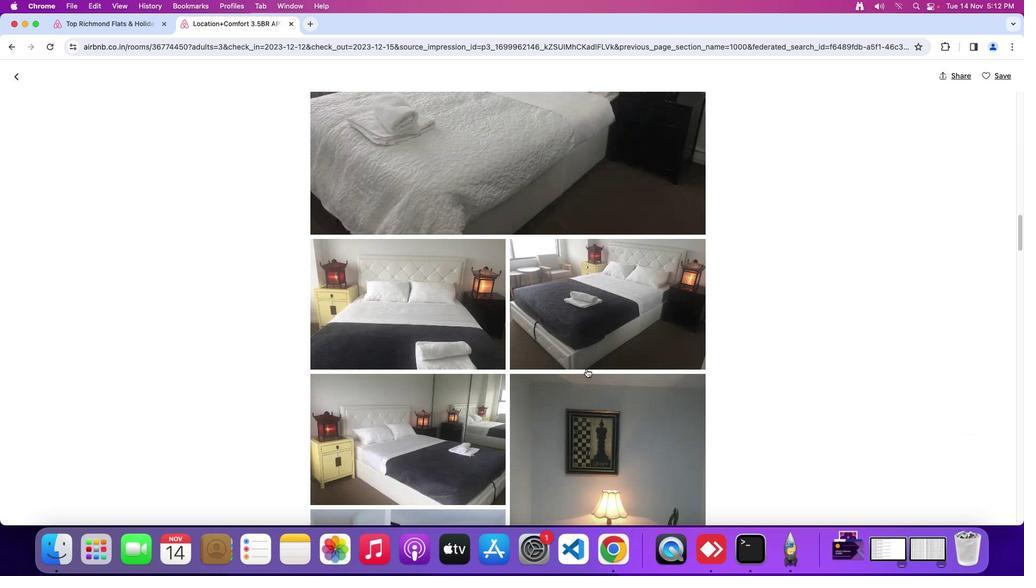 
Action: Mouse scrolled (587, 368) with delta (0, 0)
Screenshot: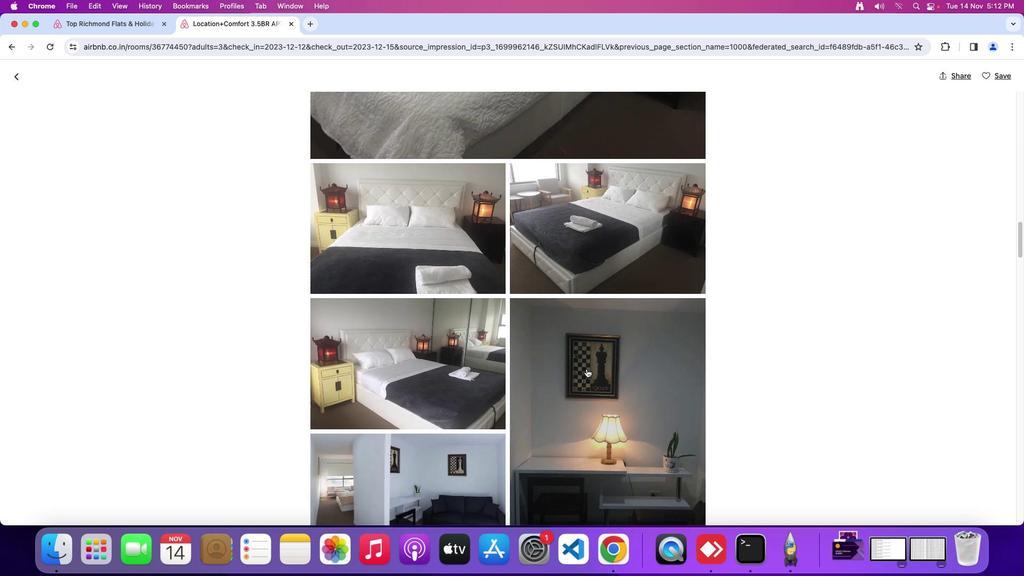 
Action: Mouse scrolled (587, 368) with delta (0, 0)
Screenshot: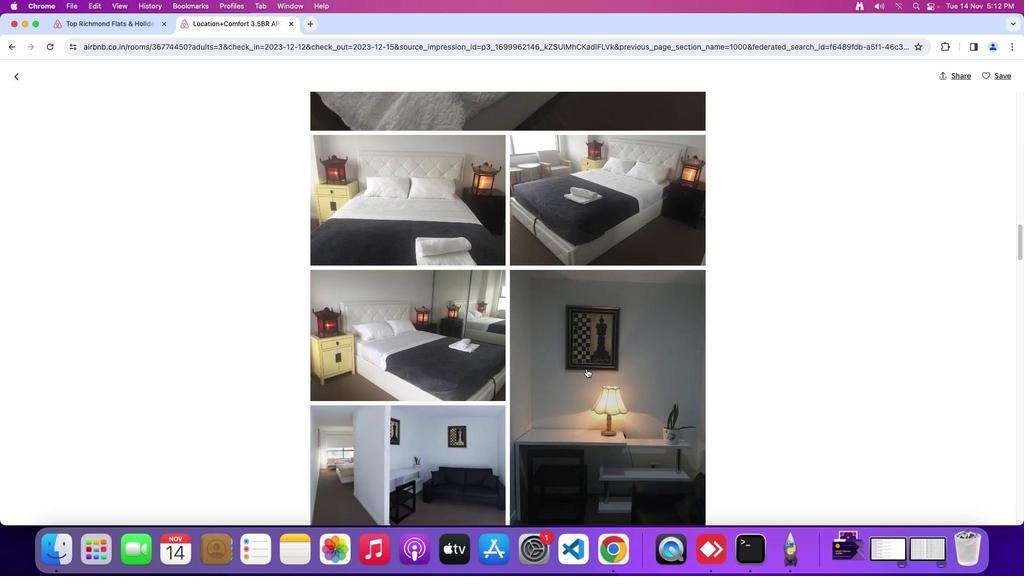 
Action: Mouse scrolled (587, 368) with delta (0, -2)
Screenshot: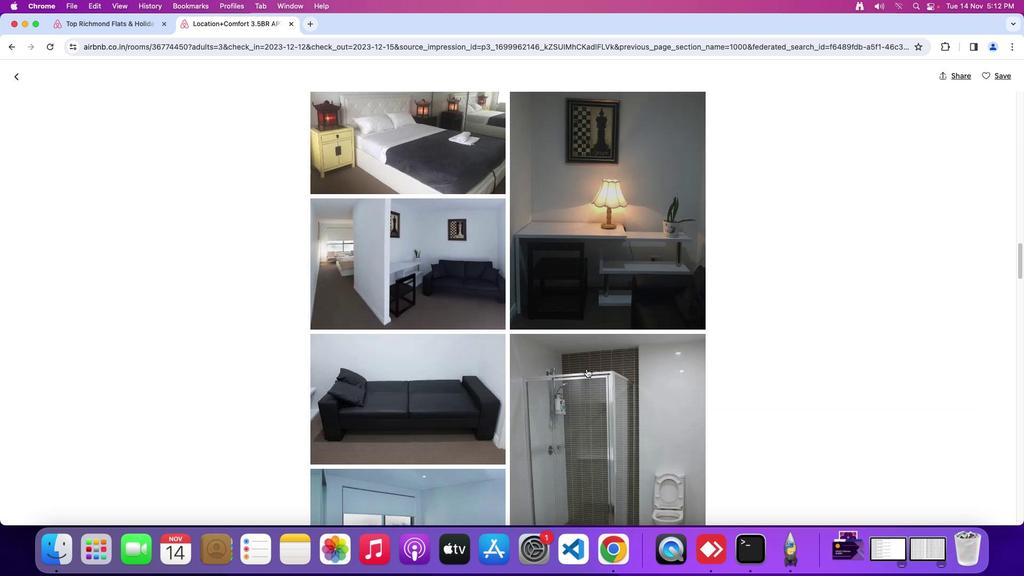 
Action: Mouse scrolled (587, 368) with delta (0, -3)
Screenshot: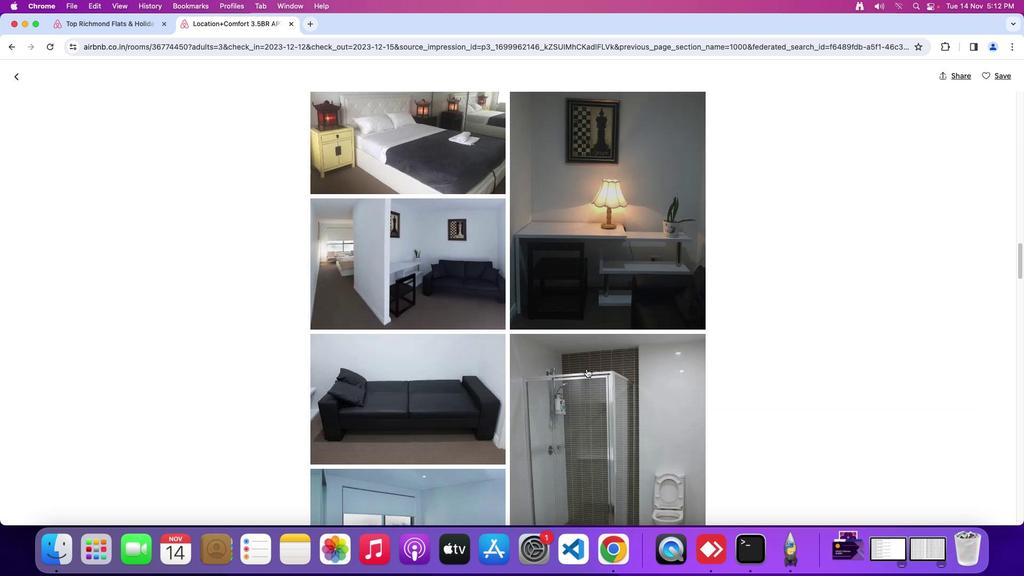 
Action: Mouse moved to (587, 368)
Screenshot: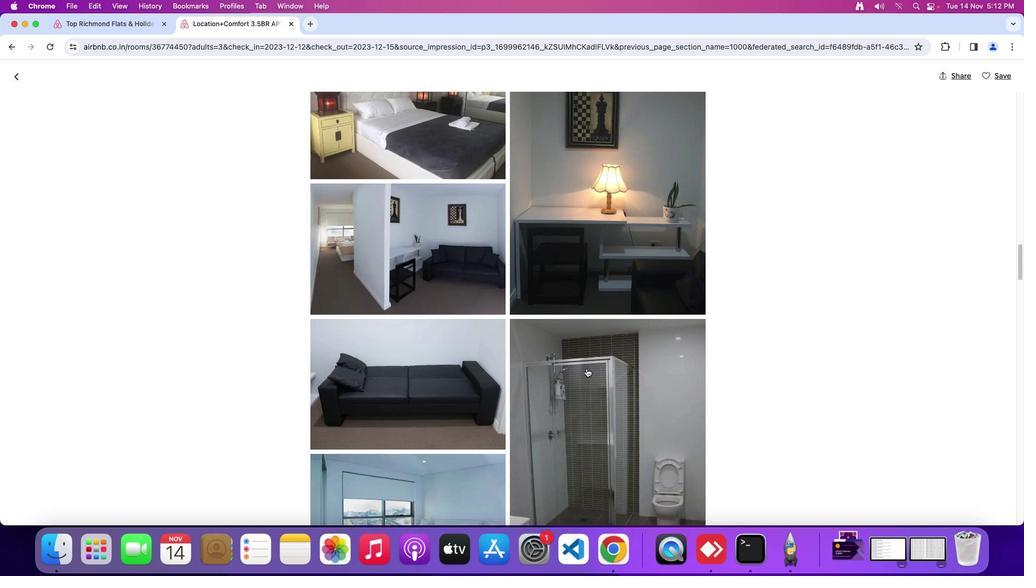 
Action: Mouse scrolled (587, 368) with delta (0, 0)
Screenshot: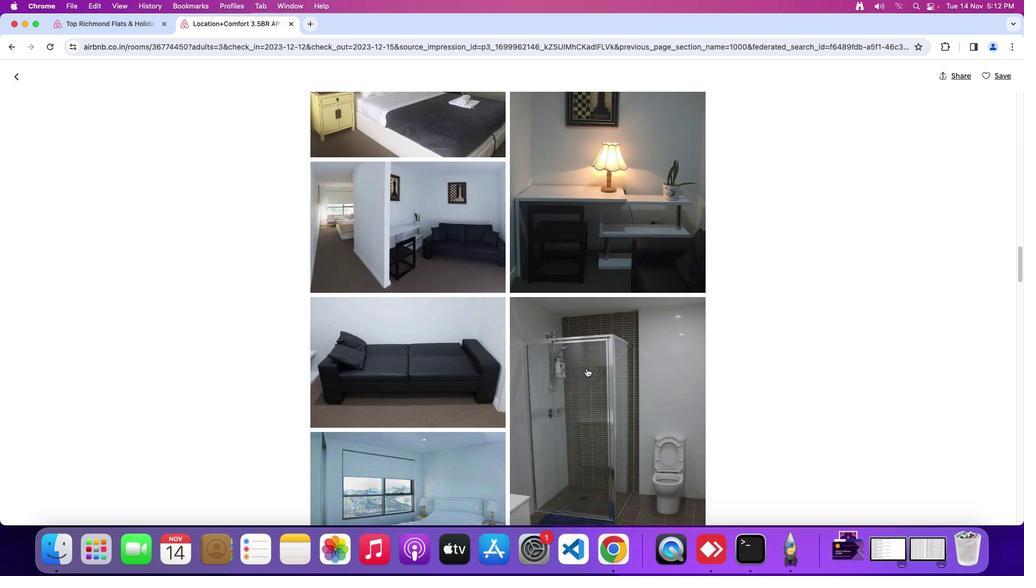 
Action: Mouse scrolled (587, 368) with delta (0, 0)
Screenshot: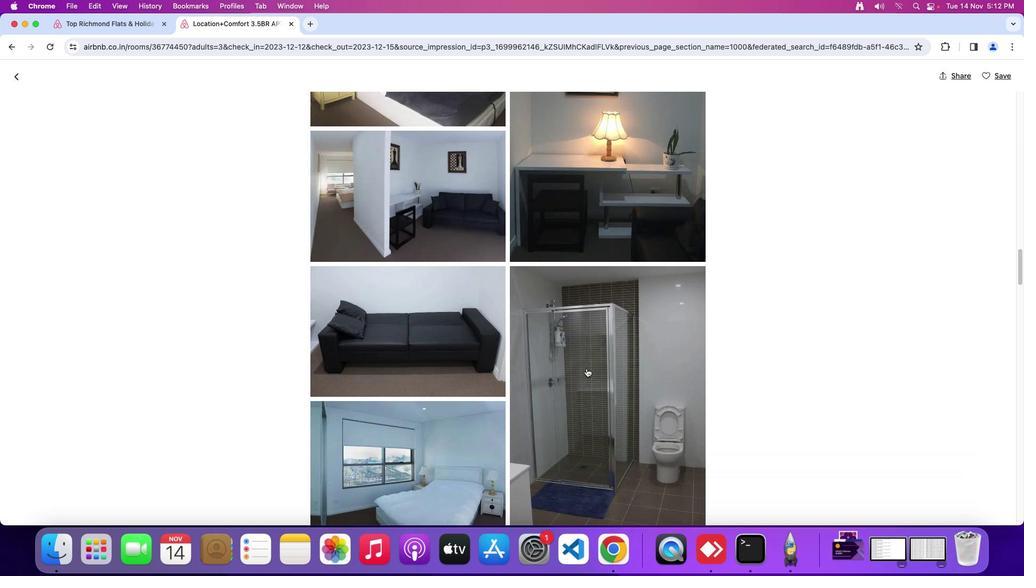 
Action: Mouse scrolled (587, 368) with delta (0, -2)
Screenshot: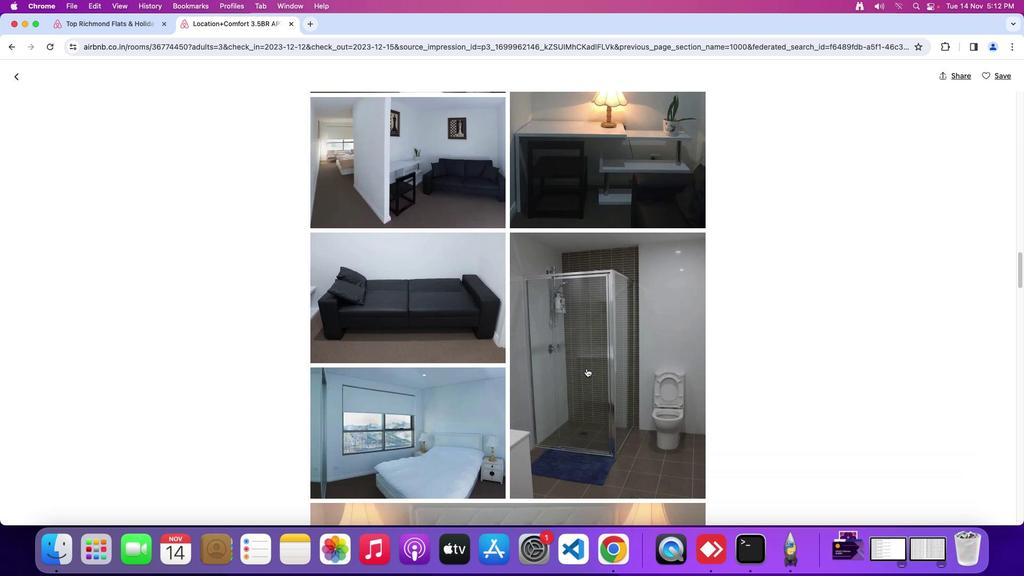 
Action: Mouse scrolled (587, 368) with delta (0, 0)
Screenshot: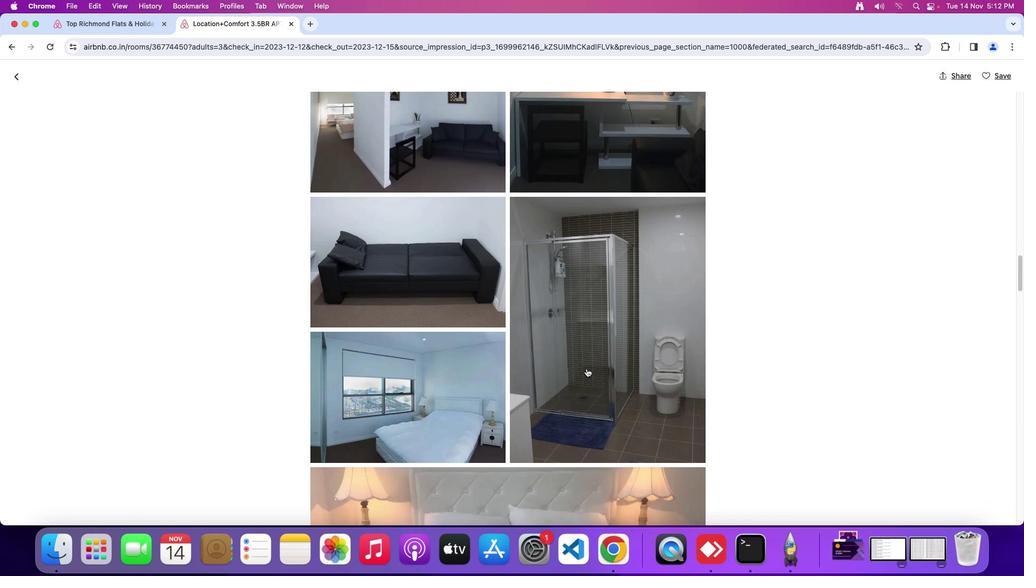 
Action: Mouse scrolled (587, 368) with delta (0, 0)
Screenshot: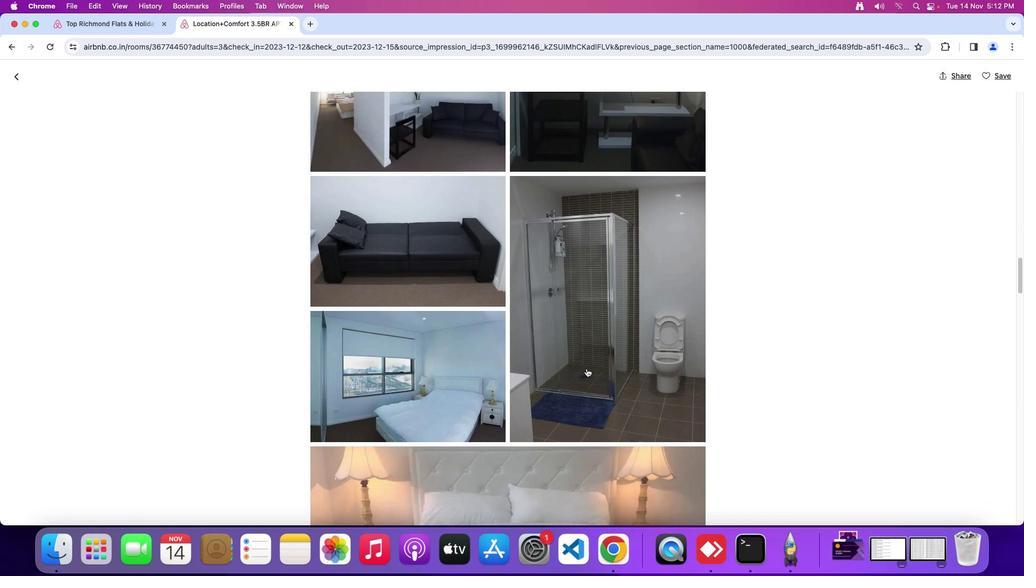 
Action: Mouse scrolled (587, 368) with delta (0, -1)
Screenshot: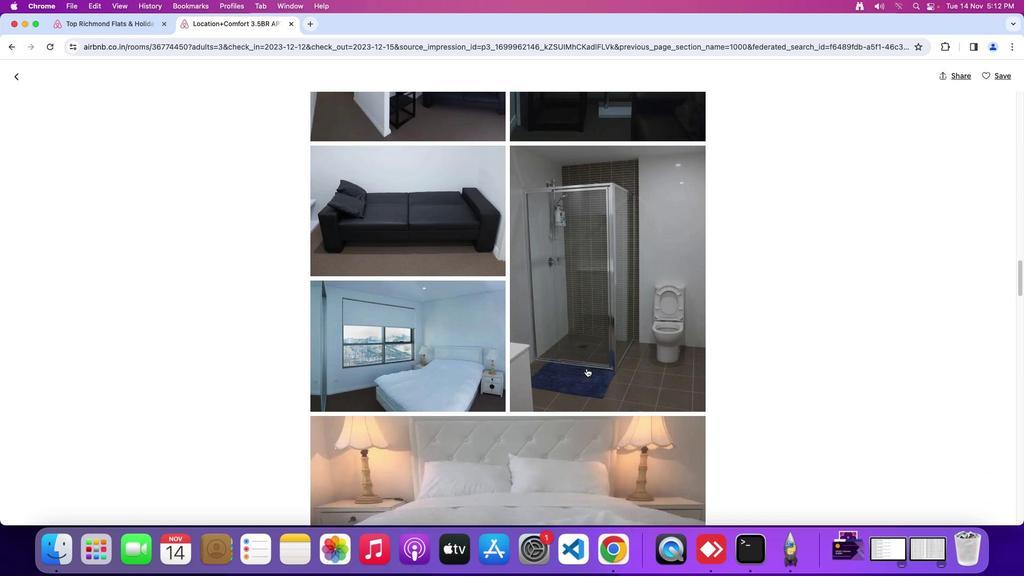 
Action: Mouse moved to (587, 368)
Screenshot: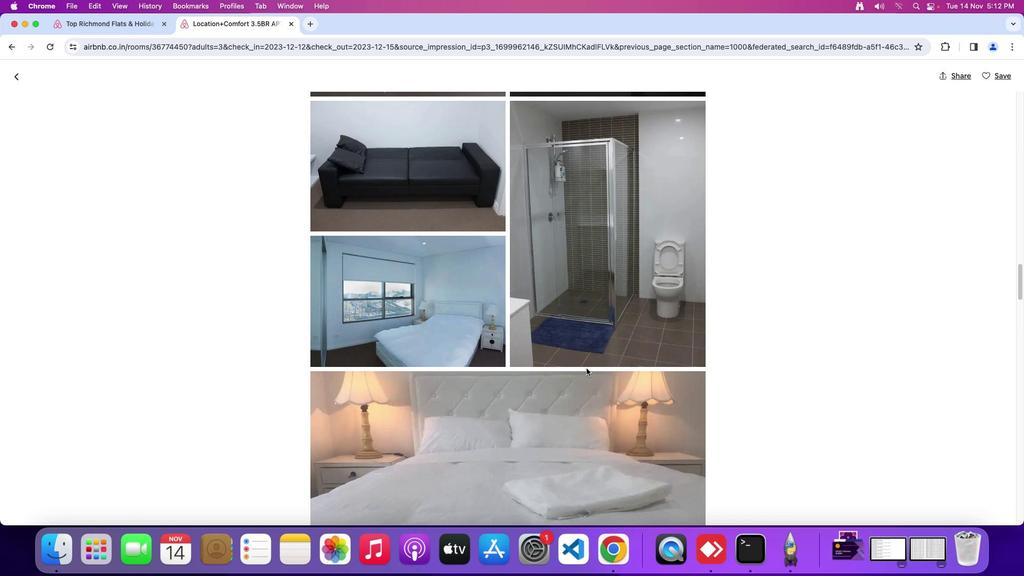 
Action: Mouse scrolled (587, 368) with delta (0, 0)
Screenshot: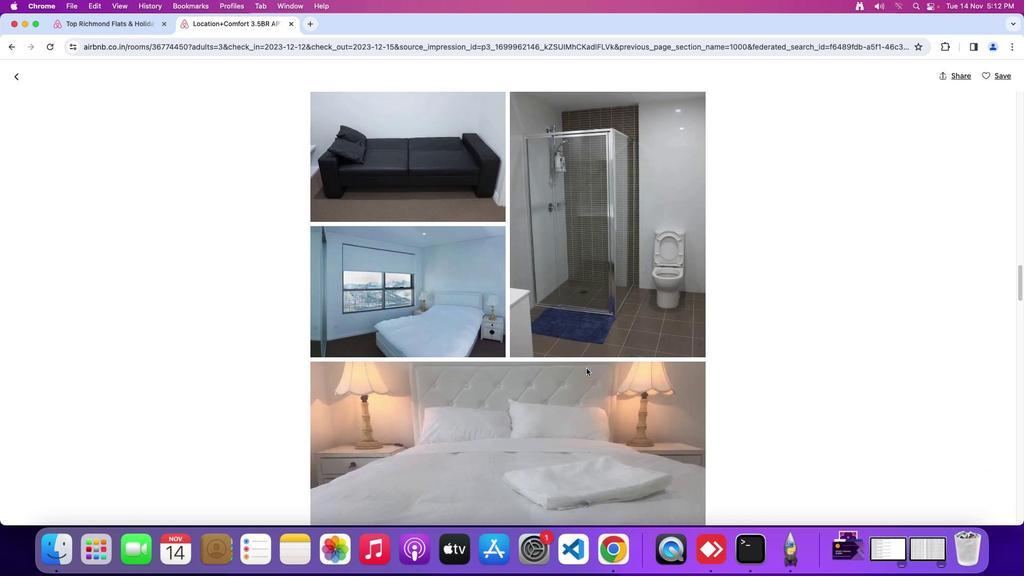 
Action: Mouse scrolled (587, 368) with delta (0, 0)
Screenshot: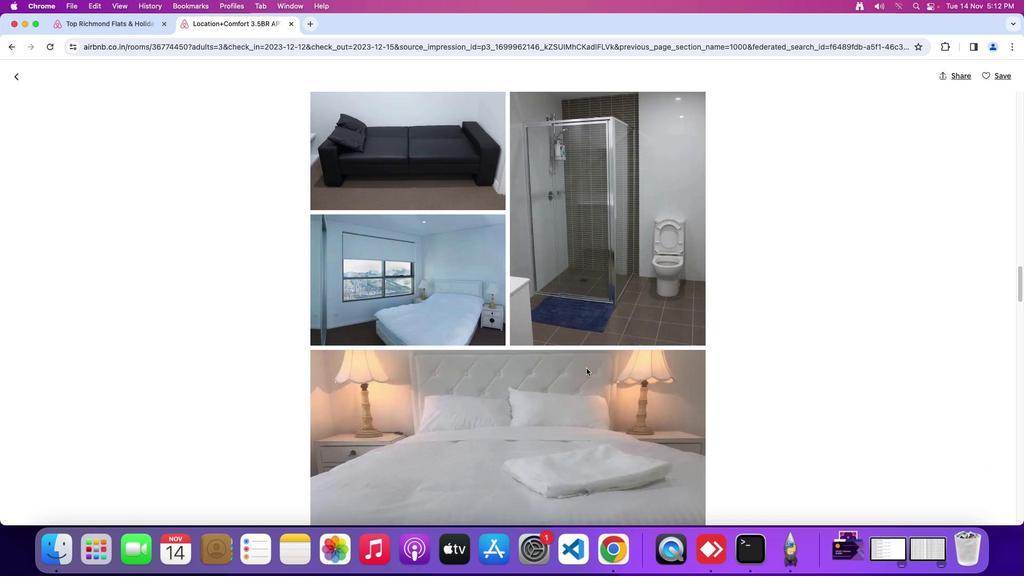 
Action: Mouse scrolled (587, 368) with delta (0, -1)
Screenshot: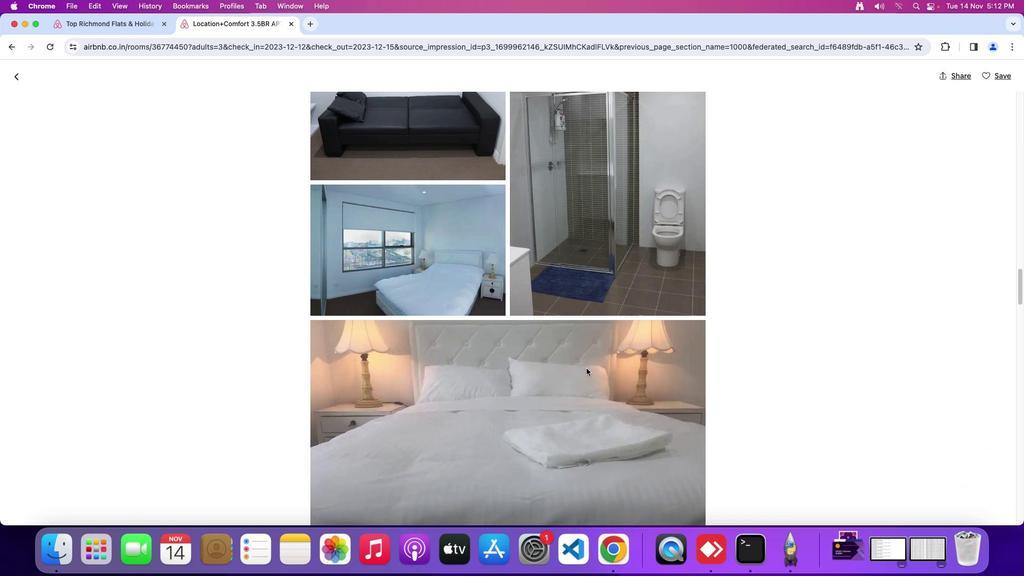 
Action: Mouse moved to (586, 369)
Screenshot: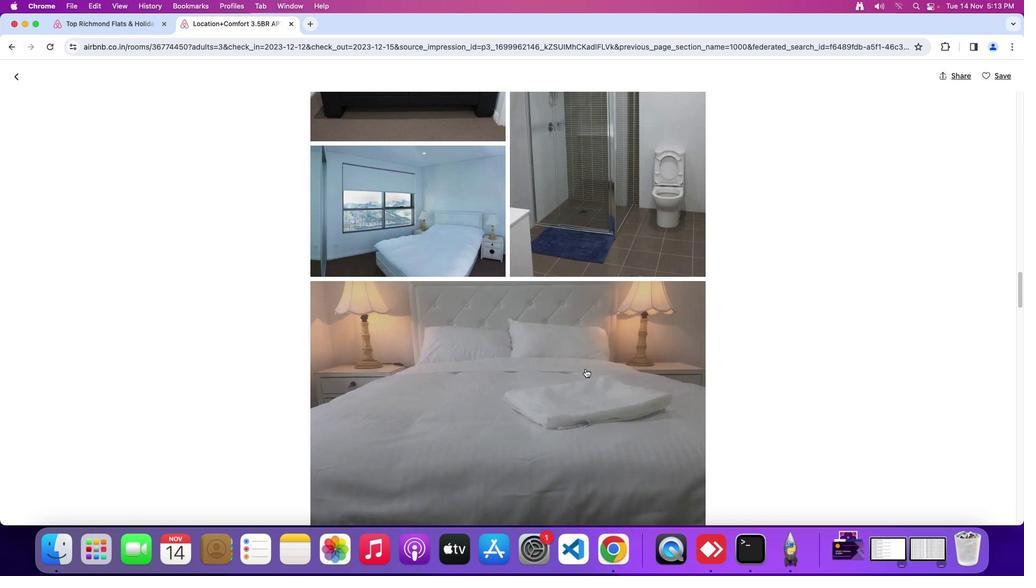 
Action: Mouse scrolled (586, 369) with delta (0, 0)
Screenshot: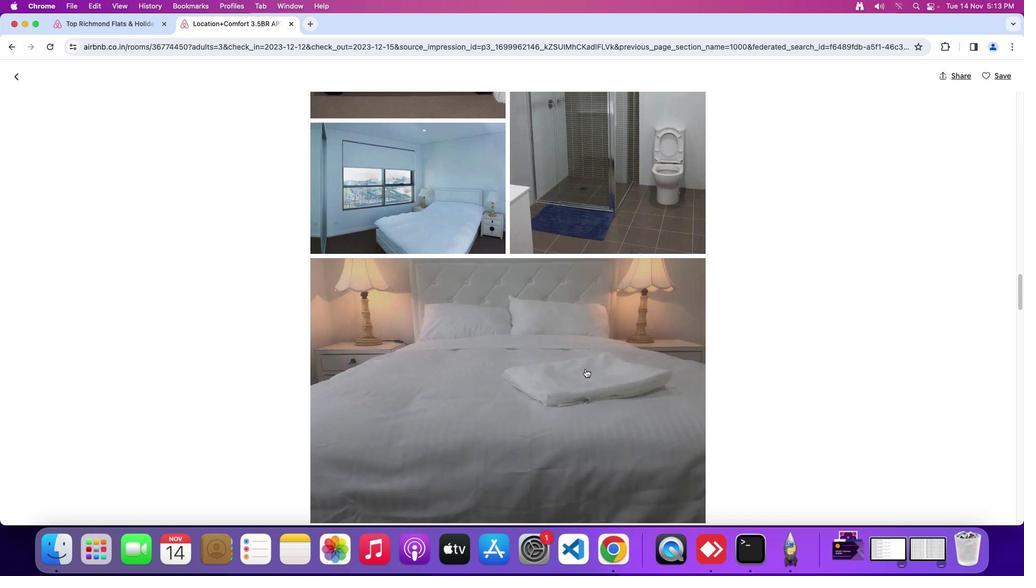 
Action: Mouse scrolled (586, 369) with delta (0, 0)
